 Task: Buy 3 Accelerator Cables from Cables section under best seller category for shipping address: Carlos Perez, 3632 Walton Street, Salt Lake City, Utah 84104, Cell Number 8014200980. Pay from credit card ending with 6010, CVV 682
Action: Mouse moved to (41, 106)
Screenshot: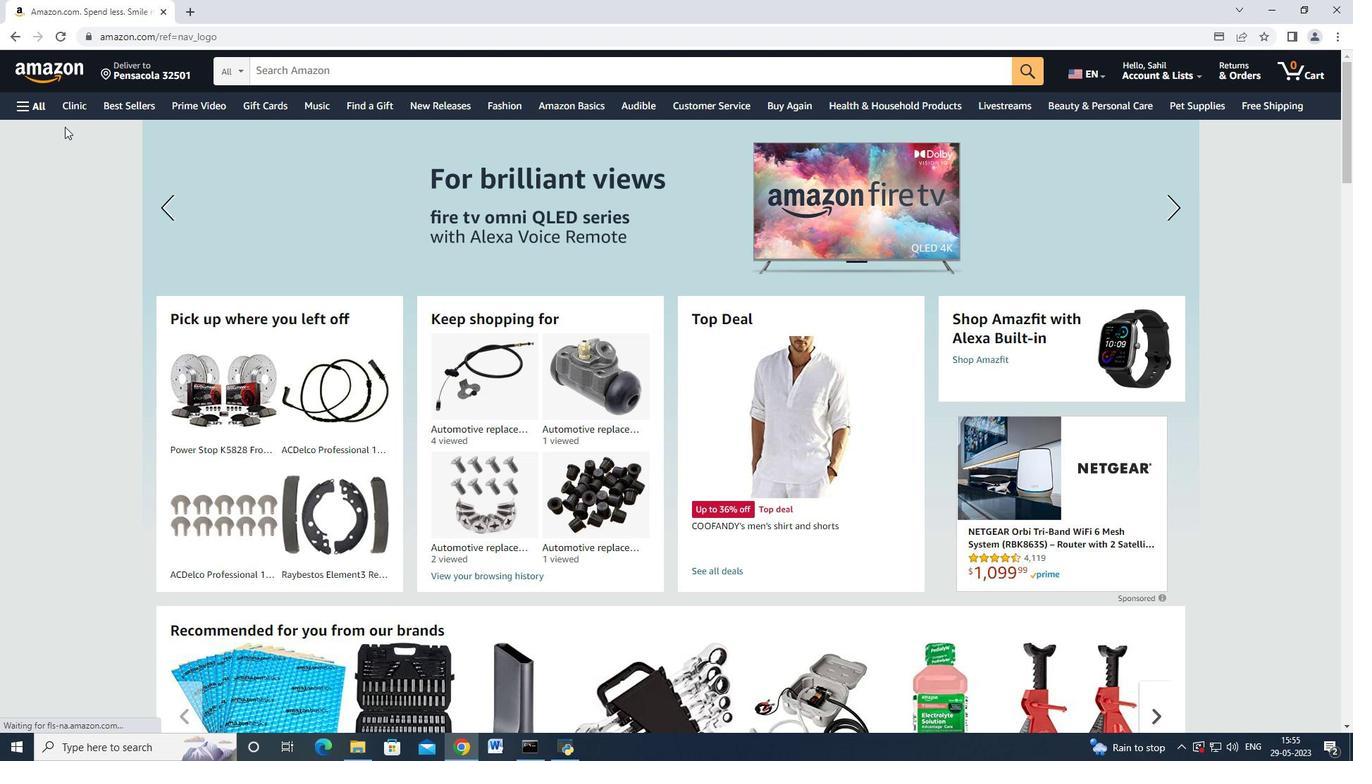 
Action: Mouse pressed left at (41, 106)
Screenshot: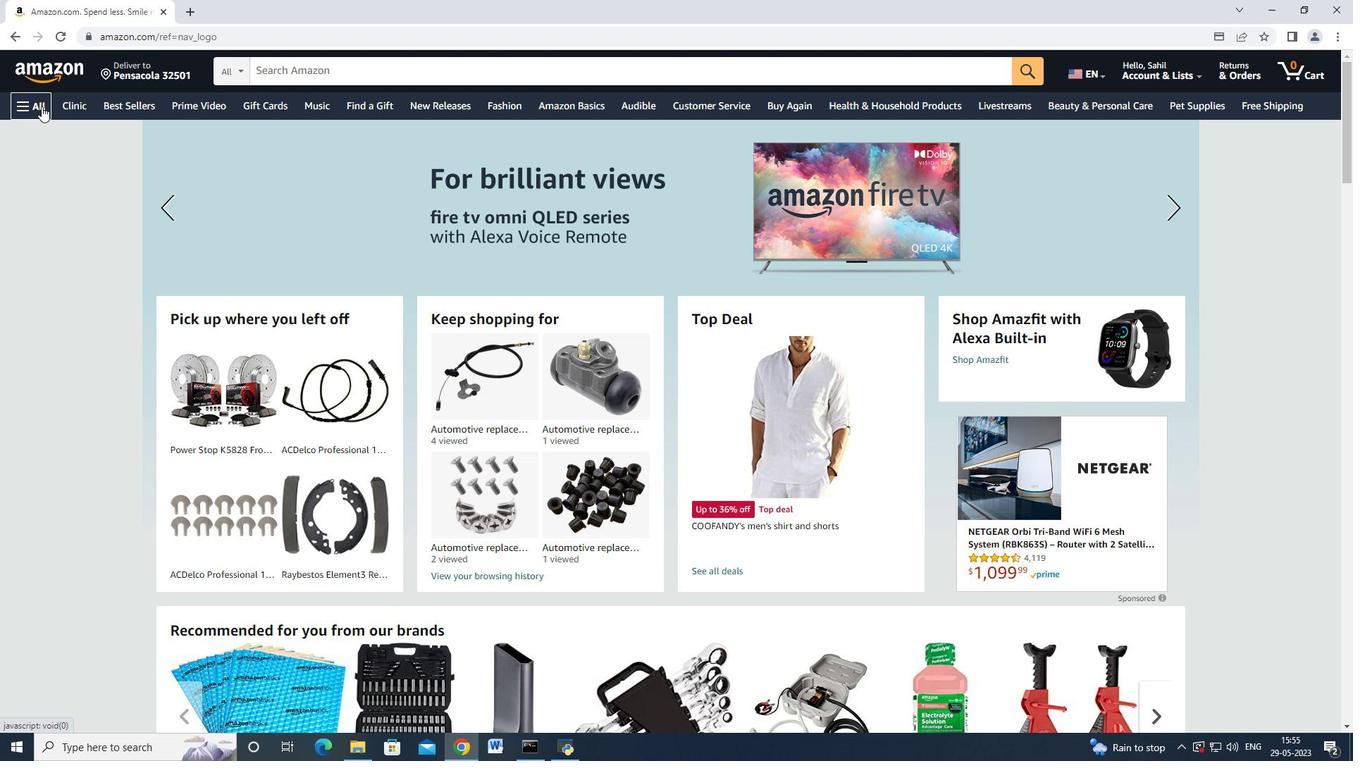 
Action: Mouse moved to (74, 272)
Screenshot: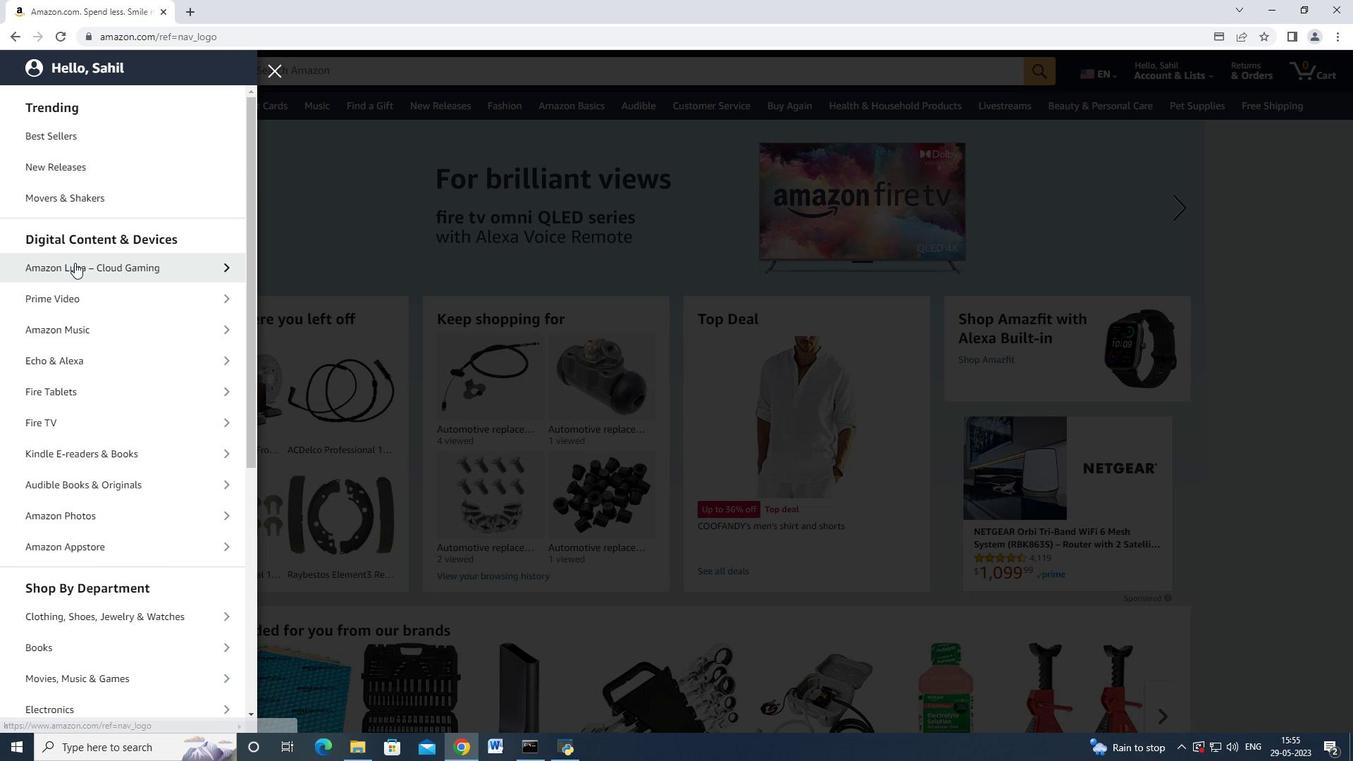 
Action: Mouse scrolled (74, 272) with delta (0, 0)
Screenshot: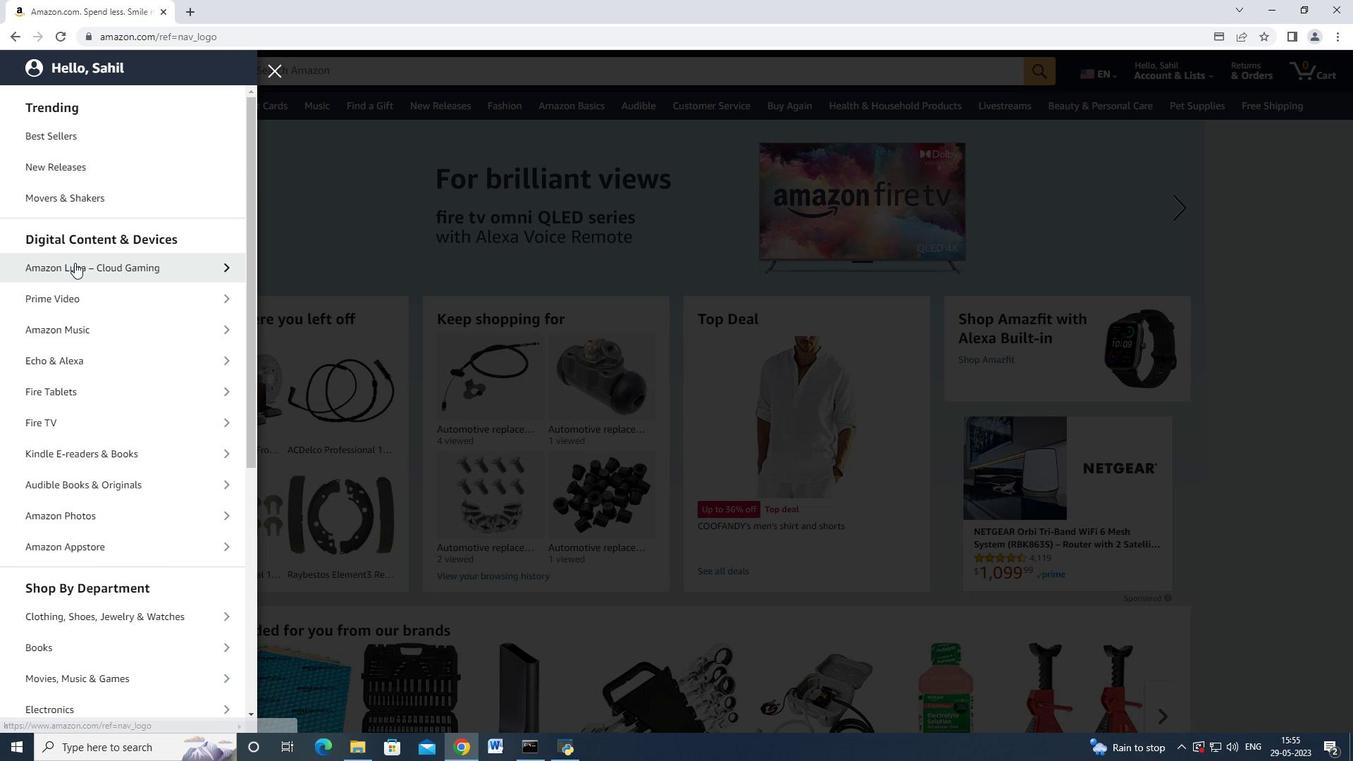 
Action: Mouse scrolled (74, 272) with delta (0, 0)
Screenshot: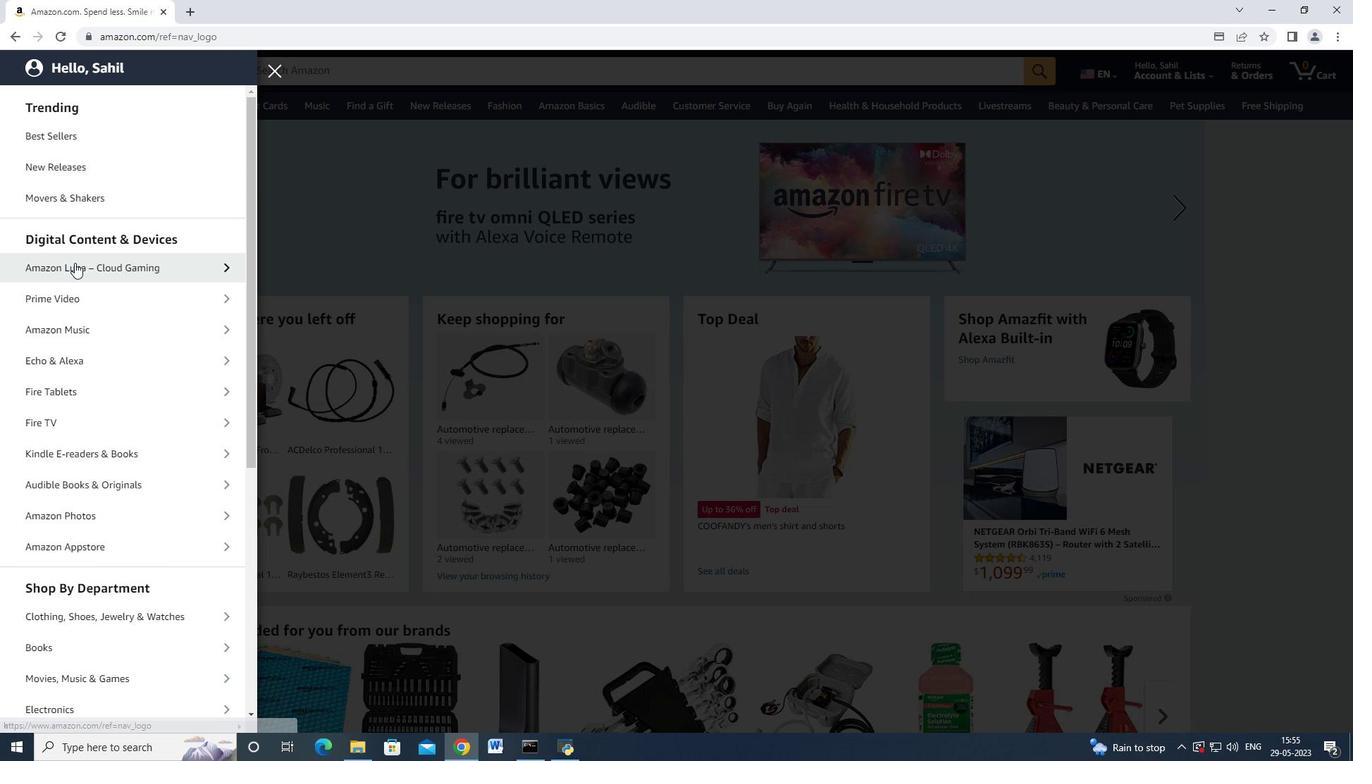 
Action: Mouse scrolled (74, 272) with delta (0, 0)
Screenshot: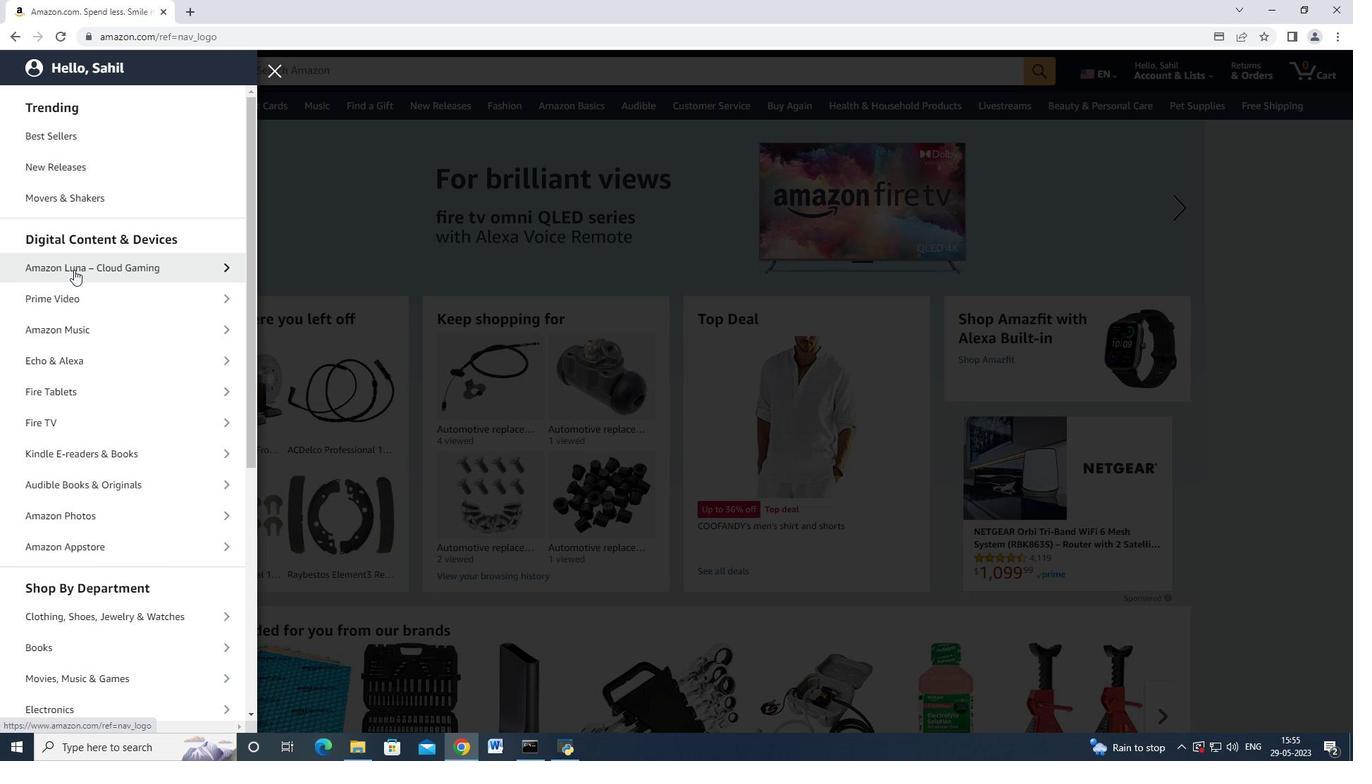 
Action: Mouse scrolled (74, 272) with delta (0, 0)
Screenshot: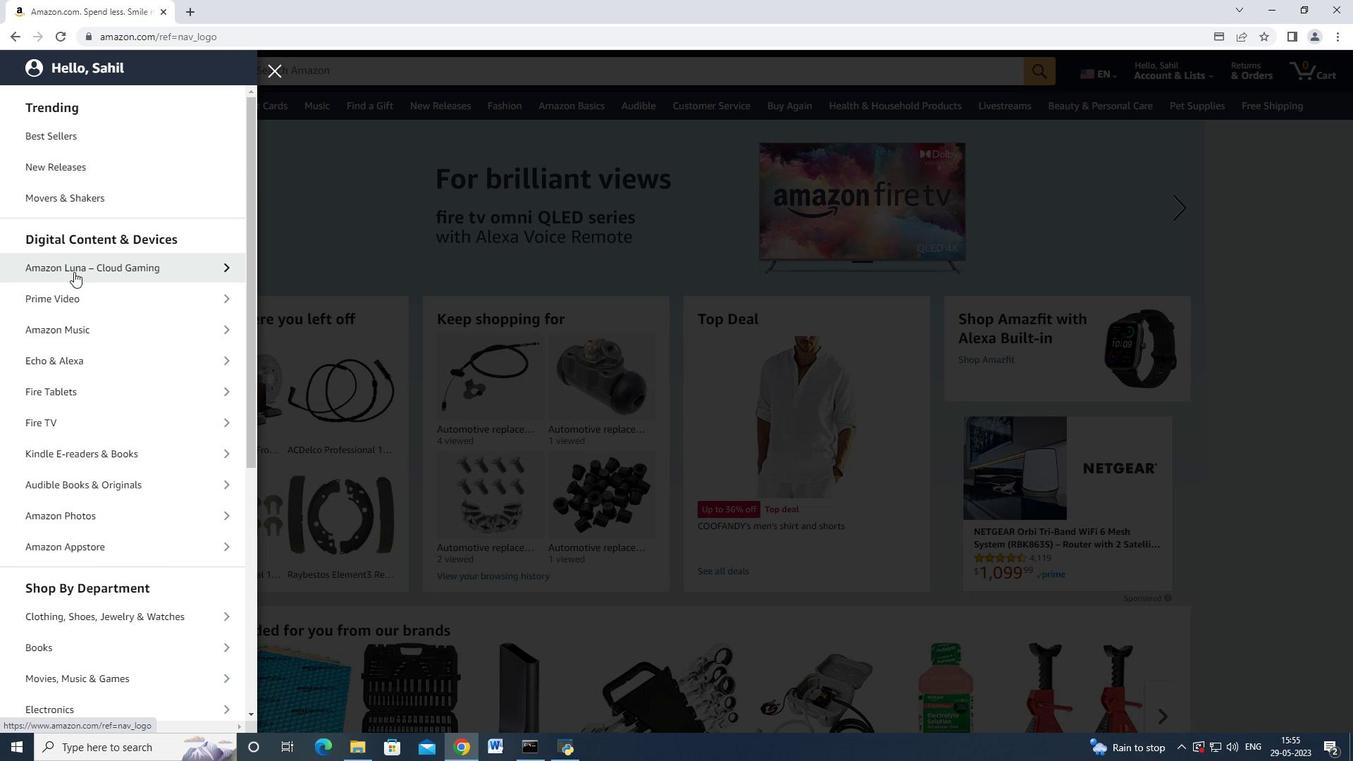 
Action: Mouse moved to (86, 291)
Screenshot: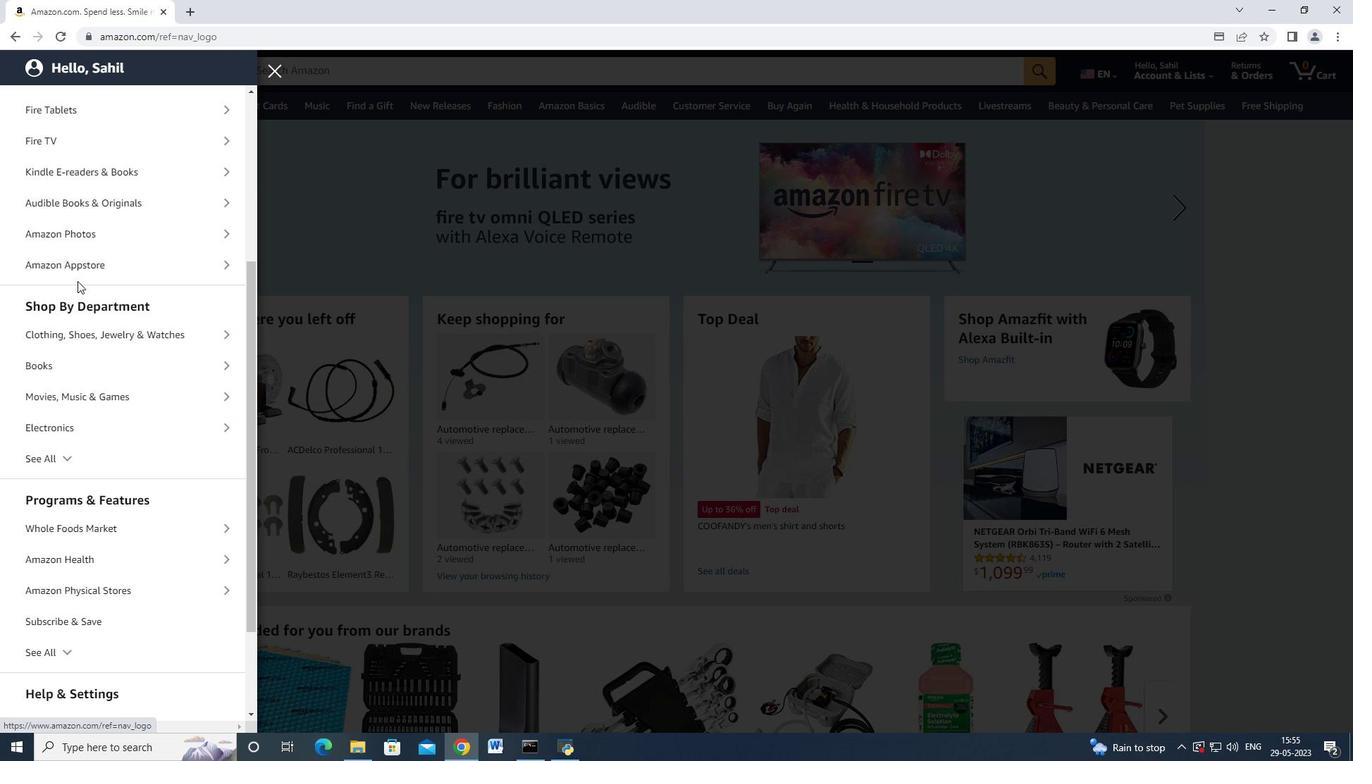 
Action: Mouse scrolled (86, 290) with delta (0, 0)
Screenshot: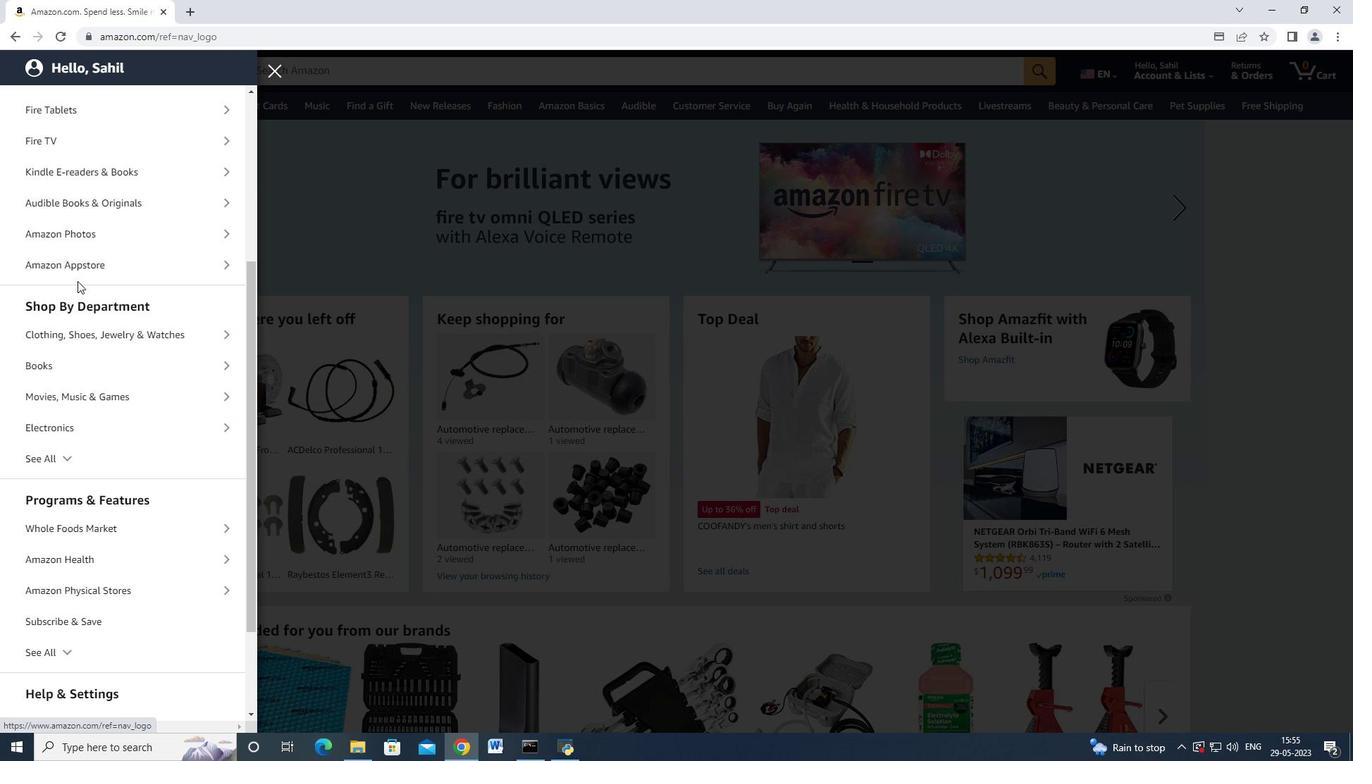 
Action: Mouse moved to (88, 293)
Screenshot: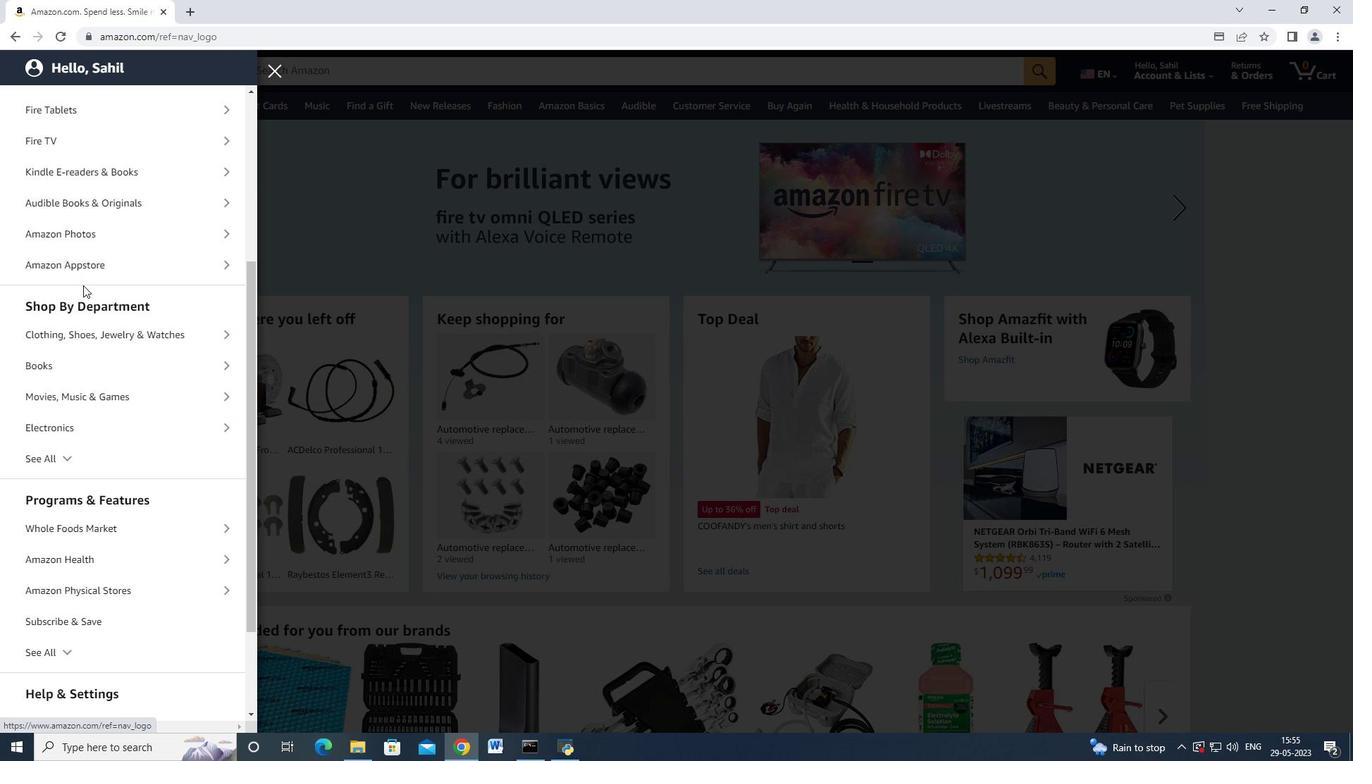
Action: Mouse scrolled (88, 292) with delta (0, 0)
Screenshot: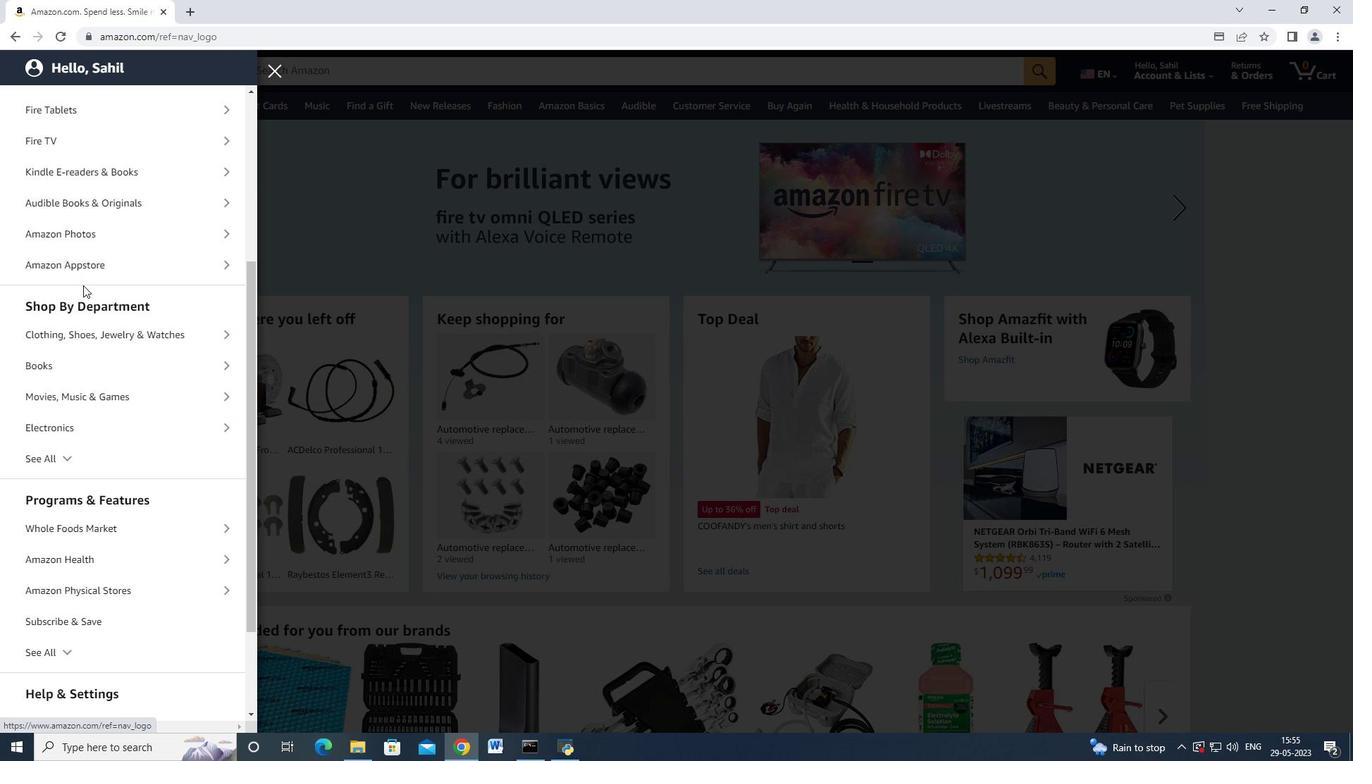 
Action: Mouse moved to (131, 316)
Screenshot: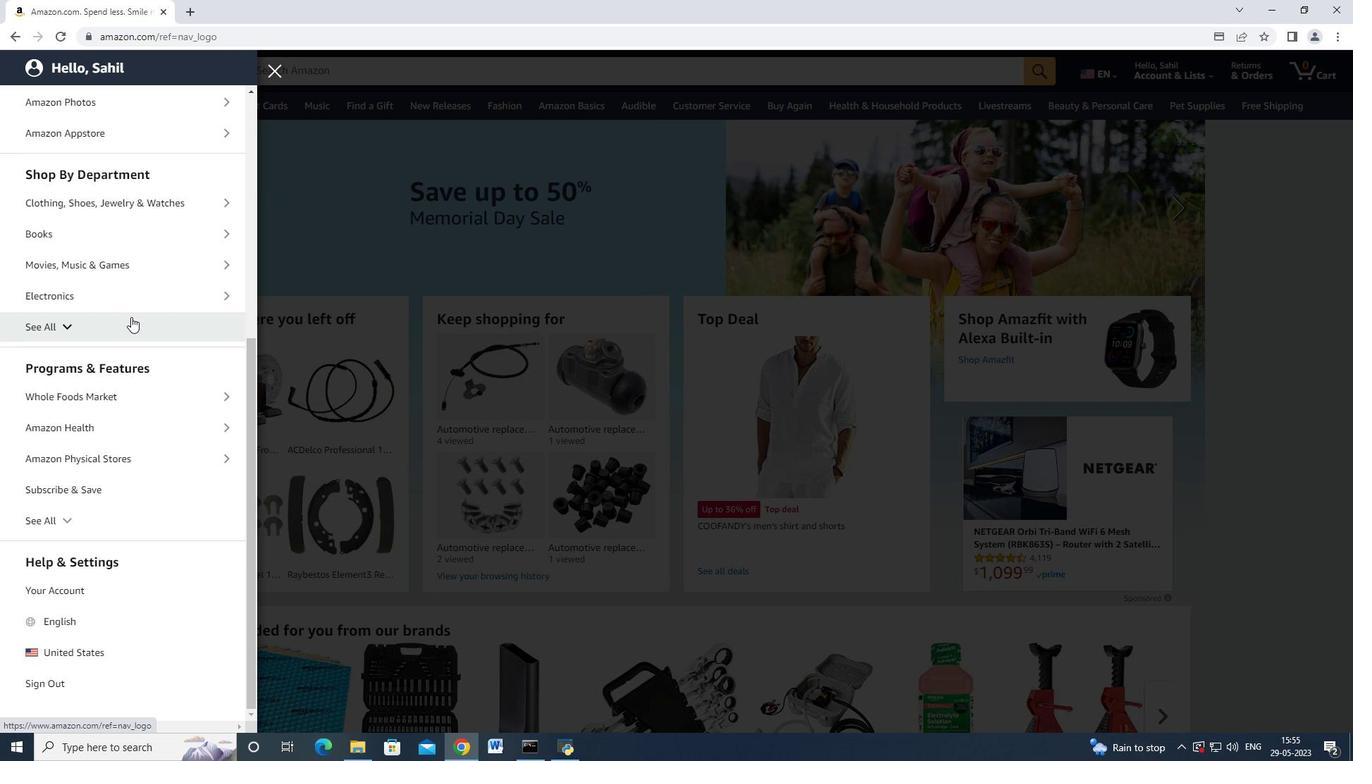 
Action: Mouse scrolled (131, 315) with delta (0, 0)
Screenshot: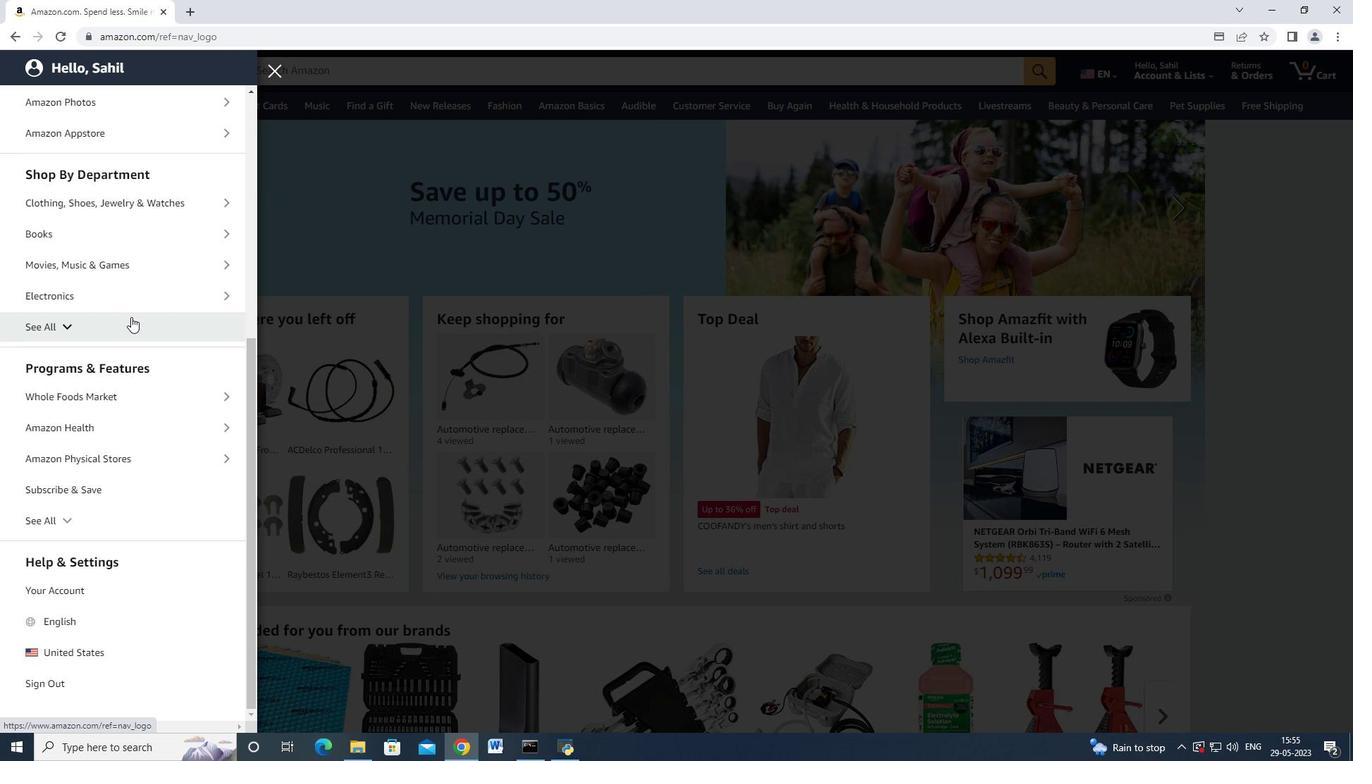 
Action: Mouse scrolled (131, 315) with delta (0, 0)
Screenshot: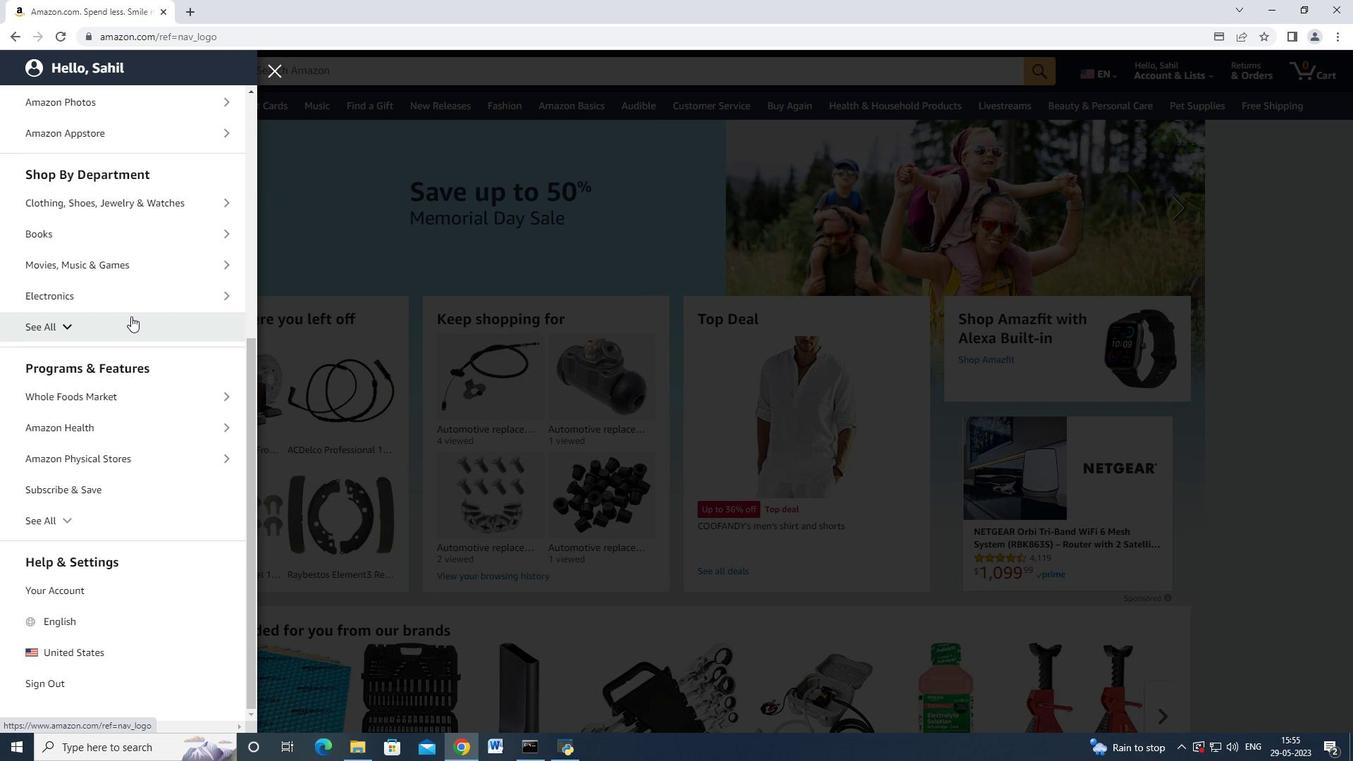 
Action: Mouse moved to (131, 316)
Screenshot: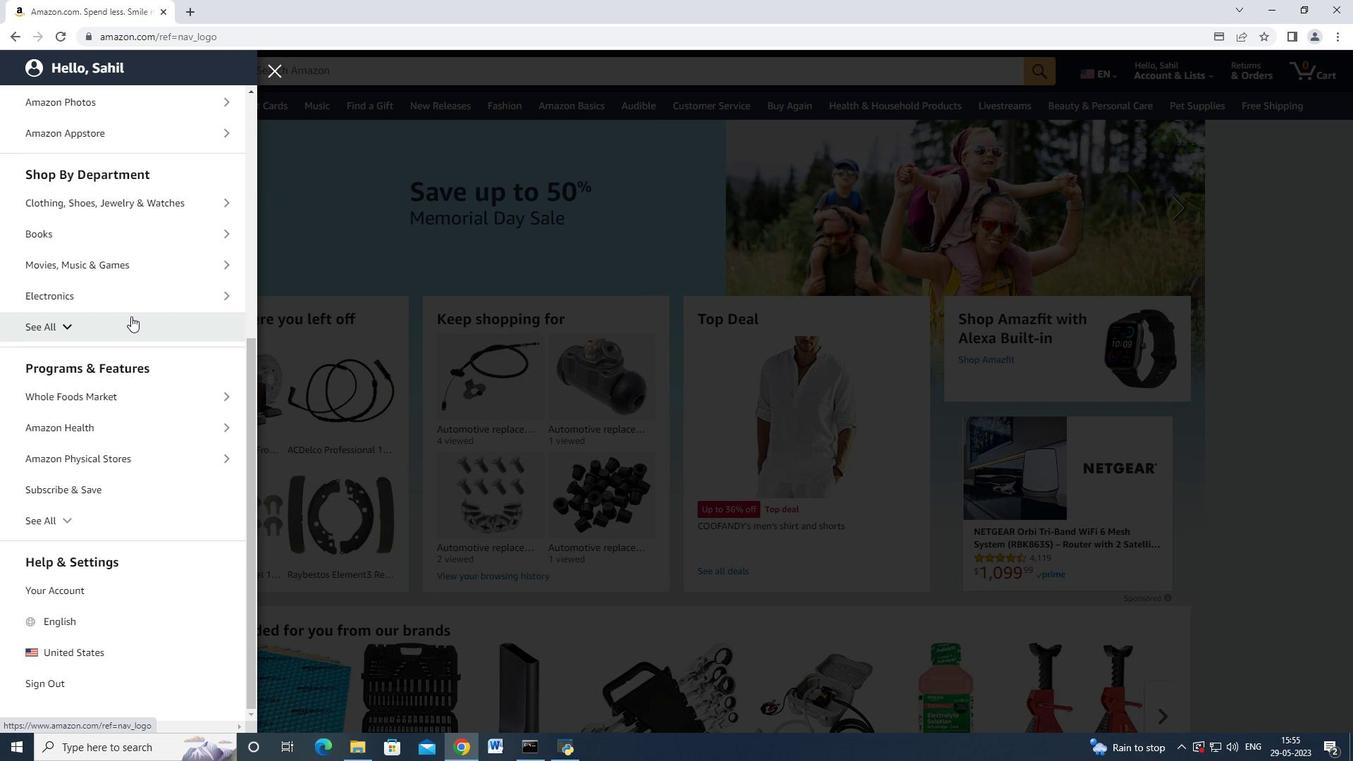 
Action: Mouse scrolled (131, 315) with delta (0, 0)
Screenshot: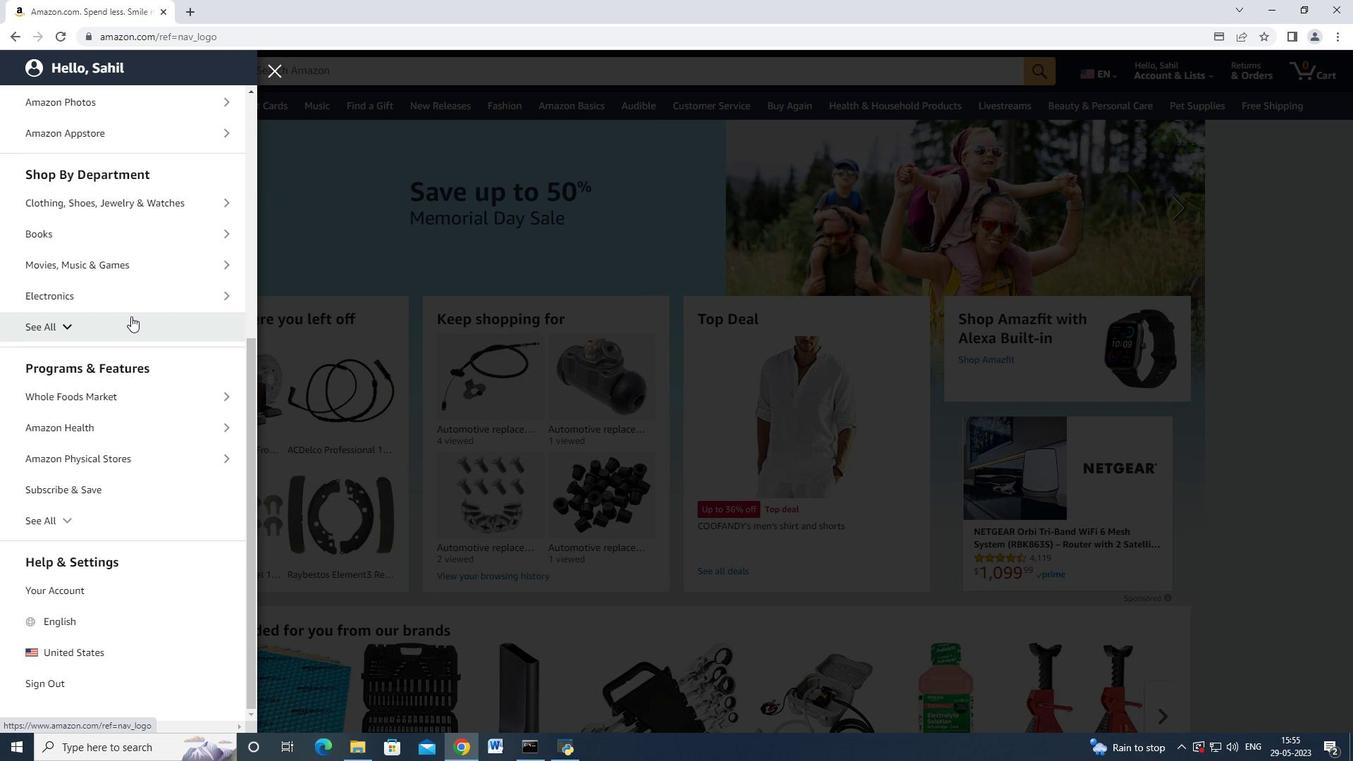 
Action: Mouse moved to (128, 307)
Screenshot: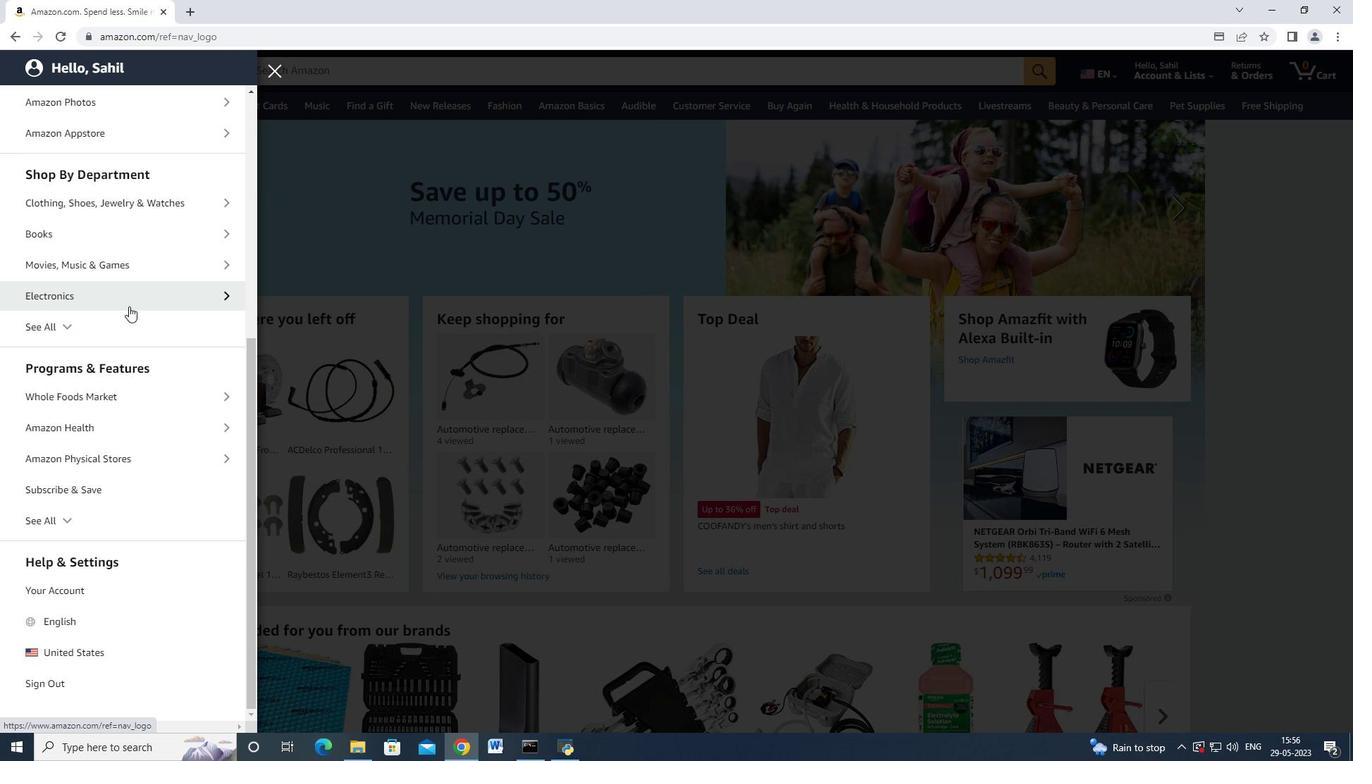 
Action: Mouse scrolled (128, 306) with delta (0, 0)
Screenshot: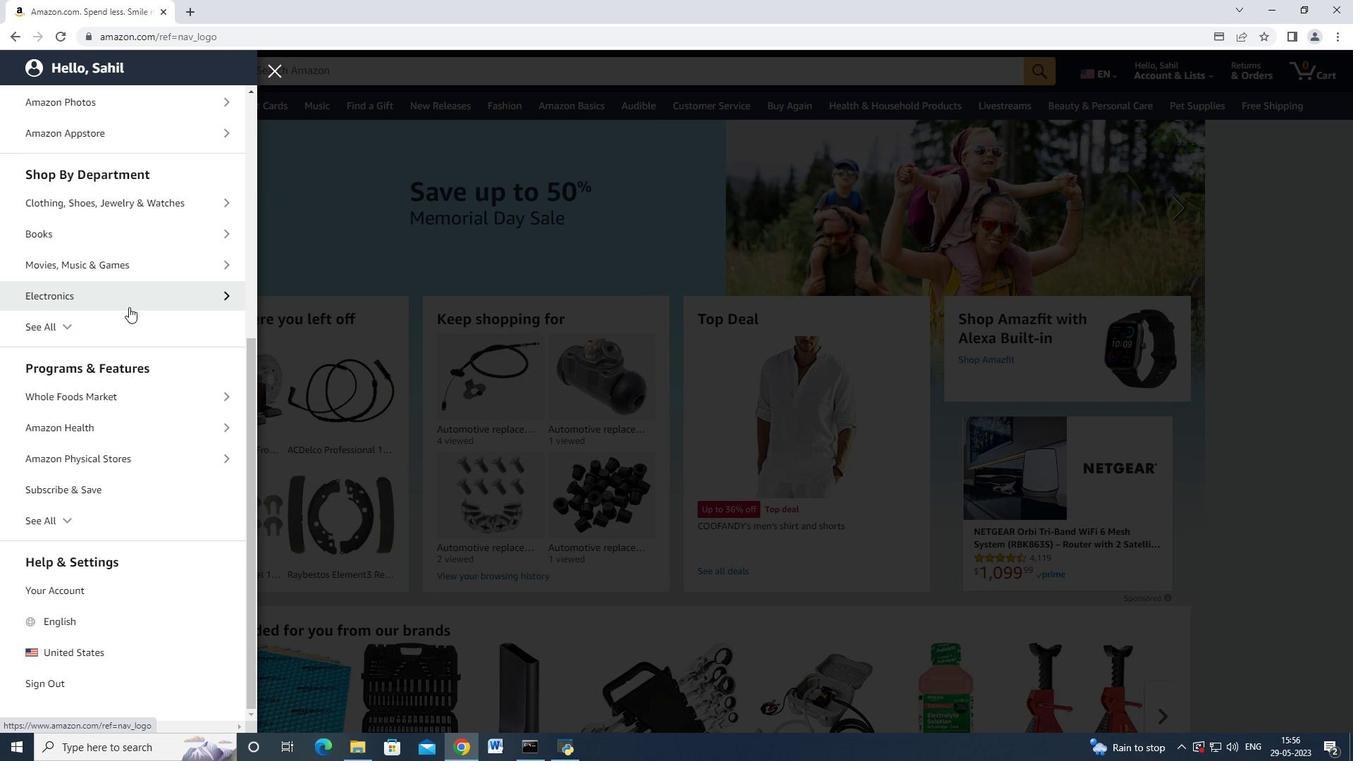 
Action: Mouse scrolled (128, 306) with delta (0, 0)
Screenshot: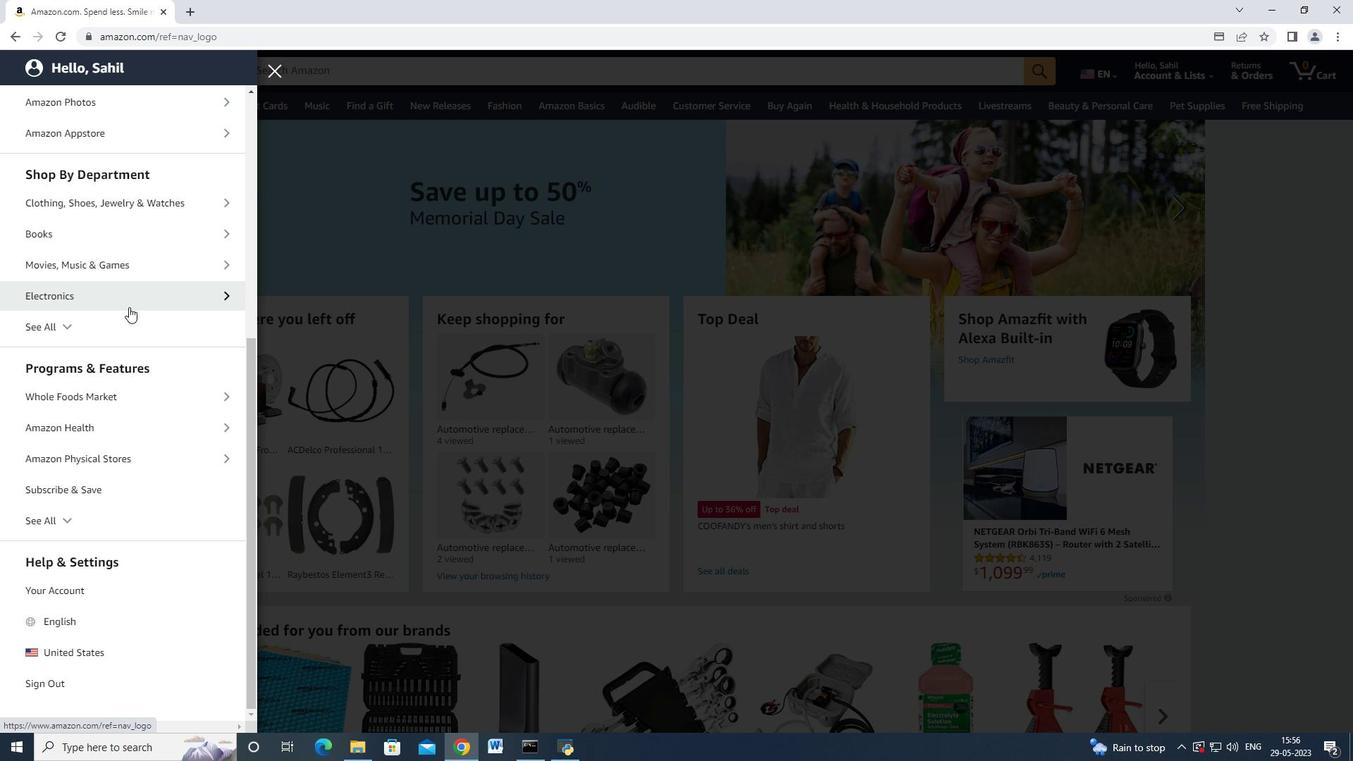 
Action: Mouse scrolled (128, 306) with delta (0, 0)
Screenshot: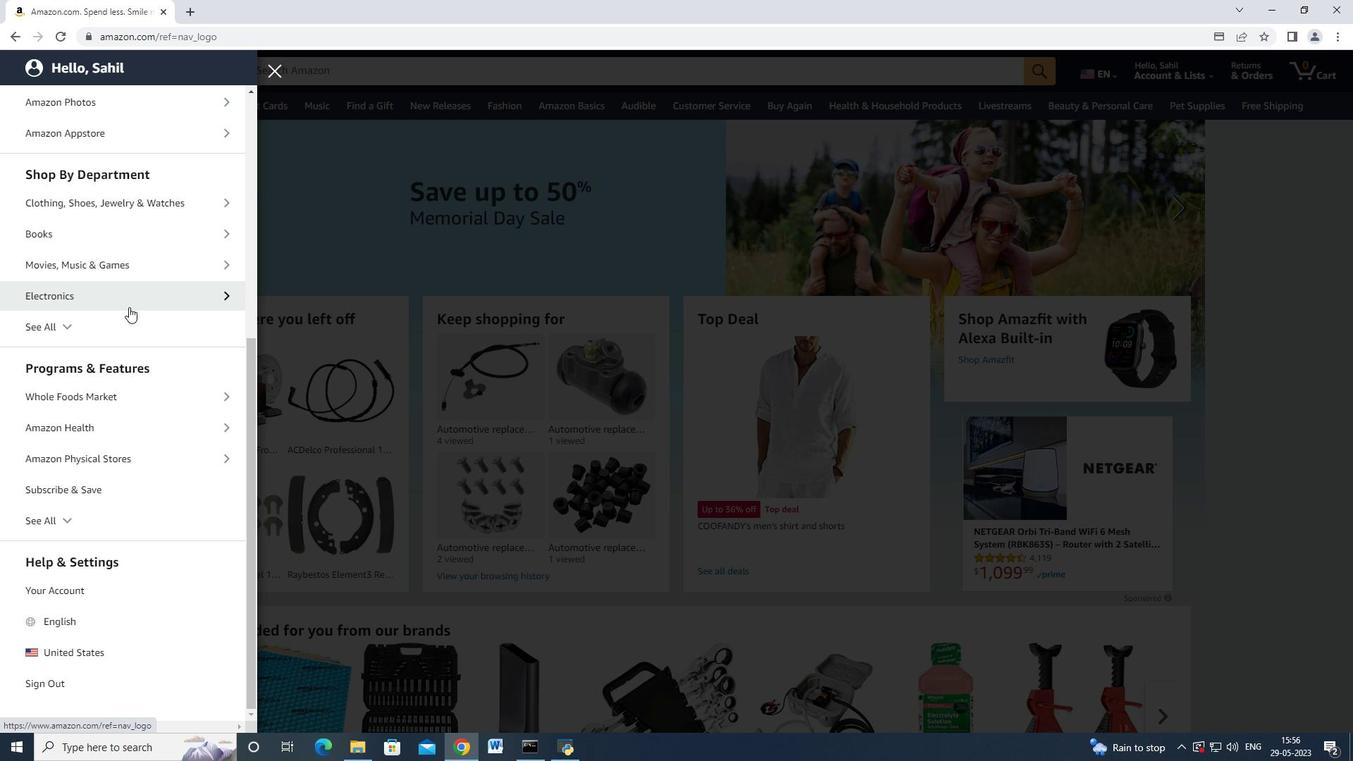 
Action: Mouse scrolled (128, 308) with delta (0, 0)
Screenshot: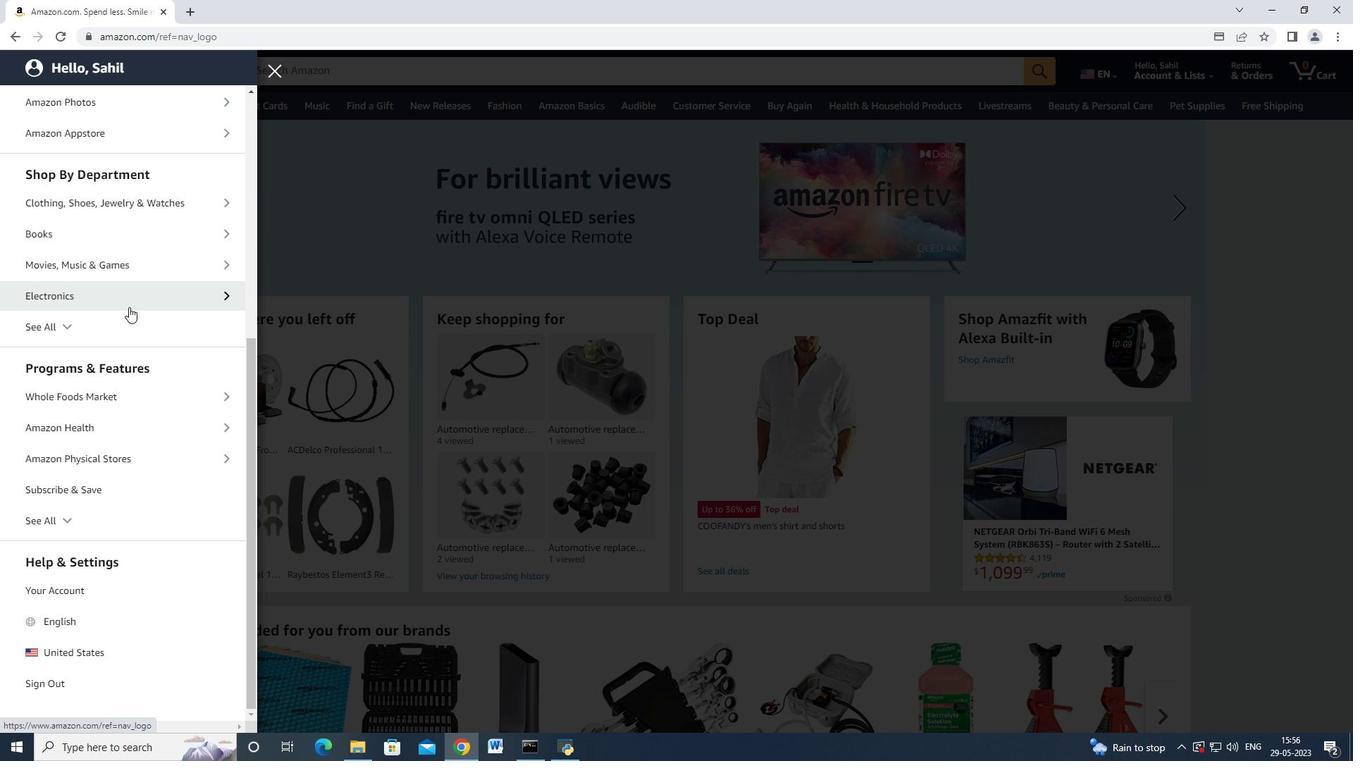 
Action: Mouse scrolled (128, 308) with delta (0, 0)
Screenshot: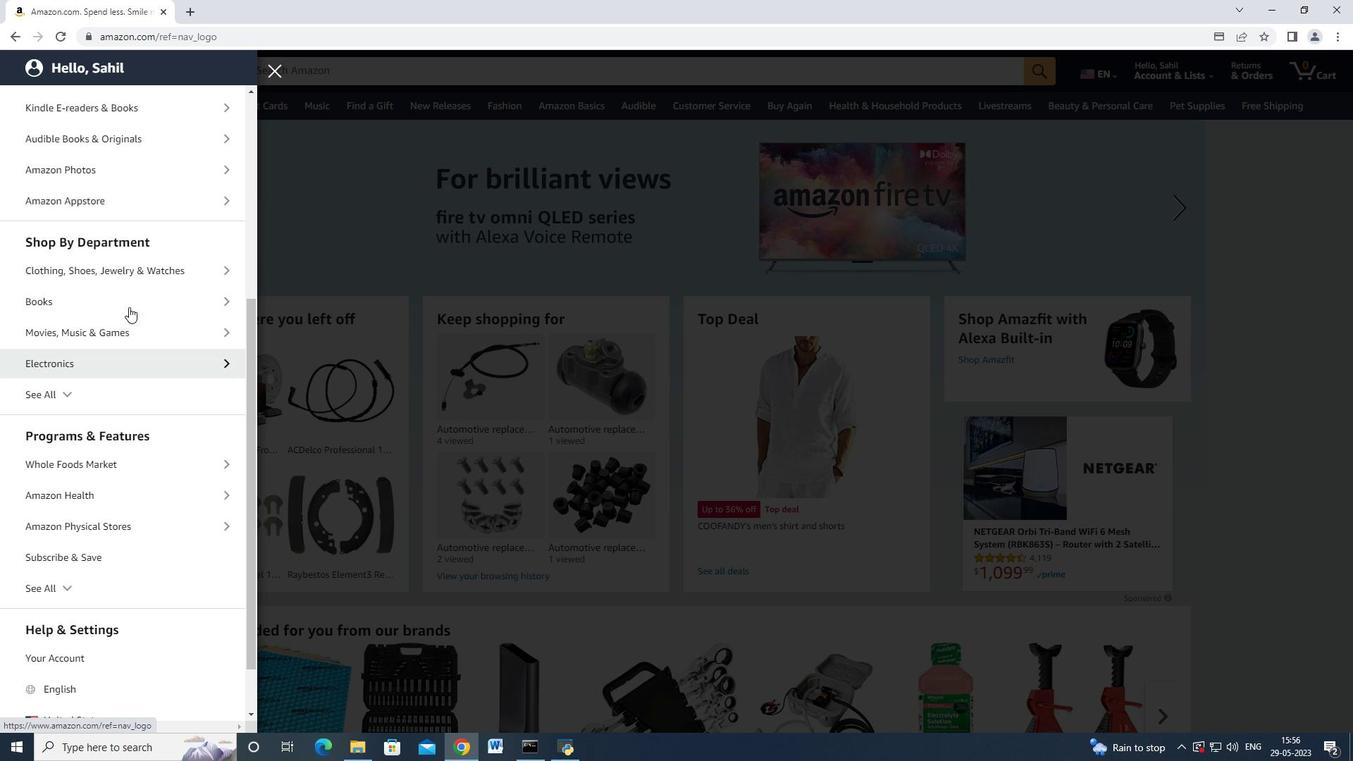 
Action: Mouse moved to (128, 307)
Screenshot: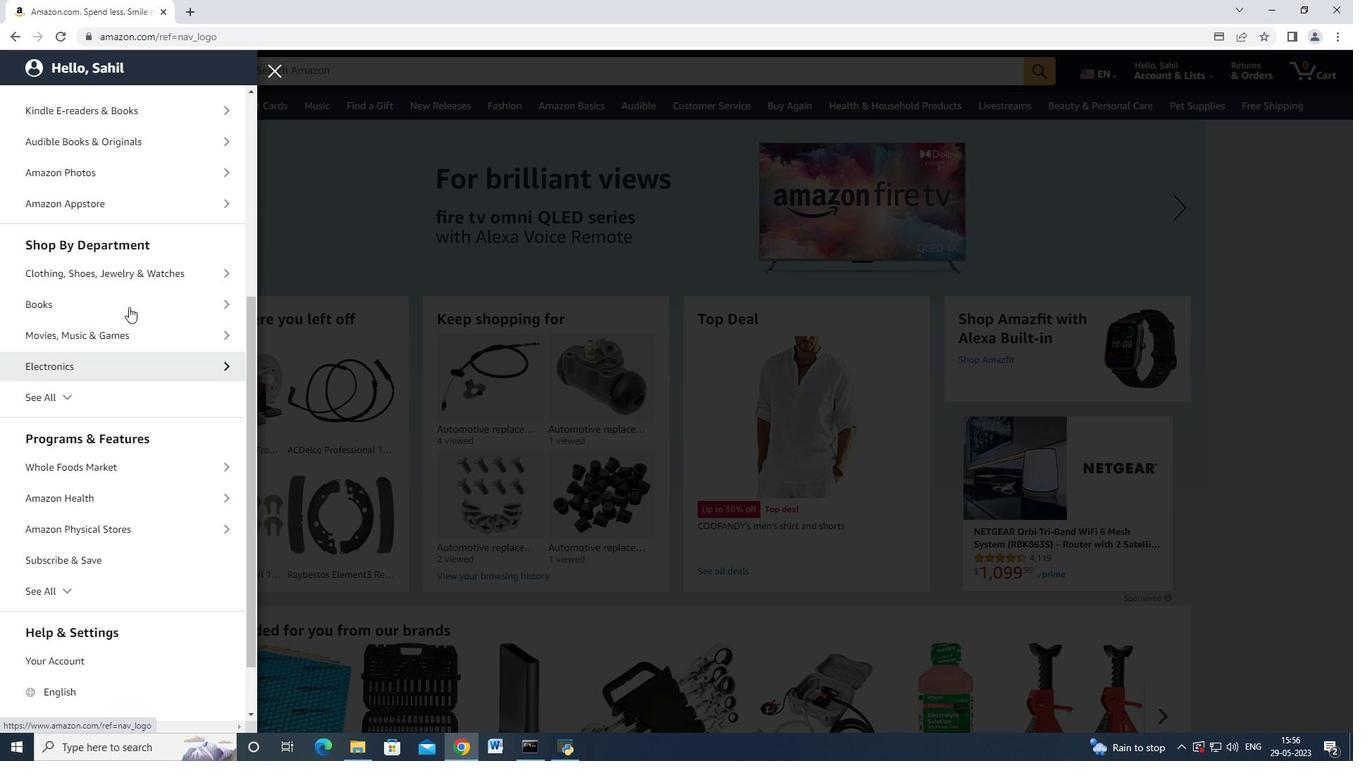 
Action: Mouse scrolled (128, 306) with delta (0, 0)
Screenshot: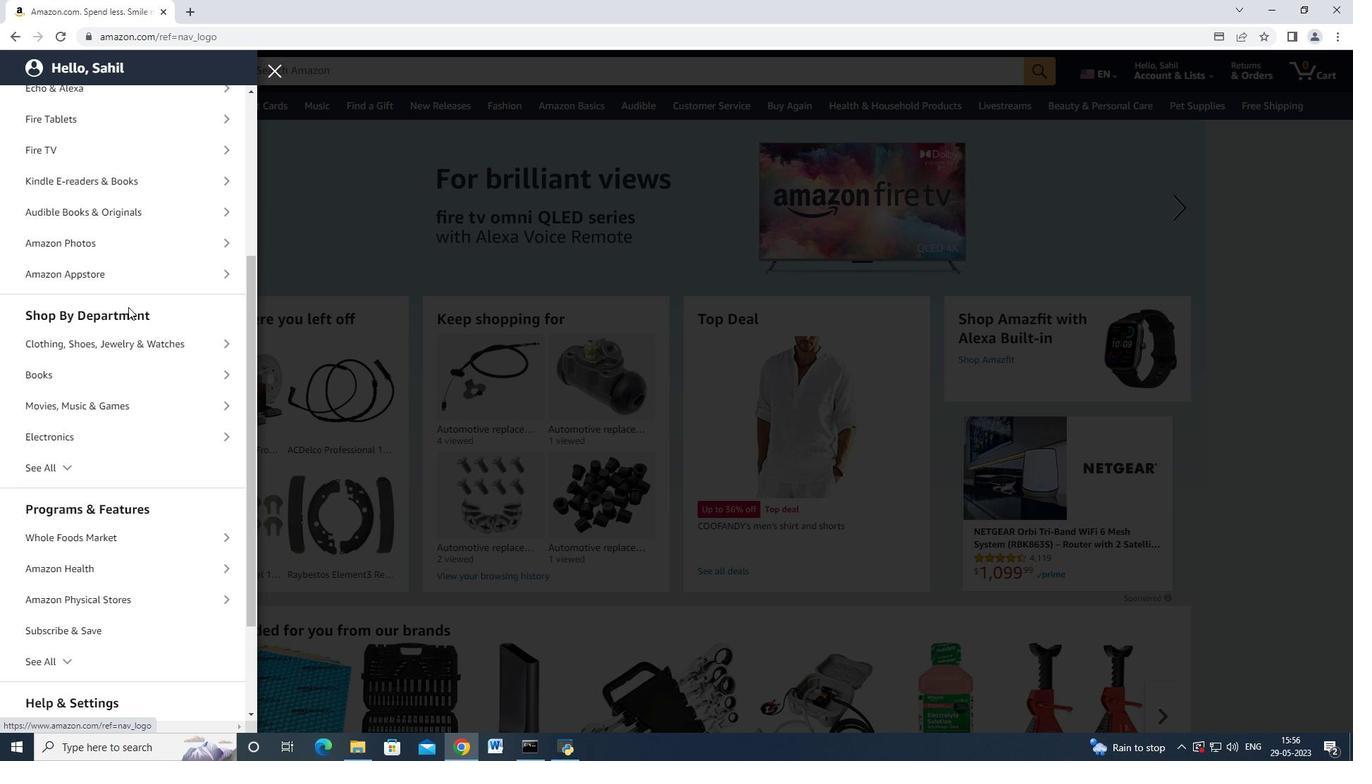 
Action: Mouse moved to (119, 310)
Screenshot: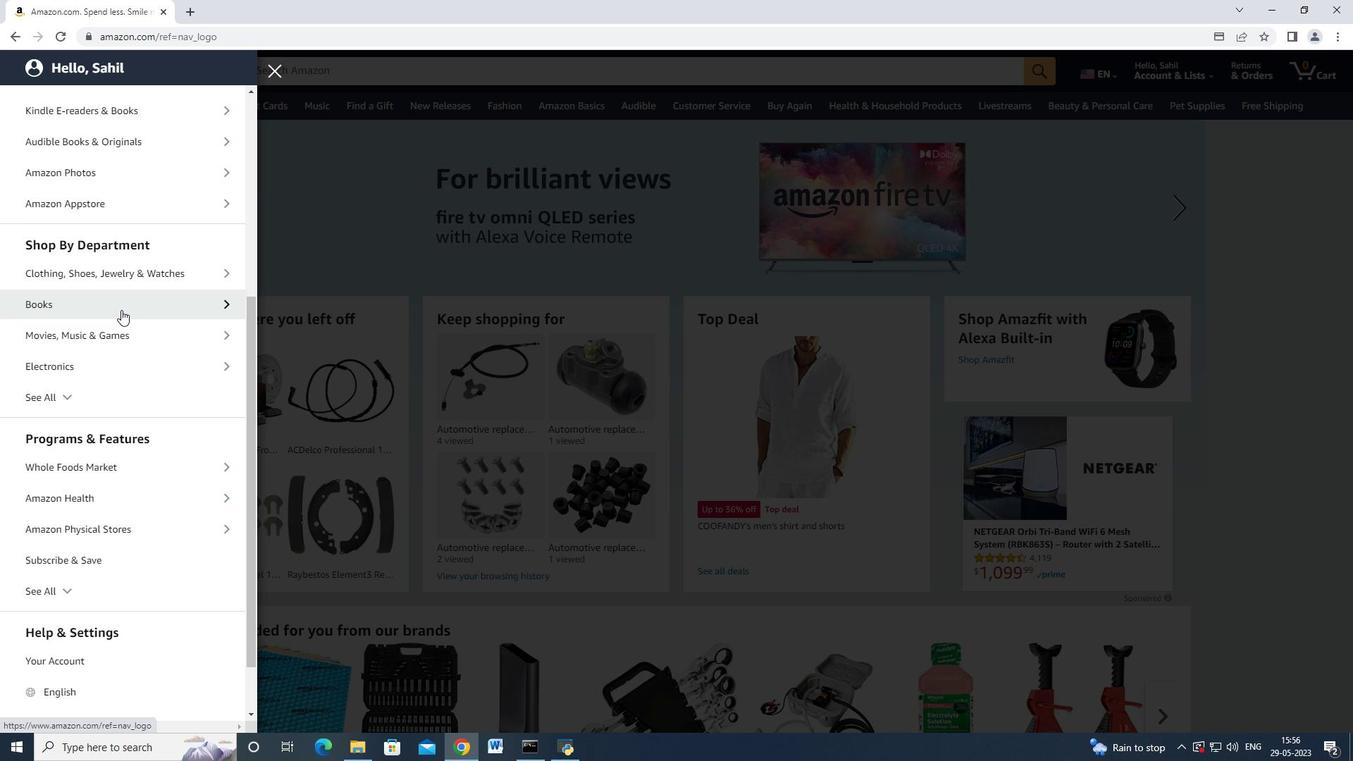 
Action: Mouse scrolled (119, 309) with delta (0, 0)
Screenshot: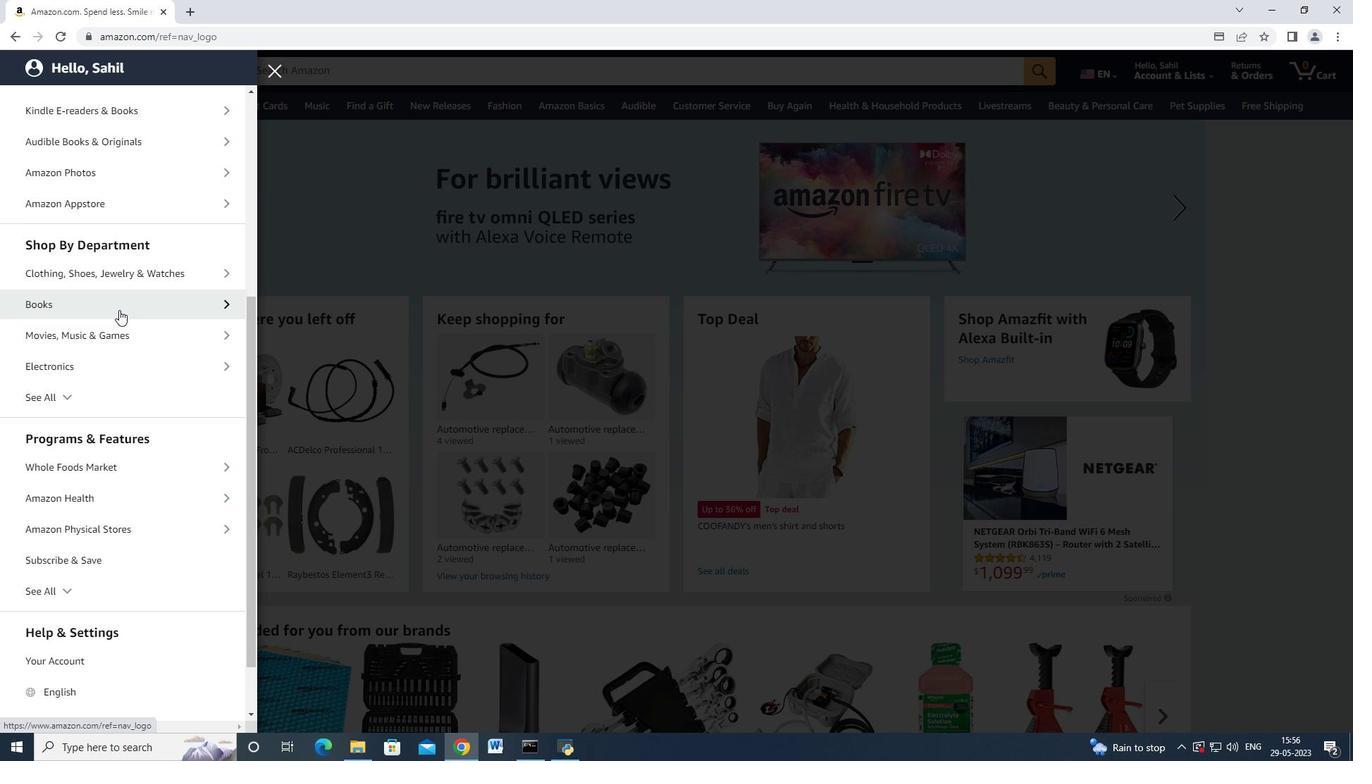 
Action: Mouse scrolled (119, 309) with delta (0, 0)
Screenshot: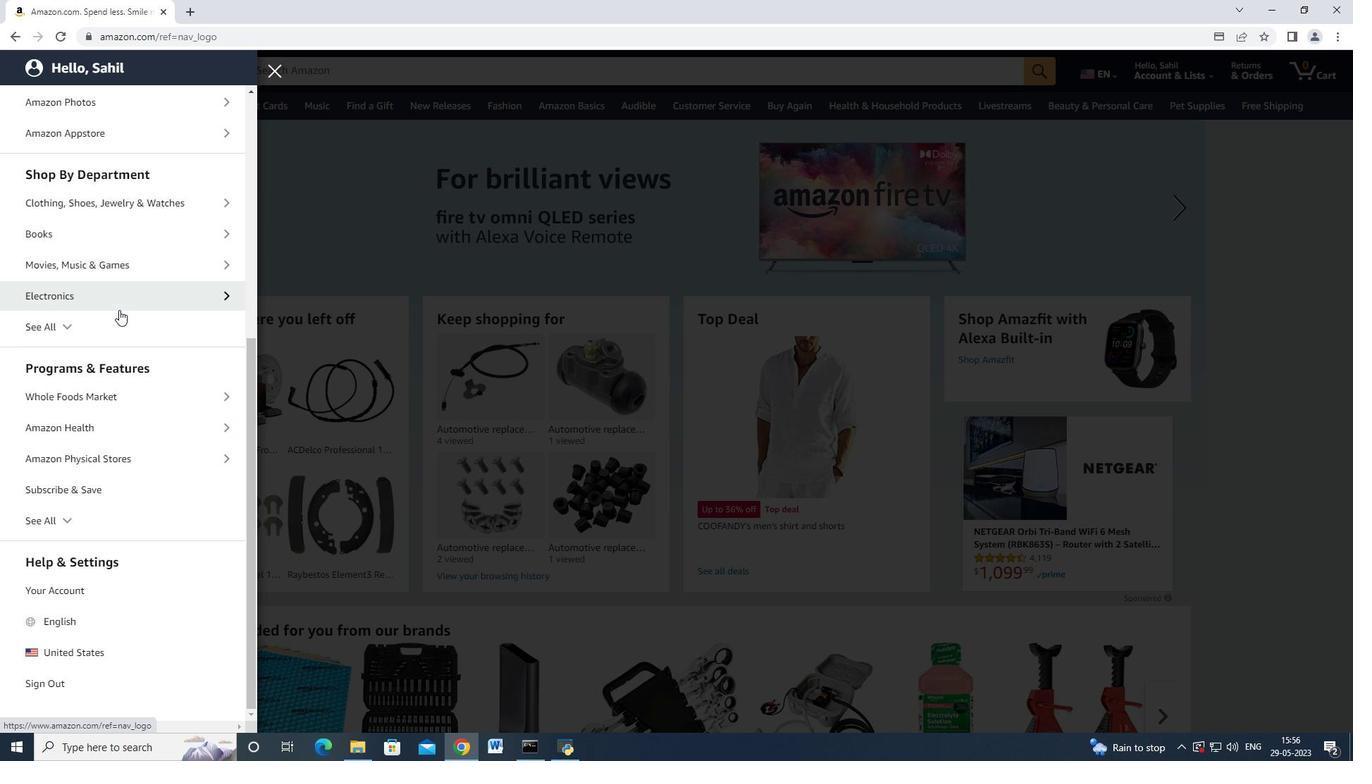
Action: Mouse moved to (117, 310)
Screenshot: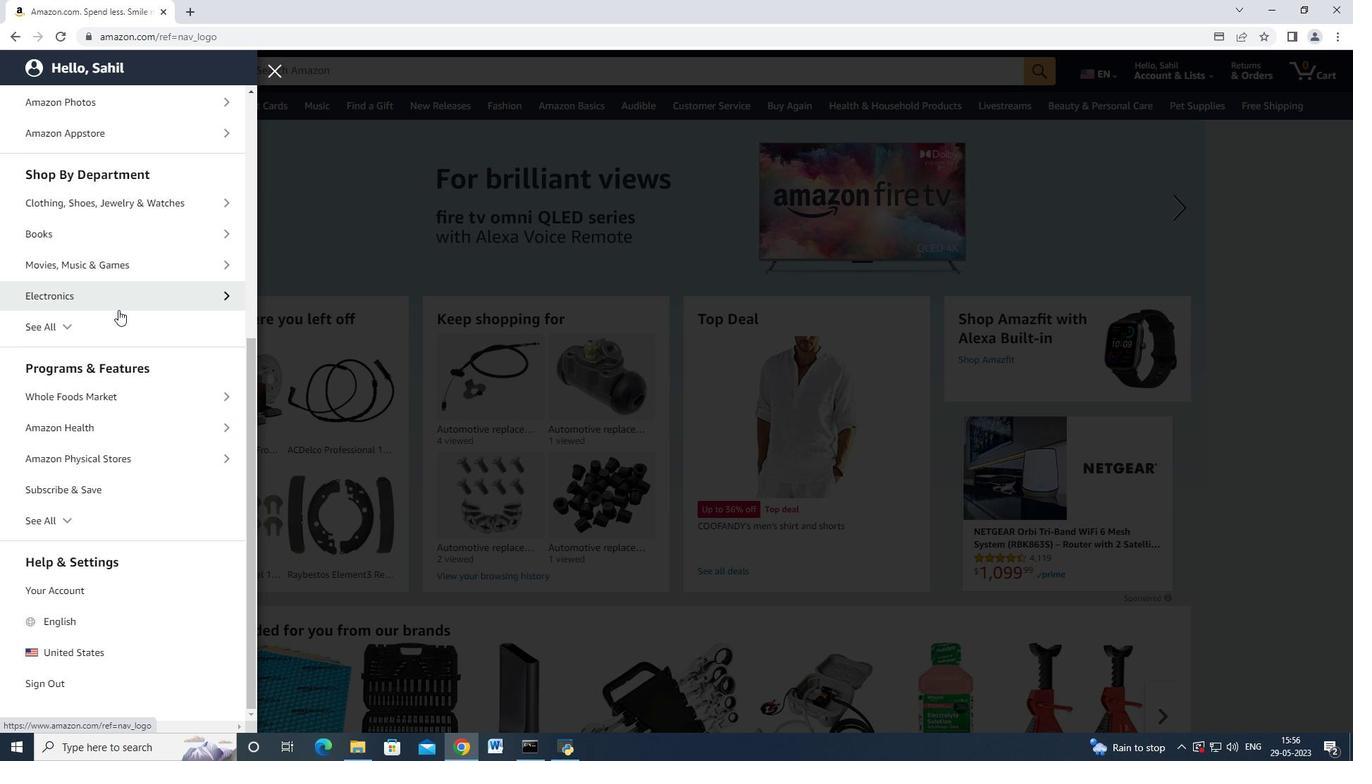 
Action: Mouse scrolled (117, 310) with delta (0, 0)
Screenshot: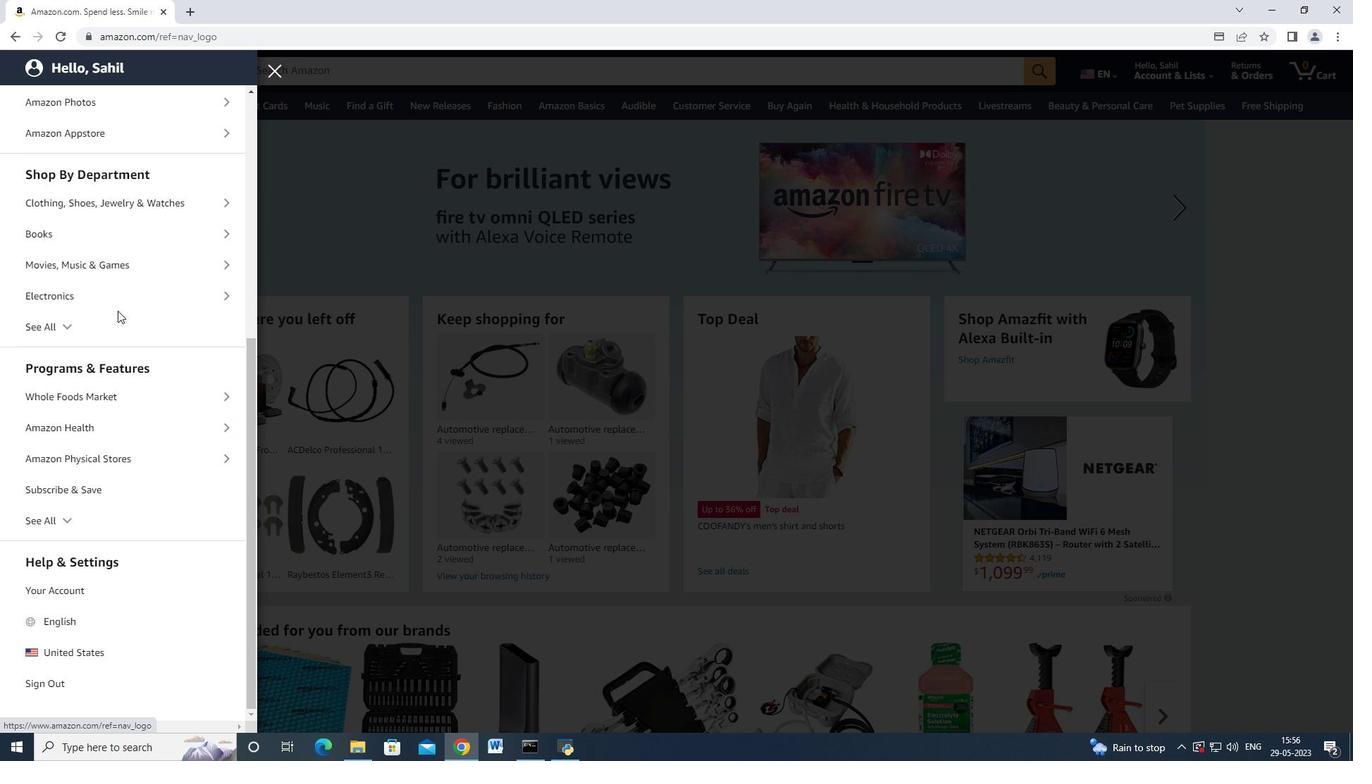 
Action: Mouse moved to (116, 310)
Screenshot: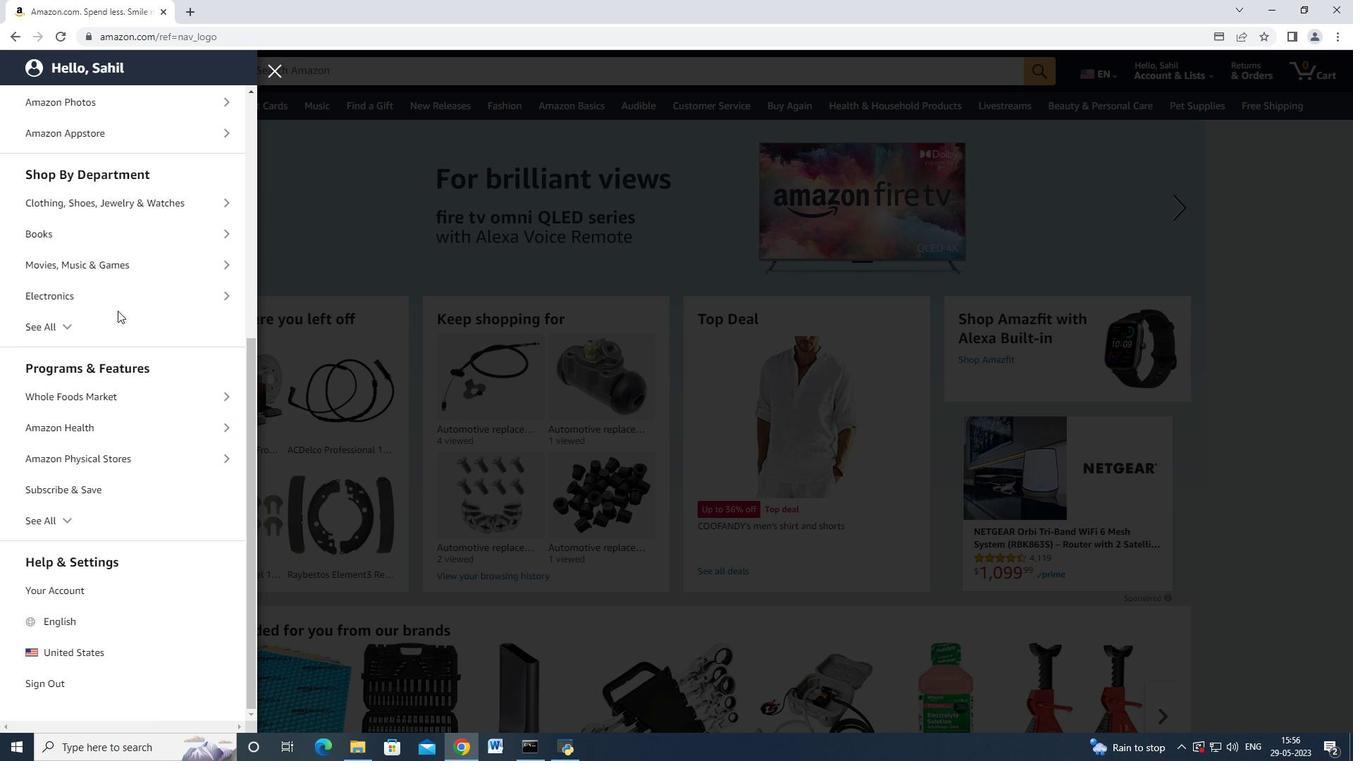 
Action: Mouse scrolled (116, 310) with delta (0, 0)
Screenshot: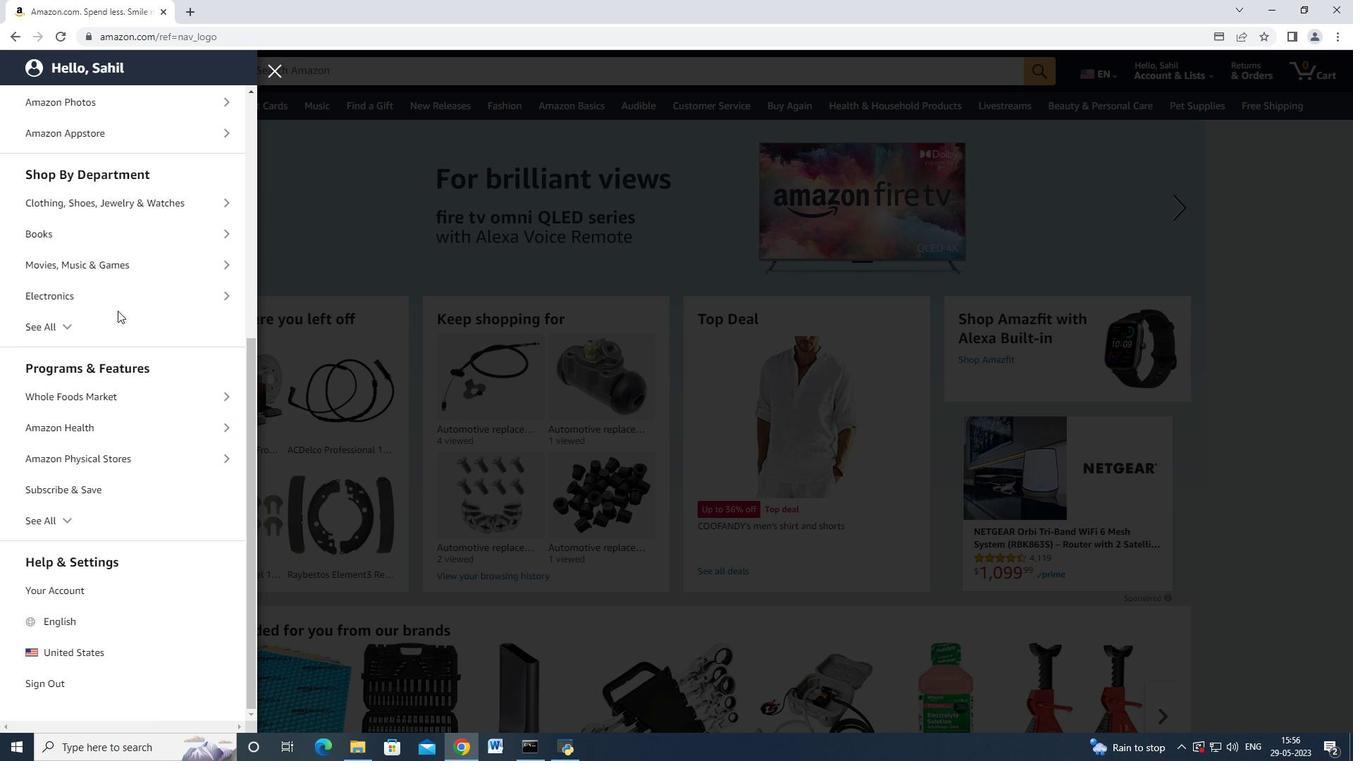 
Action: Mouse scrolled (116, 310) with delta (0, 0)
Screenshot: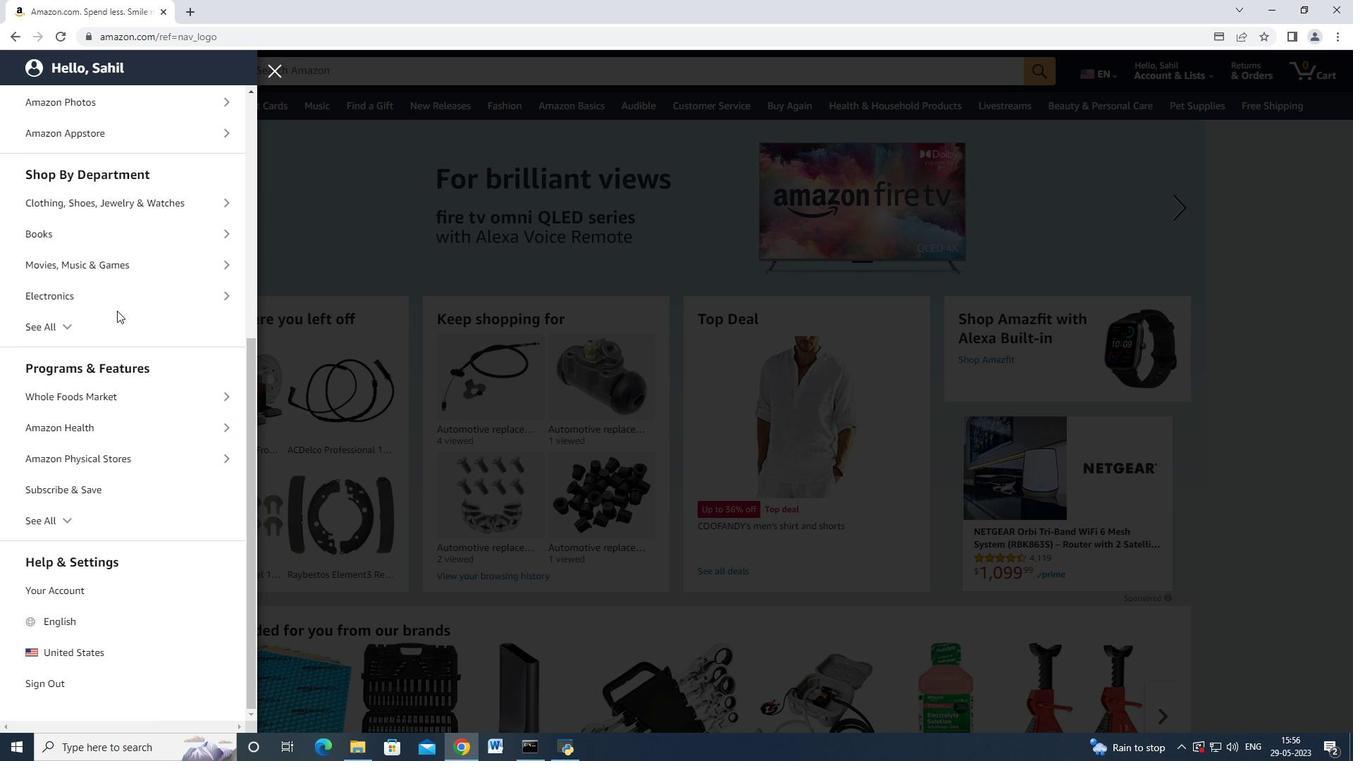 
Action: Mouse scrolled (116, 310) with delta (0, 0)
Screenshot: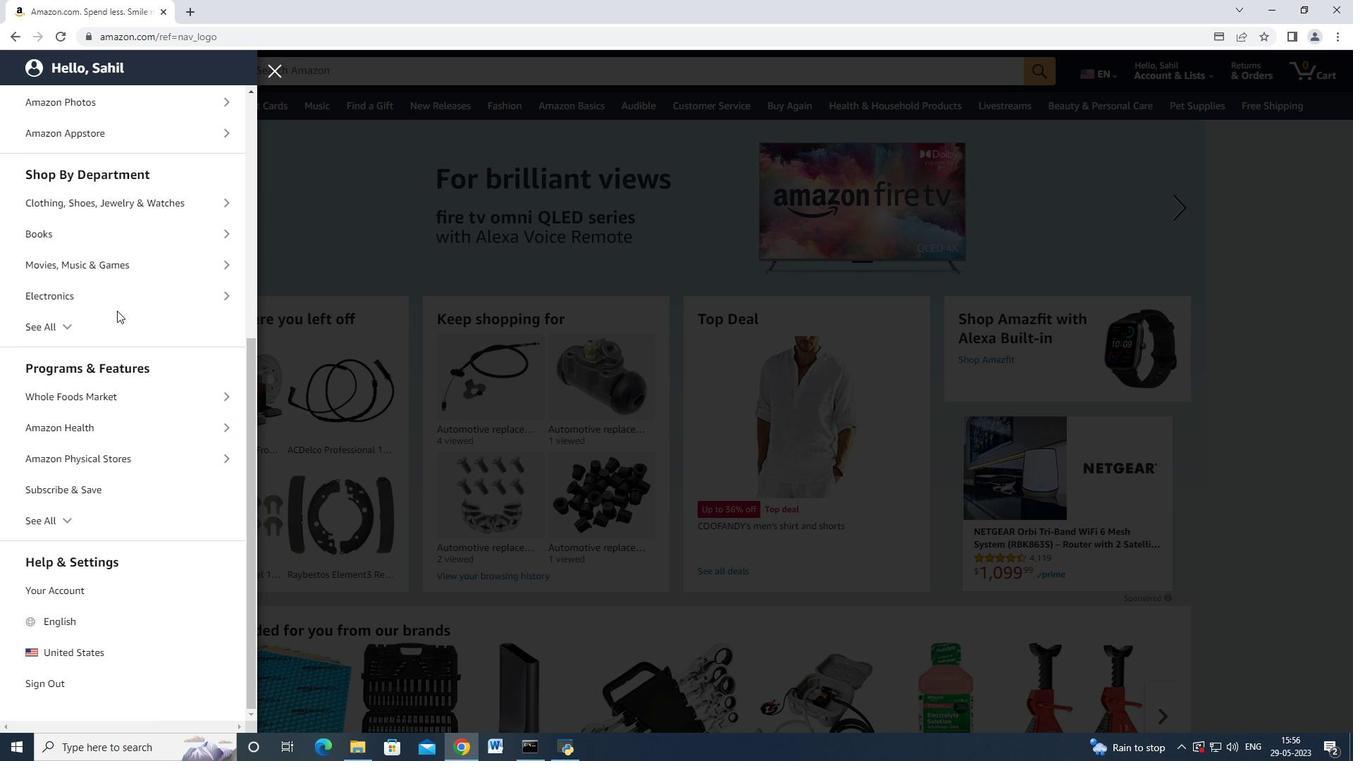 
Action: Mouse moved to (136, 485)
Screenshot: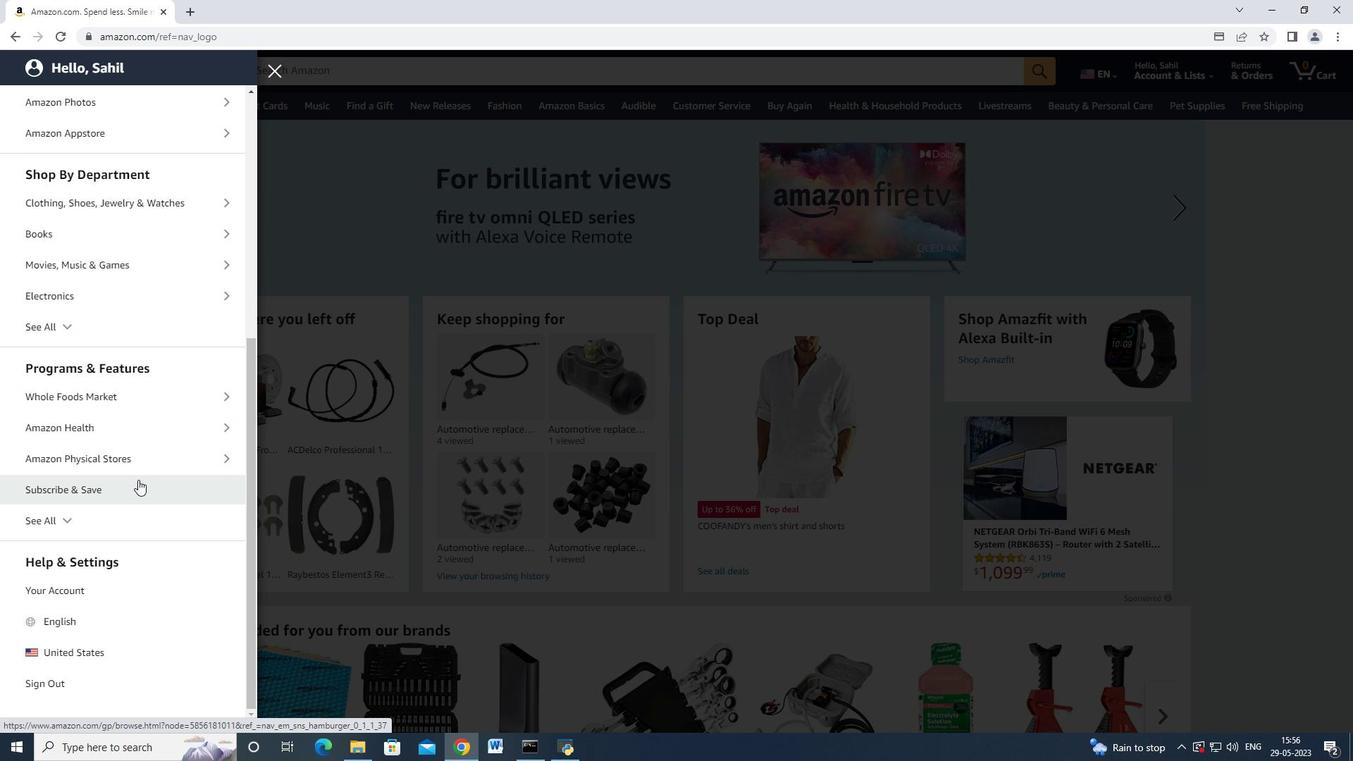 
Action: Mouse scrolled (136, 486) with delta (0, 0)
Screenshot: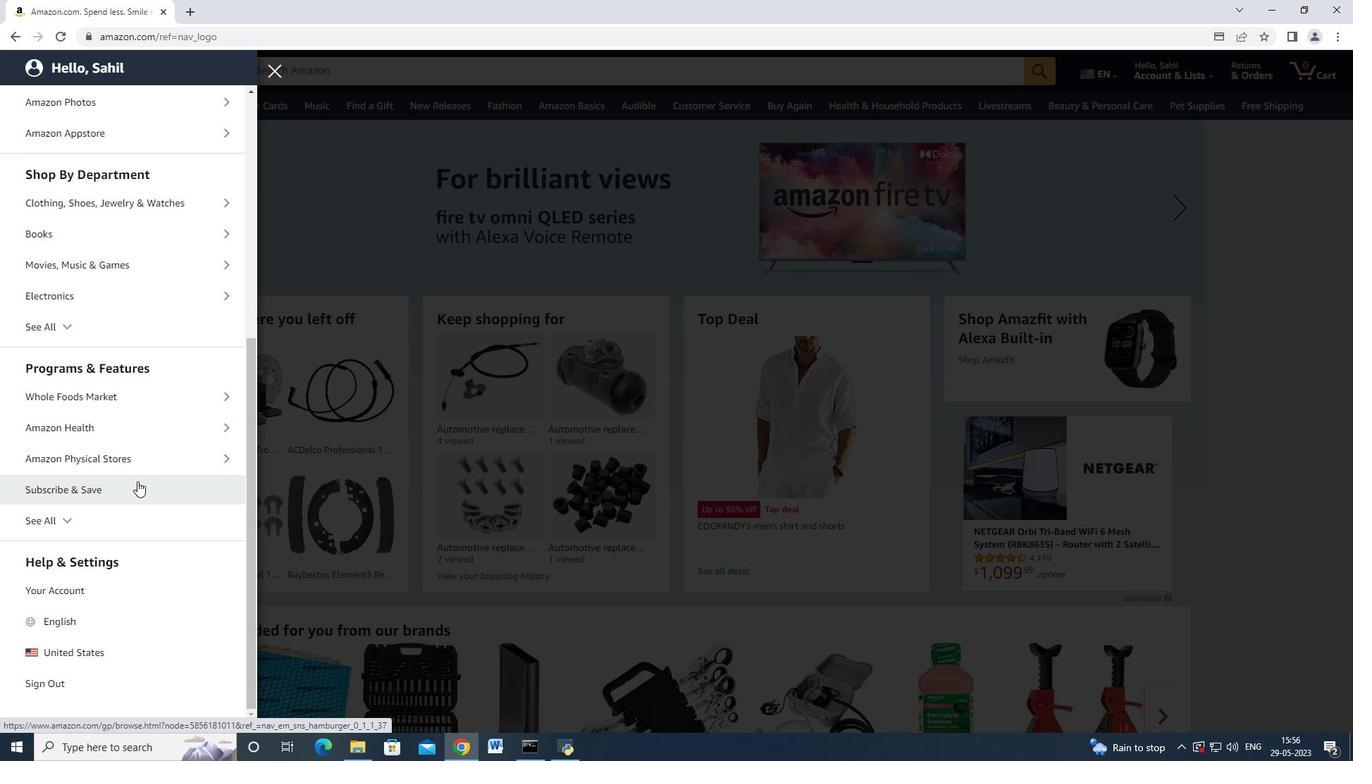 
Action: Mouse moved to (136, 486)
Screenshot: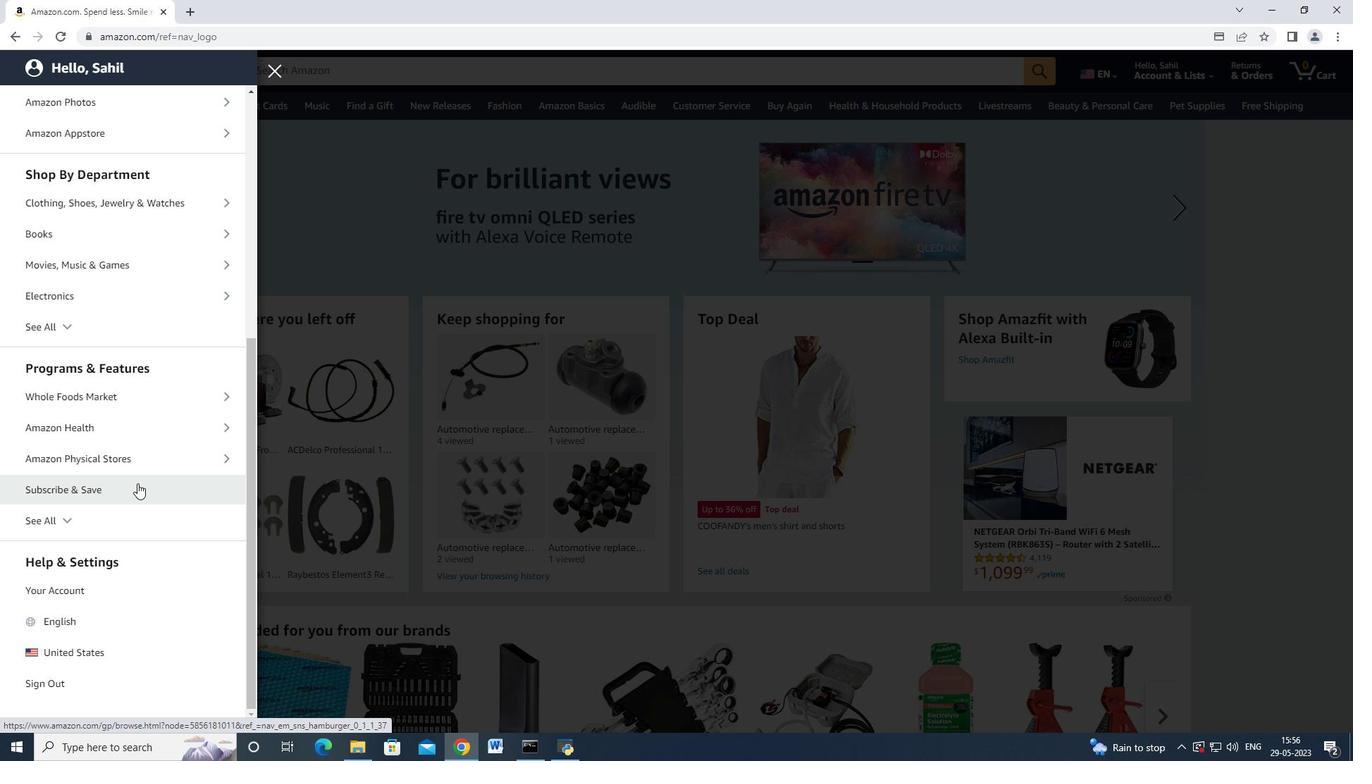 
Action: Mouse scrolled (136, 487) with delta (0, 0)
Screenshot: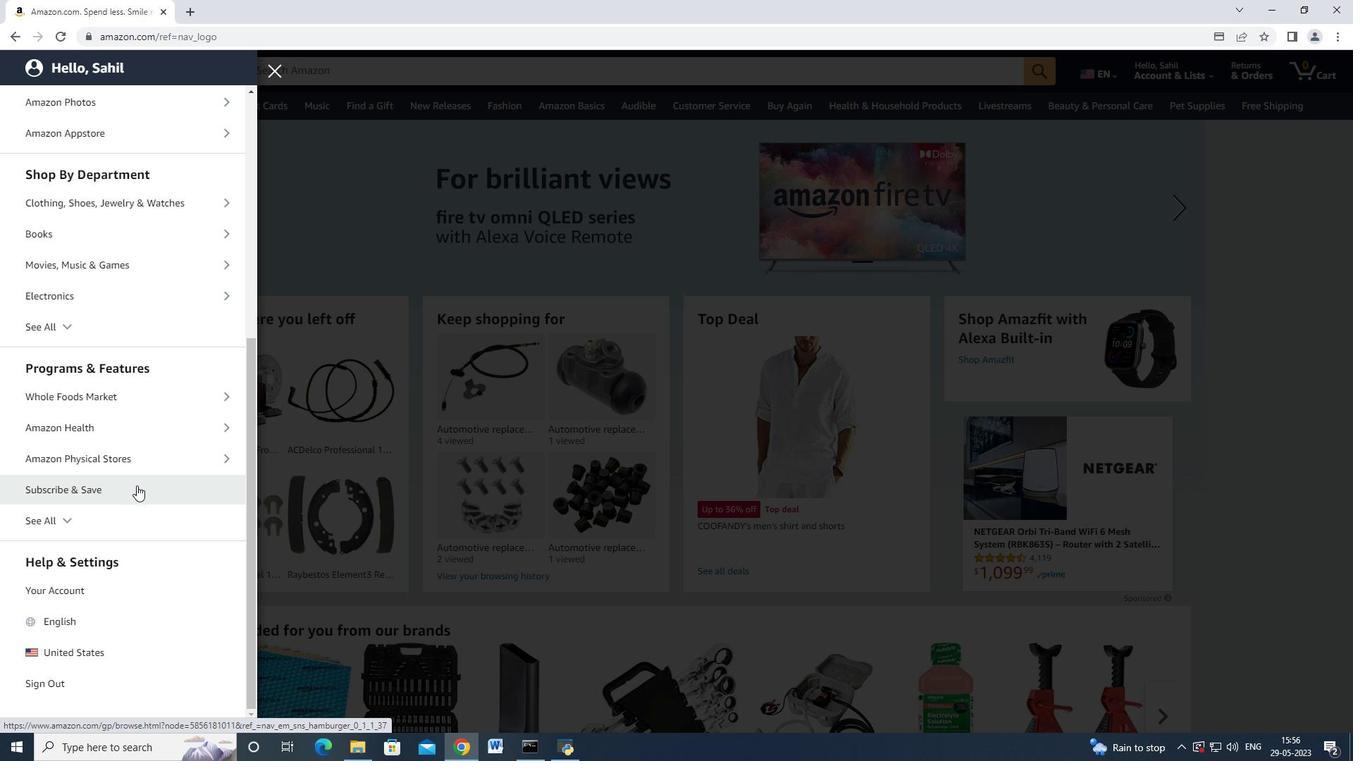 
Action: Mouse moved to (63, 463)
Screenshot: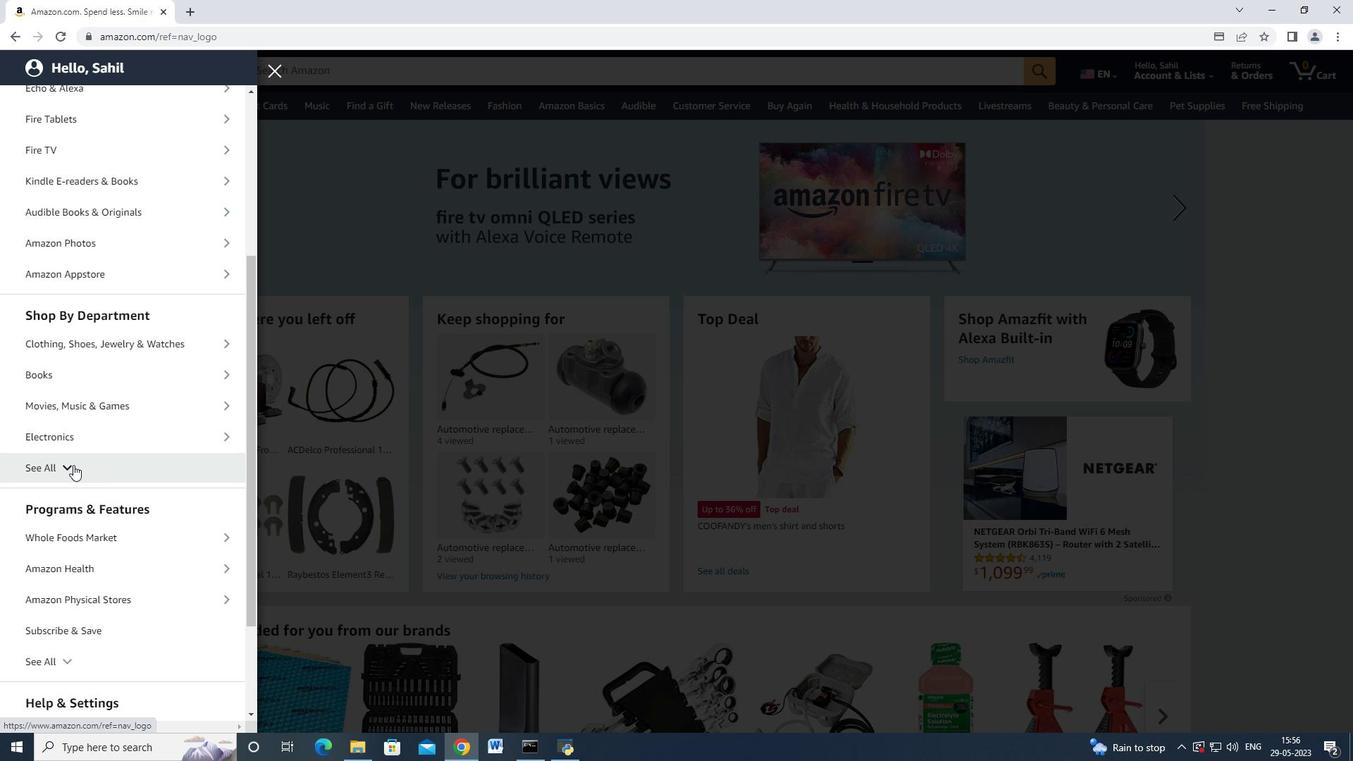 
Action: Mouse pressed left at (63, 463)
Screenshot: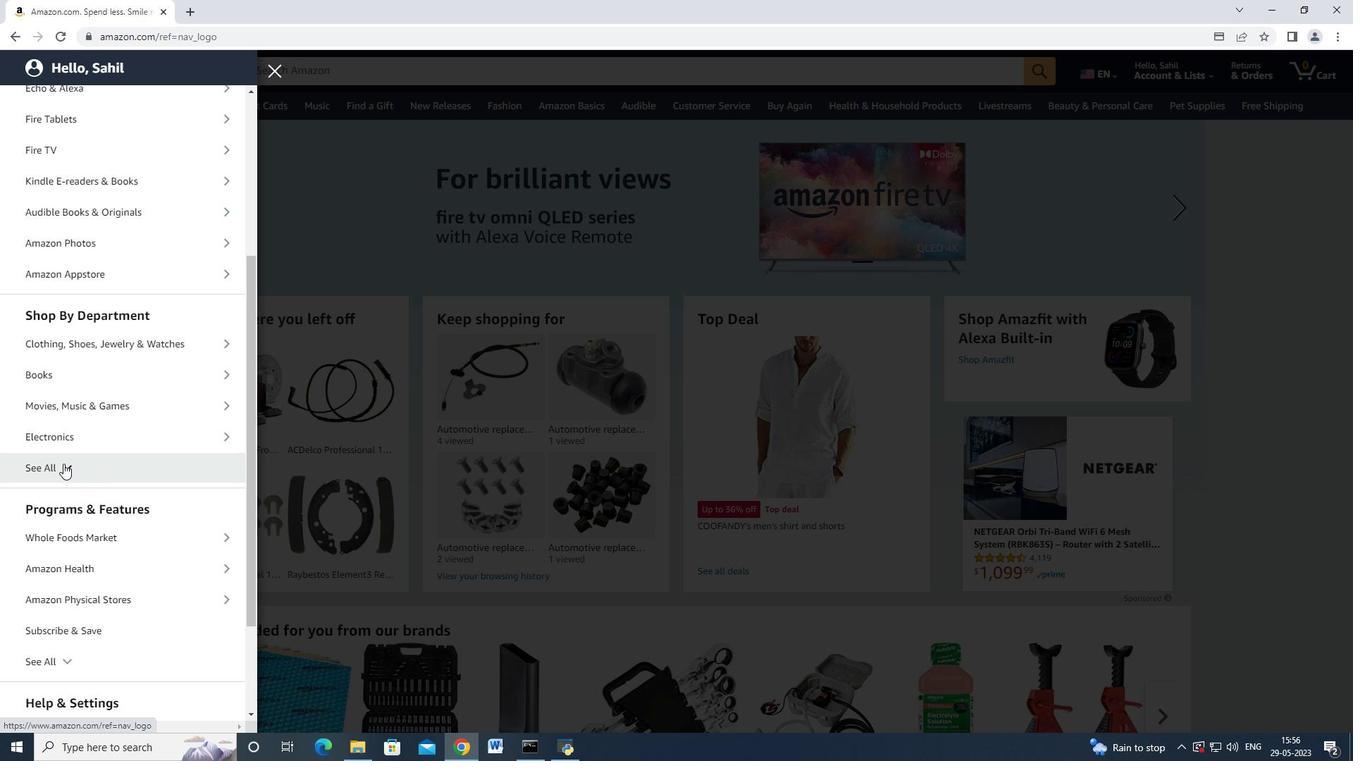 
Action: Mouse moved to (72, 451)
Screenshot: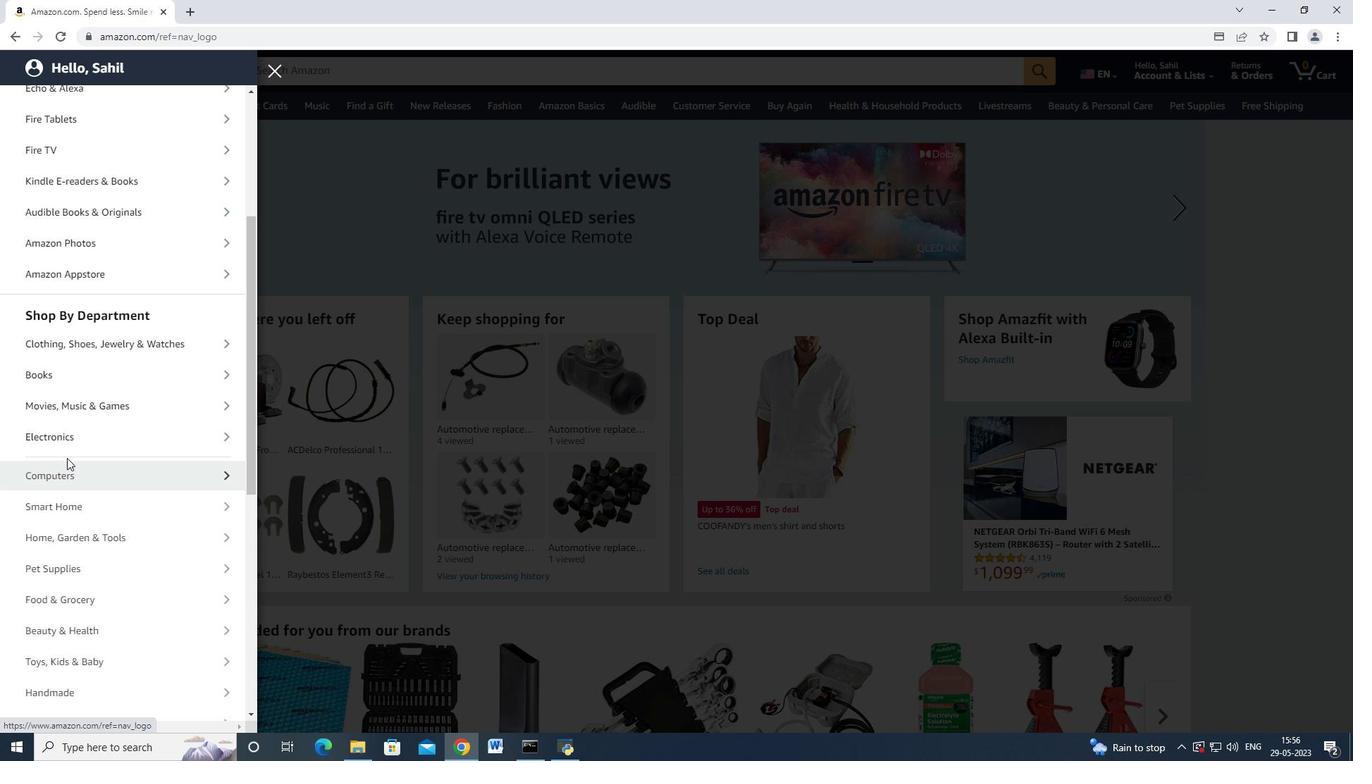 
Action: Mouse scrolled (72, 451) with delta (0, 0)
Screenshot: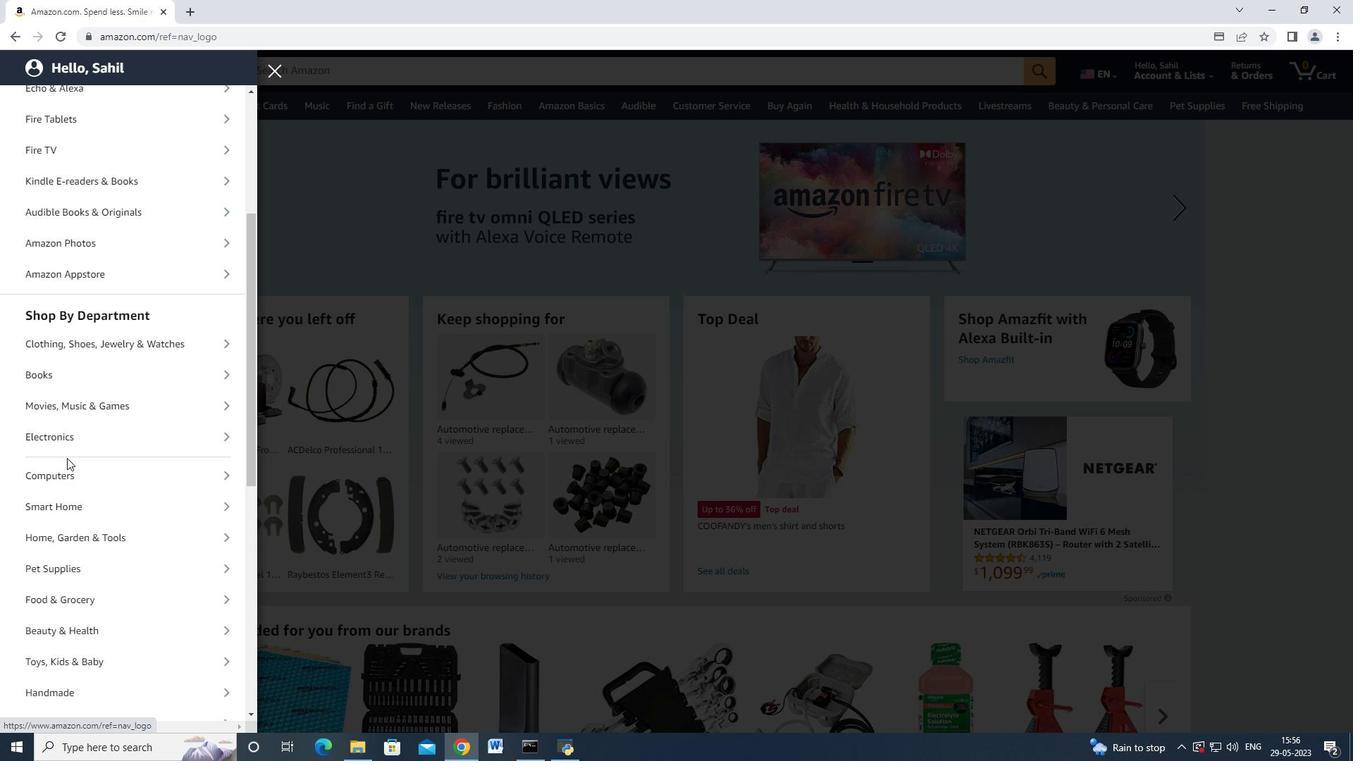 
Action: Mouse scrolled (72, 451) with delta (0, 0)
Screenshot: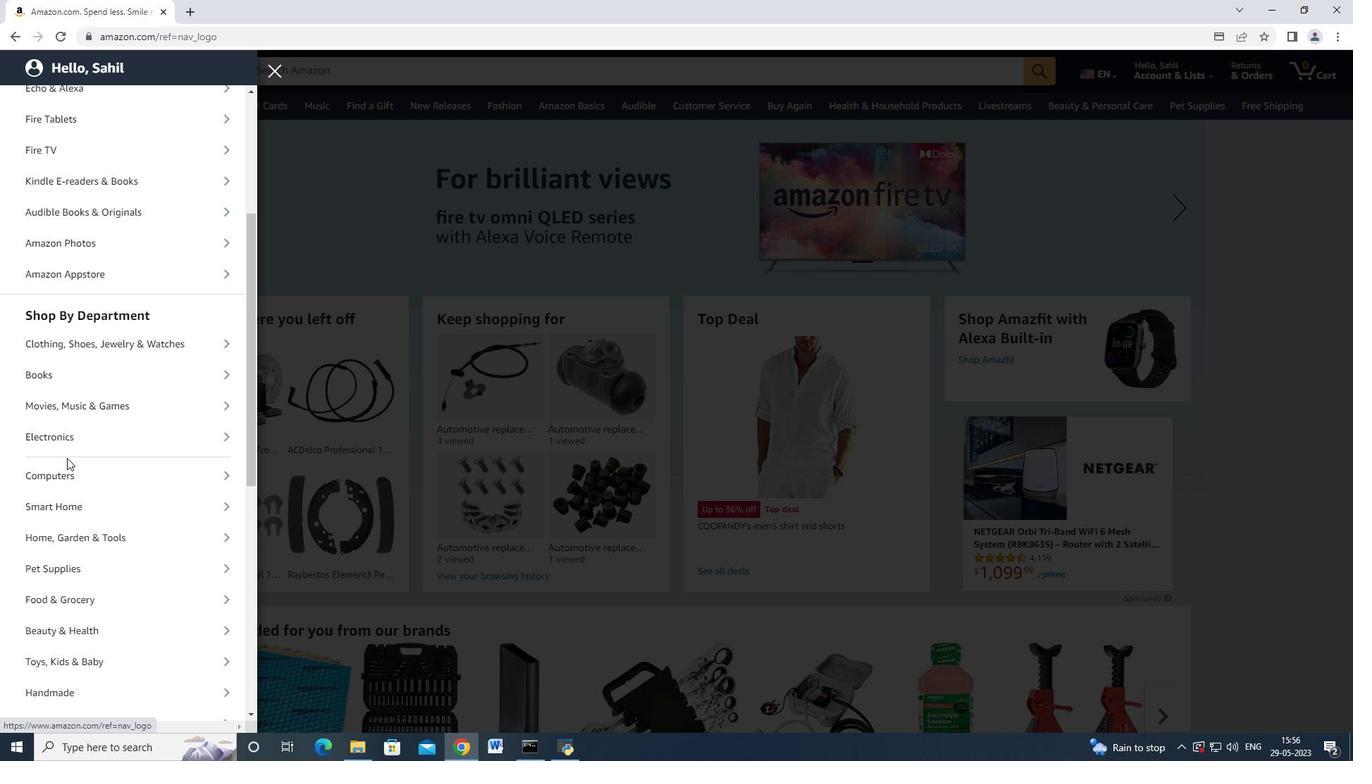 
Action: Mouse moved to (88, 416)
Screenshot: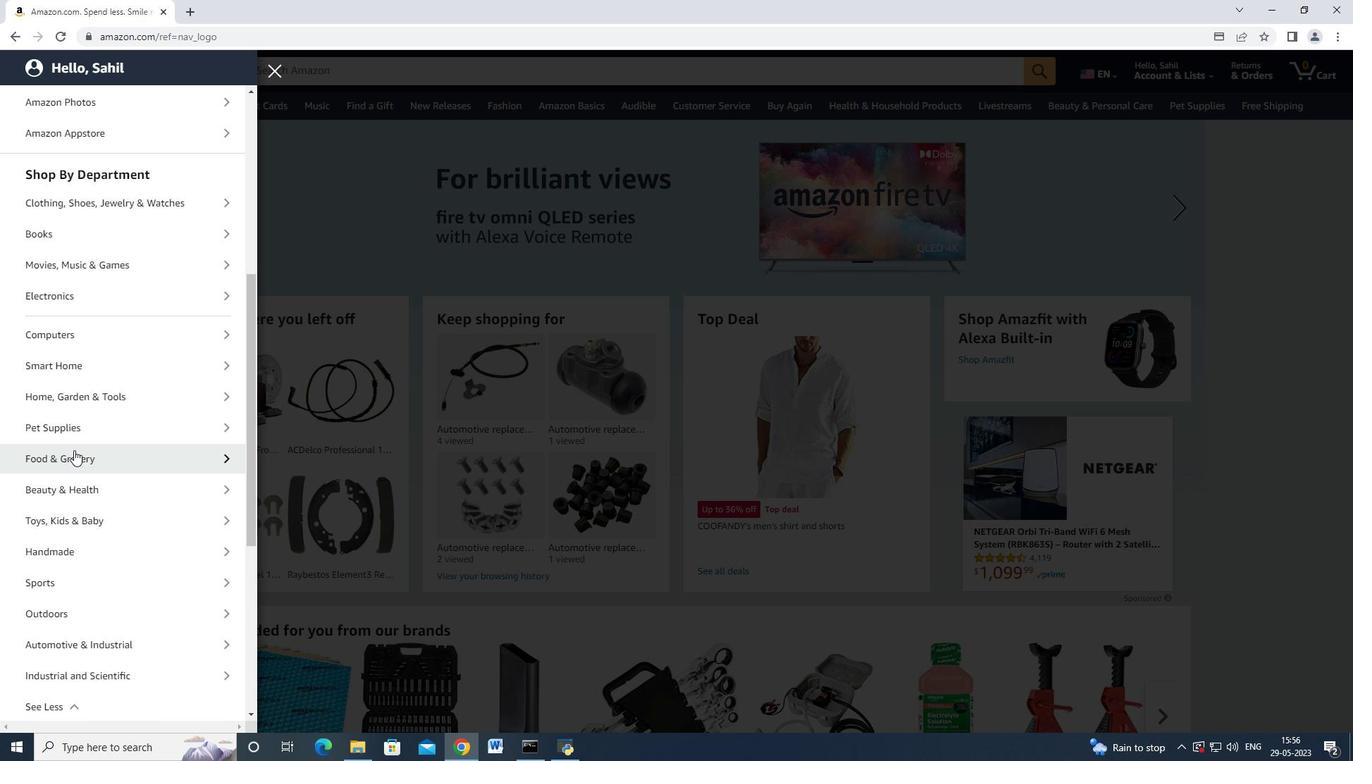 
Action: Mouse scrolled (88, 415) with delta (0, 0)
Screenshot: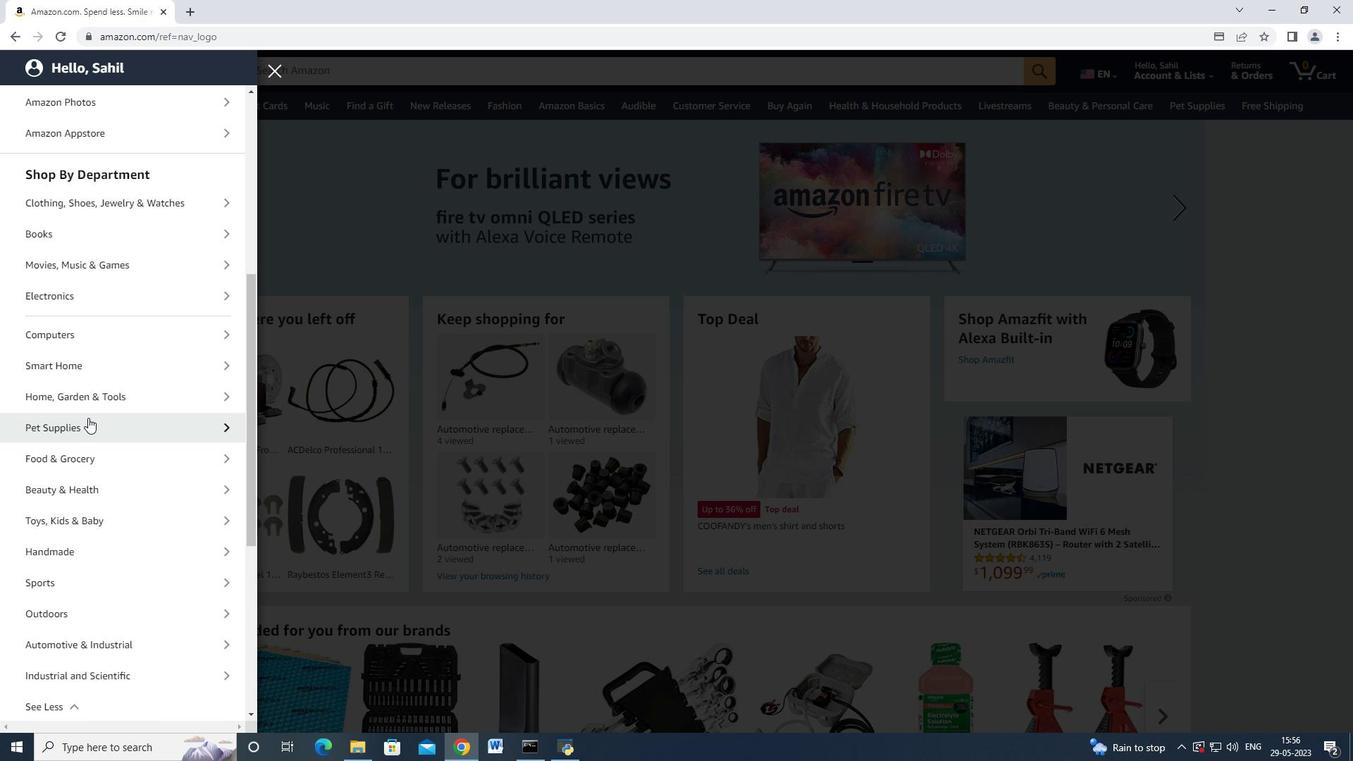 
Action: Mouse moved to (88, 416)
Screenshot: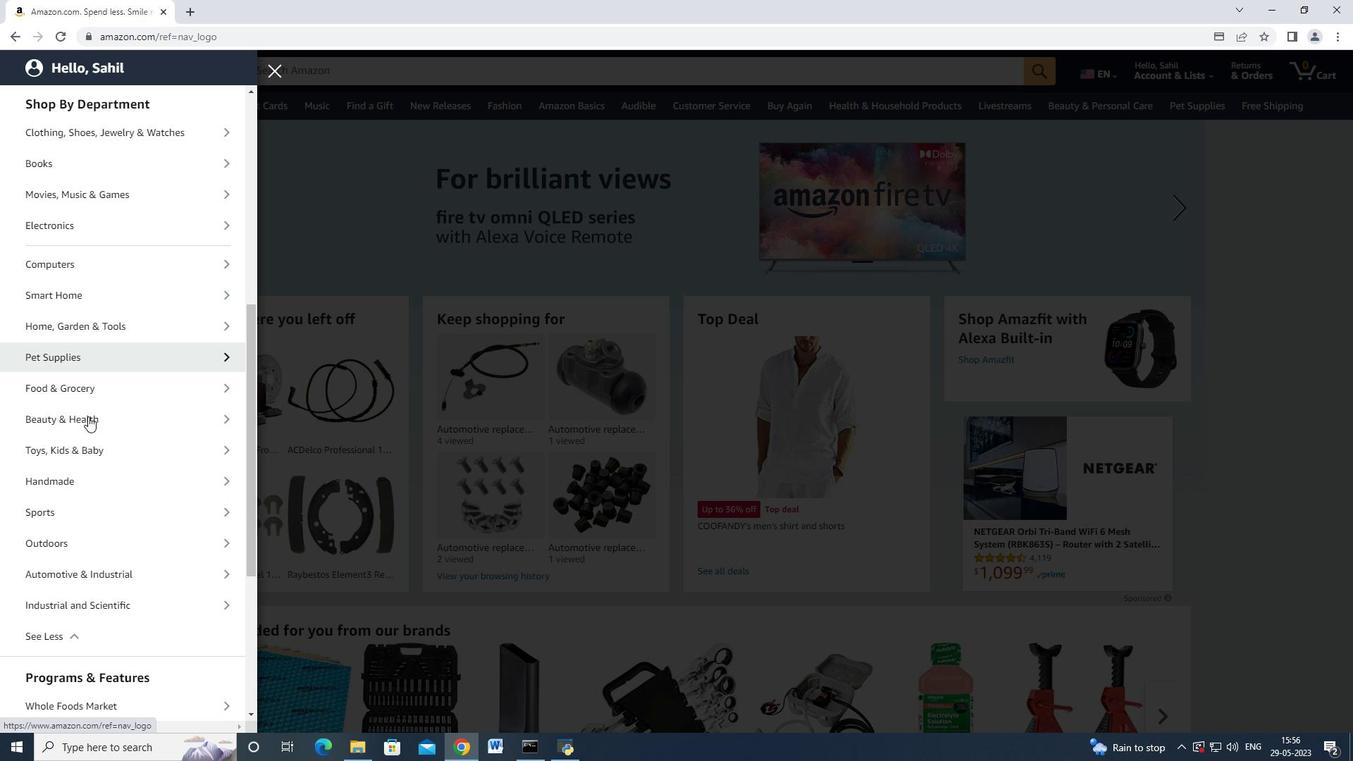 
Action: Mouse scrolled (88, 417) with delta (0, 0)
Screenshot: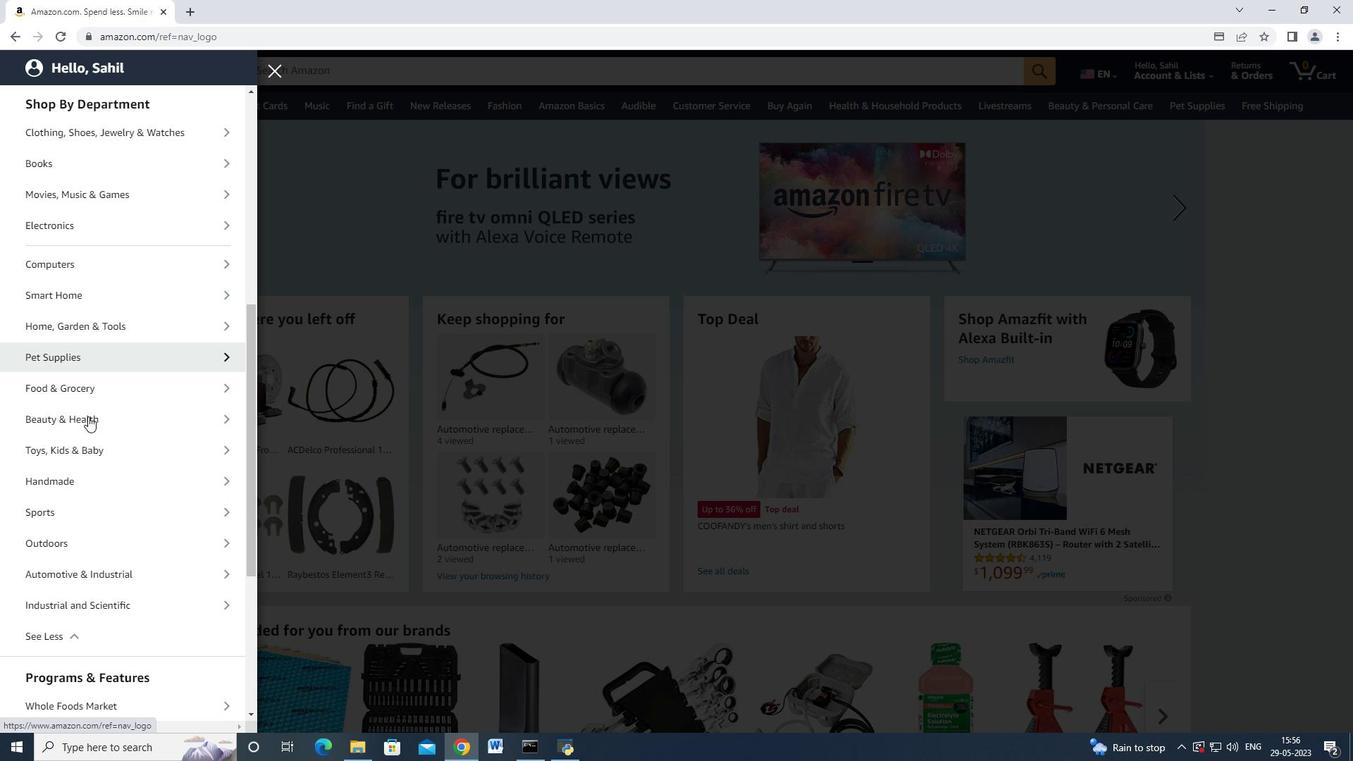 
Action: Mouse moved to (88, 415)
Screenshot: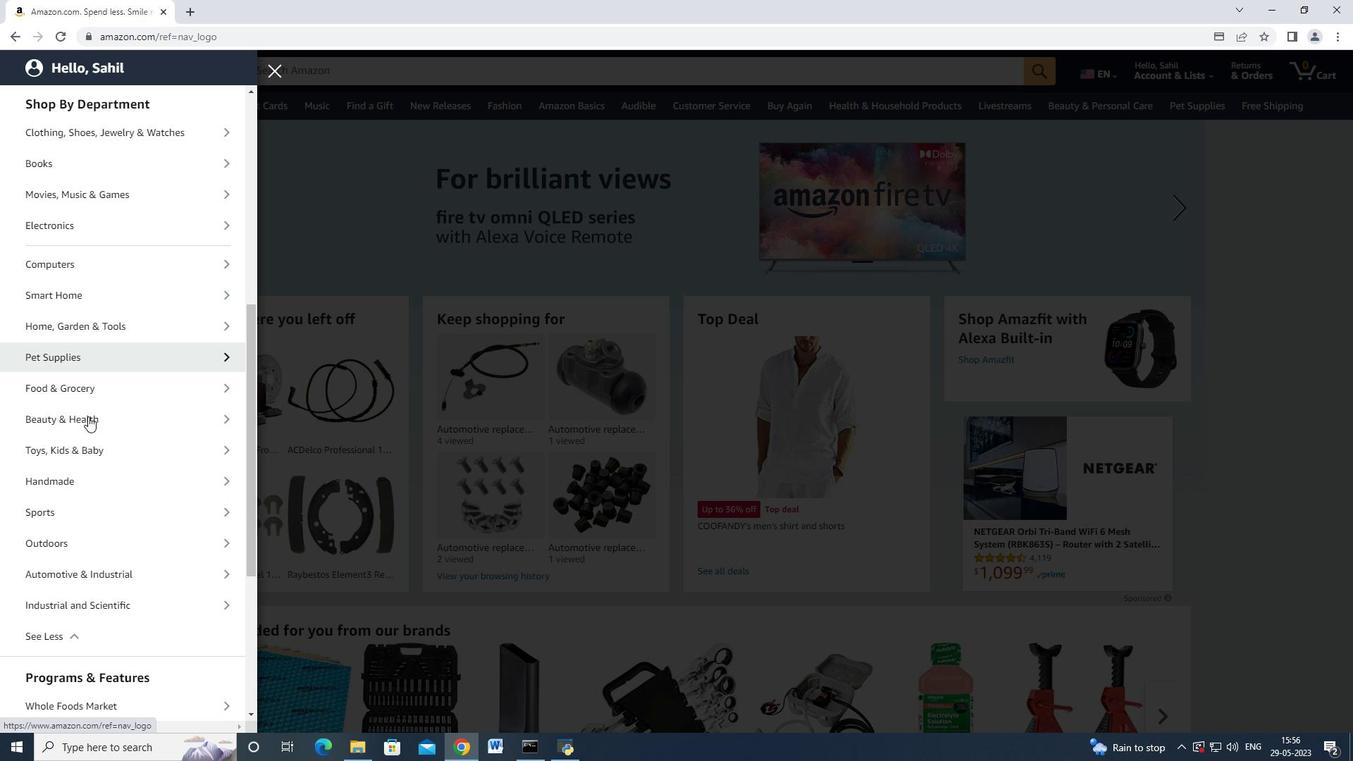 
Action: Mouse scrolled (88, 416) with delta (0, 0)
Screenshot: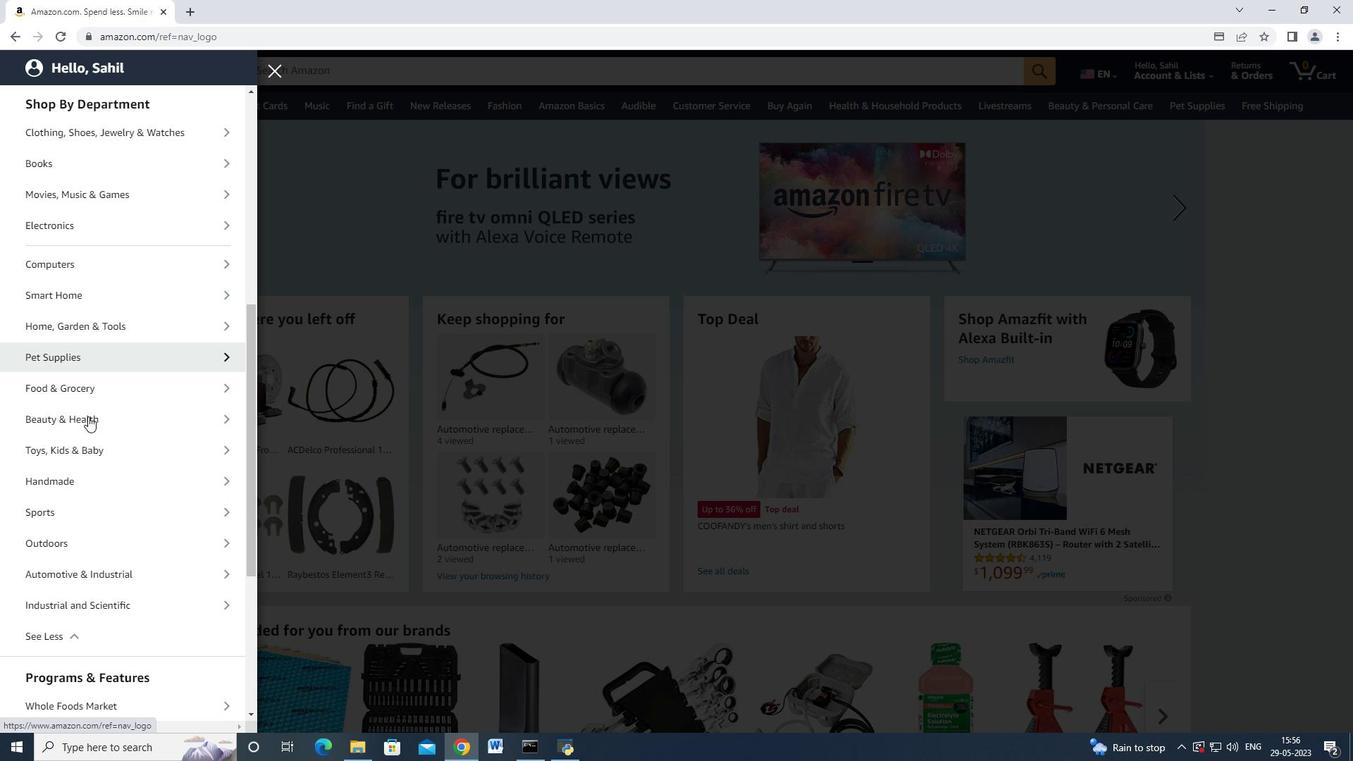
Action: Mouse moved to (88, 413)
Screenshot: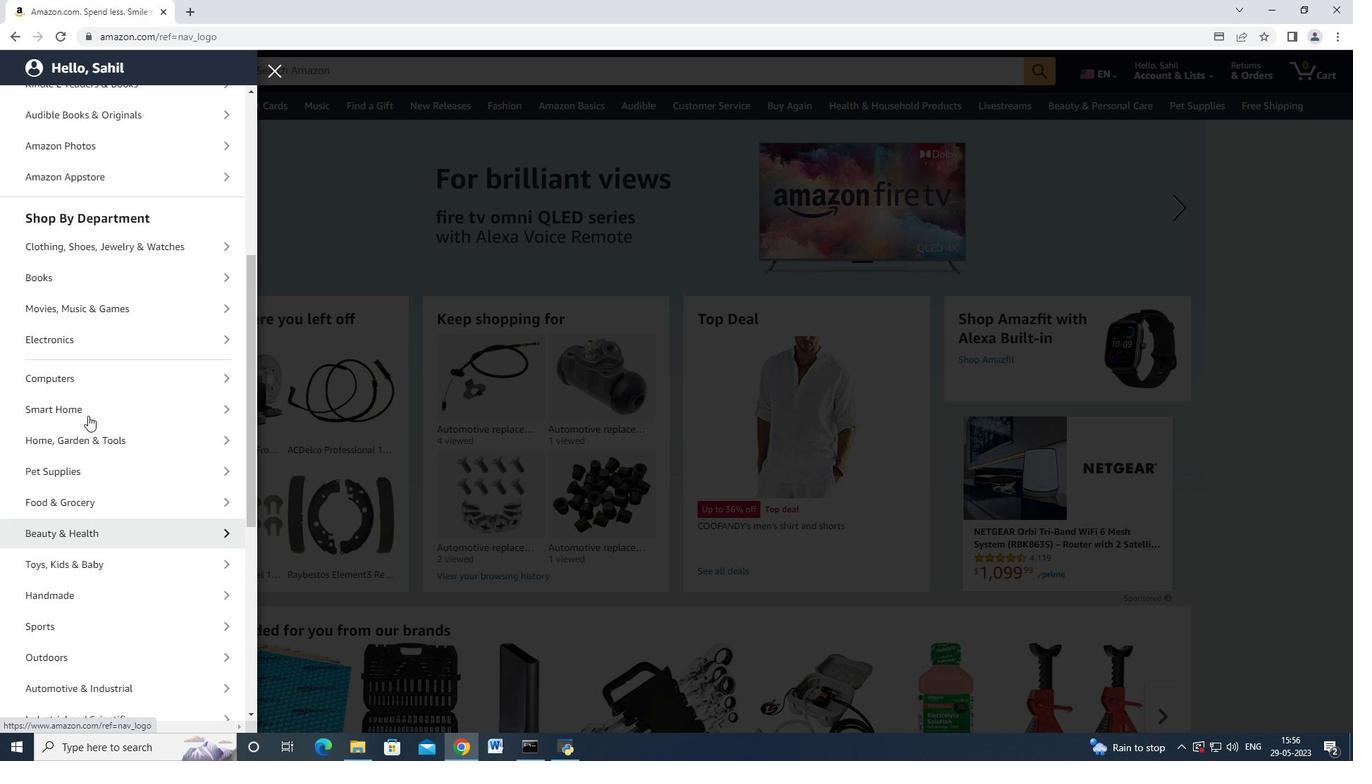 
Action: Mouse scrolled (88, 414) with delta (0, 0)
Screenshot: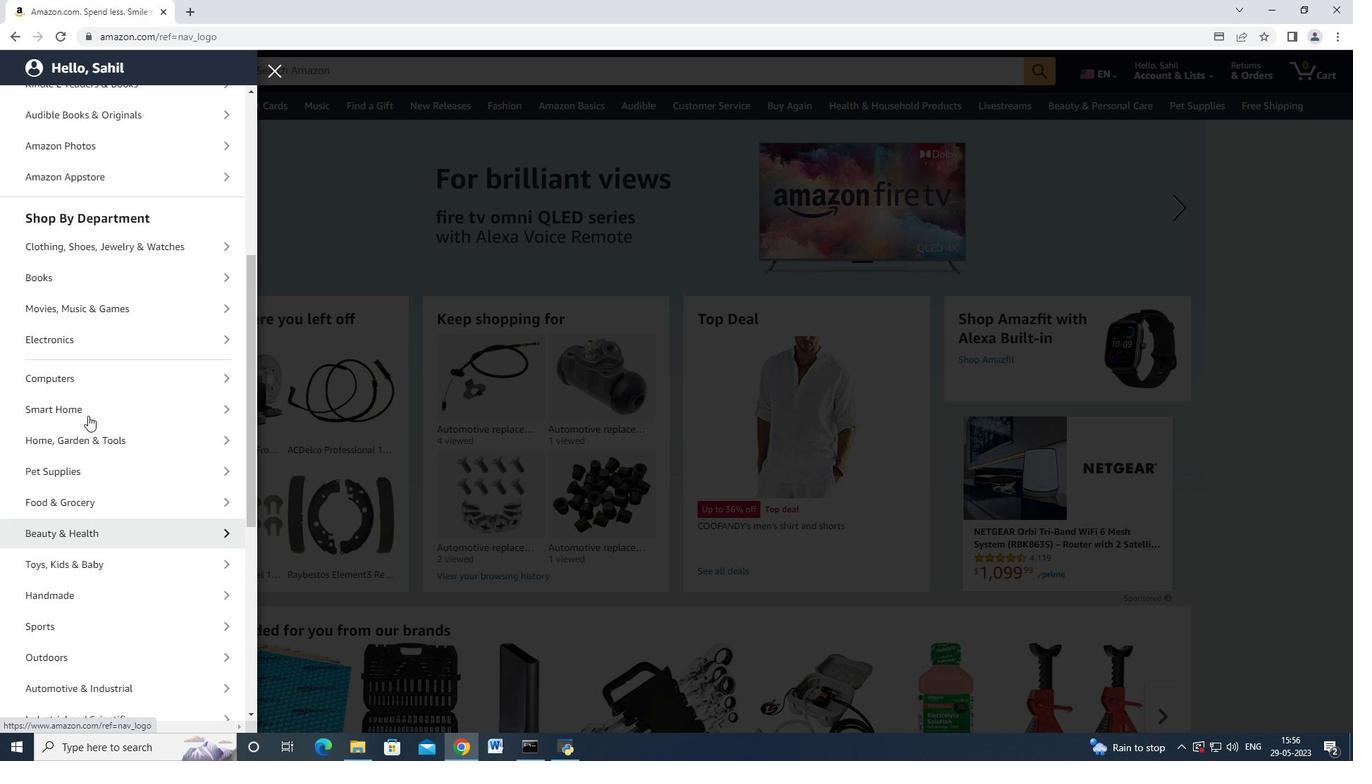 
Action: Mouse moved to (88, 413)
Screenshot: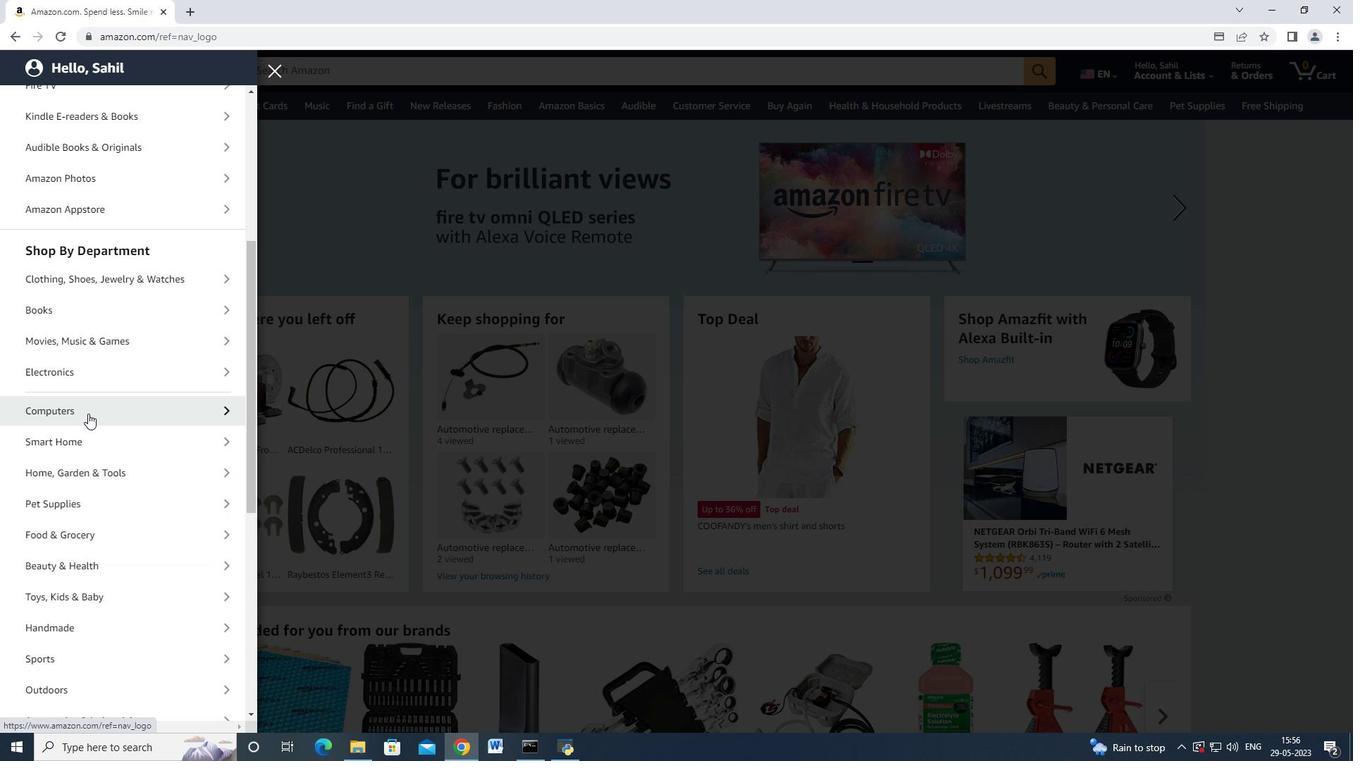 
Action: Mouse scrolled (88, 412) with delta (0, 0)
Screenshot: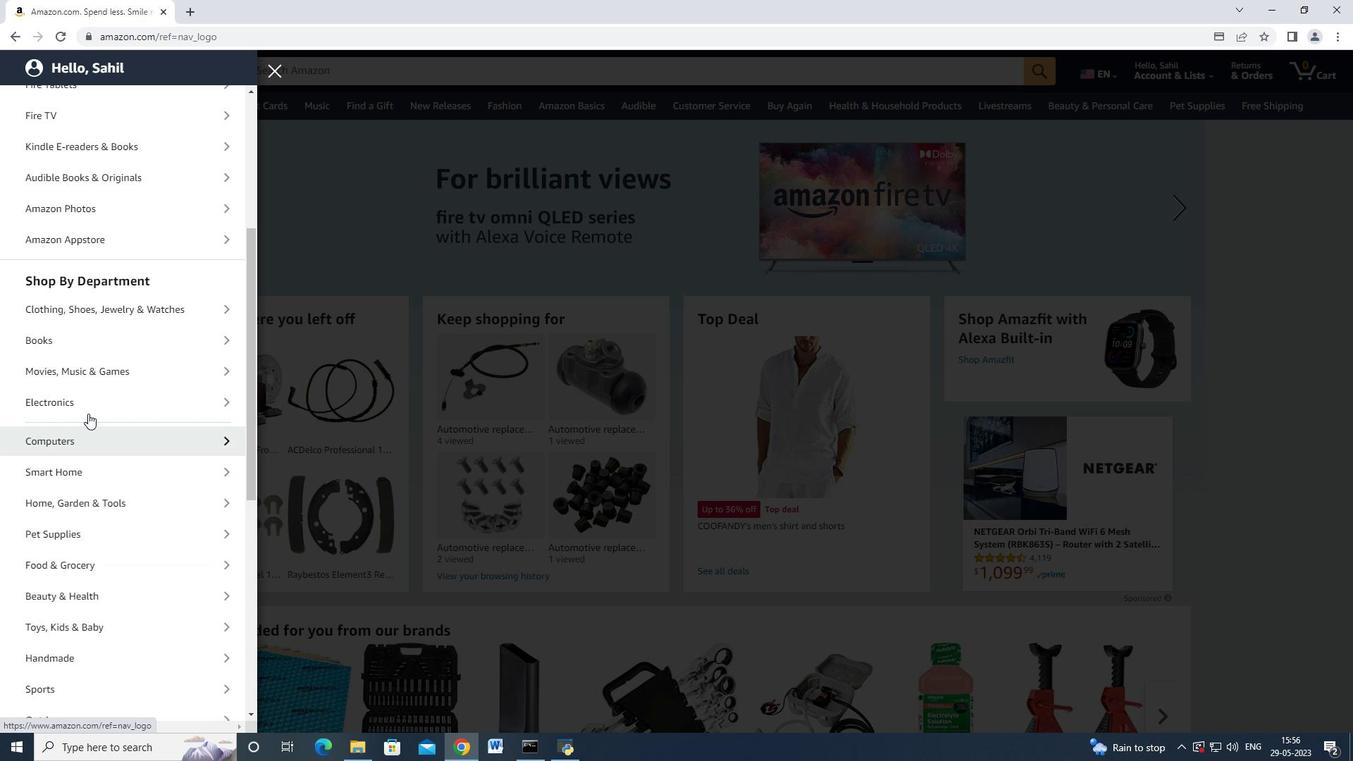 
Action: Mouse scrolled (88, 412) with delta (0, 0)
Screenshot: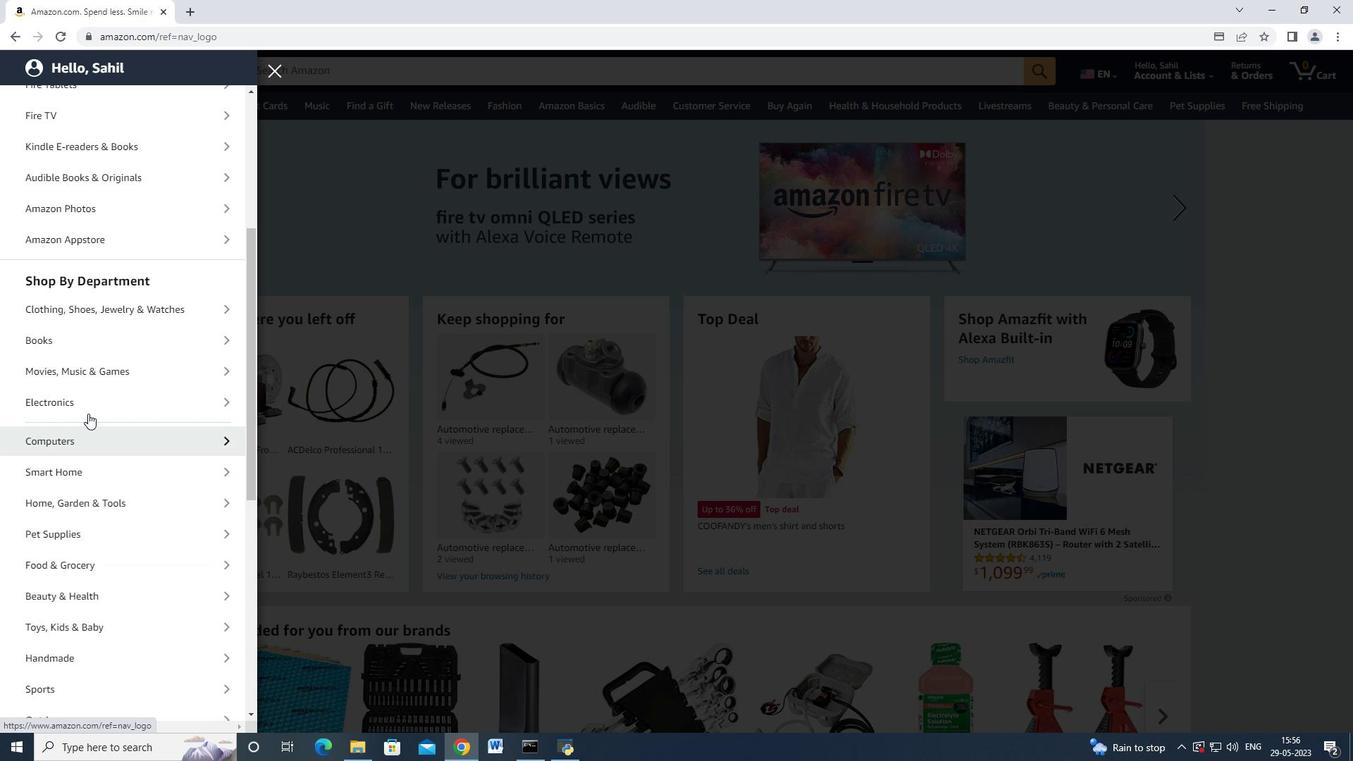 
Action: Mouse scrolled (88, 412) with delta (0, 0)
Screenshot: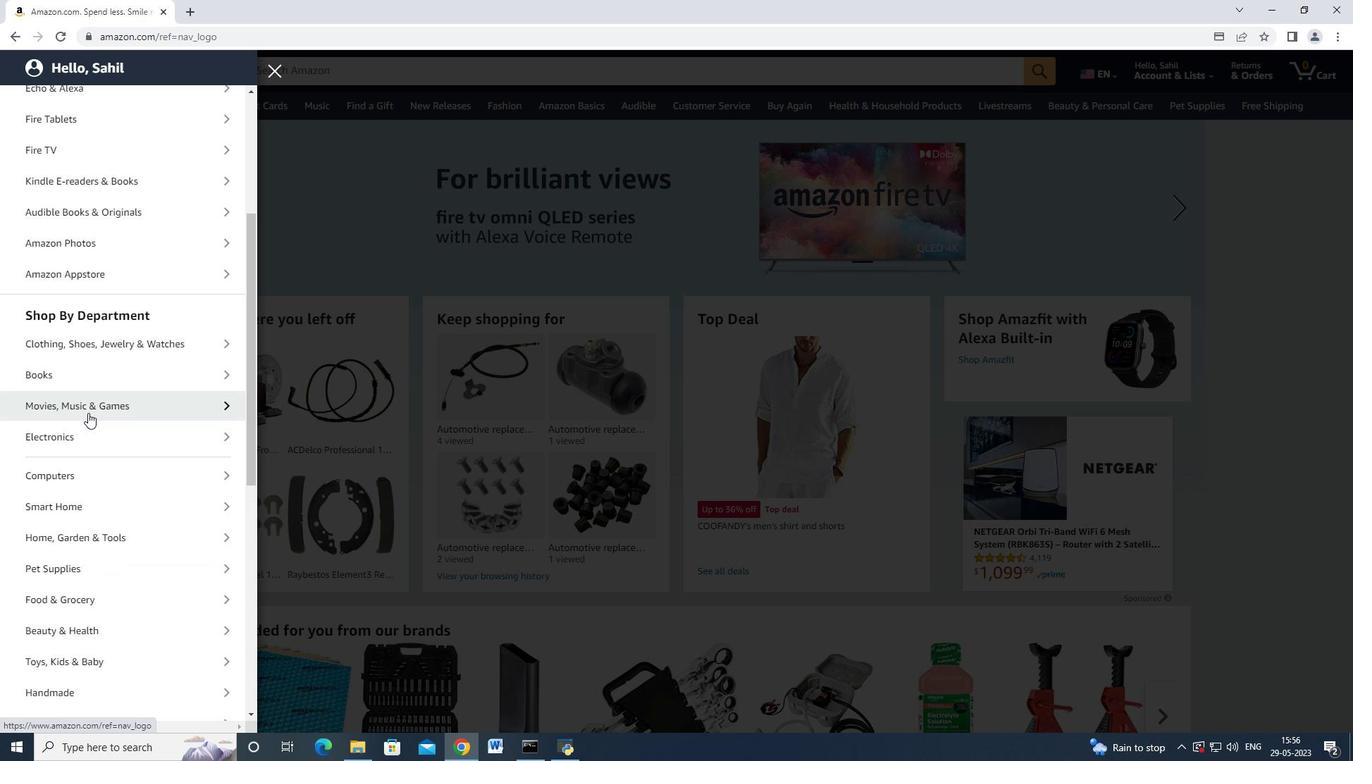 
Action: Mouse scrolled (88, 412) with delta (0, 0)
Screenshot: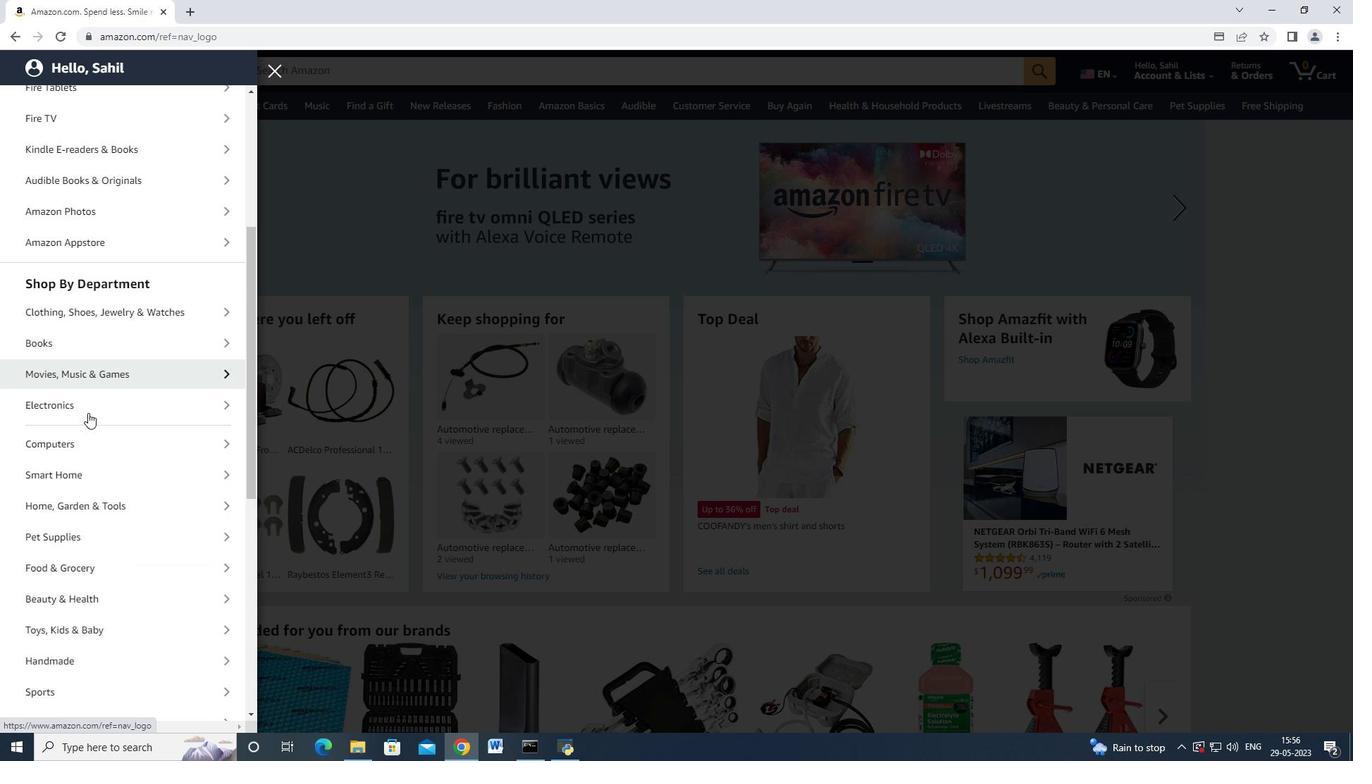 
Action: Mouse moved to (105, 499)
Screenshot: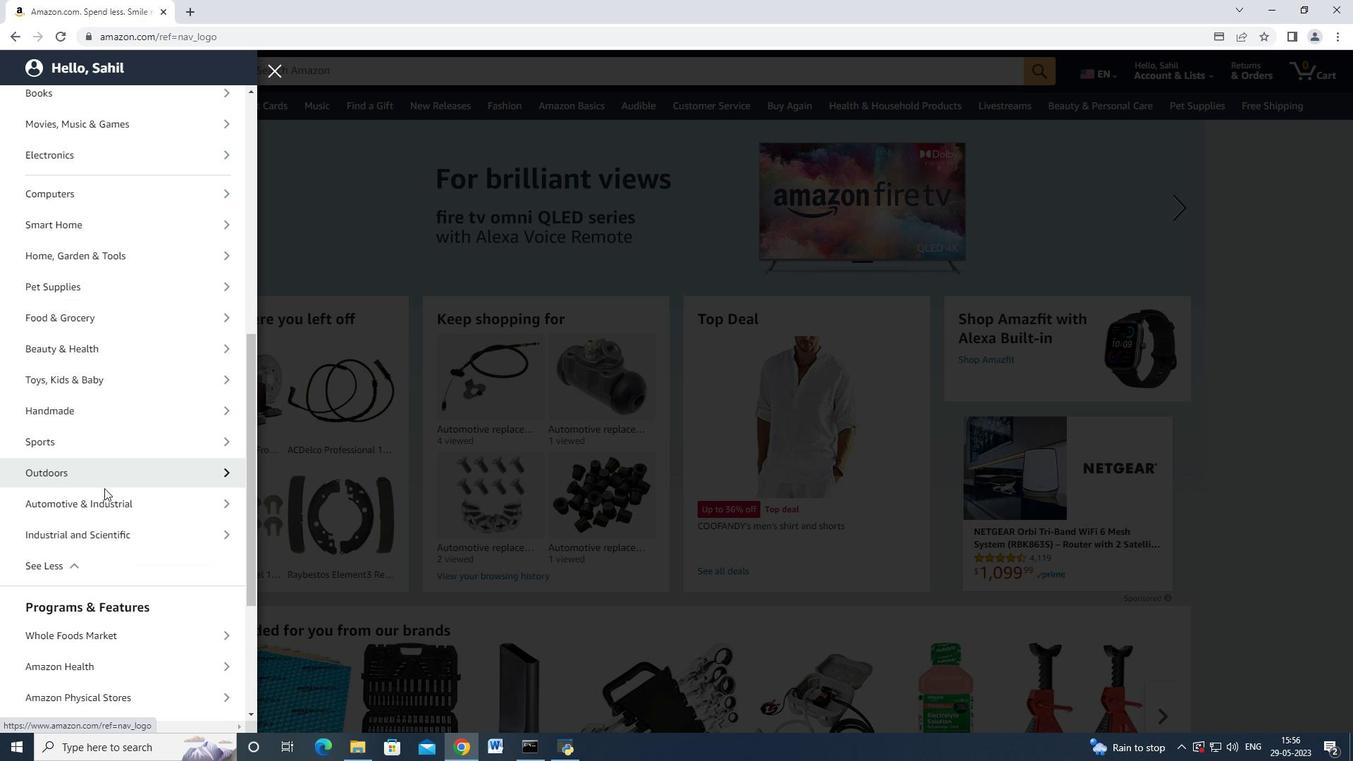 
Action: Mouse pressed left at (105, 499)
Screenshot: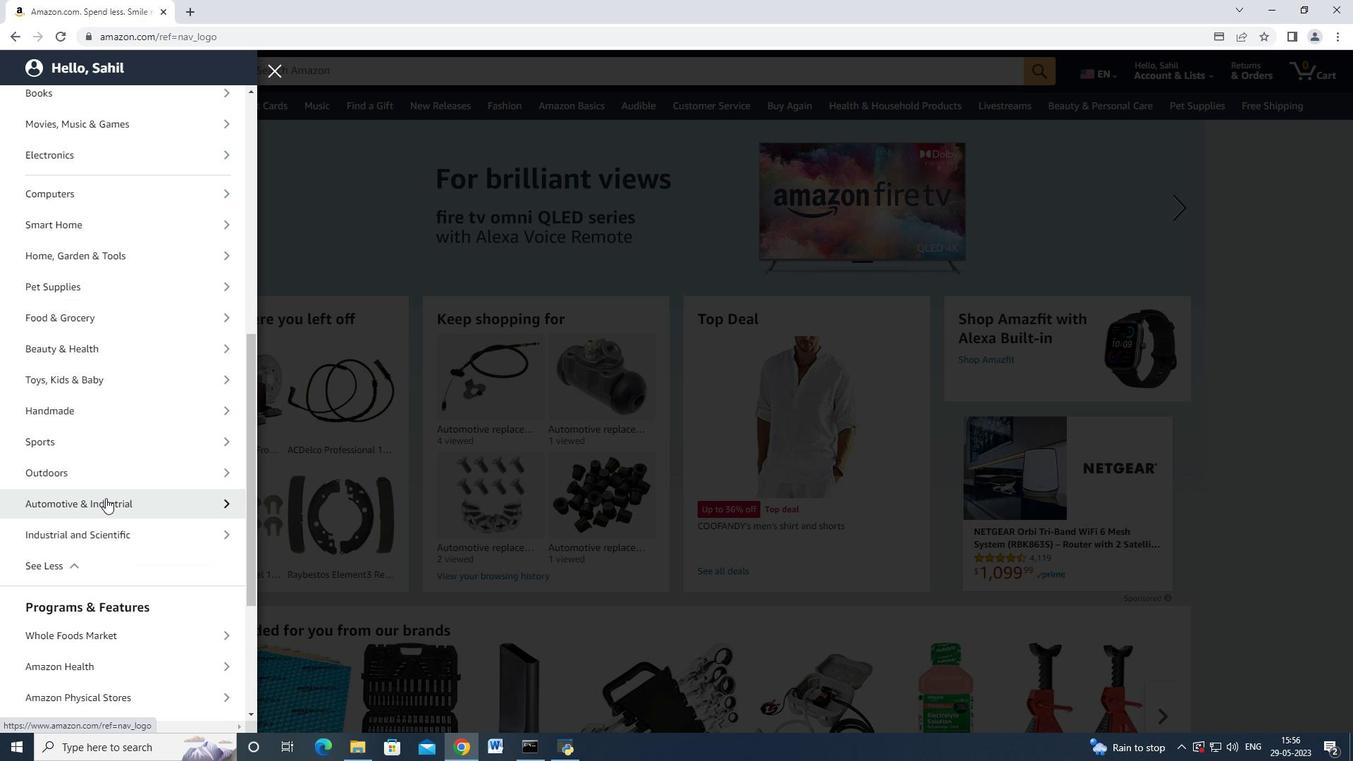 
Action: Mouse moved to (115, 174)
Screenshot: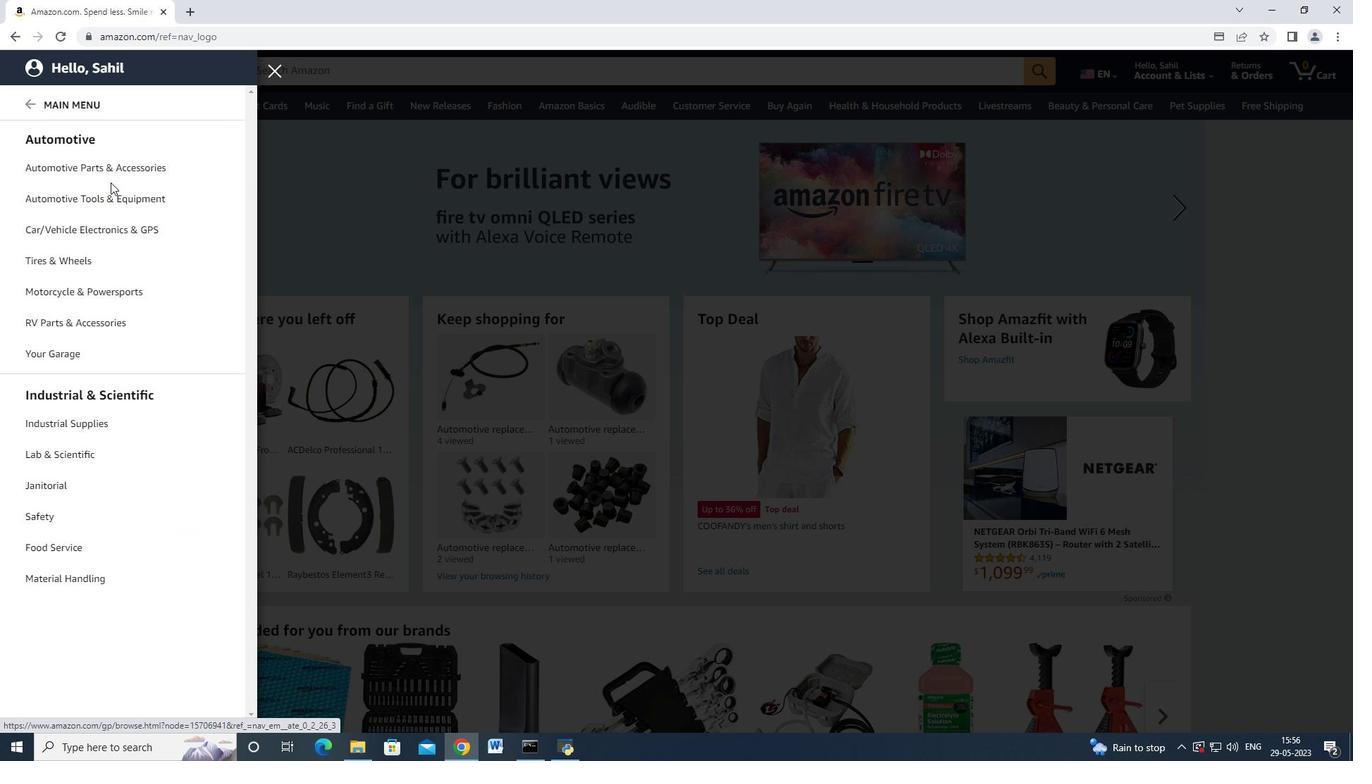 
Action: Mouse pressed left at (115, 174)
Screenshot: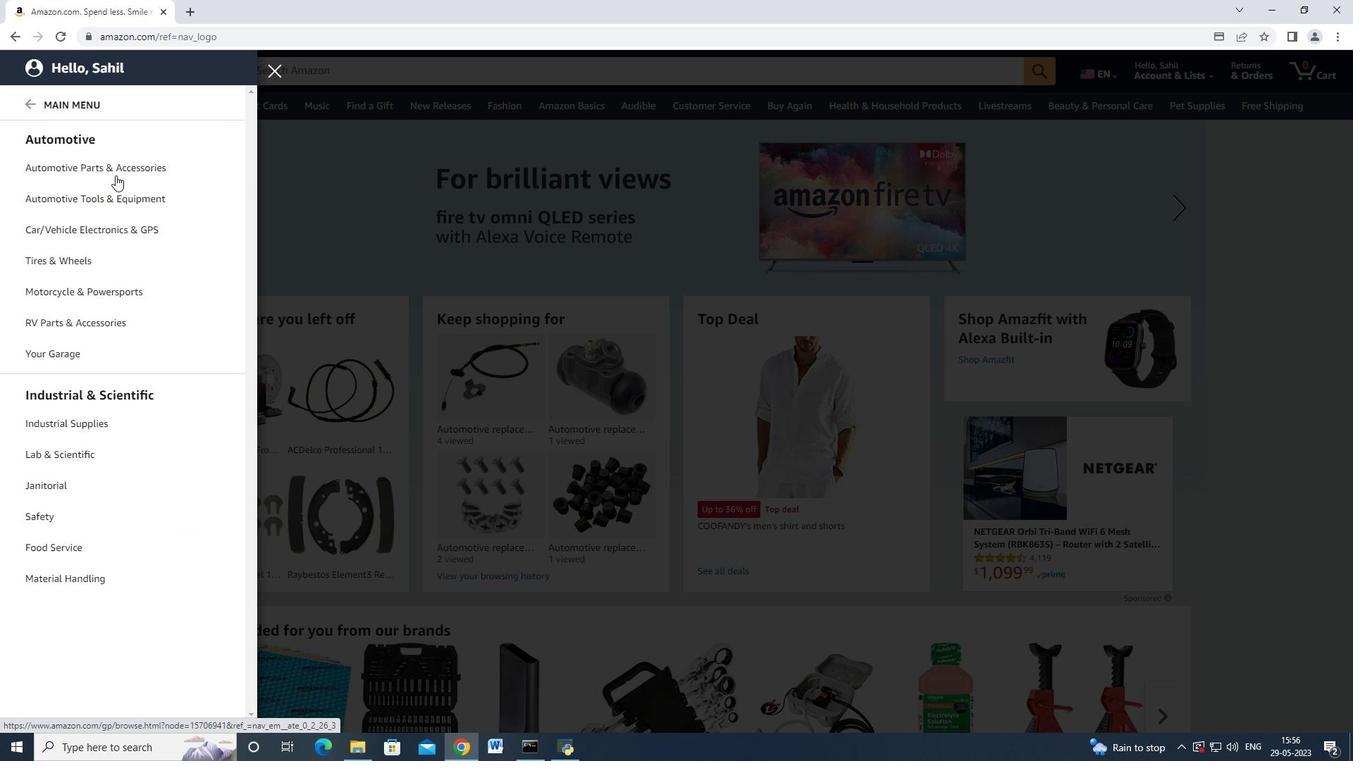 
Action: Mouse moved to (224, 134)
Screenshot: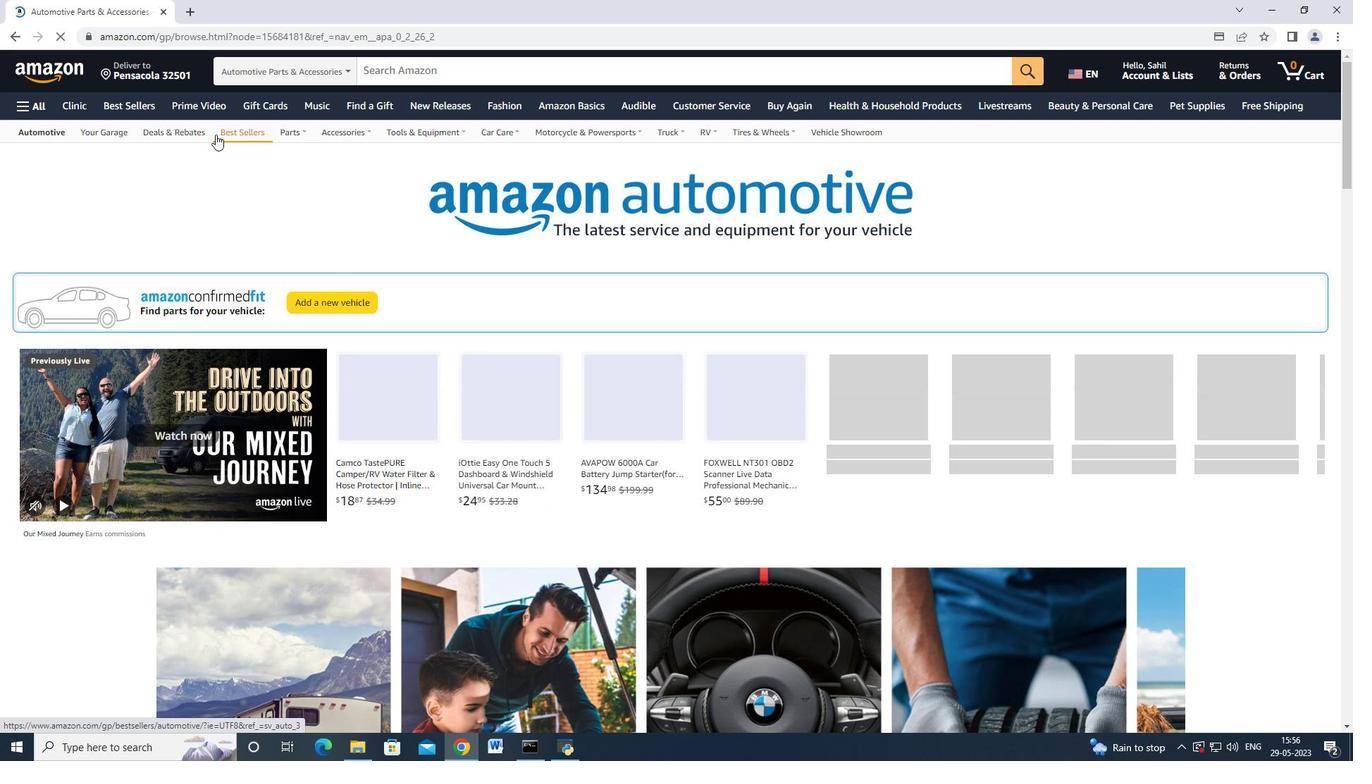
Action: Mouse pressed left at (224, 134)
Screenshot: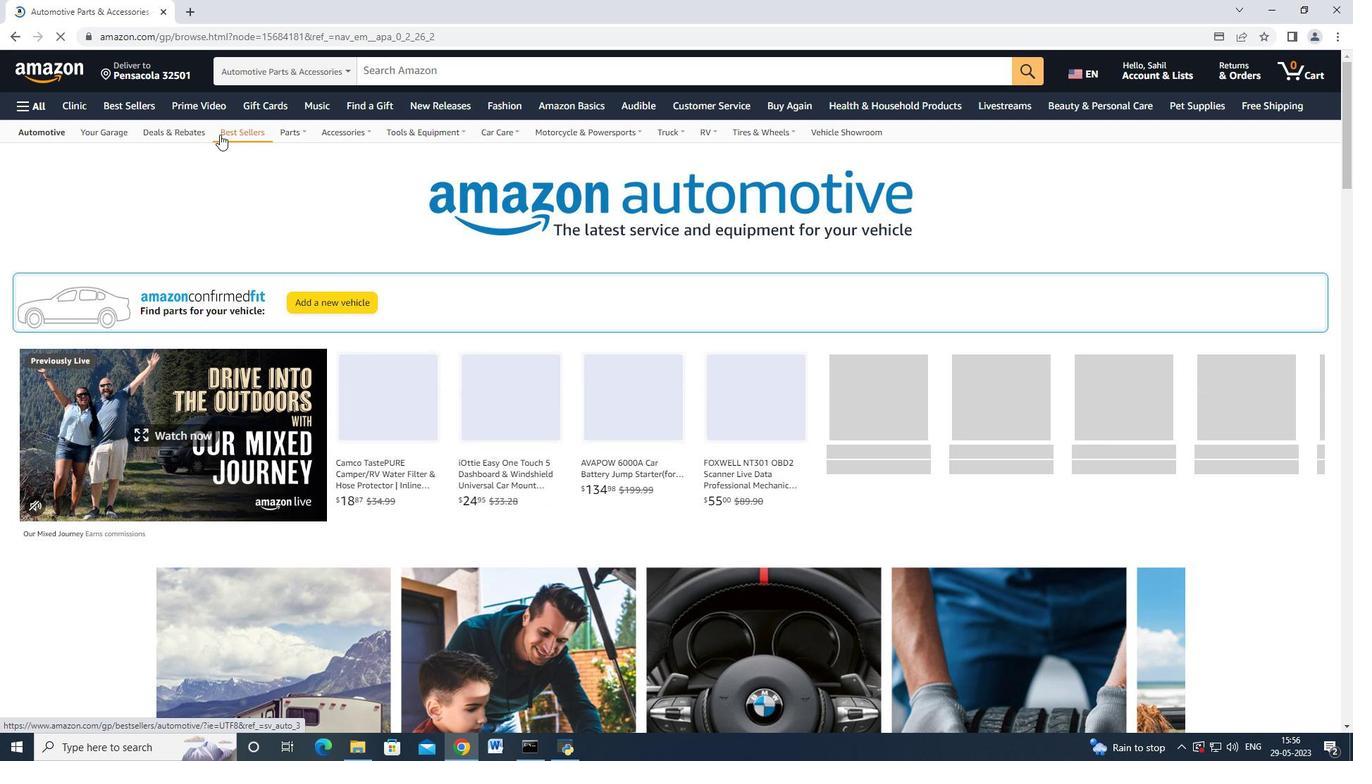 
Action: Mouse moved to (76, 449)
Screenshot: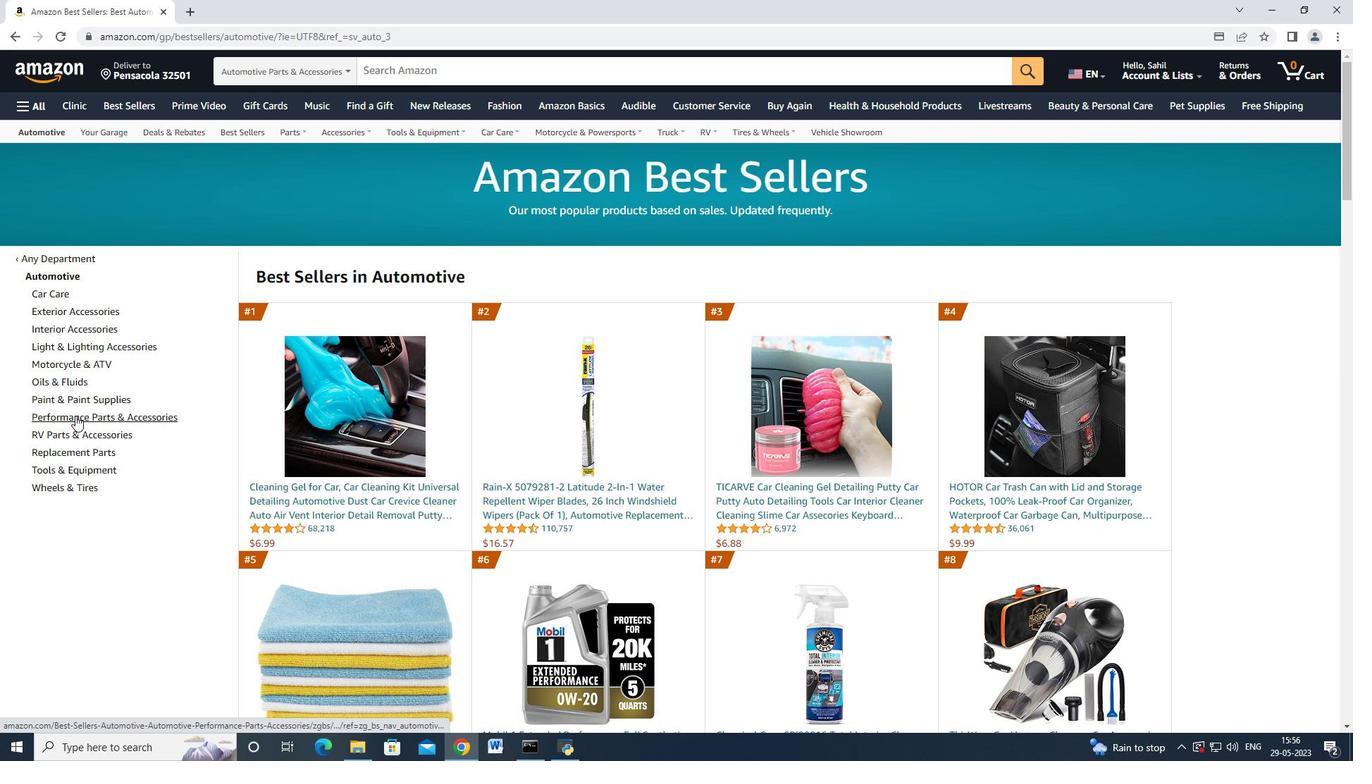 
Action: Mouse pressed left at (76, 449)
Screenshot: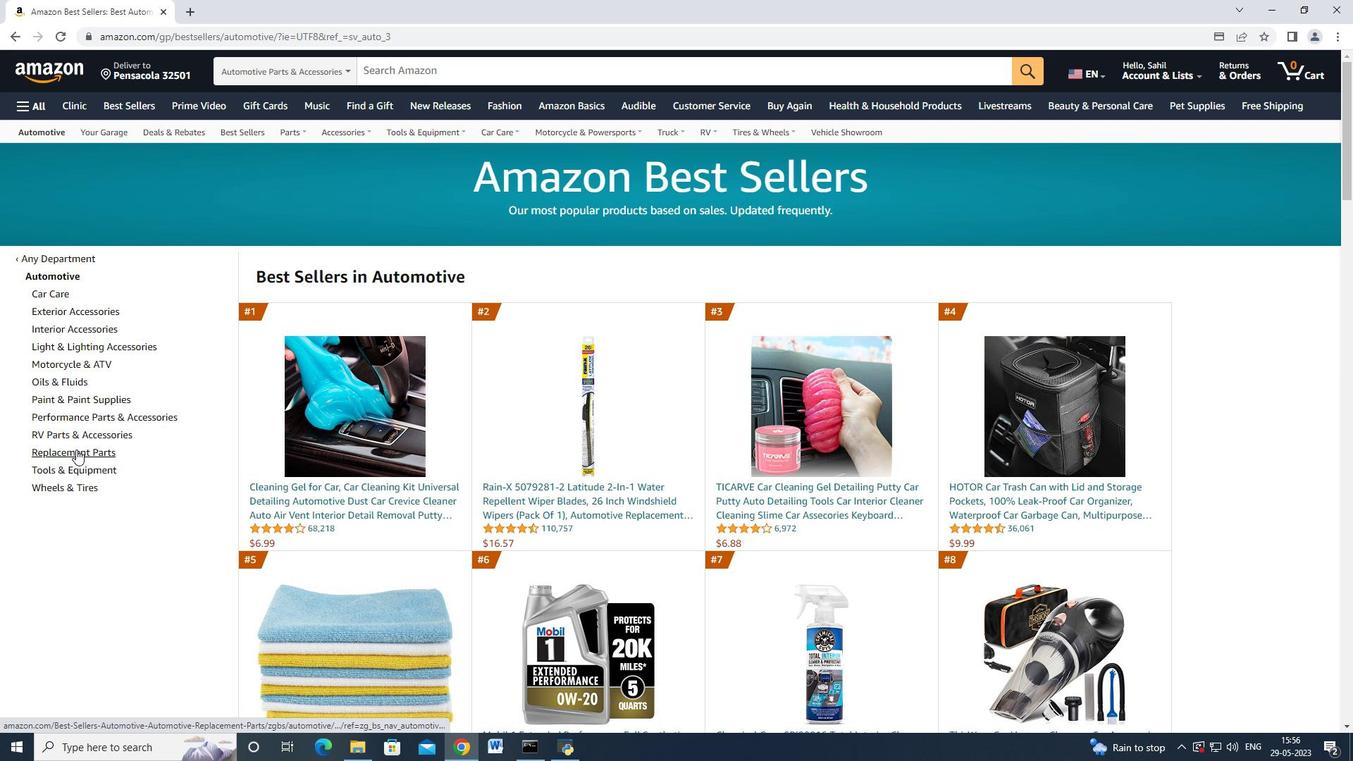 
Action: Mouse moved to (61, 397)
Screenshot: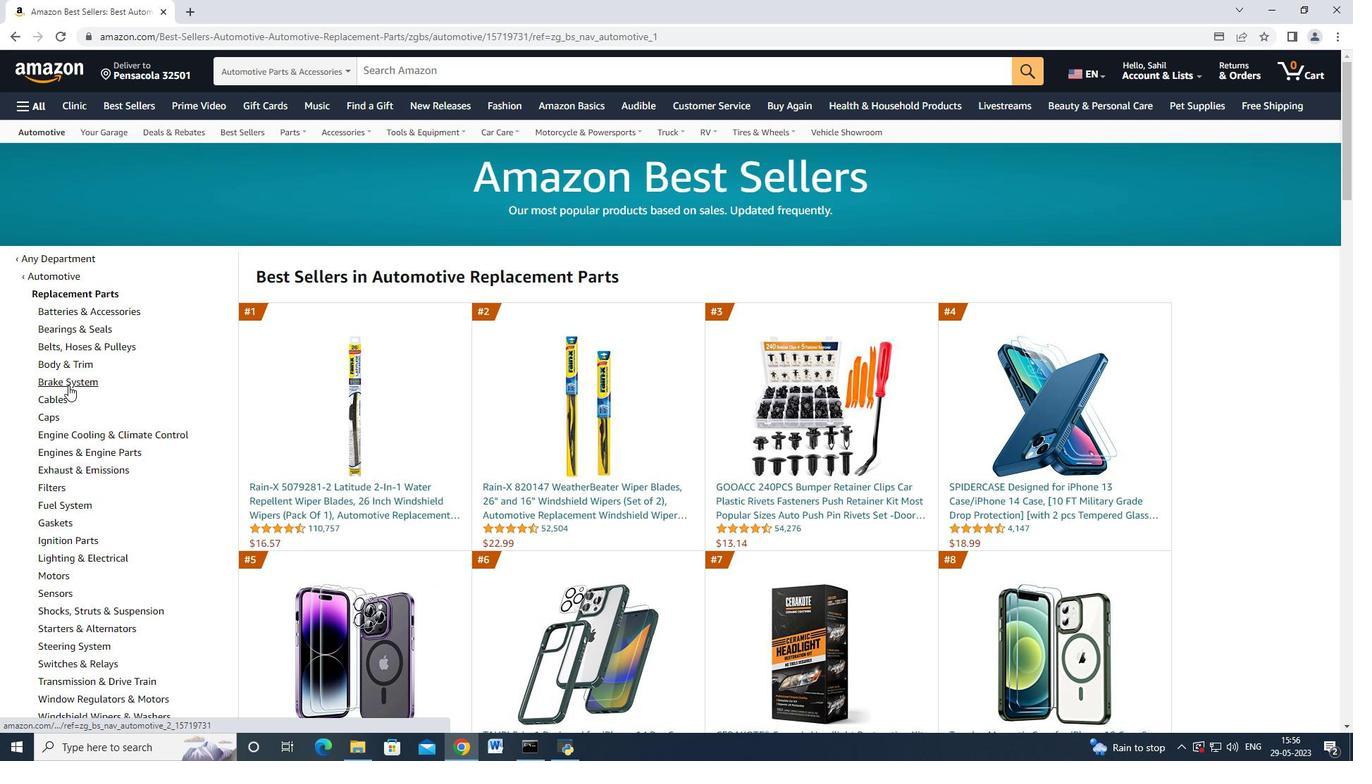 
Action: Mouse pressed left at (61, 397)
Screenshot: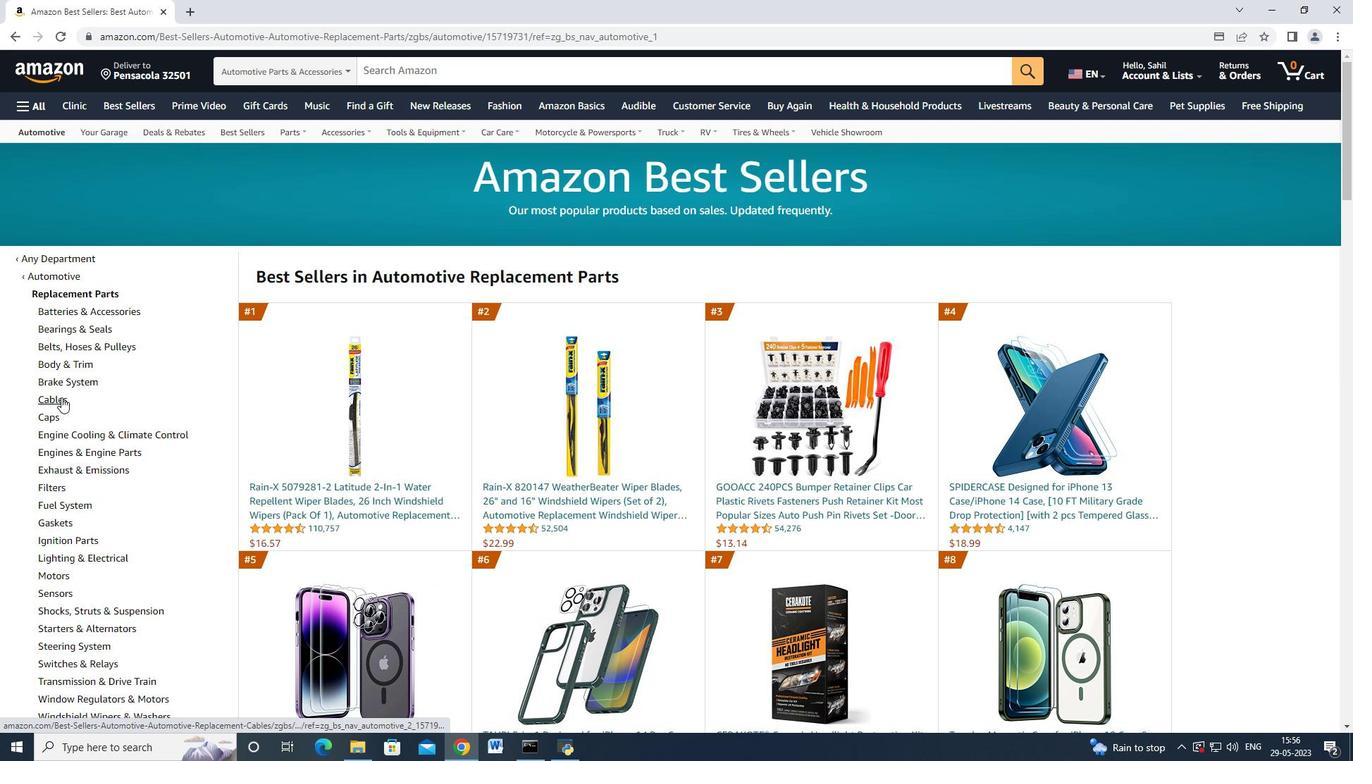 
Action: Mouse moved to (87, 330)
Screenshot: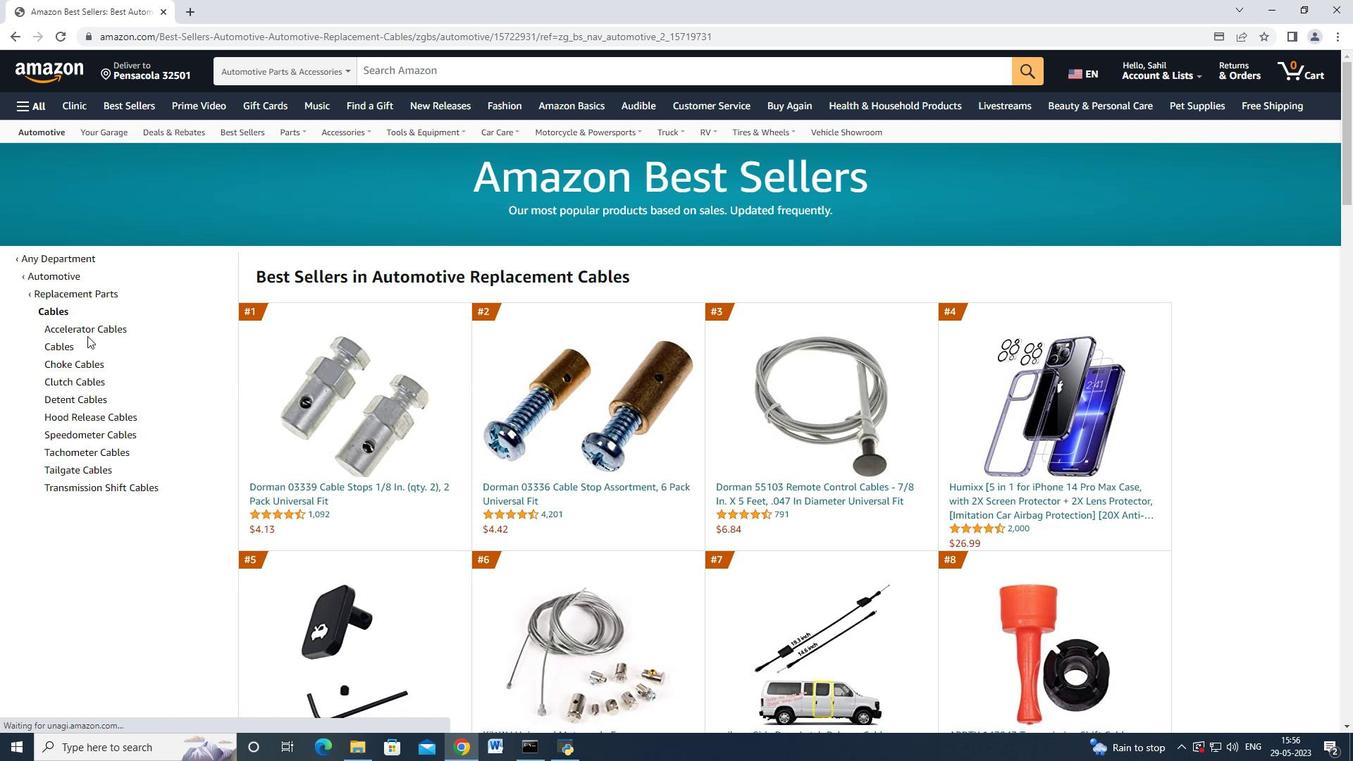 
Action: Mouse pressed left at (87, 330)
Screenshot: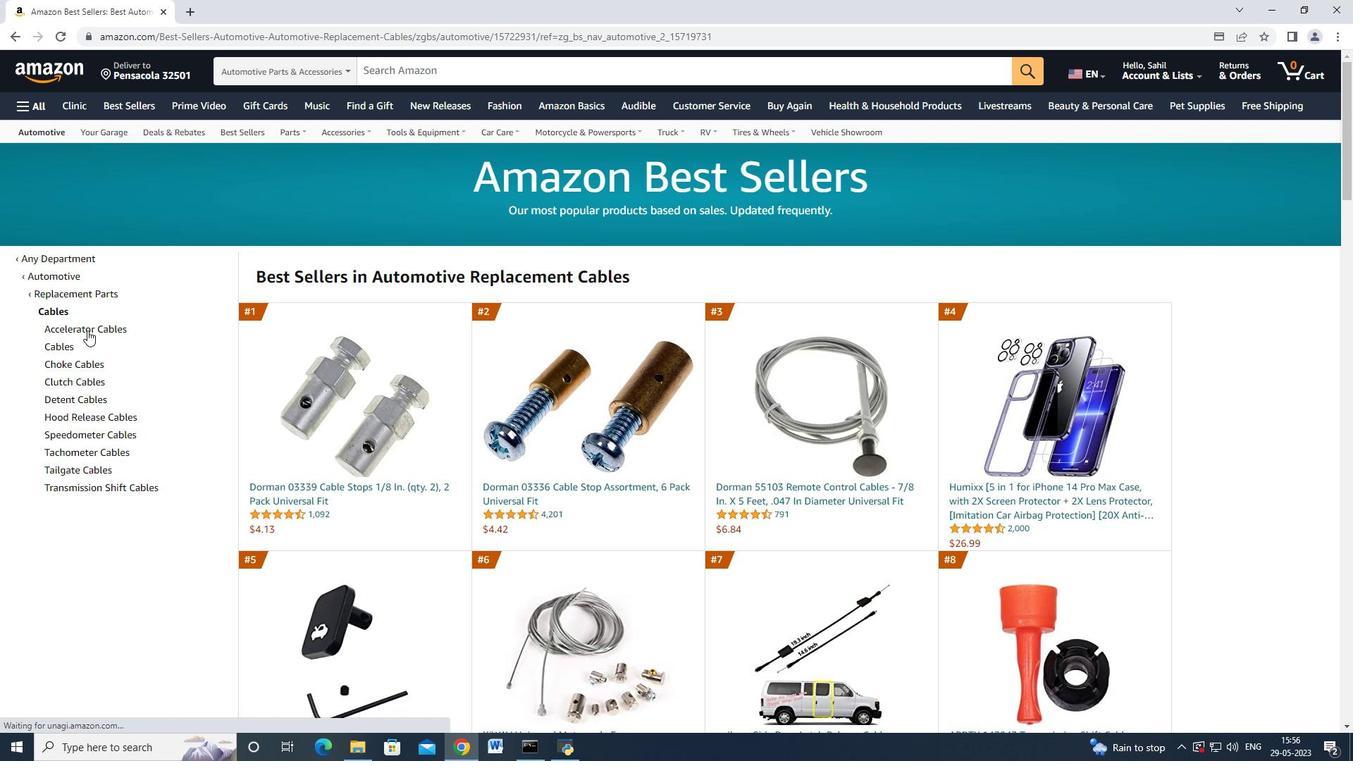 
Action: Mouse moved to (517, 436)
Screenshot: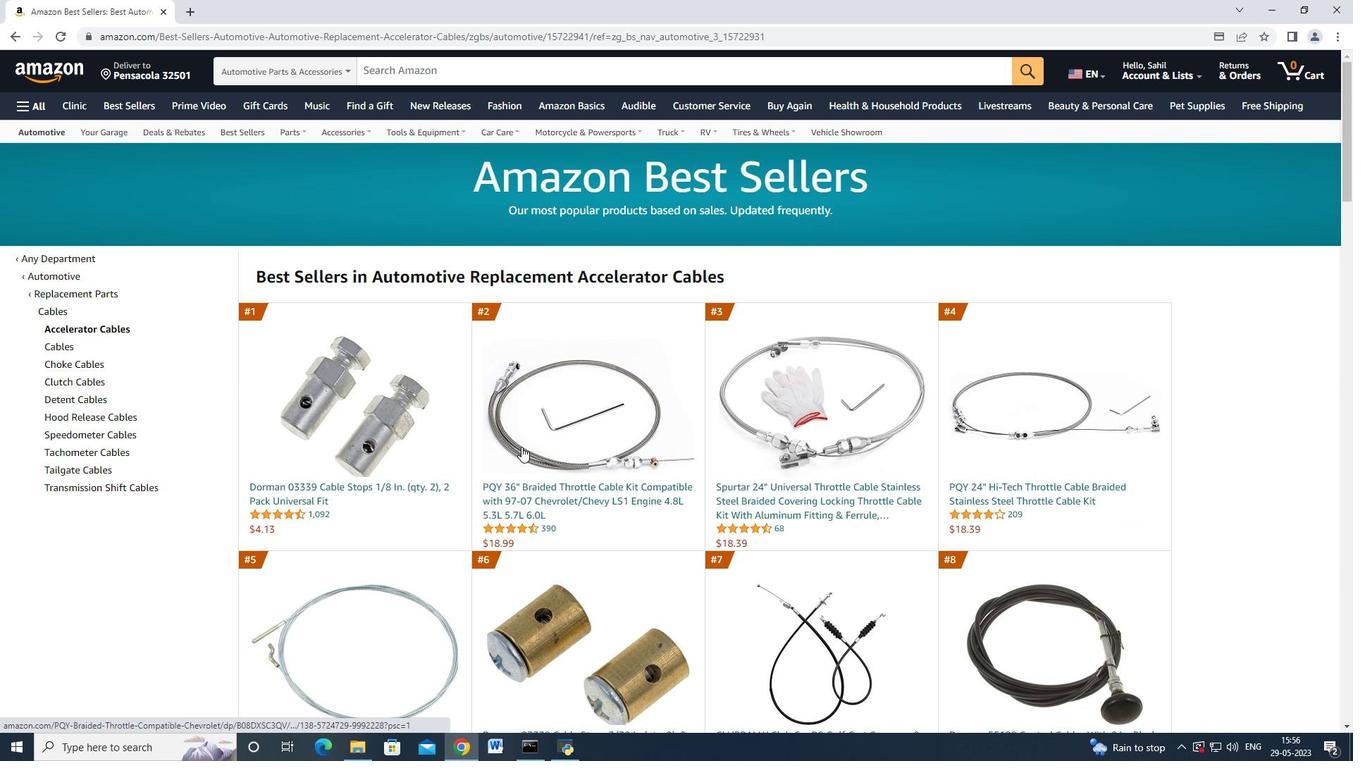 
Action: Mouse scrolled (517, 436) with delta (0, 0)
Screenshot: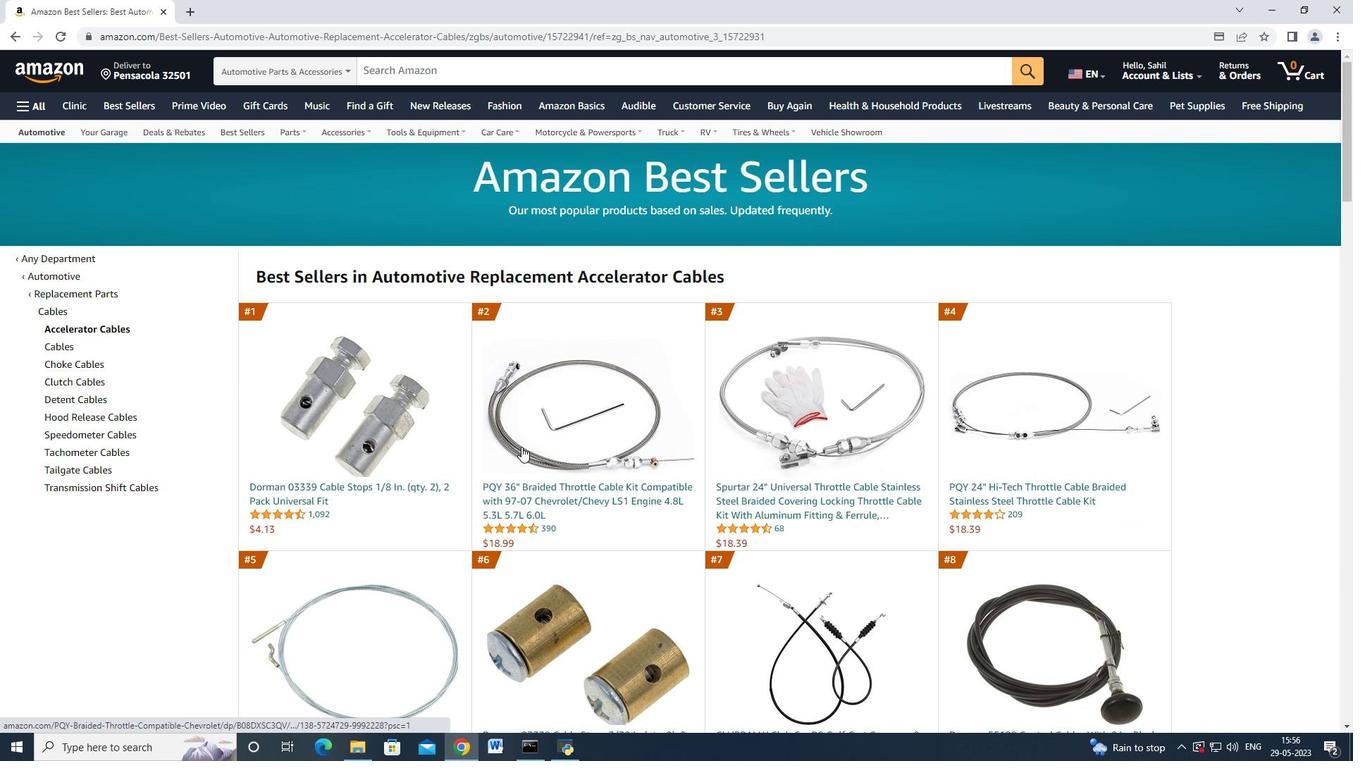 
Action: Mouse moved to (517, 436)
Screenshot: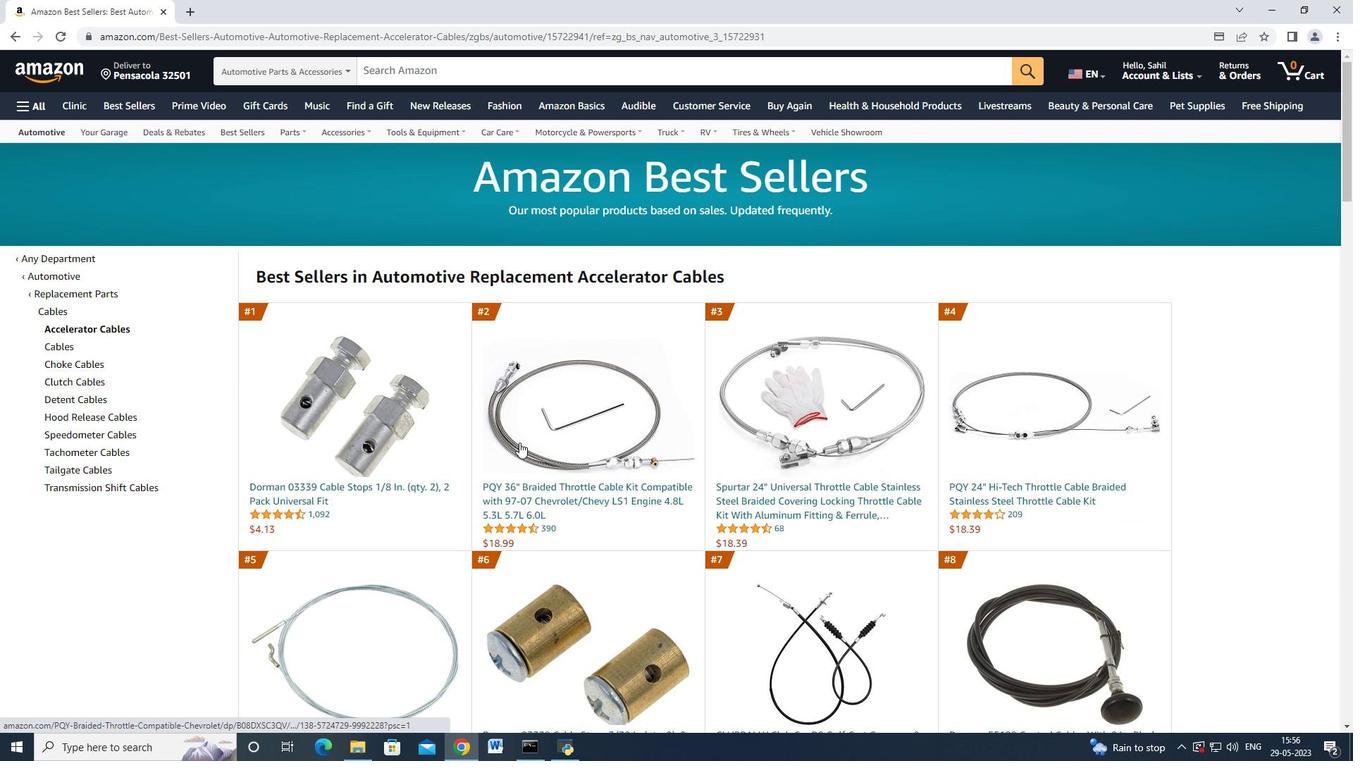 
Action: Mouse scrolled (517, 435) with delta (0, 0)
Screenshot: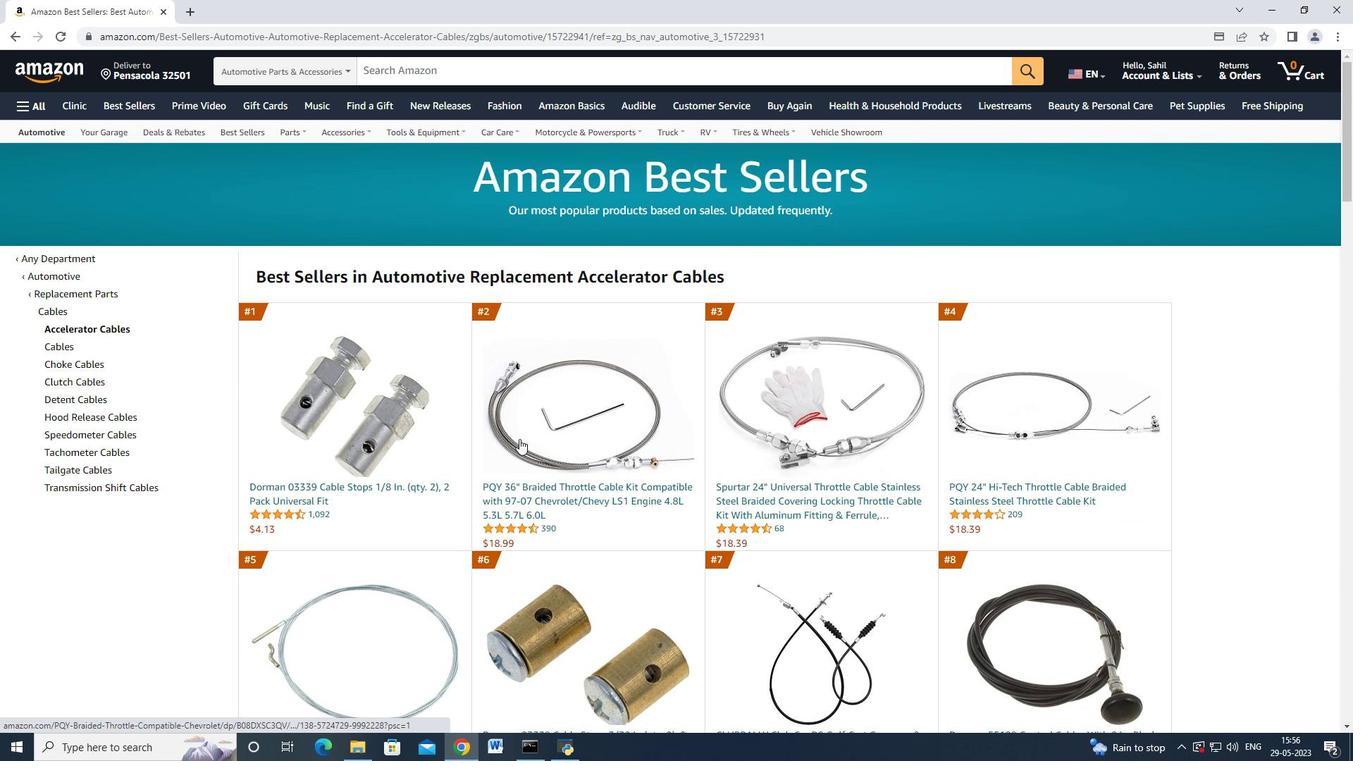 
Action: Mouse moved to (516, 434)
Screenshot: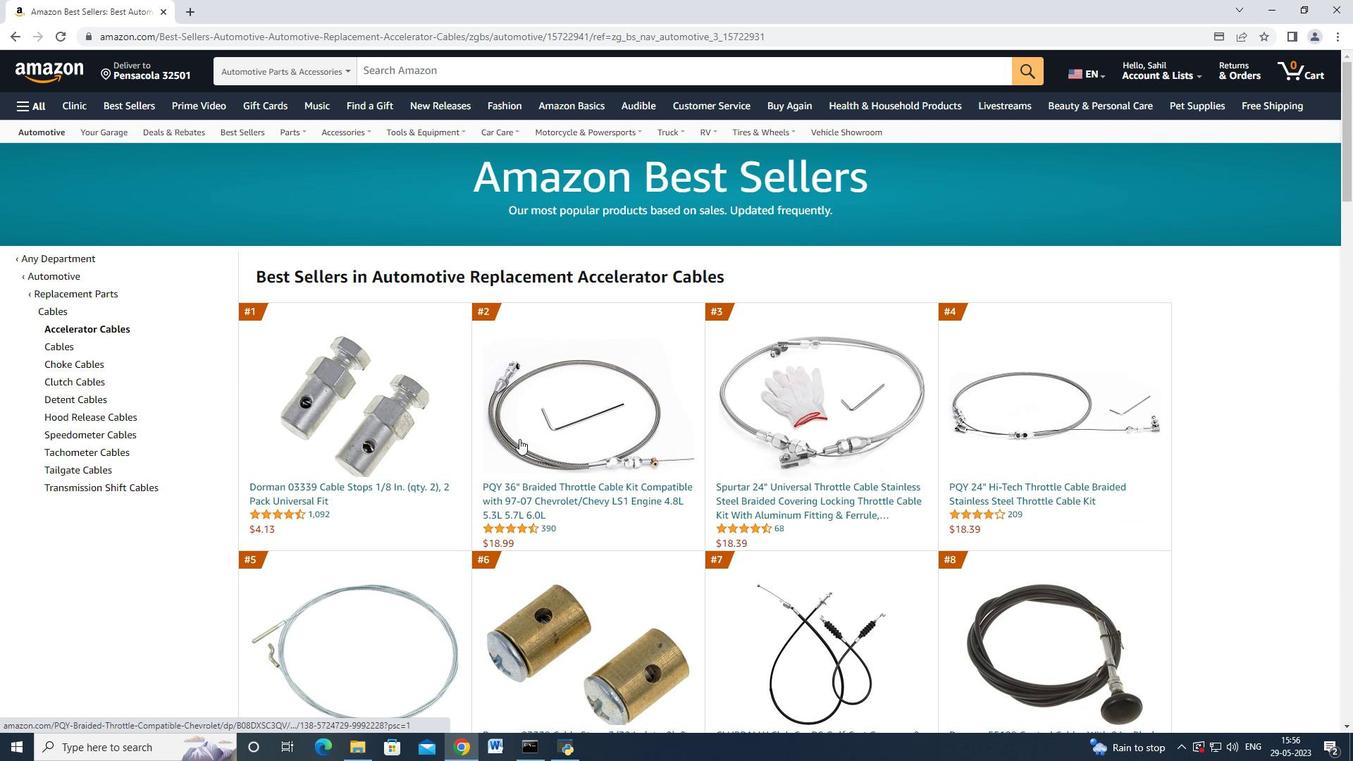 
Action: Mouse scrolled (516, 434) with delta (0, 0)
Screenshot: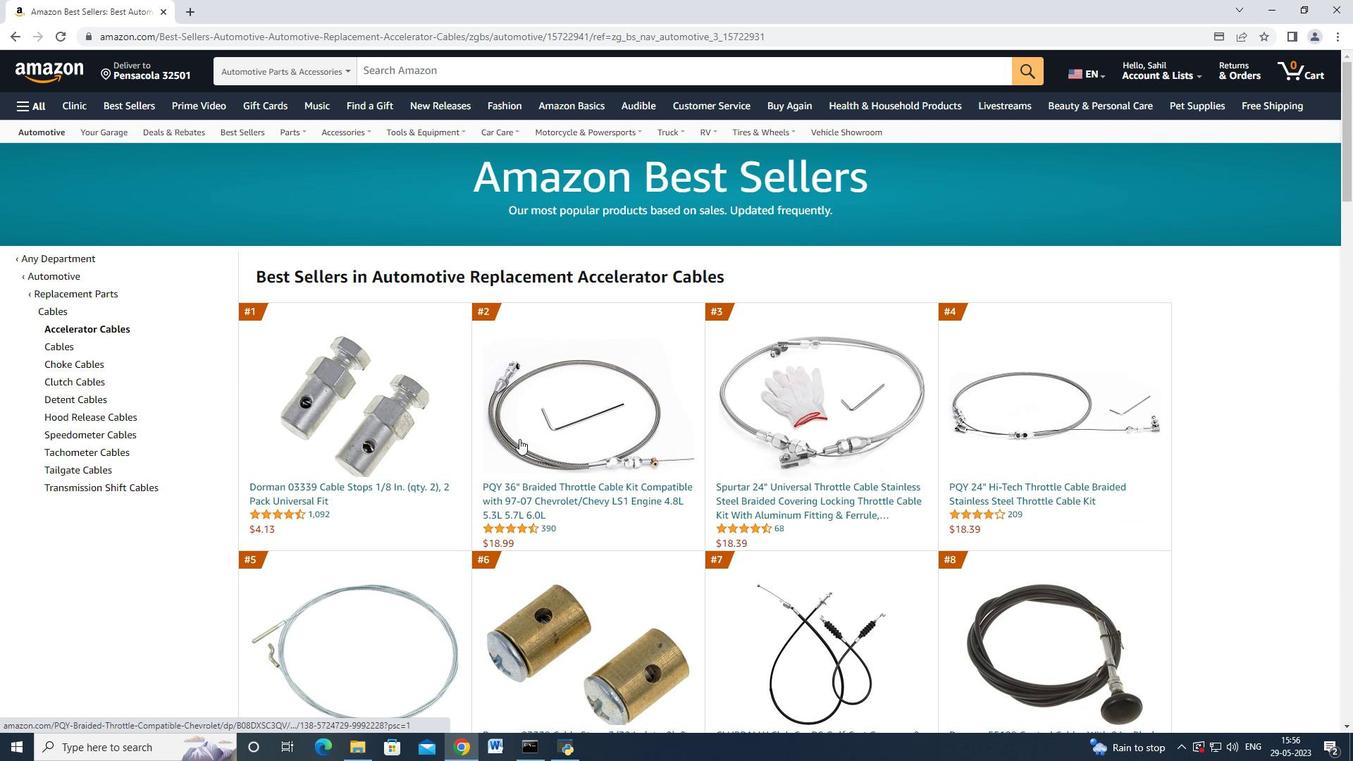 
Action: Mouse moved to (375, 348)
Screenshot: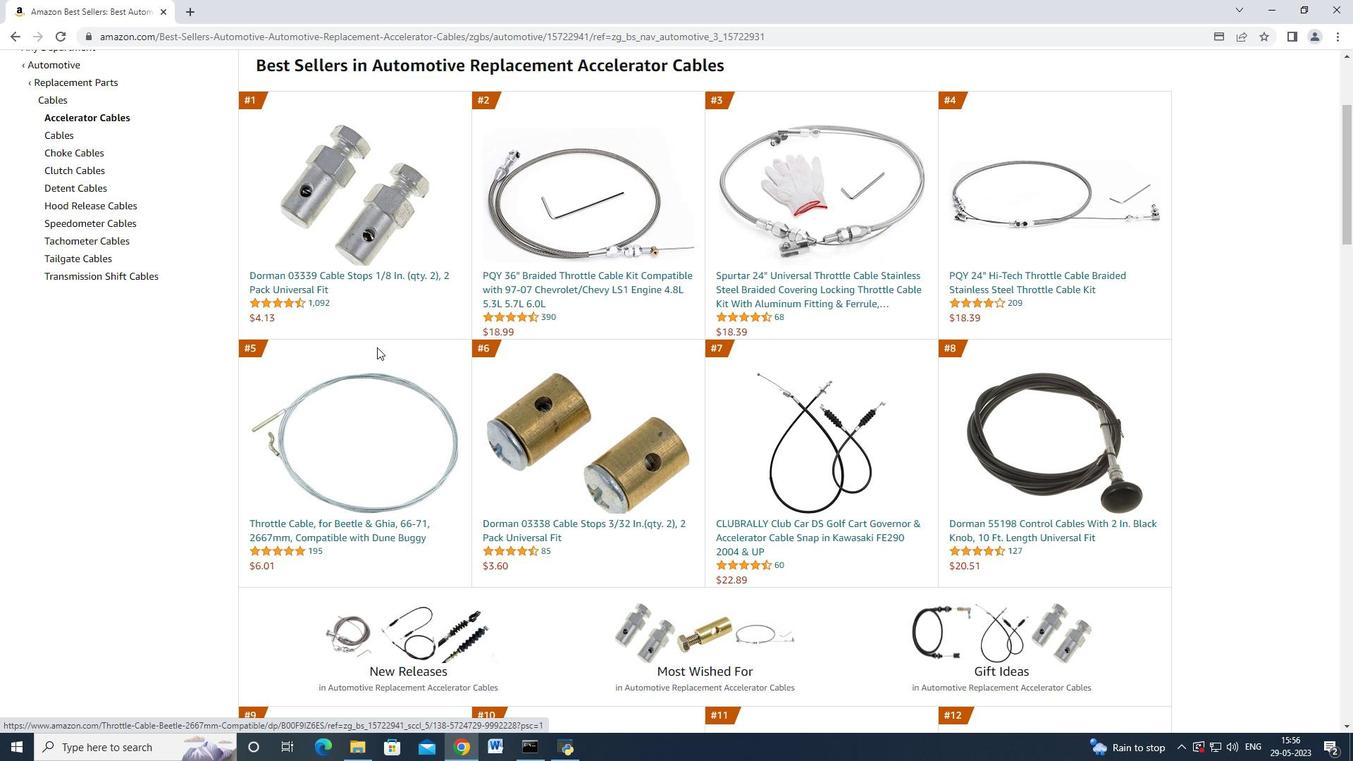 
Action: Mouse scrolled (375, 348) with delta (0, 0)
Screenshot: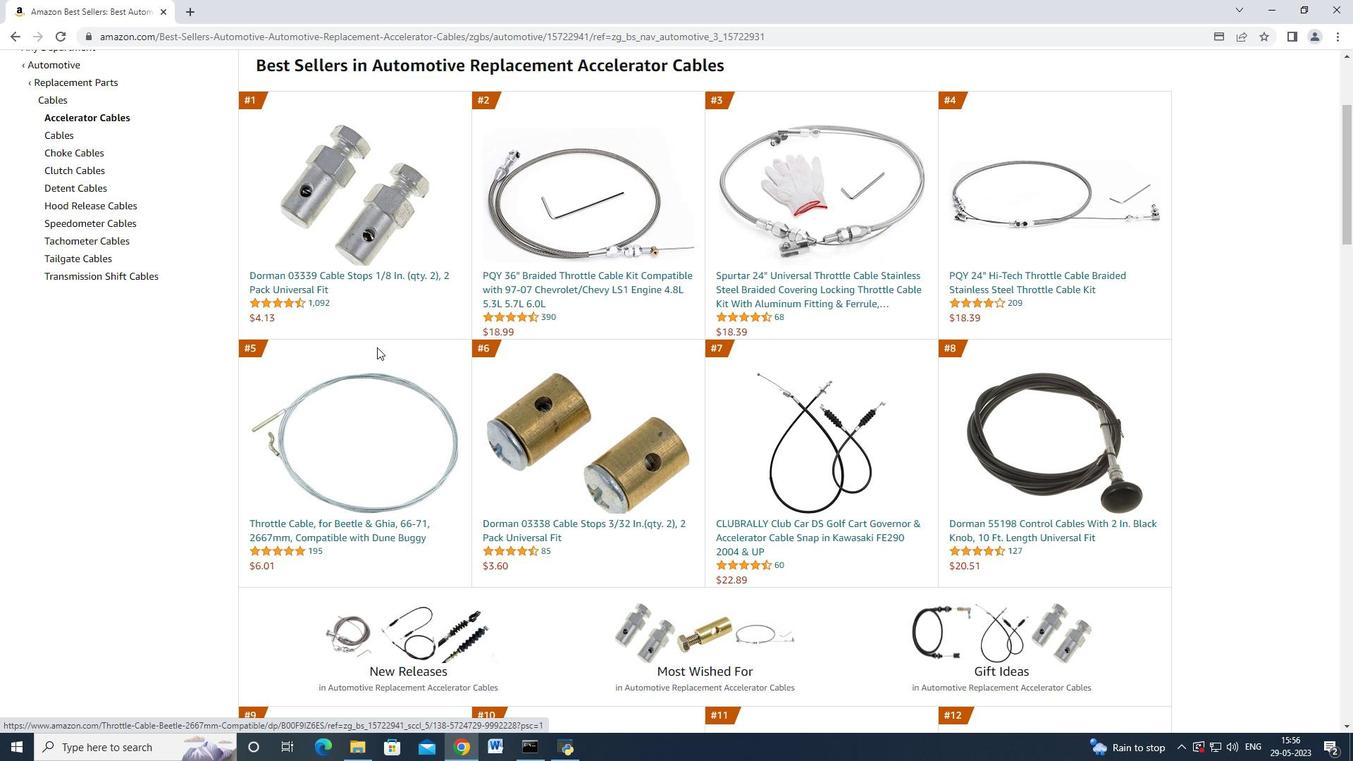 
Action: Mouse moved to (375, 350)
Screenshot: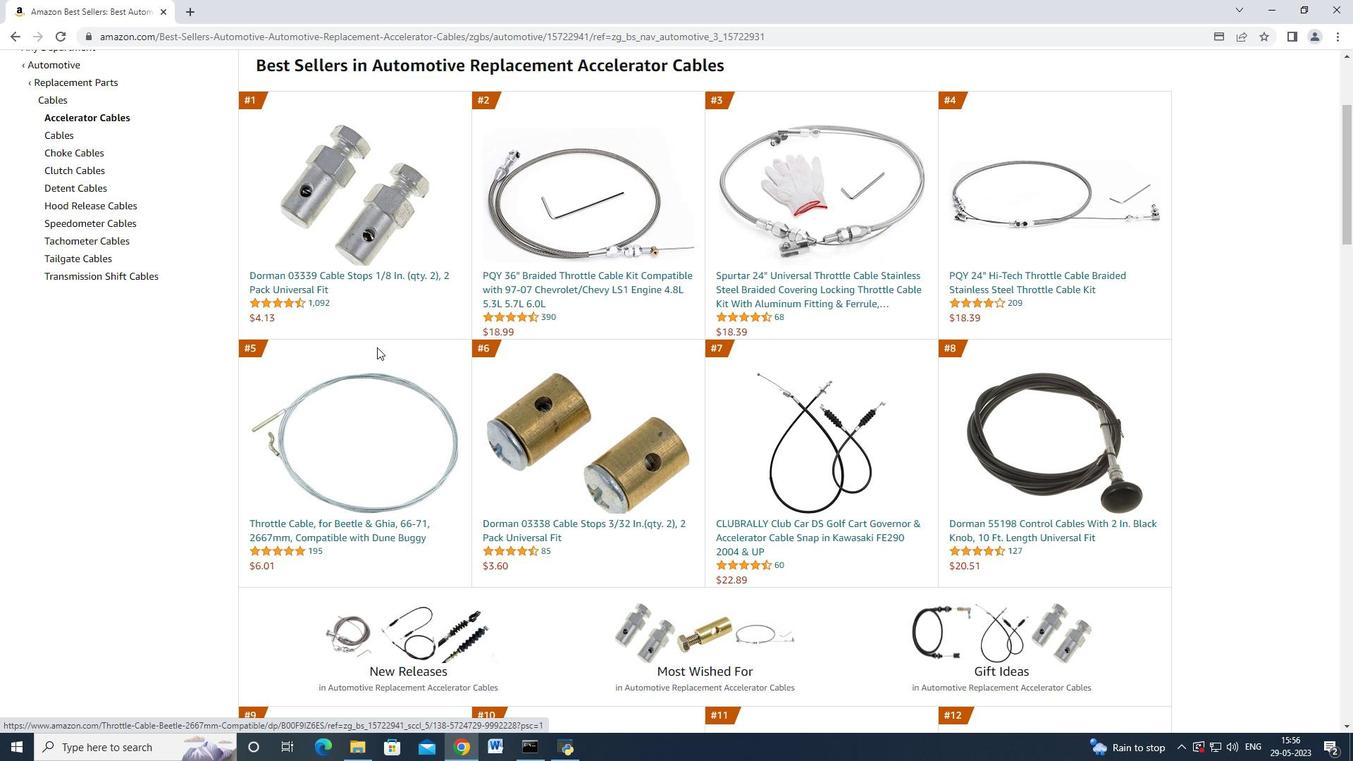 
Action: Mouse scrolled (375, 349) with delta (0, 0)
Screenshot: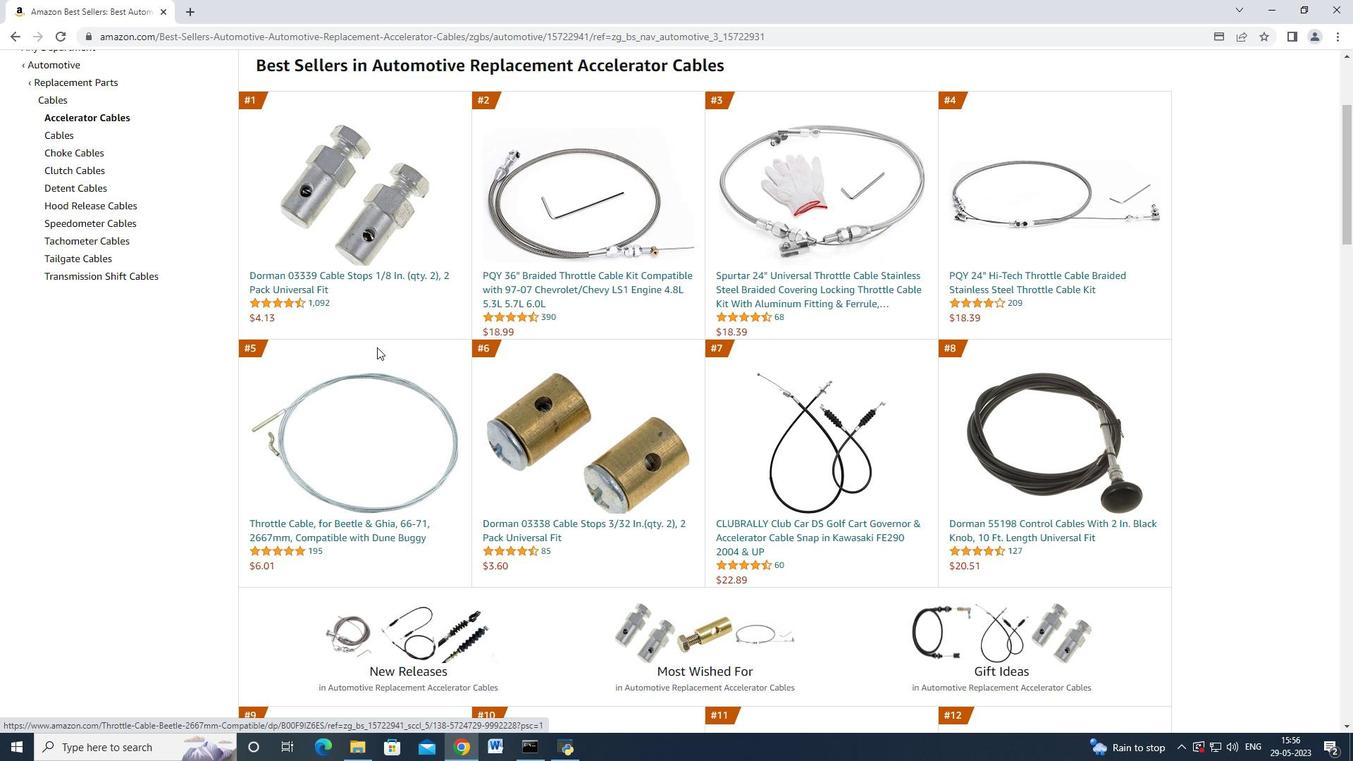 
Action: Mouse scrolled (375, 349) with delta (0, 0)
Screenshot: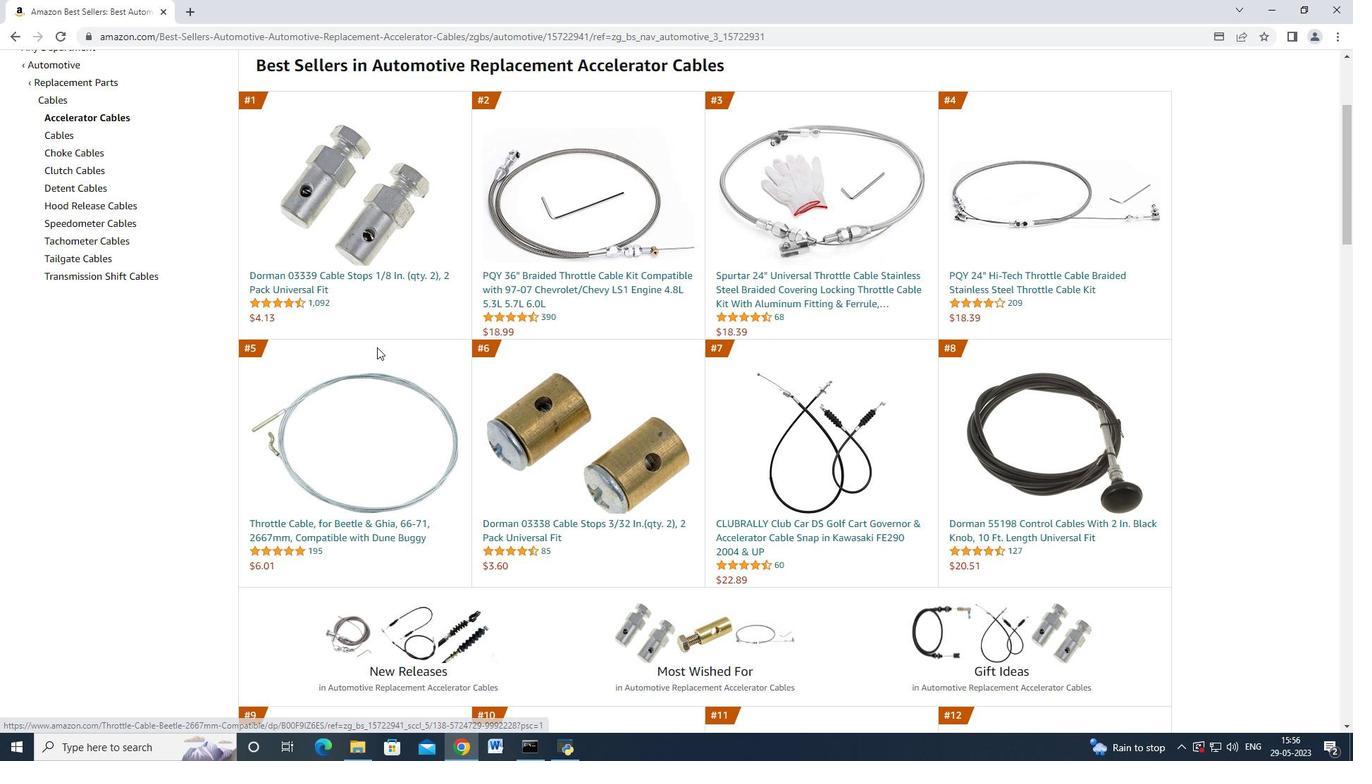 
Action: Mouse moved to (376, 350)
Screenshot: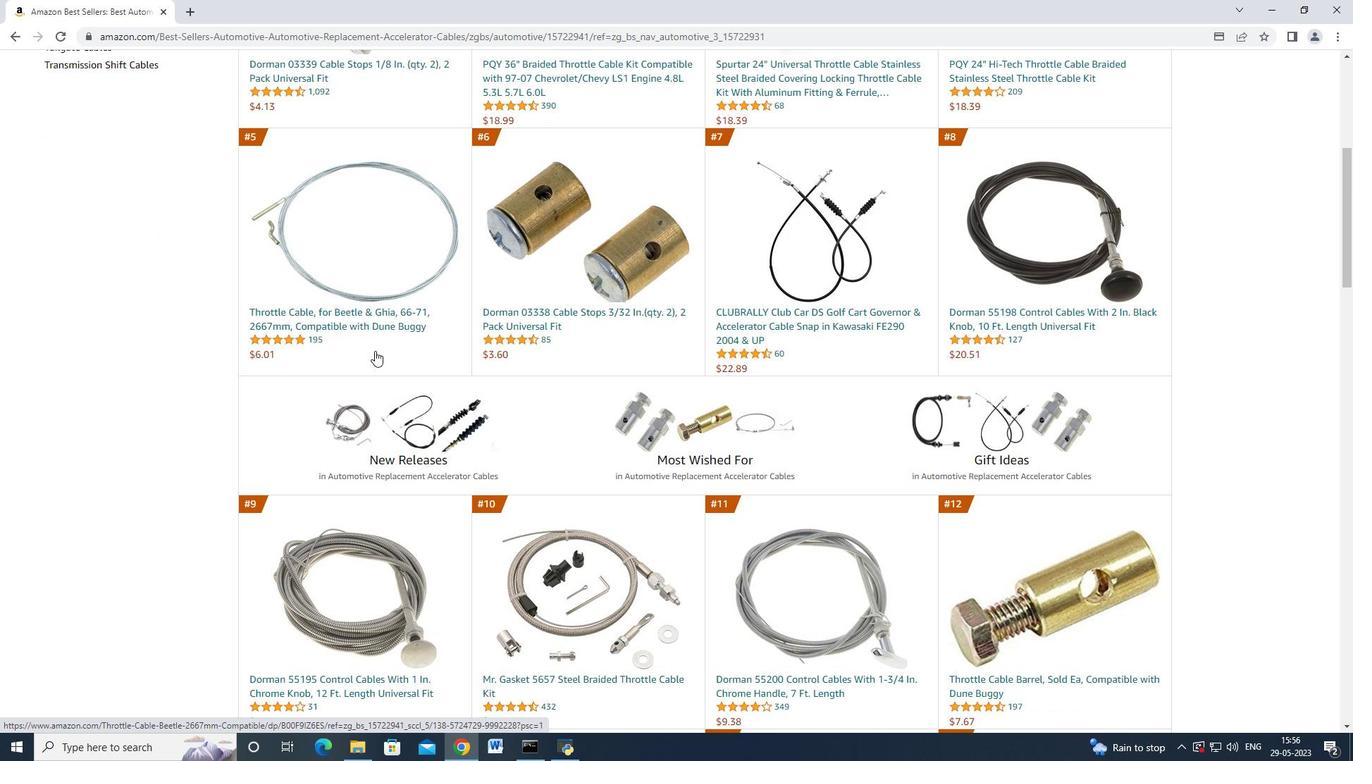 
Action: Mouse scrolled (376, 349) with delta (0, 0)
Screenshot: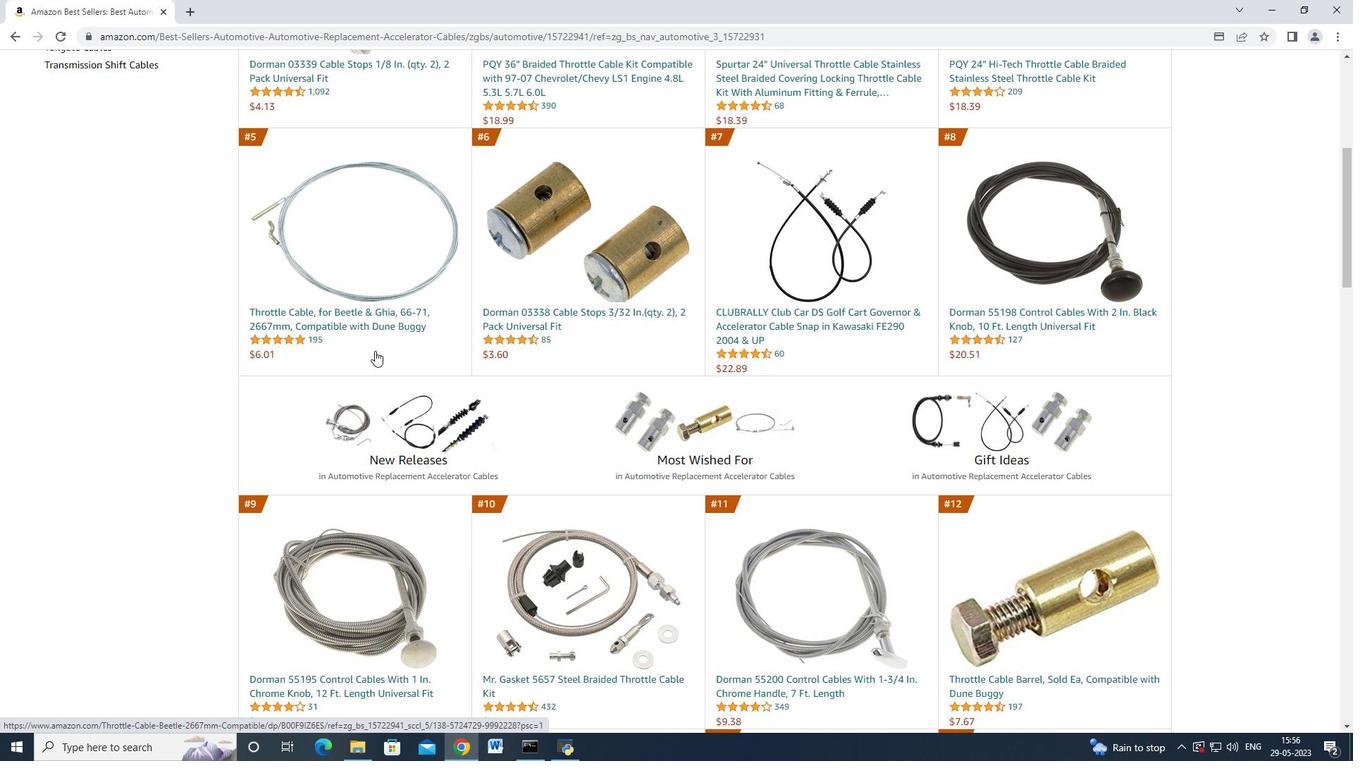 
Action: Mouse scrolled (376, 349) with delta (0, 0)
Screenshot: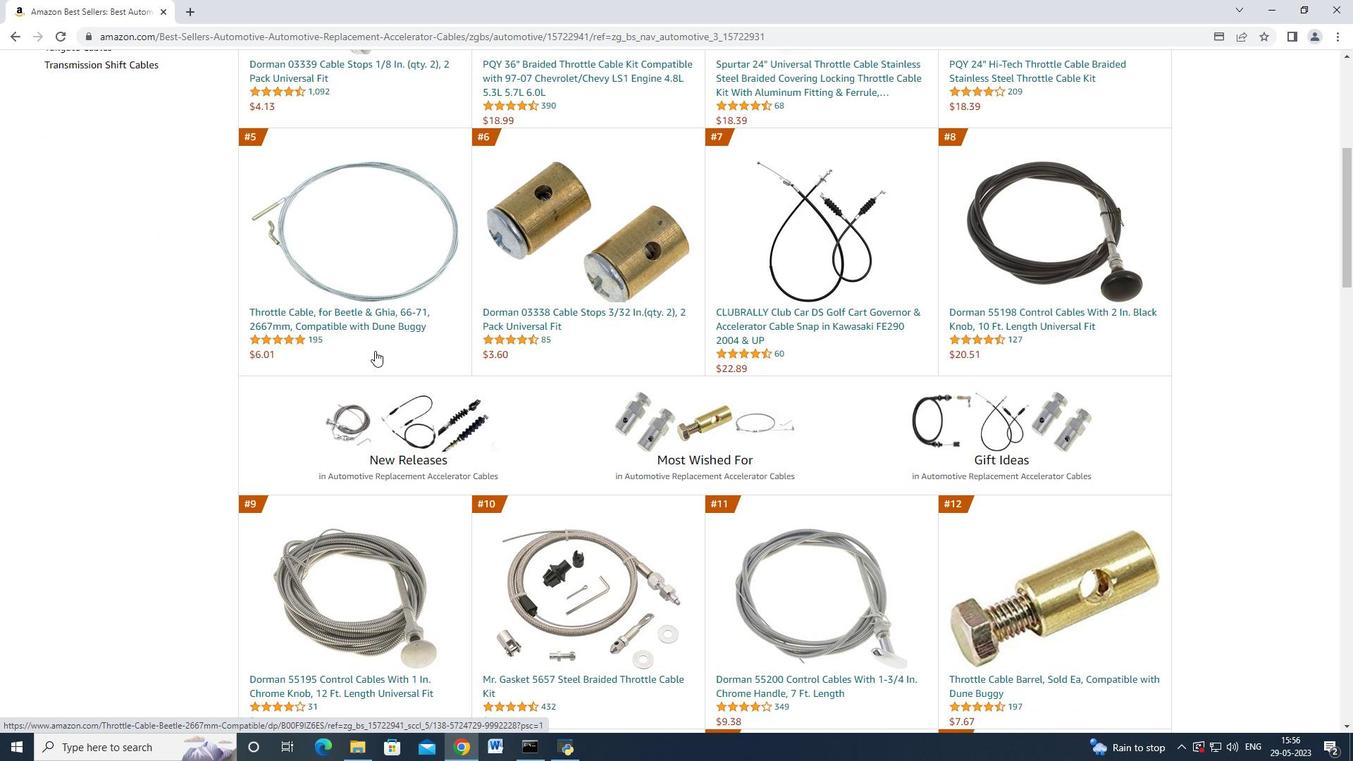 
Action: Mouse scrolled (376, 349) with delta (0, 0)
Screenshot: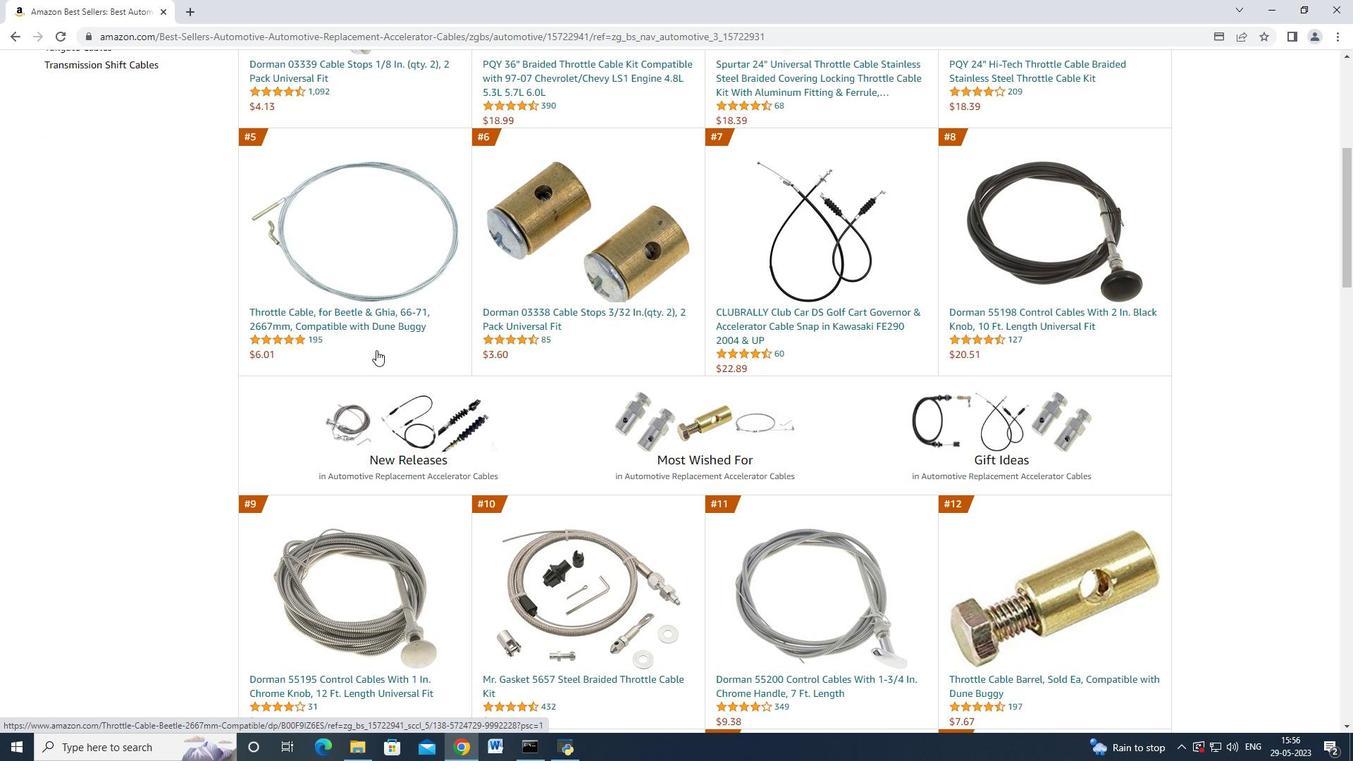 
Action: Mouse moved to (395, 348)
Screenshot: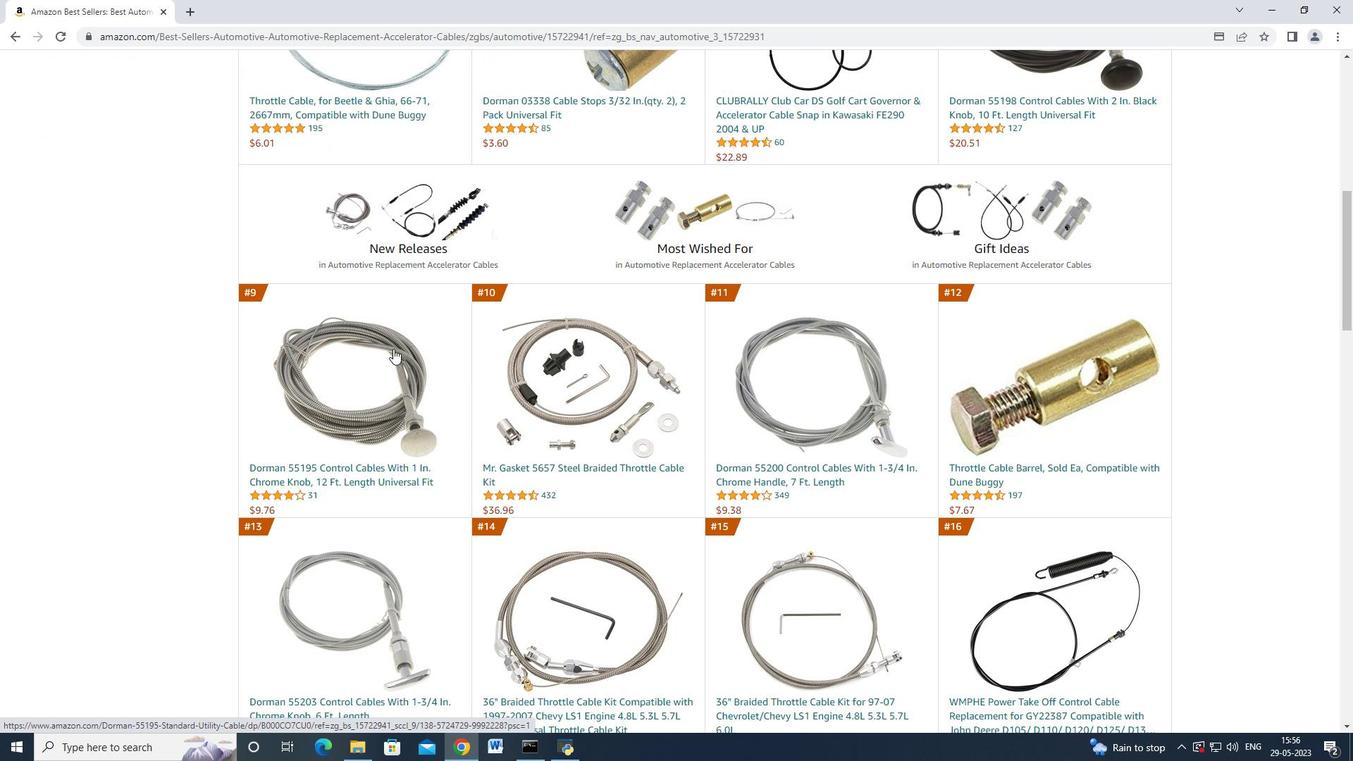 
Action: Mouse scrolled (395, 347) with delta (0, 0)
Screenshot: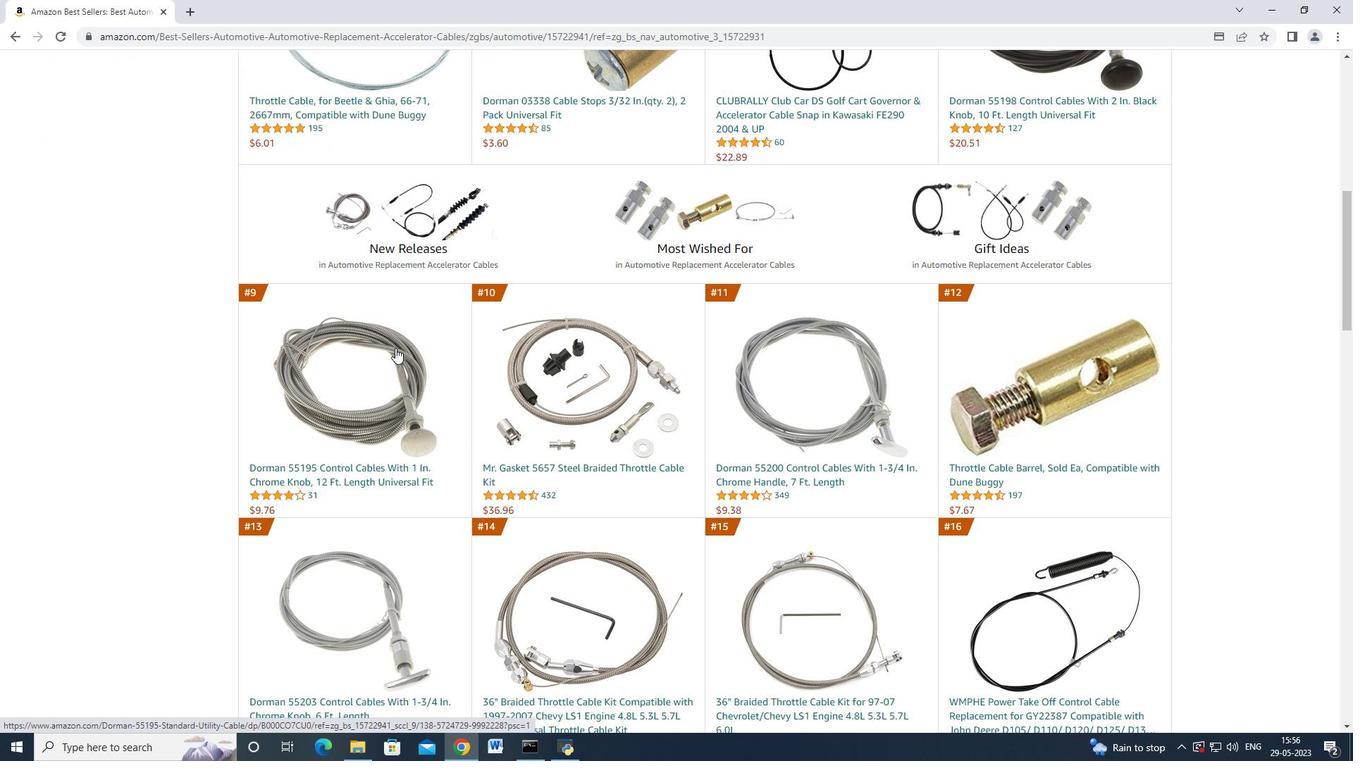 
Action: Mouse moved to (395, 347)
Screenshot: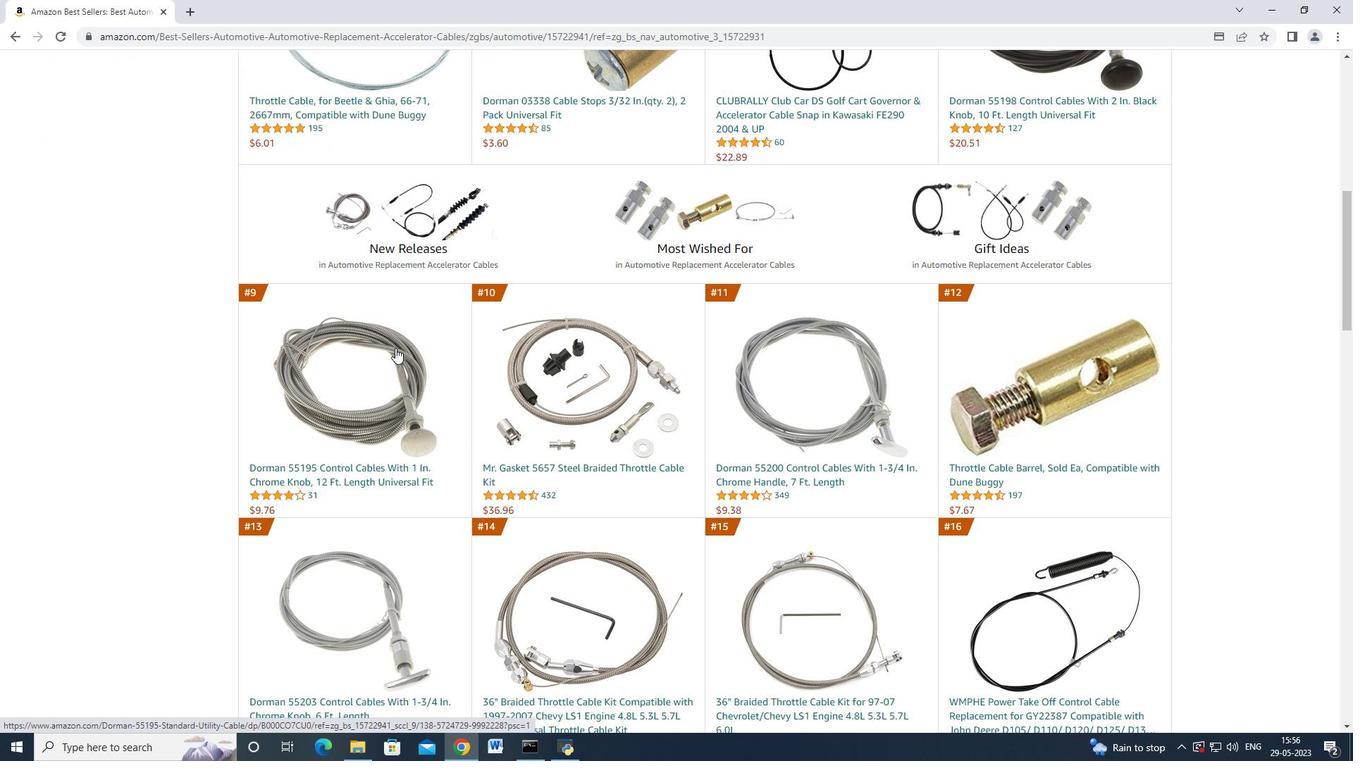 
Action: Mouse scrolled (395, 346) with delta (0, 0)
Screenshot: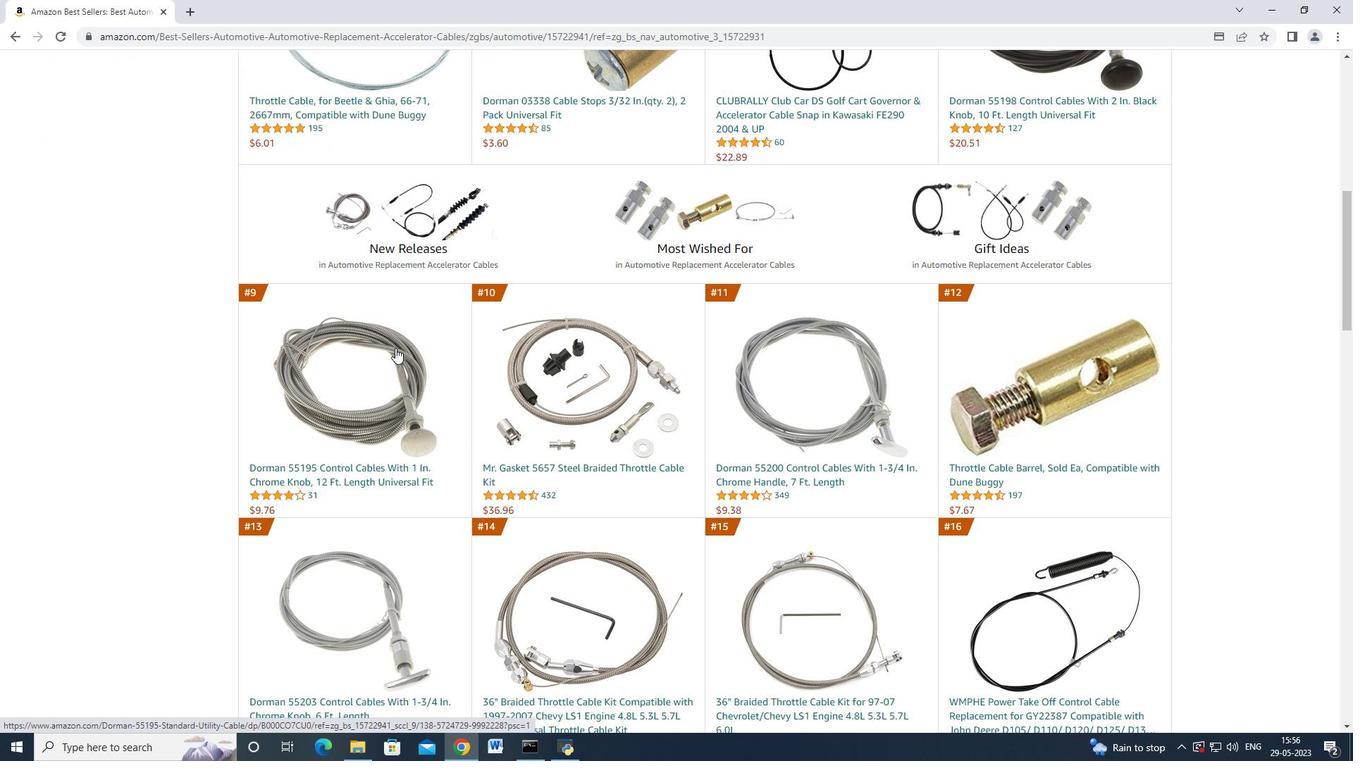 
Action: Mouse moved to (395, 347)
Screenshot: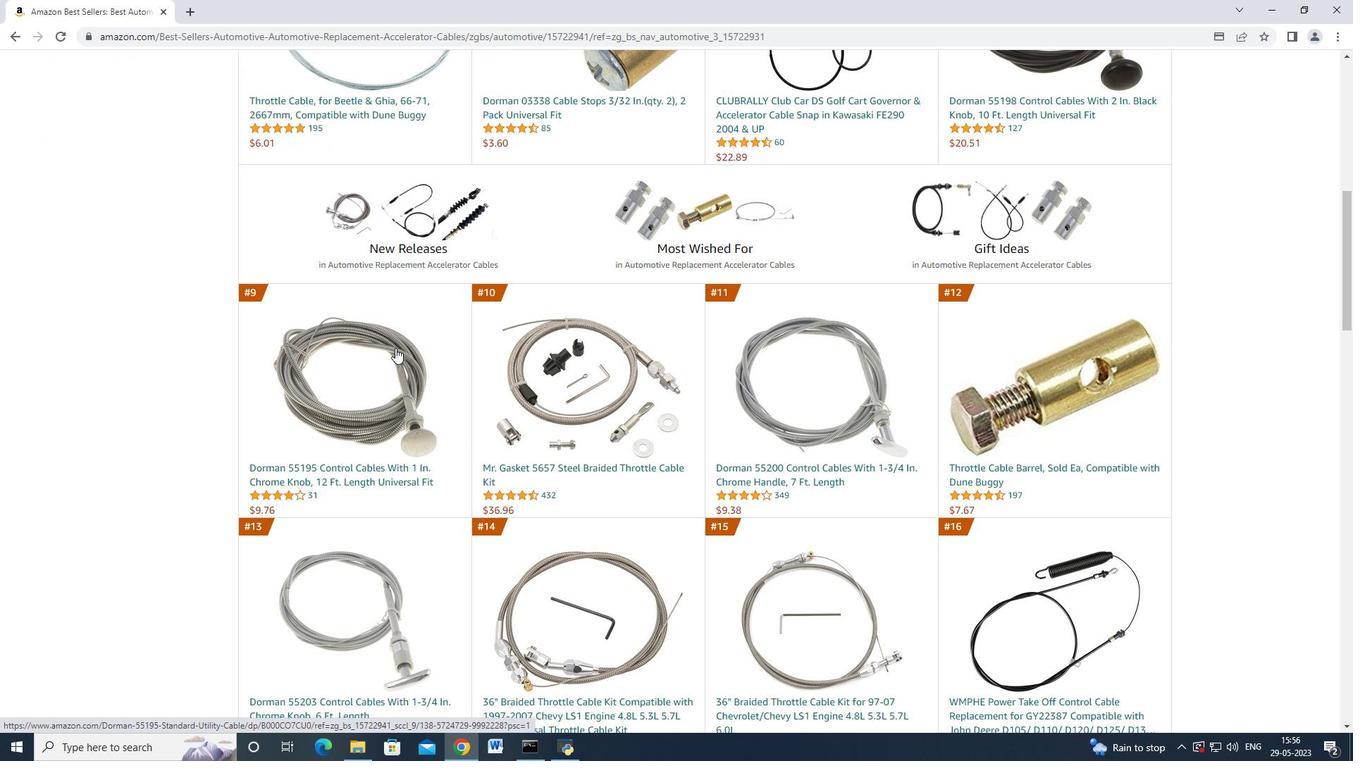 
Action: Mouse scrolled (395, 346) with delta (0, 0)
Screenshot: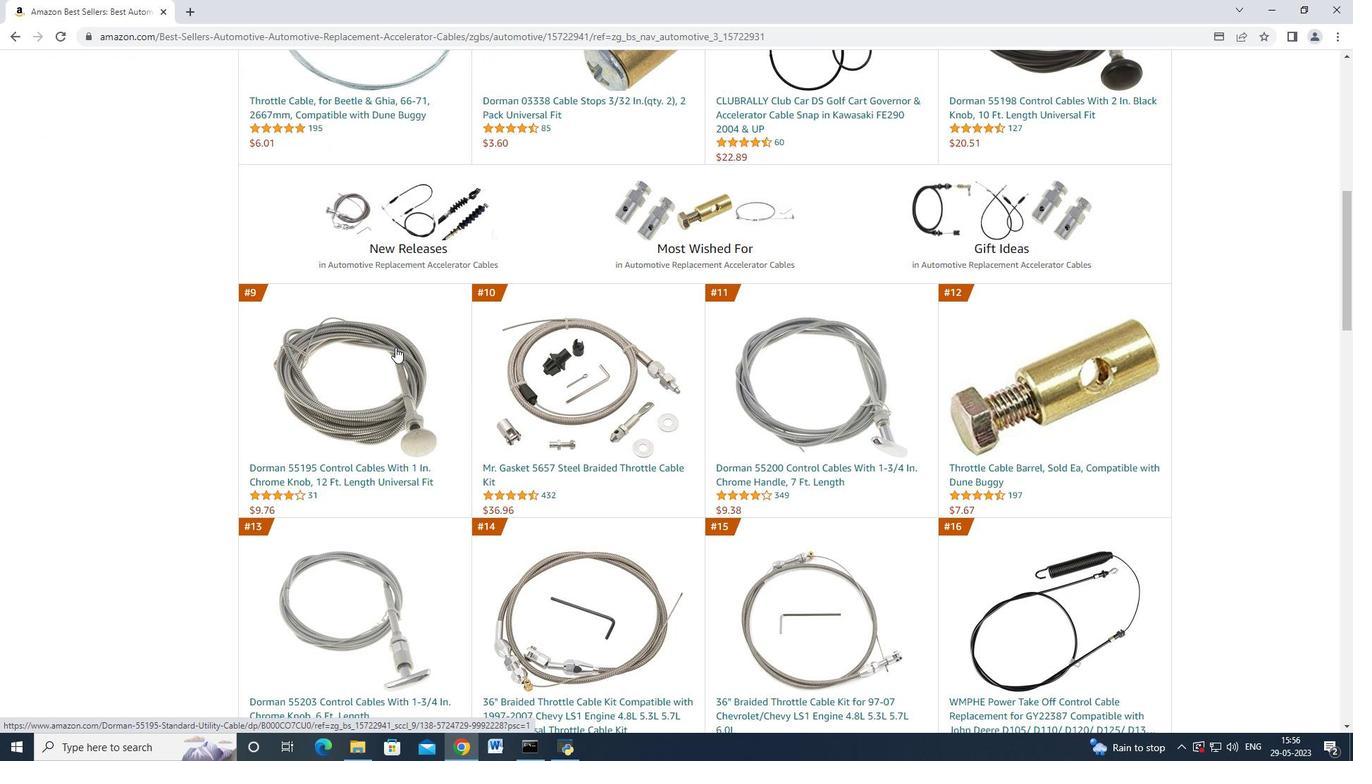 
Action: Mouse moved to (391, 352)
Screenshot: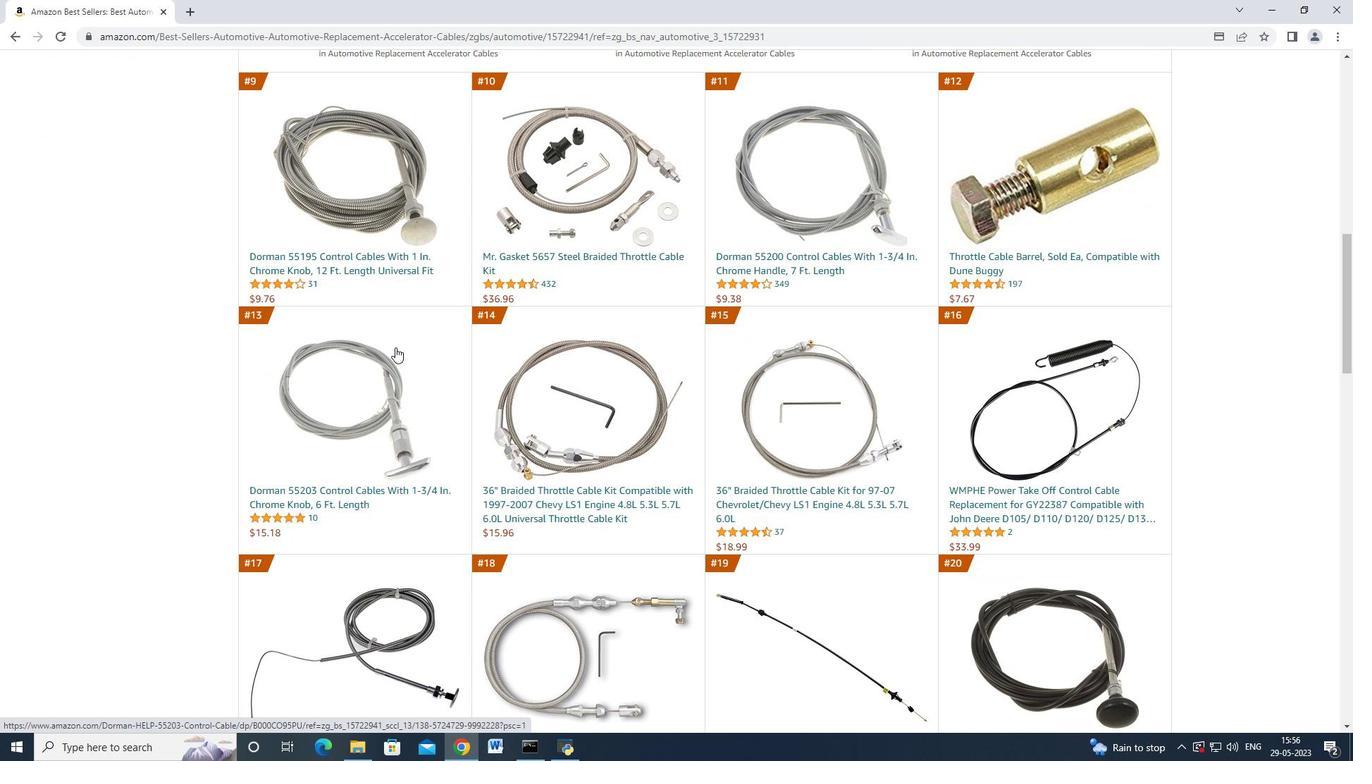 
Action: Mouse scrolled (393, 348) with delta (0, 0)
Screenshot: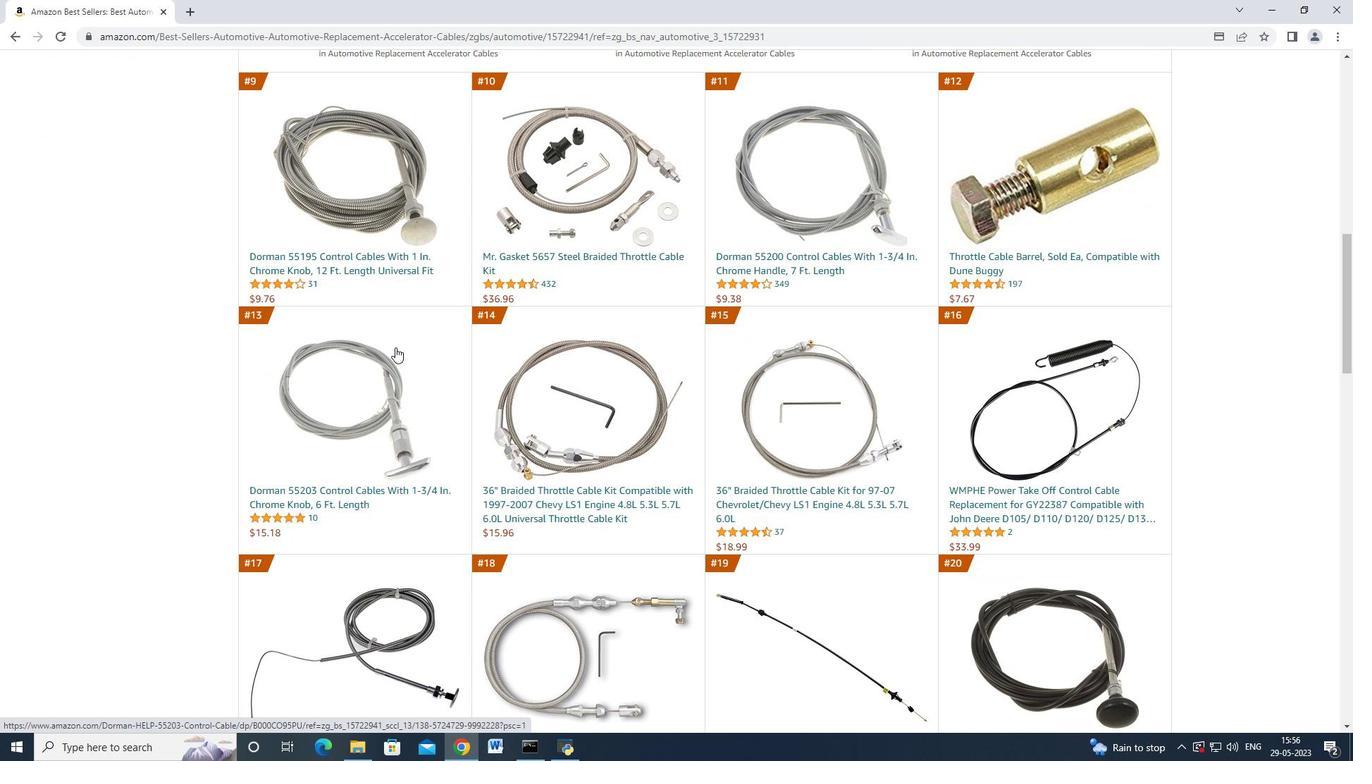 
Action: Mouse scrolled (391, 350) with delta (0, 0)
Screenshot: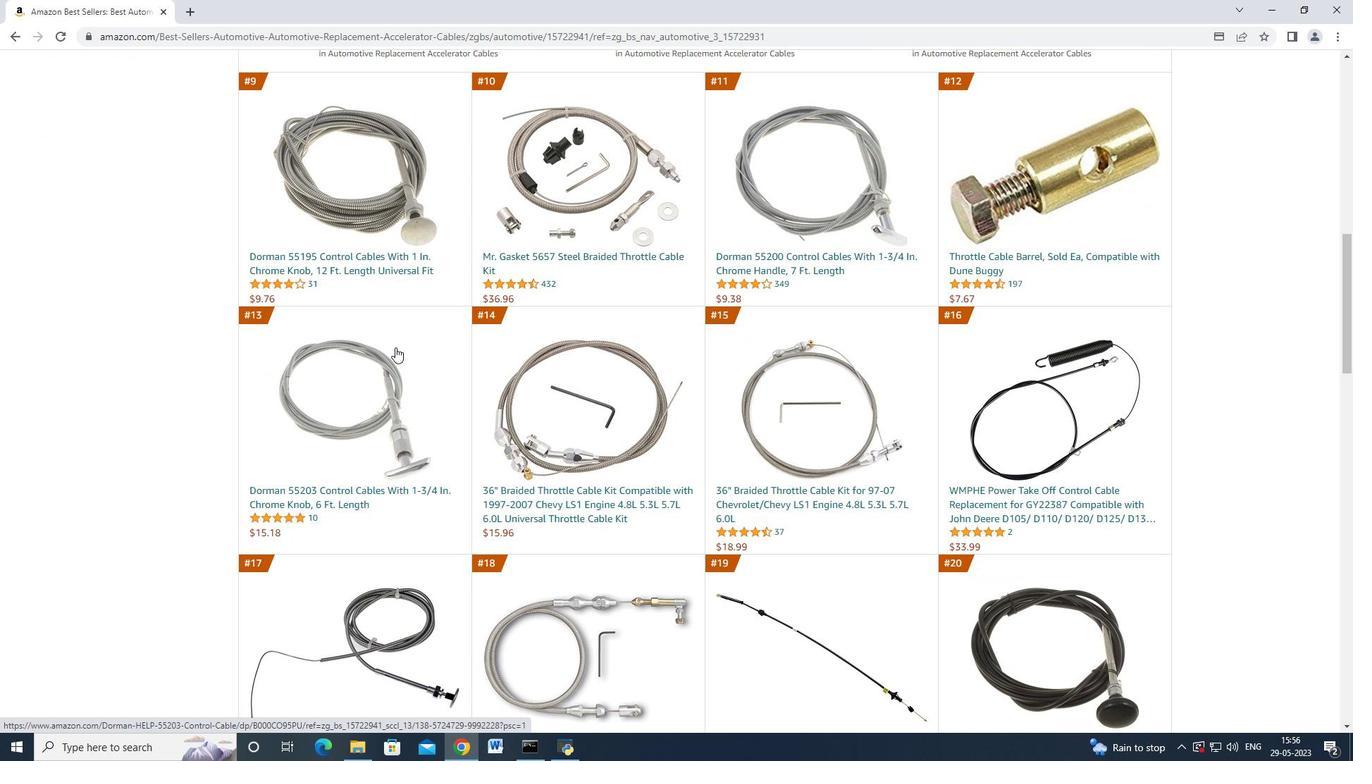 
Action: Mouse scrolled (391, 350) with delta (0, 0)
Screenshot: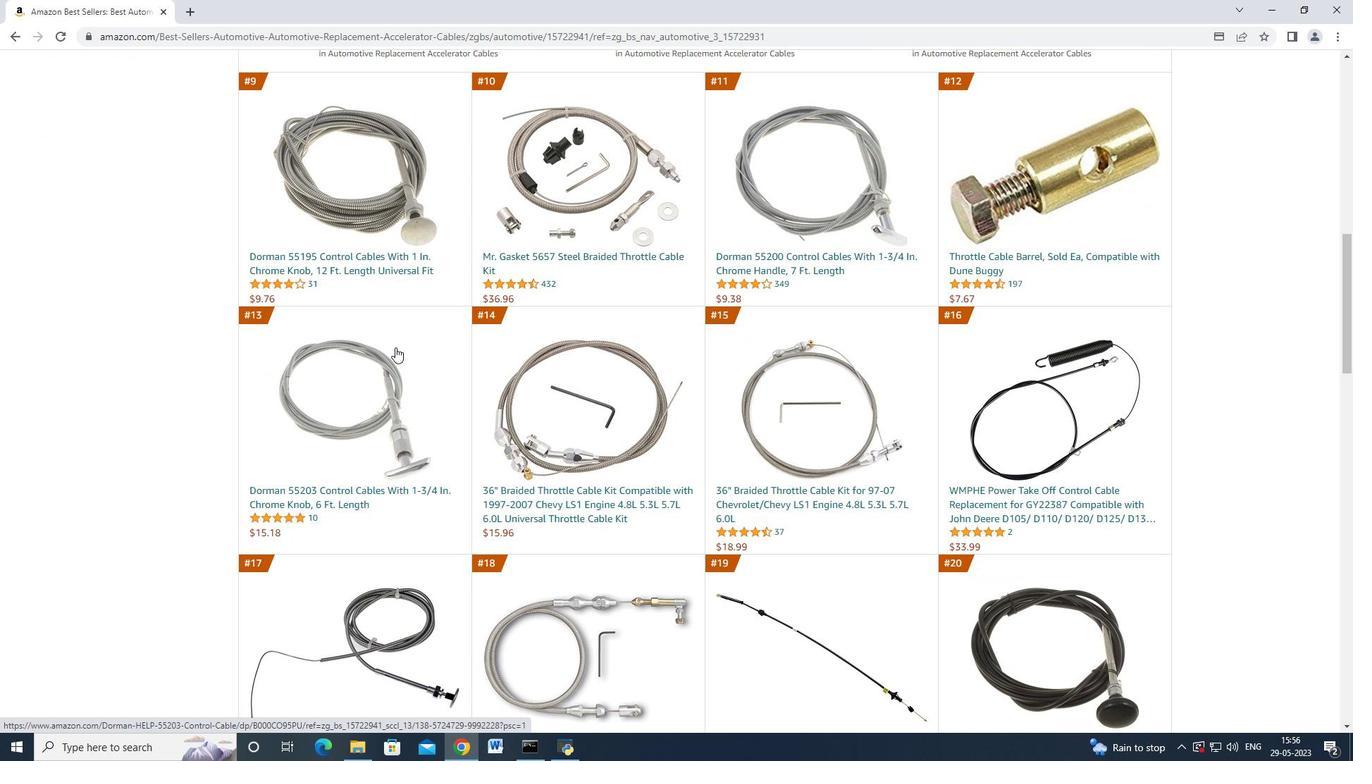 
Action: Mouse moved to (394, 351)
Screenshot: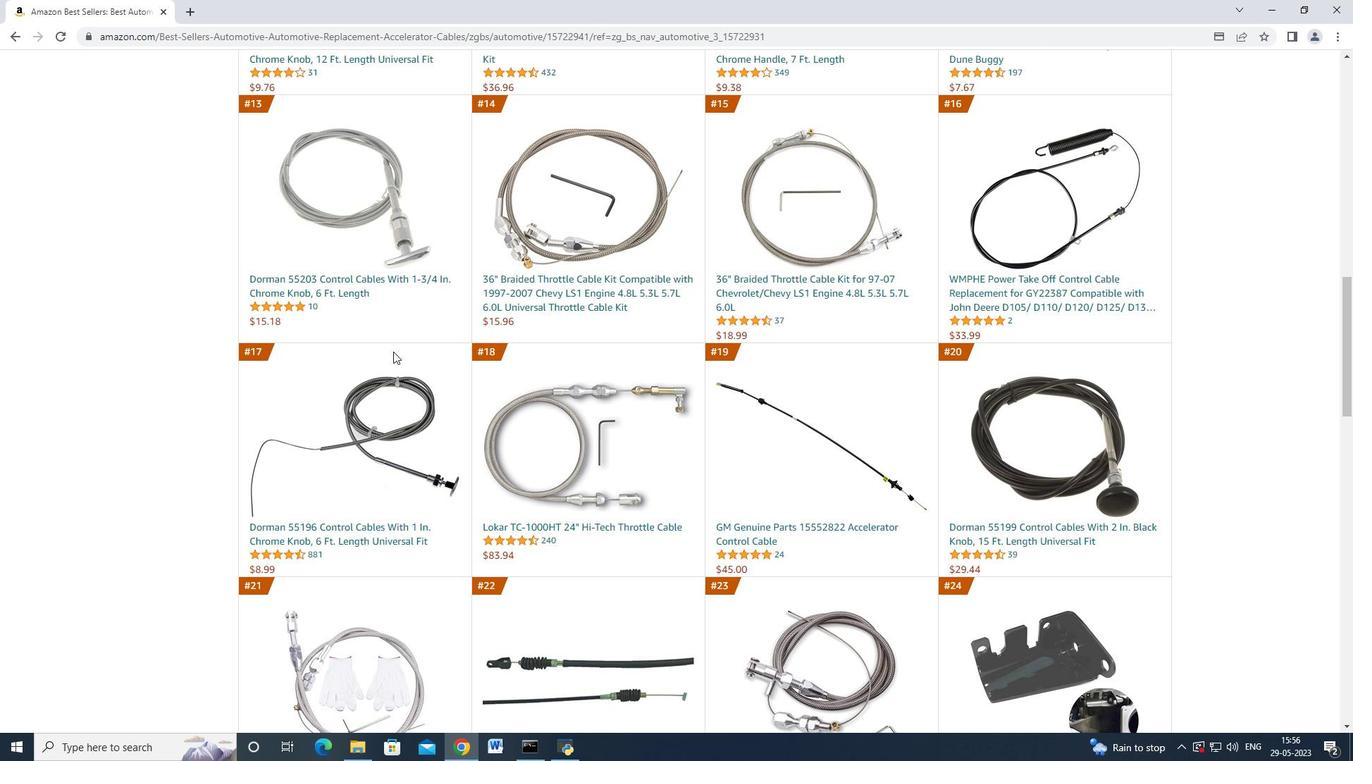 
Action: Mouse scrolled (394, 352) with delta (0, 0)
Screenshot: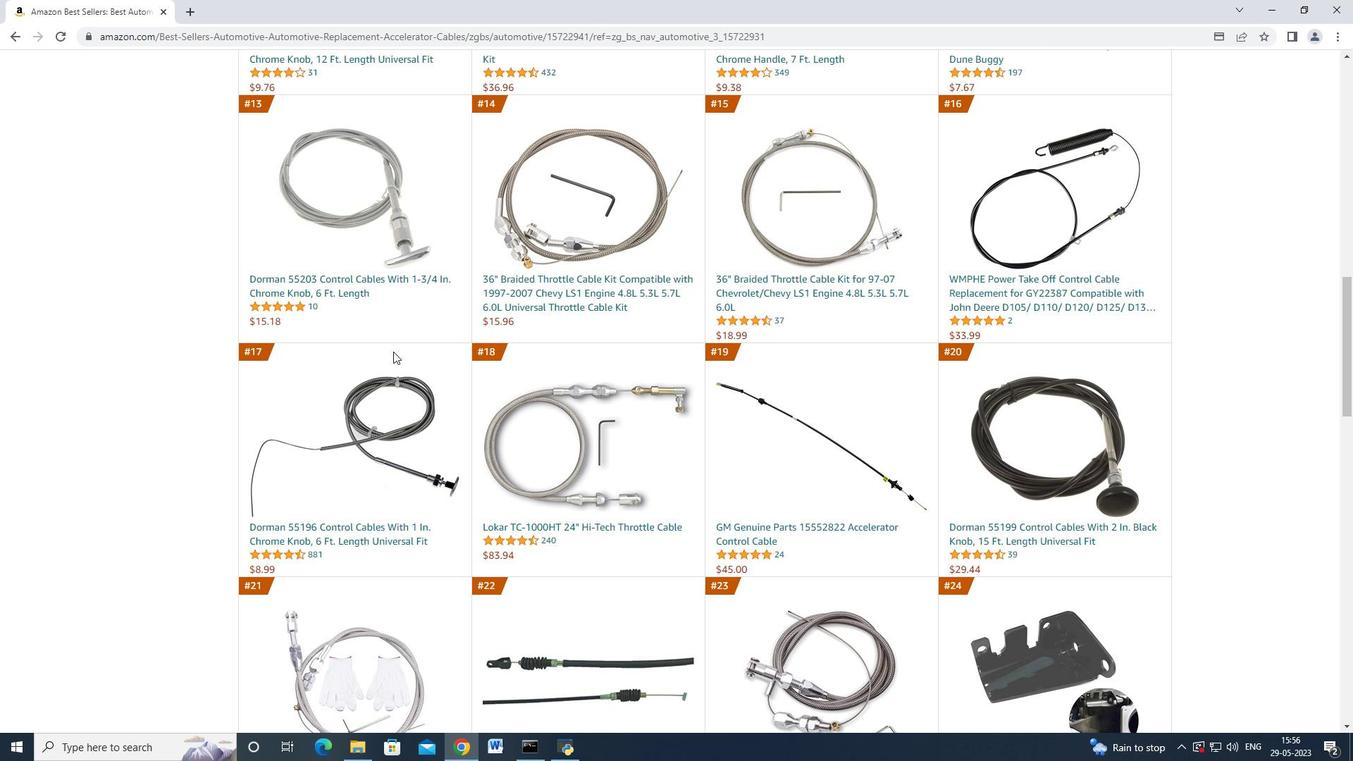 
Action: Mouse scrolled (394, 352) with delta (0, 0)
Screenshot: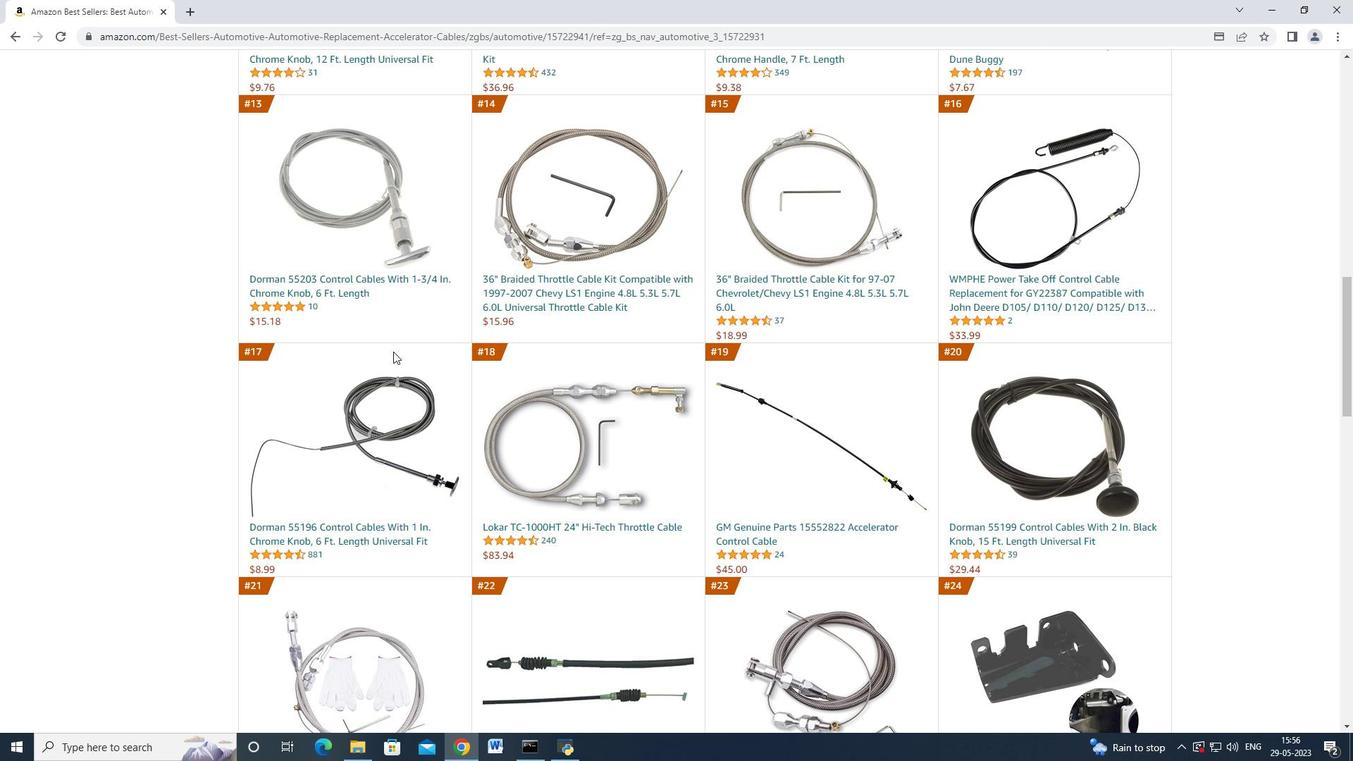 
Action: Mouse scrolled (394, 352) with delta (0, 0)
Screenshot: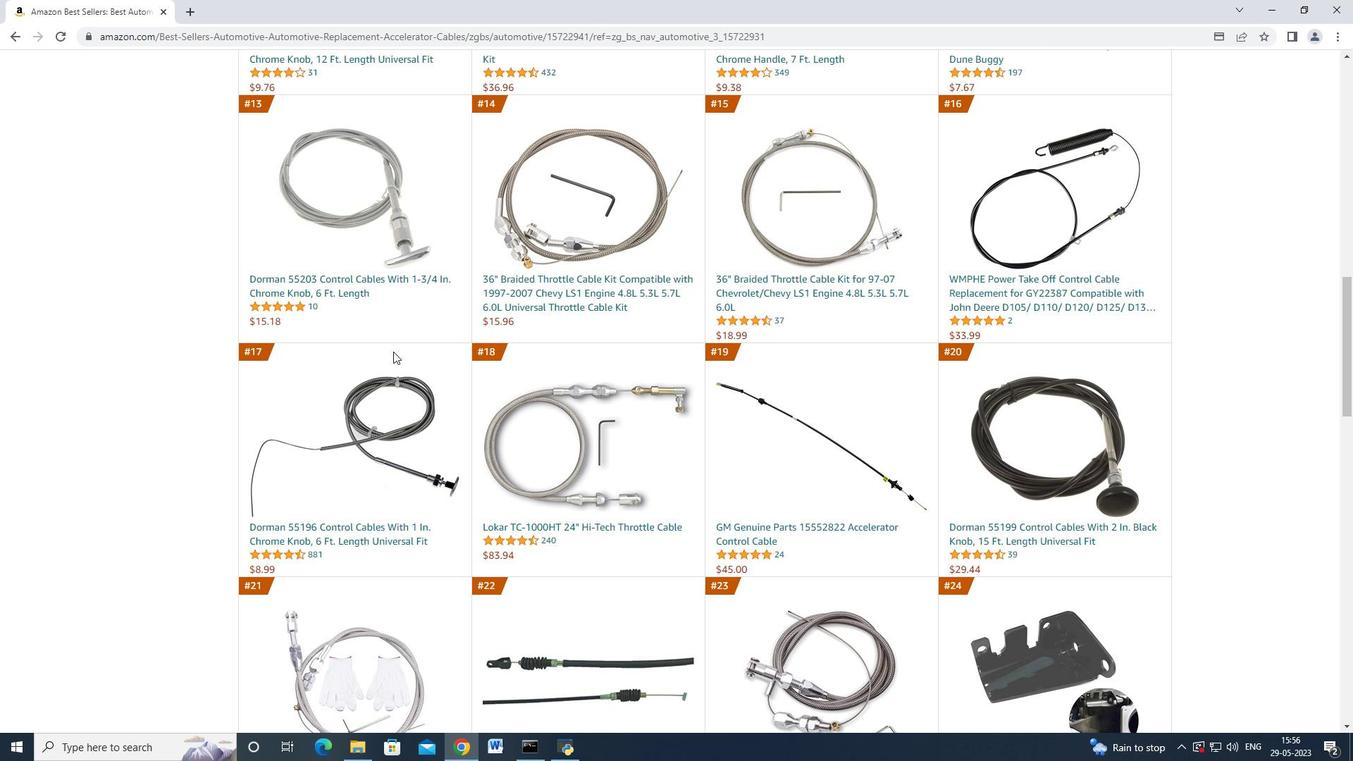 
Action: Mouse scrolled (394, 352) with delta (0, 0)
Screenshot: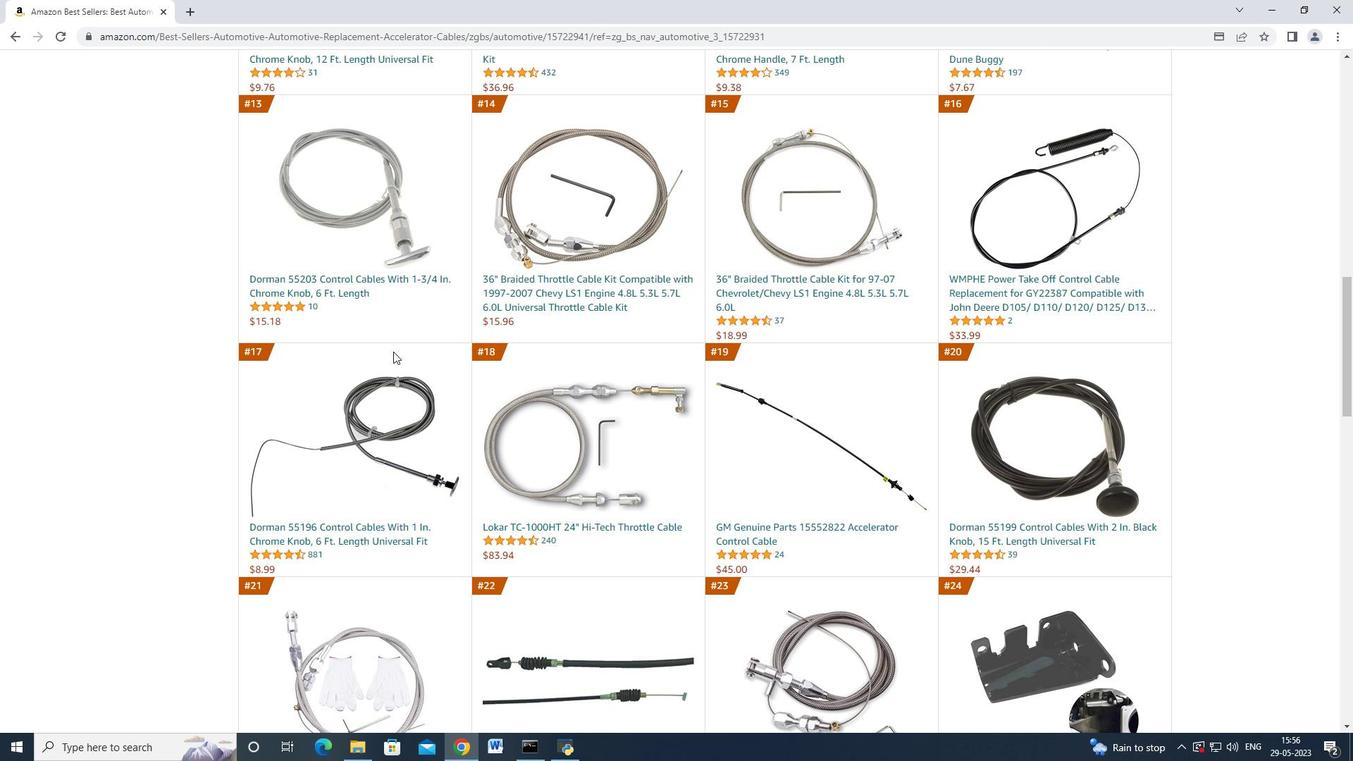 
Action: Mouse scrolled (394, 352) with delta (0, 0)
Screenshot: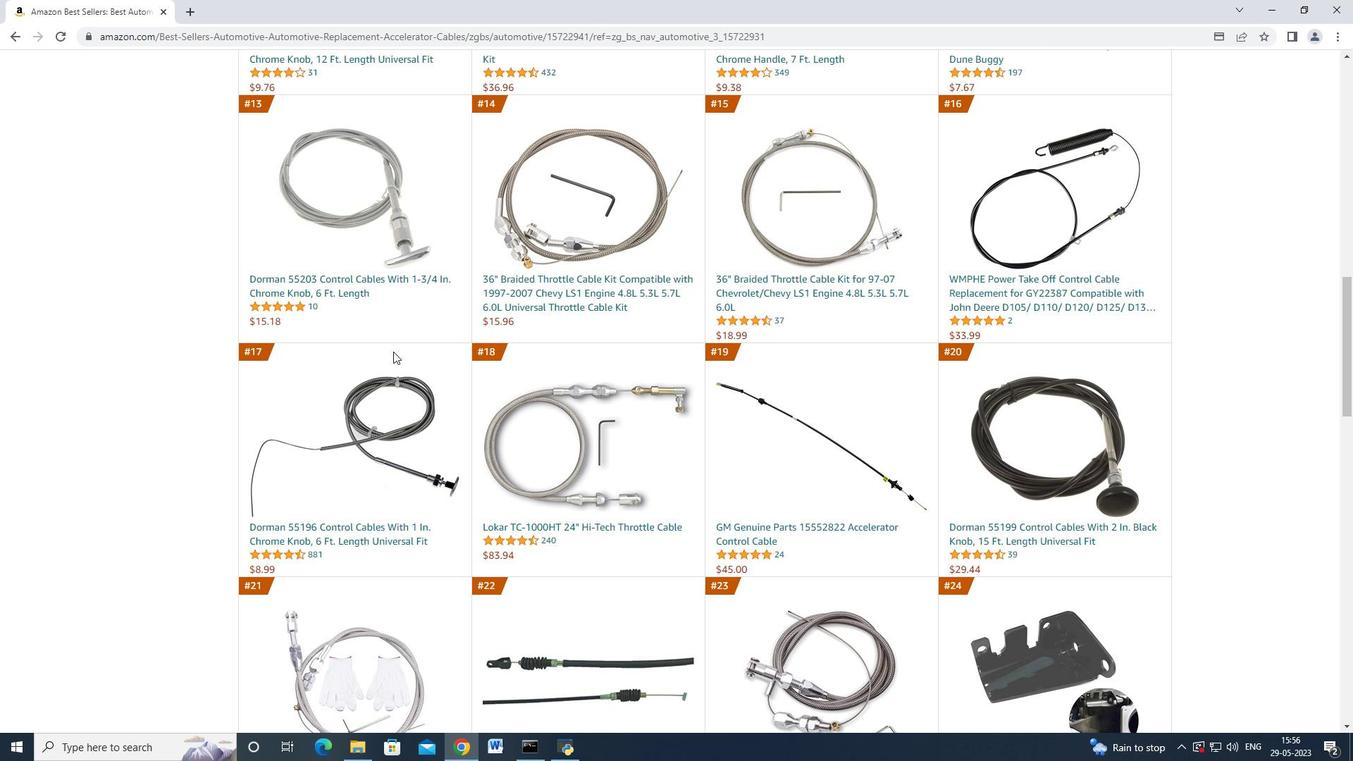 
Action: Mouse scrolled (394, 352) with delta (0, 0)
Screenshot: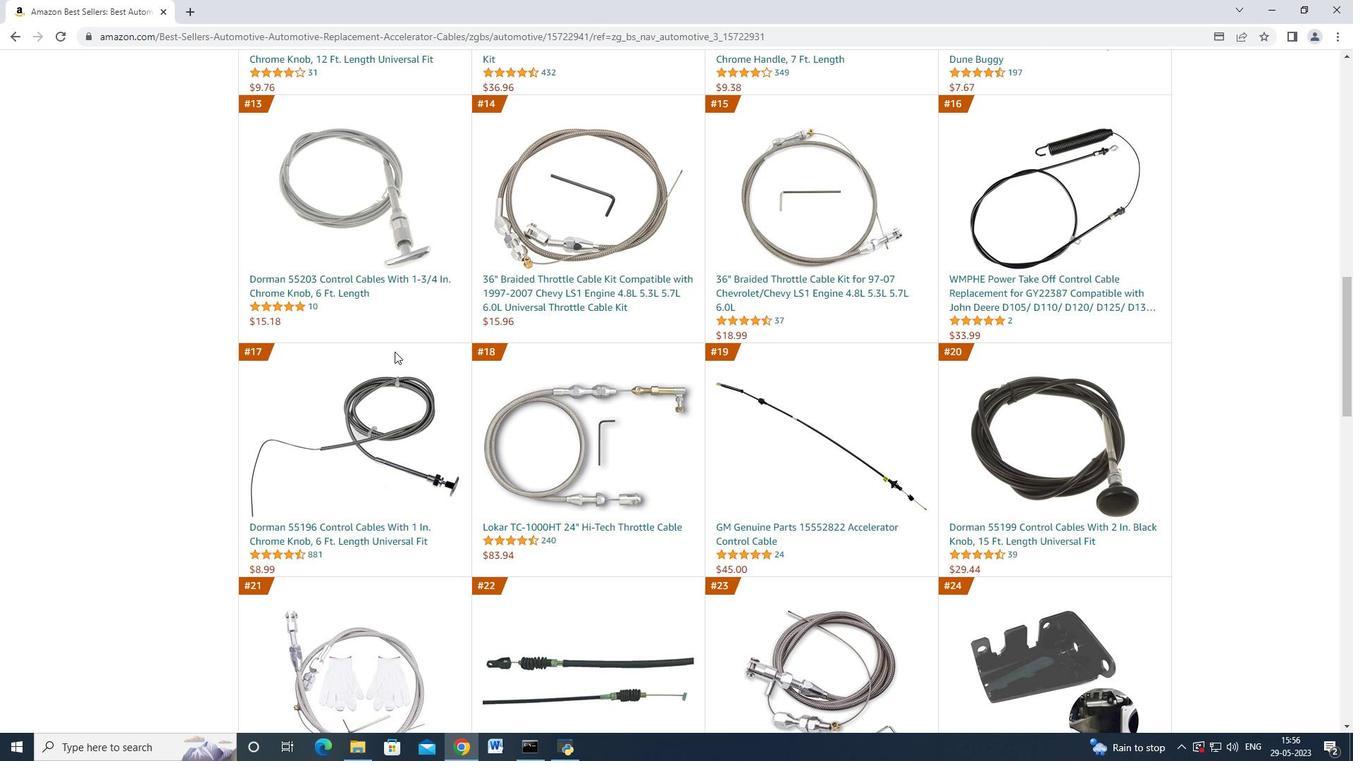 
Action: Mouse moved to (394, 346)
Screenshot: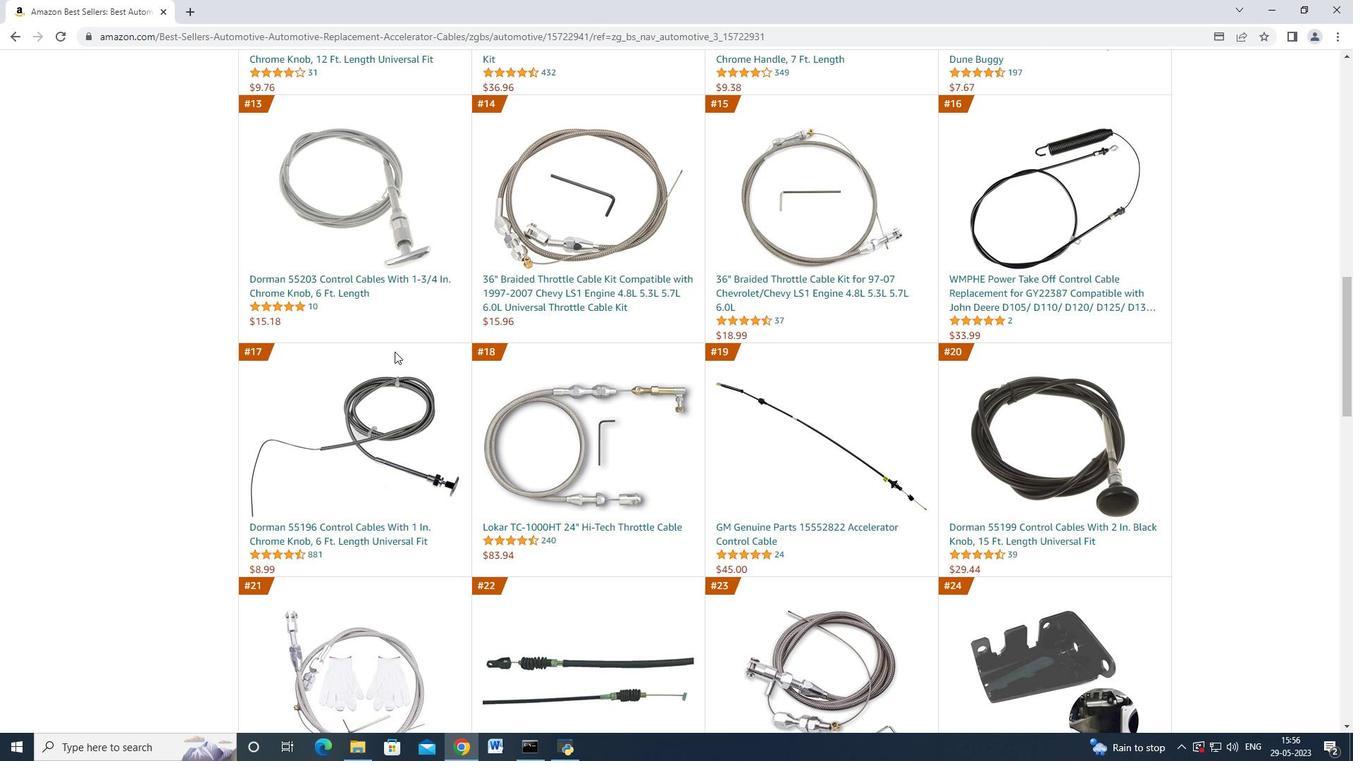 
Action: Mouse scrolled (394, 347) with delta (0, 0)
Screenshot: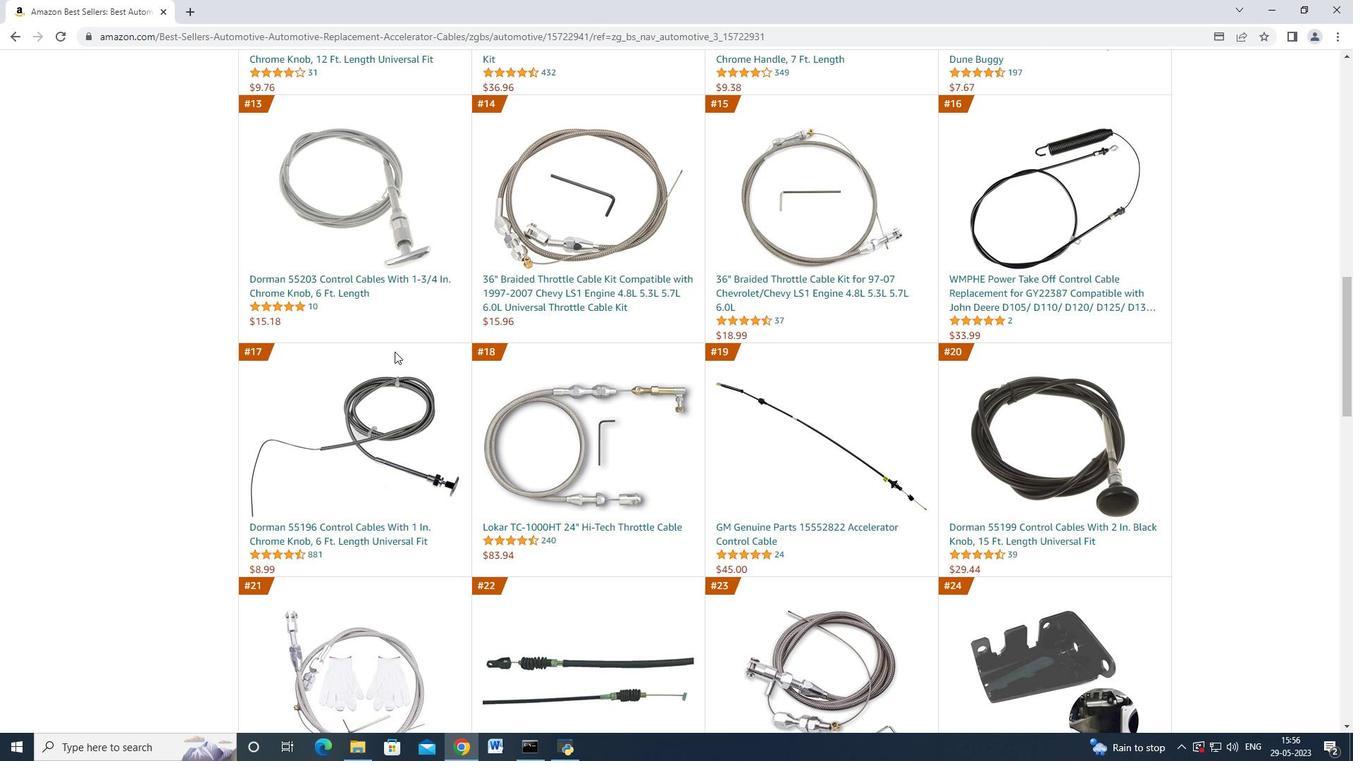 
Action: Mouse moved to (397, 345)
Screenshot: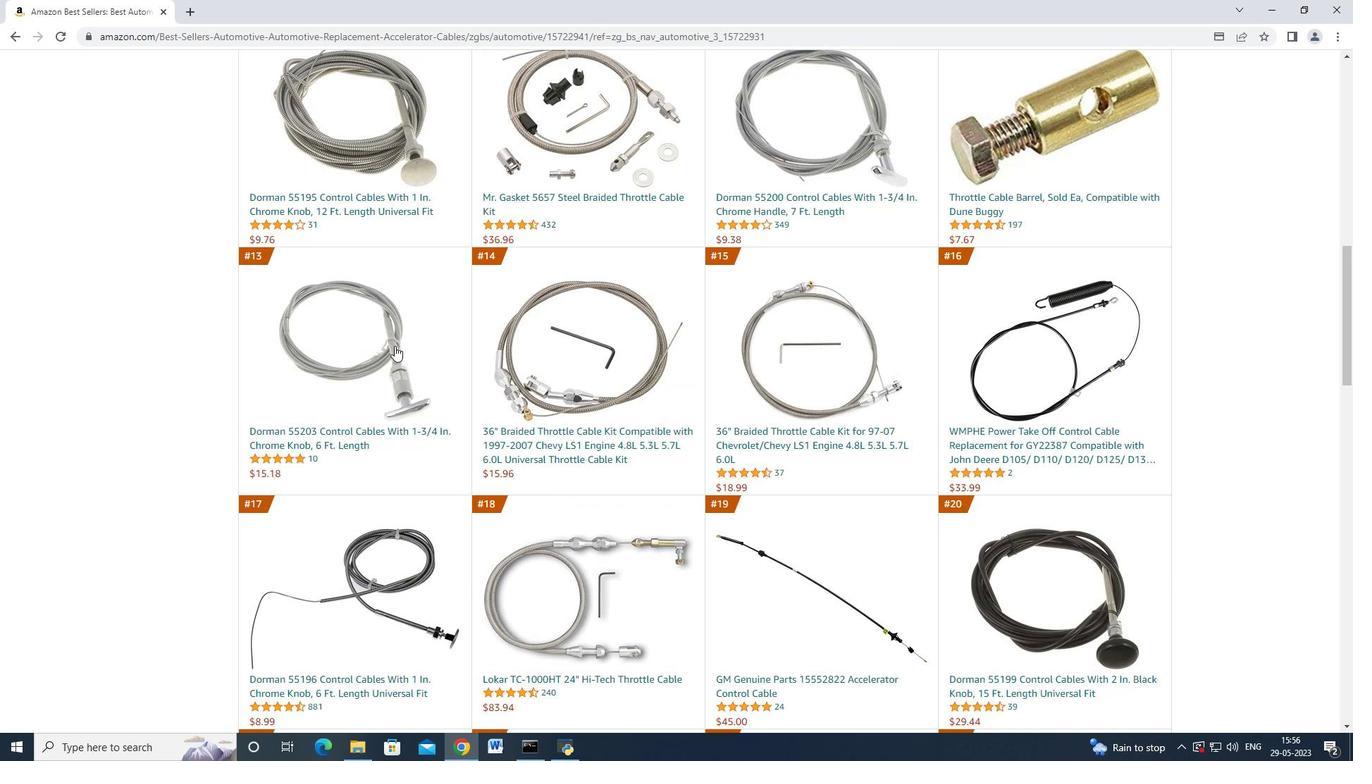 
Action: Mouse scrolled (397, 346) with delta (0, 0)
Screenshot: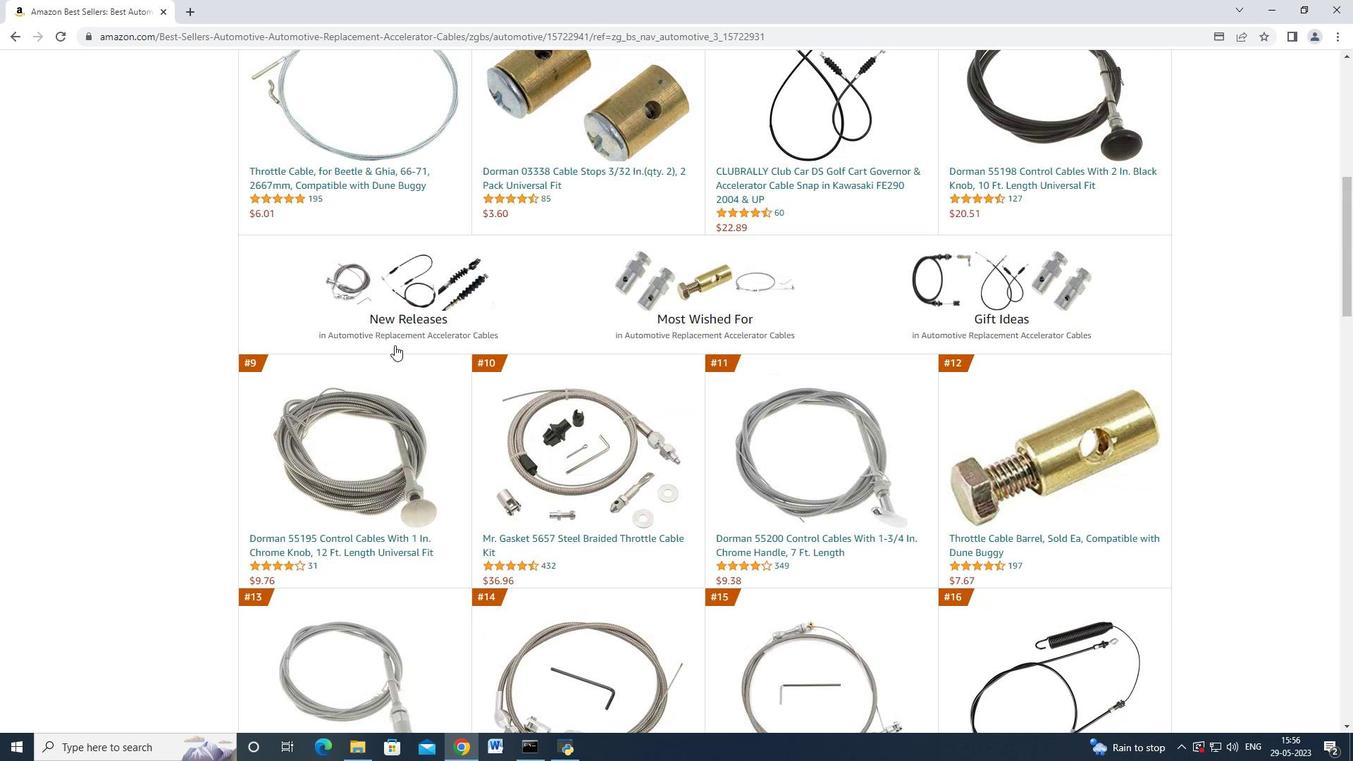 
Action: Mouse scrolled (397, 346) with delta (0, 0)
Screenshot: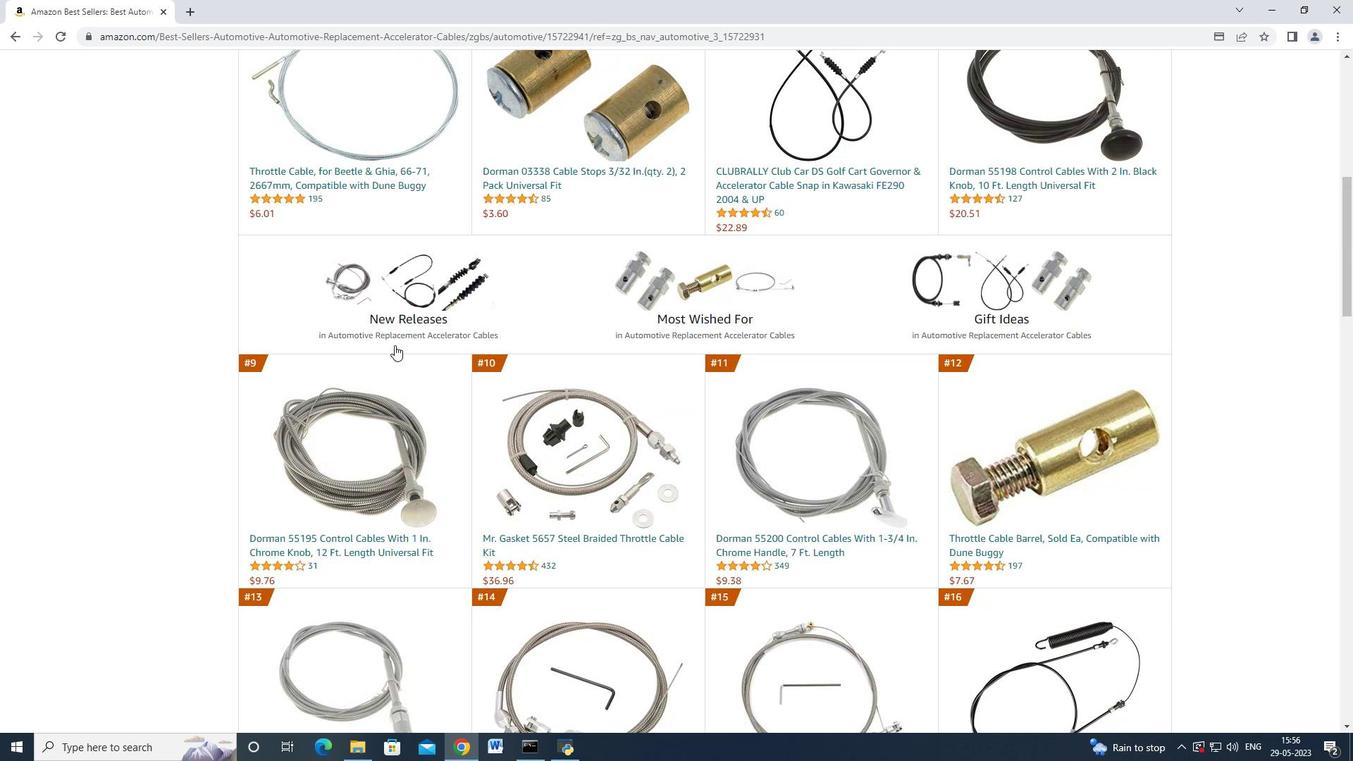 
Action: Mouse scrolled (397, 346) with delta (0, 0)
Screenshot: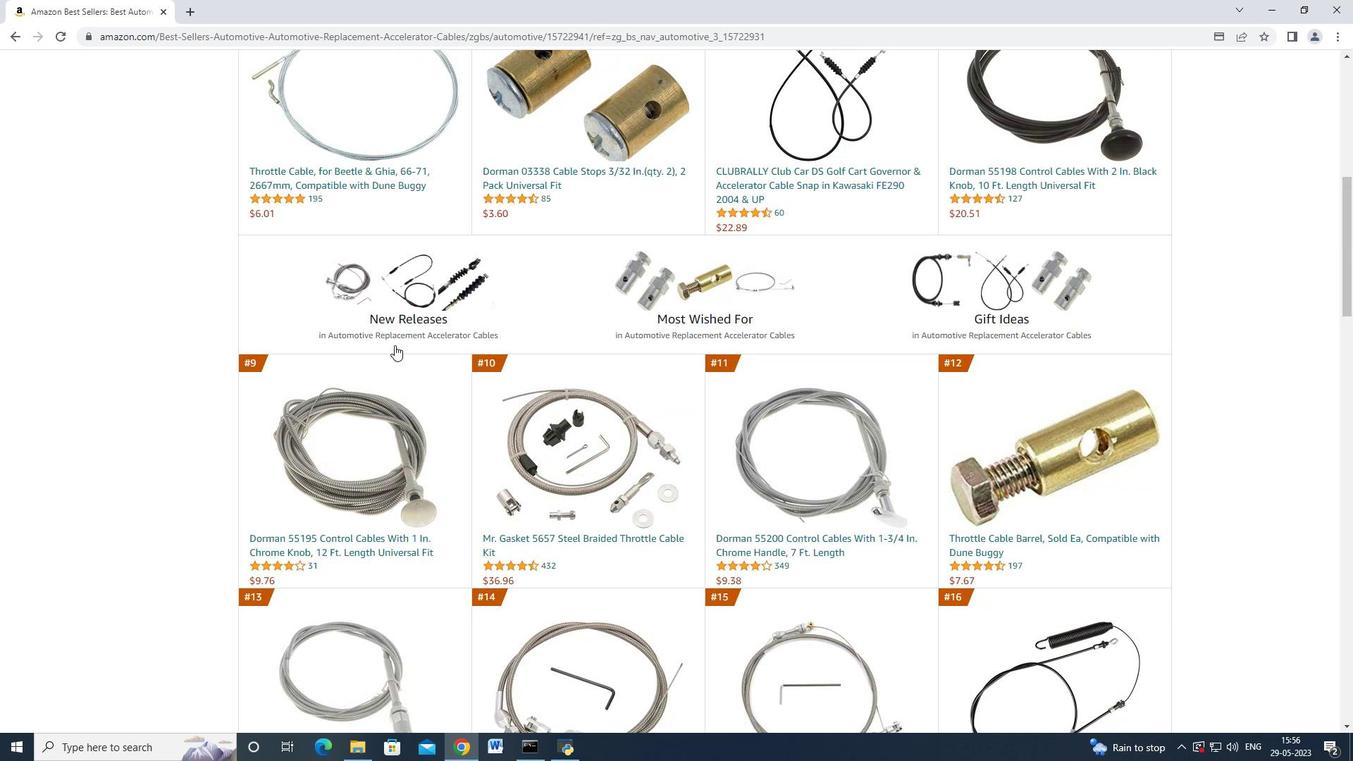 
Action: Mouse scrolled (397, 346) with delta (0, 0)
Screenshot: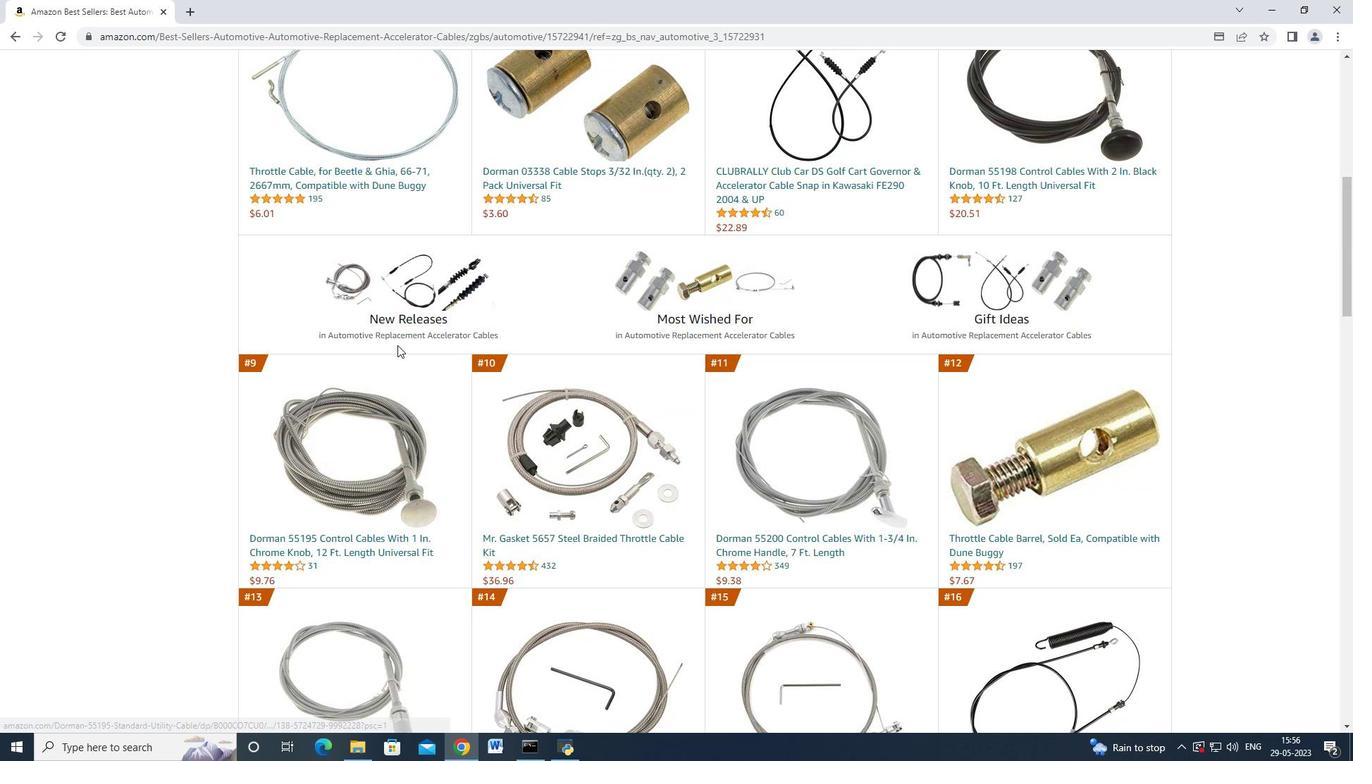 
Action: Mouse scrolled (397, 346) with delta (0, 0)
Screenshot: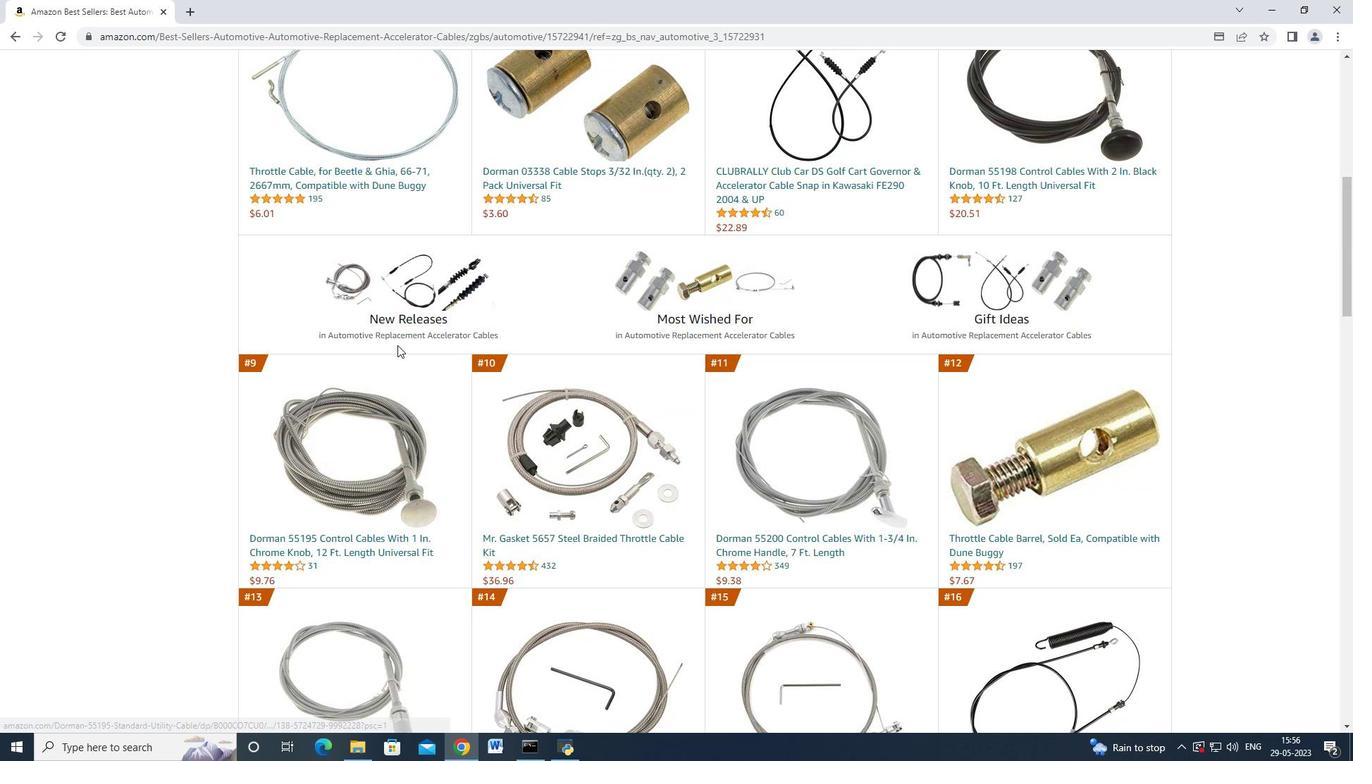 
Action: Mouse scrolled (397, 346) with delta (0, 0)
Screenshot: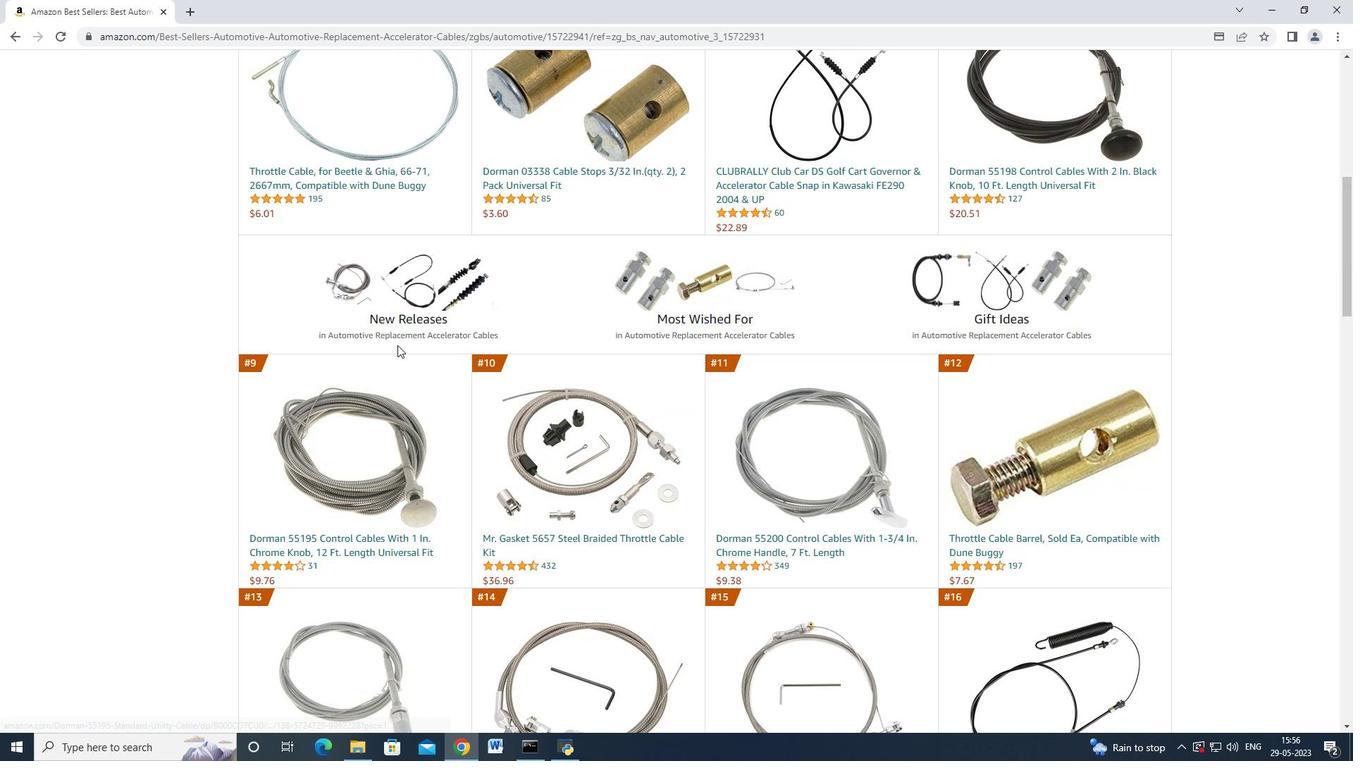 
Action: Mouse scrolled (397, 346) with delta (0, 0)
Screenshot: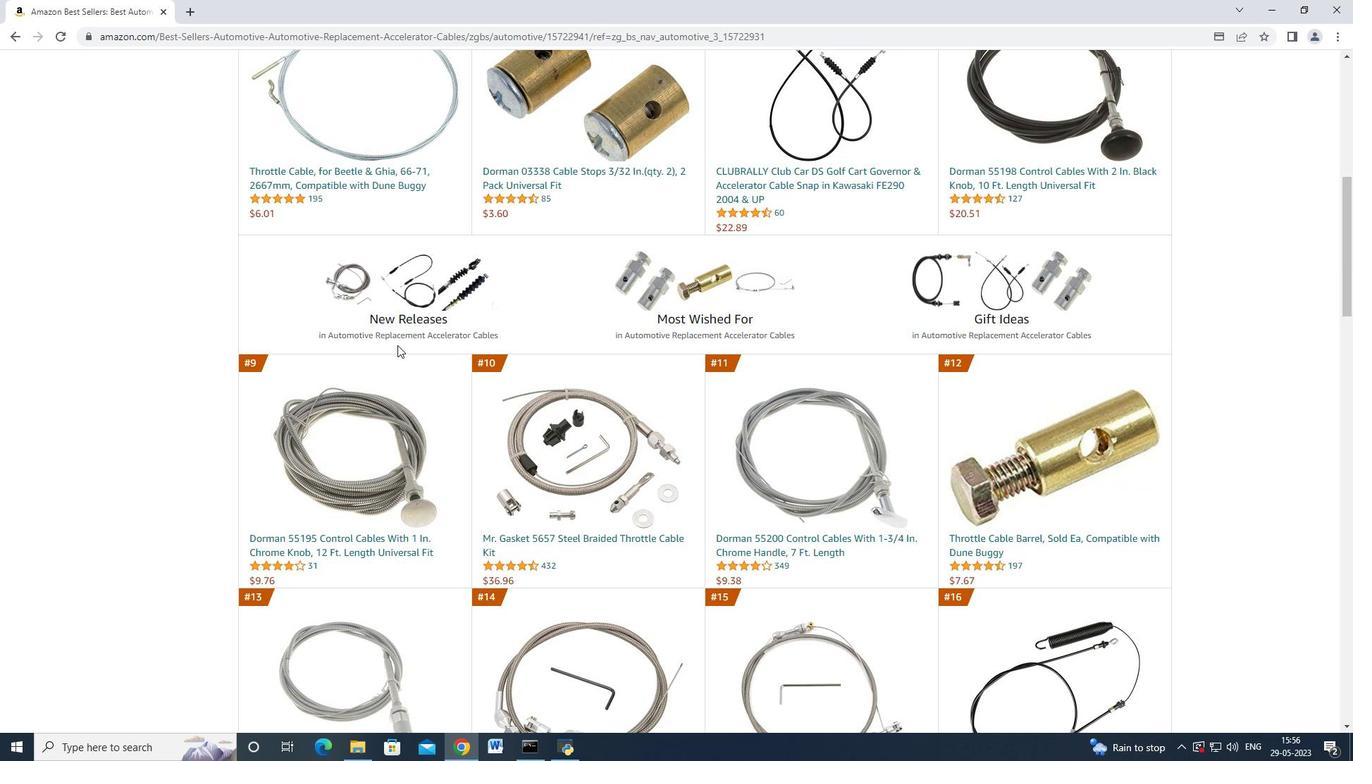 
Action: Mouse moved to (403, 342)
Screenshot: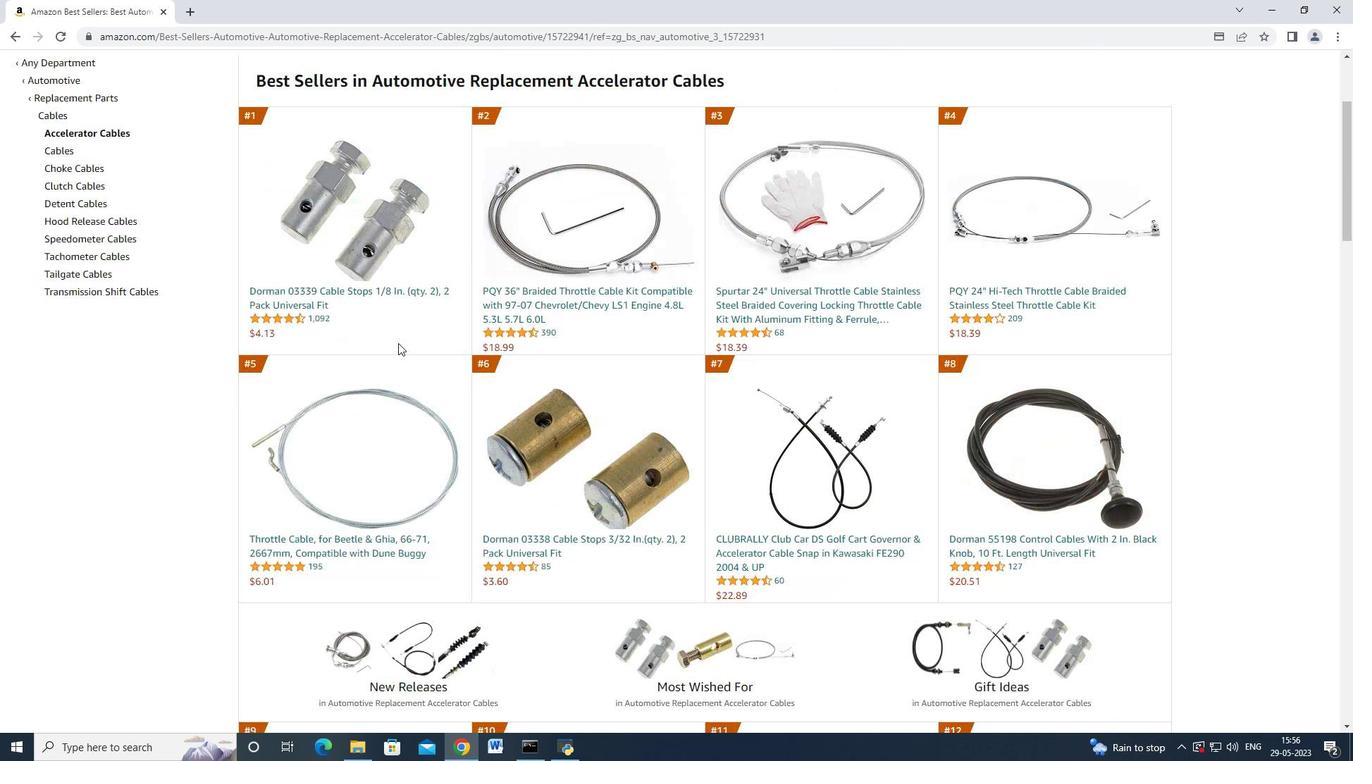 
Action: Mouse scrolled (403, 343) with delta (0, 0)
Screenshot: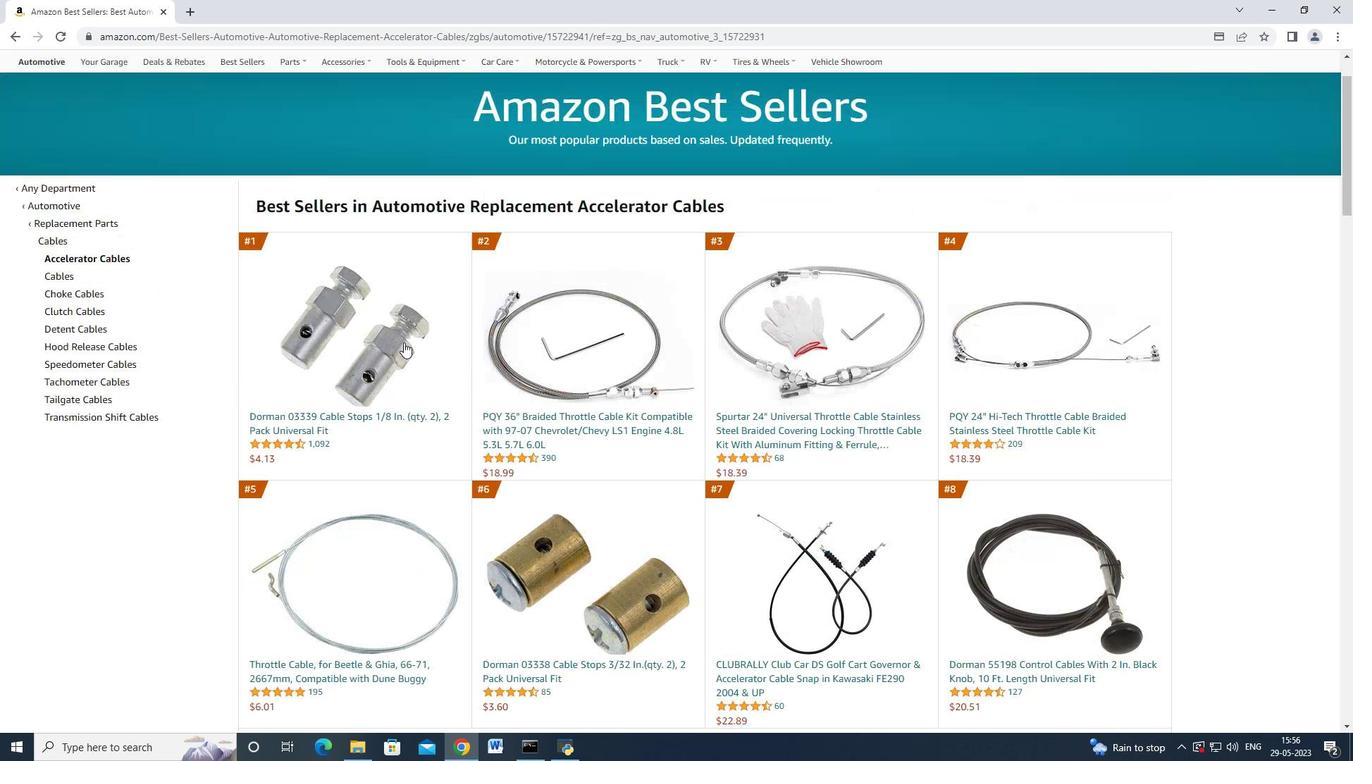 
Action: Mouse moved to (403, 342)
Screenshot: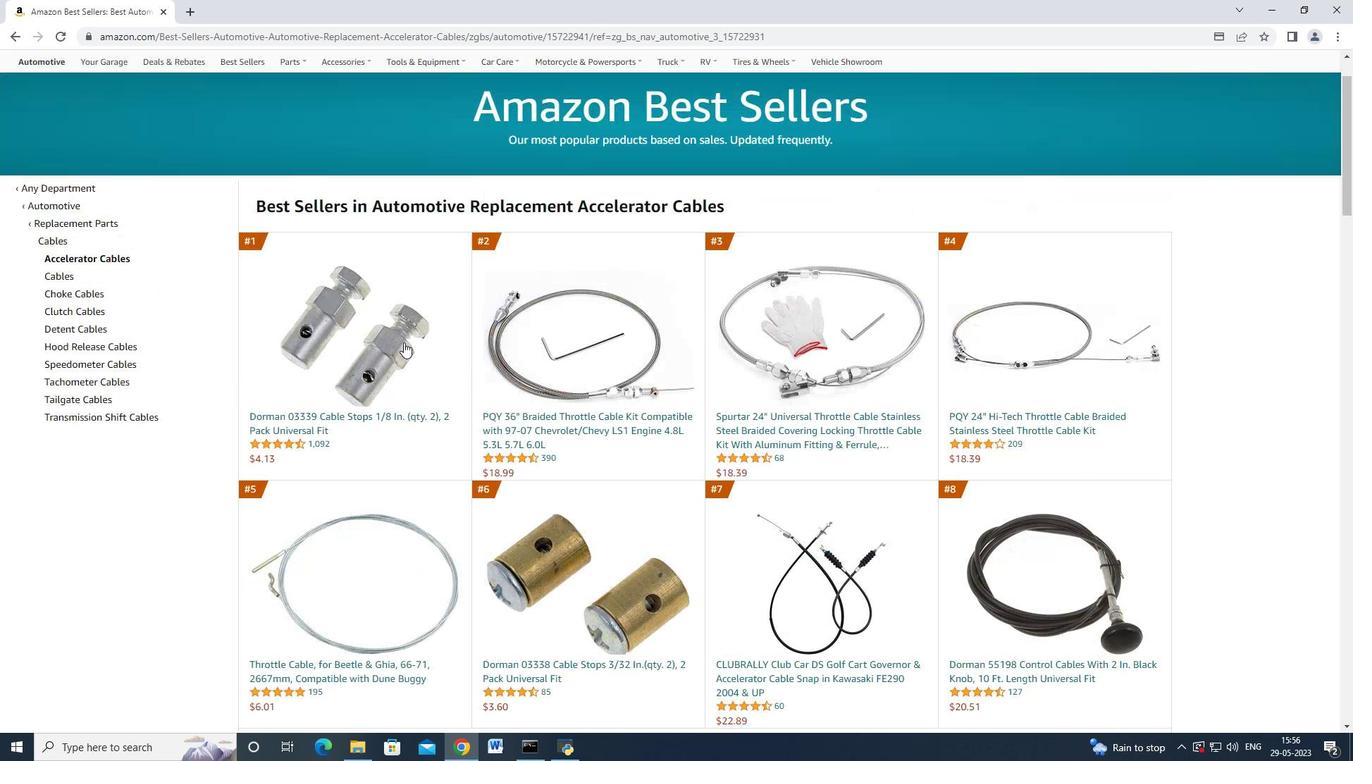 
Action: Mouse scrolled (403, 343) with delta (0, 0)
Screenshot: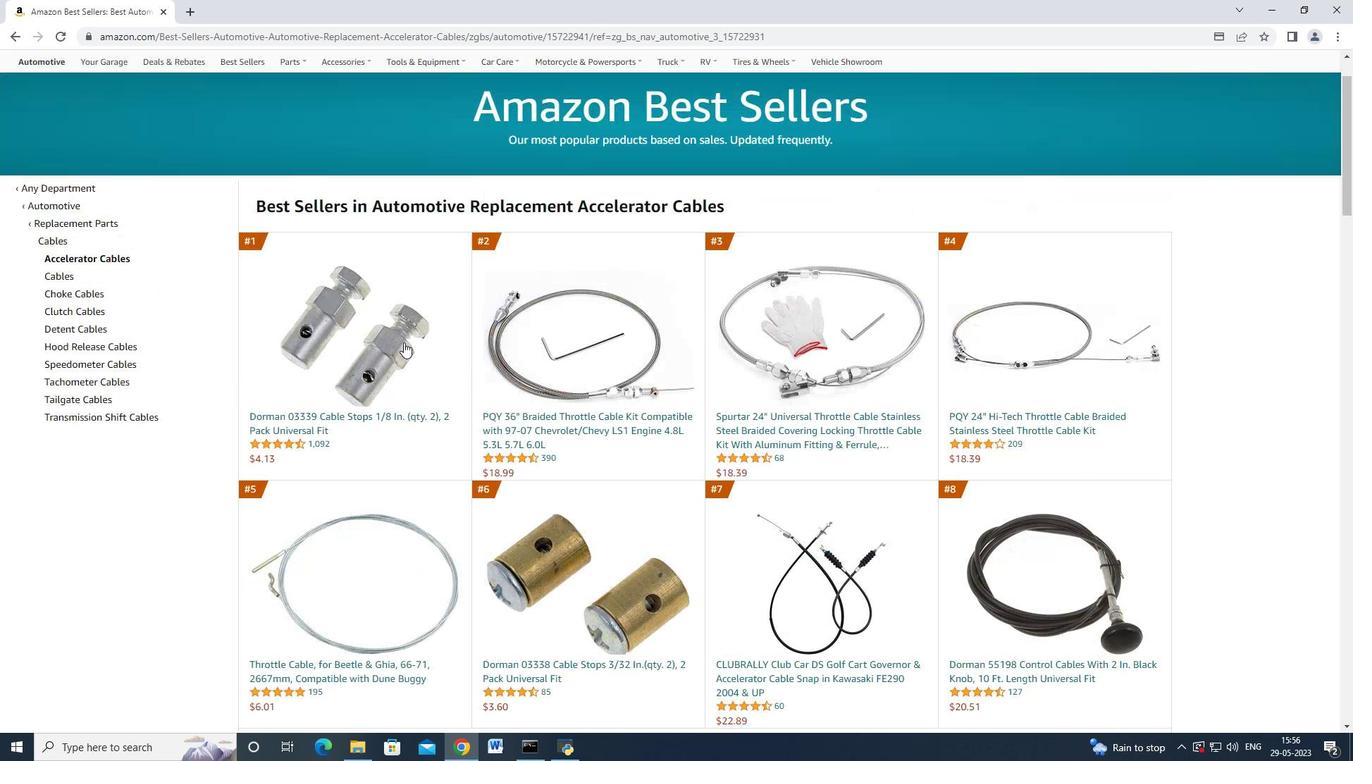 
Action: Mouse scrolled (403, 343) with delta (0, 0)
Screenshot: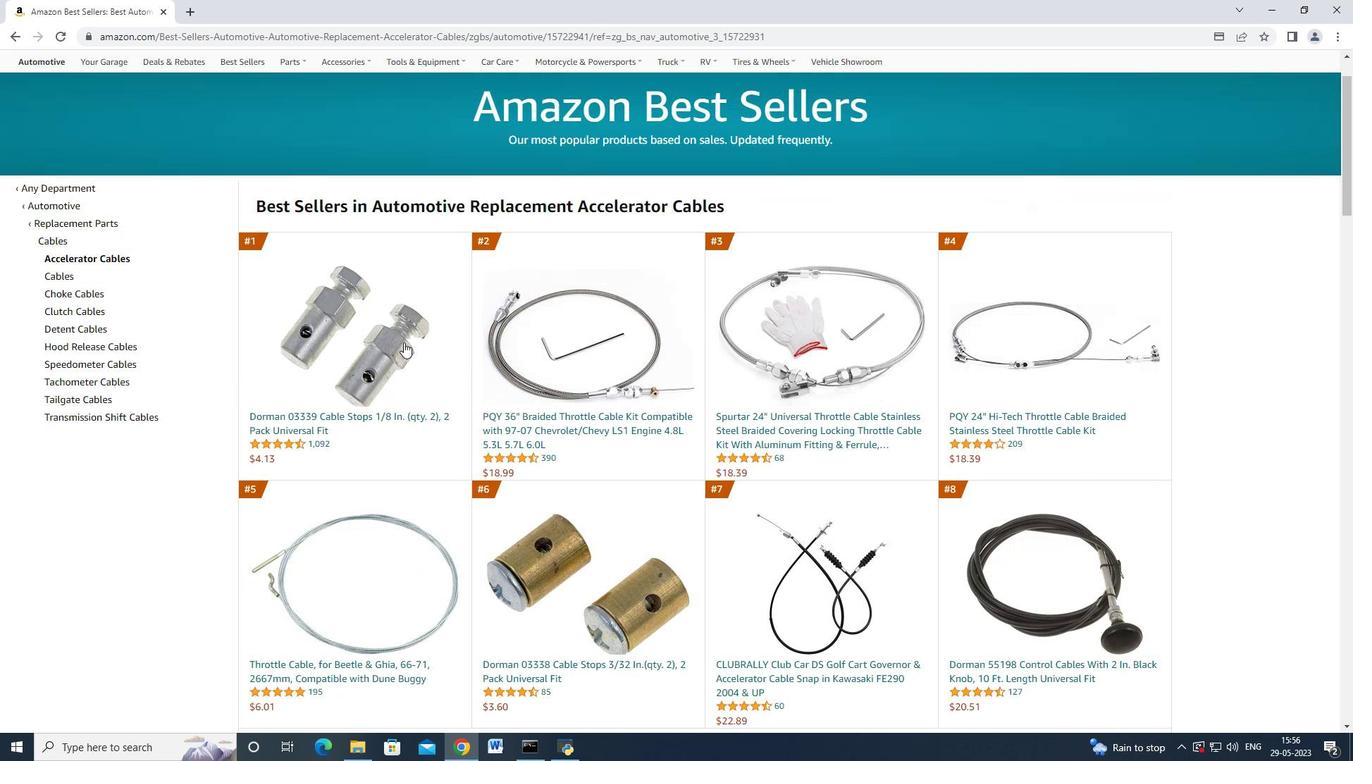 
Action: Mouse moved to (515, 485)
Screenshot: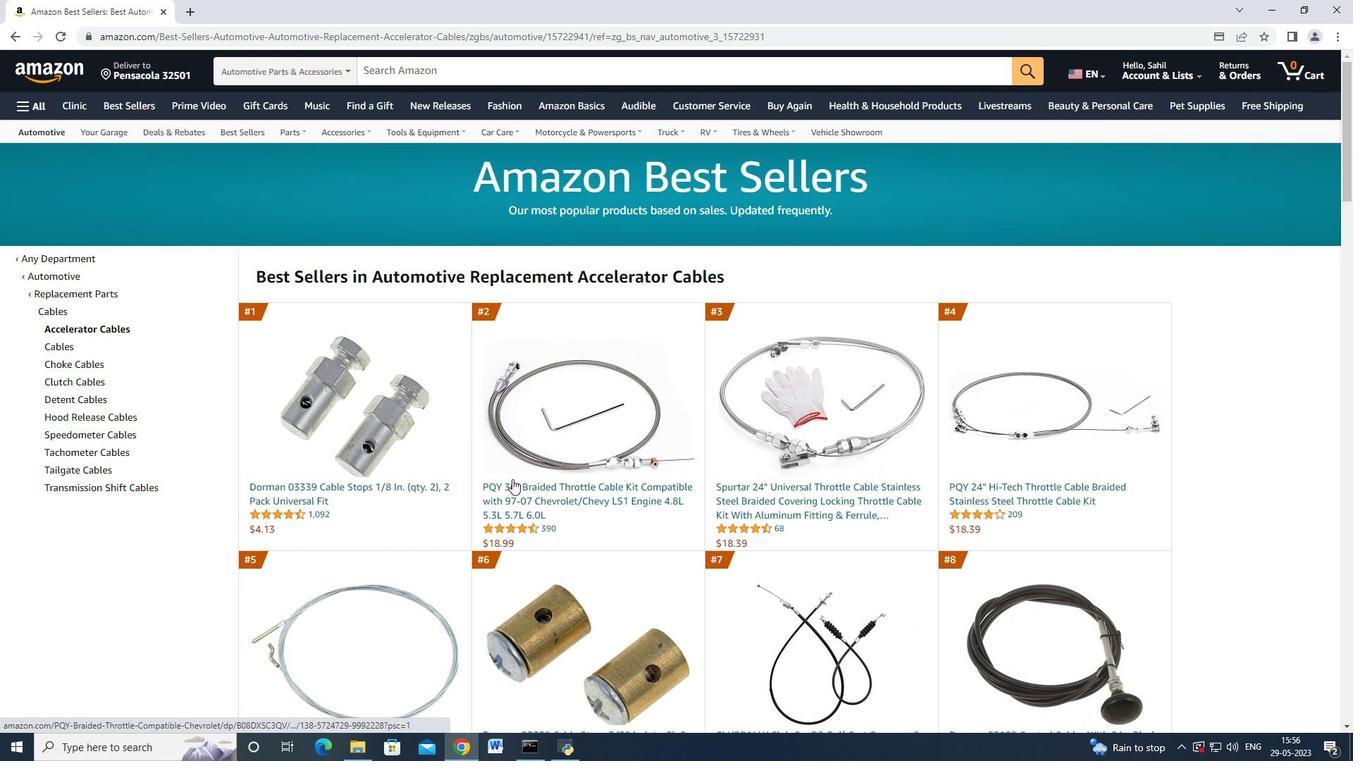 
Action: Mouse pressed left at (515, 485)
Screenshot: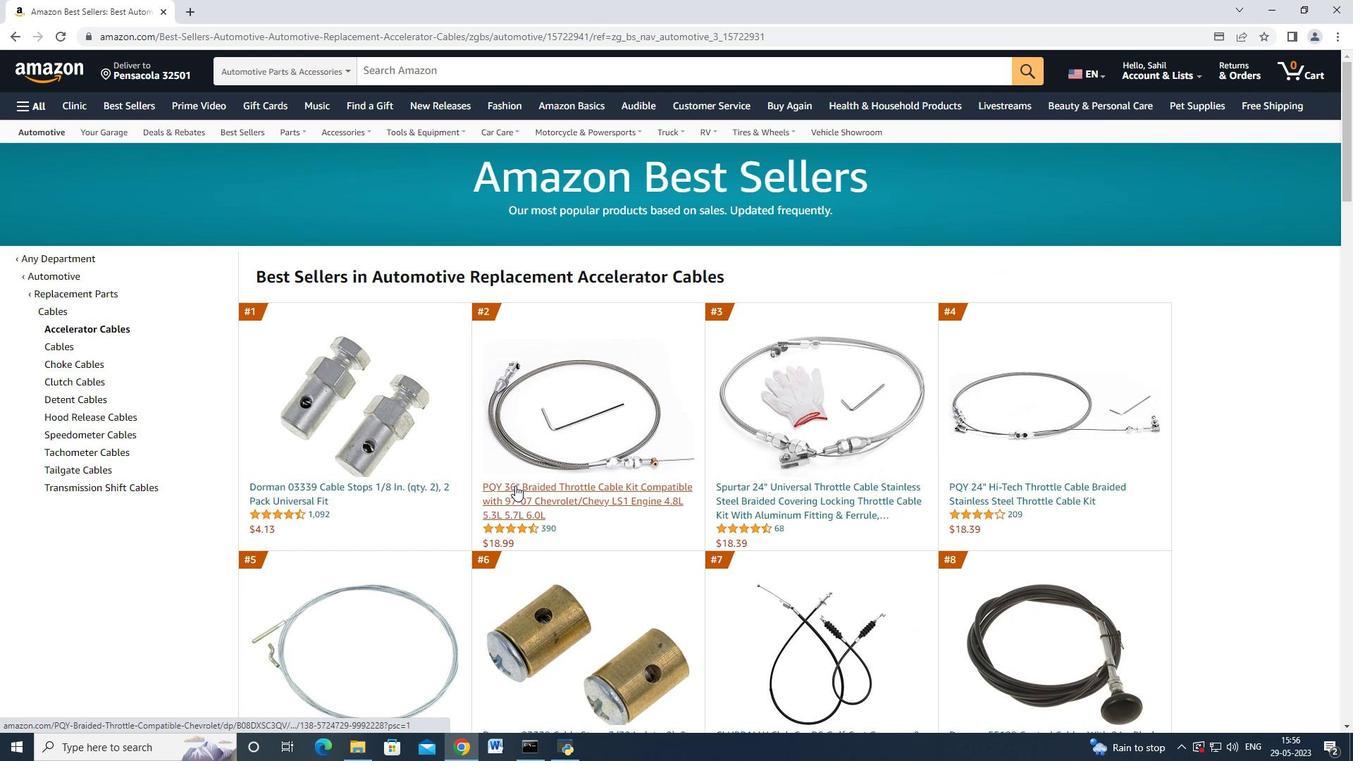 
Action: Mouse moved to (1083, 519)
Screenshot: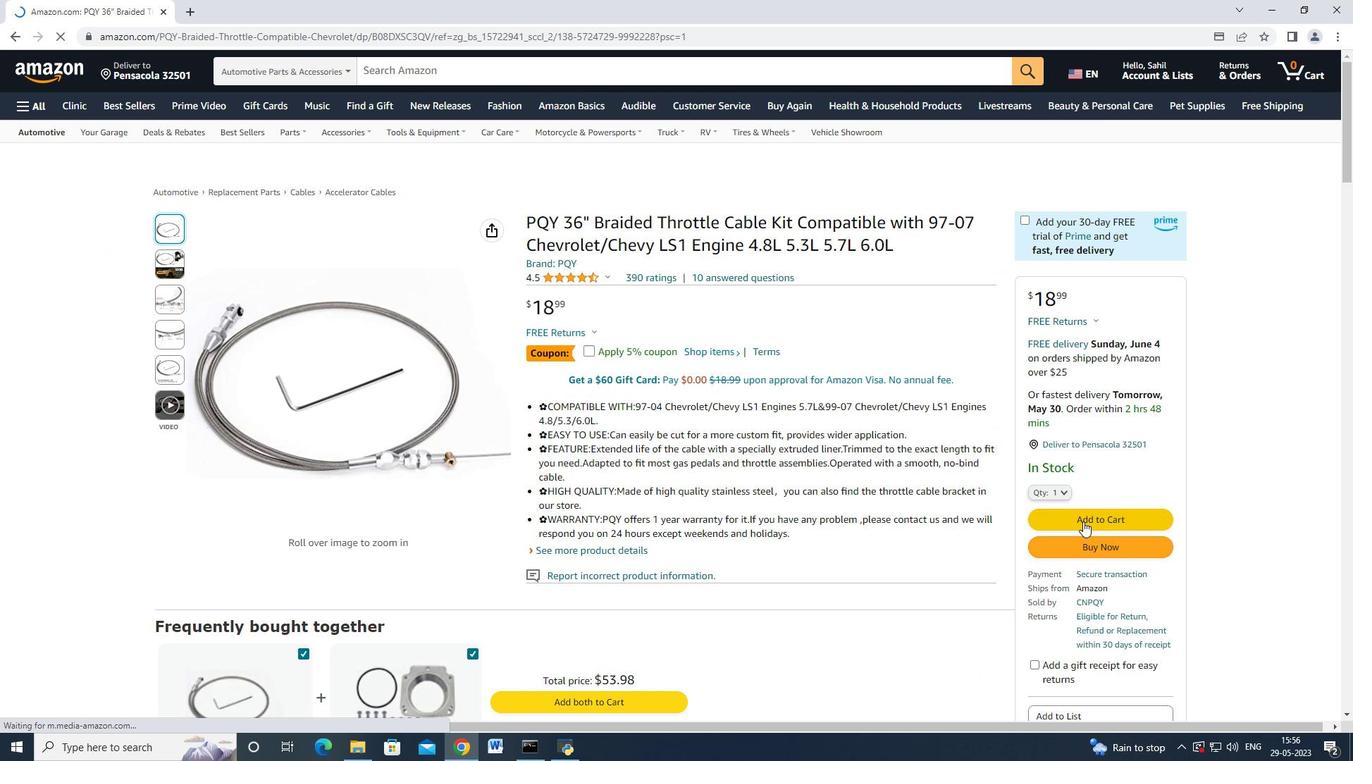 
Action: Mouse pressed left at (1083, 519)
Screenshot: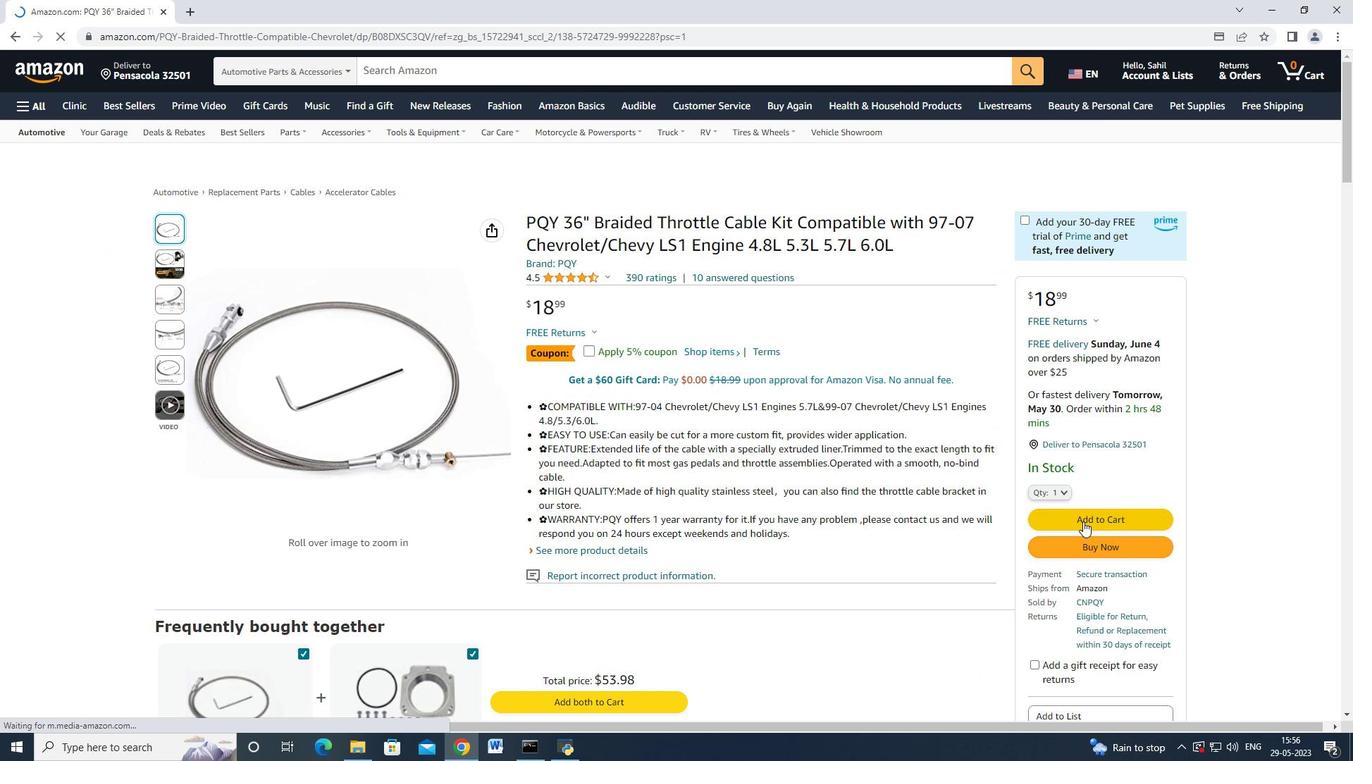 
Action: Mouse moved to (8, 34)
Screenshot: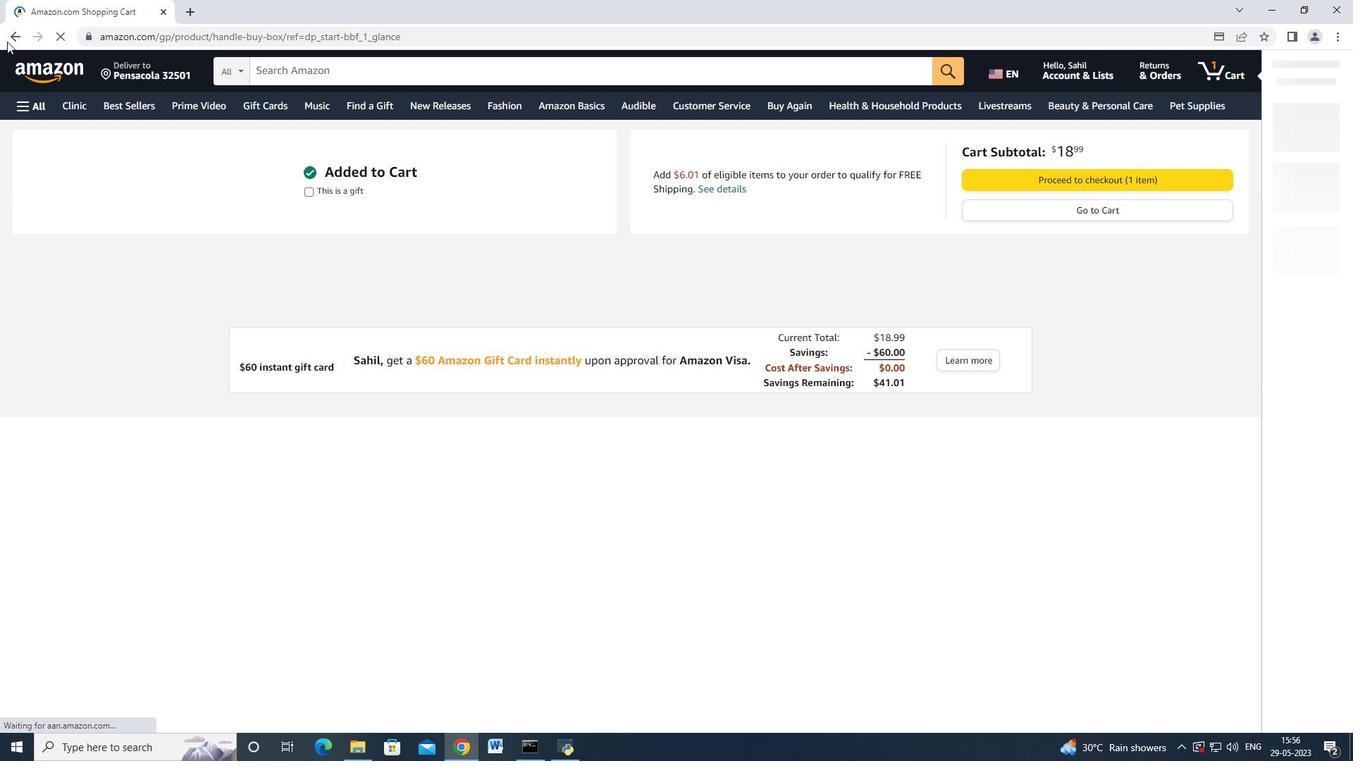 
Action: Mouse pressed left at (8, 34)
Screenshot: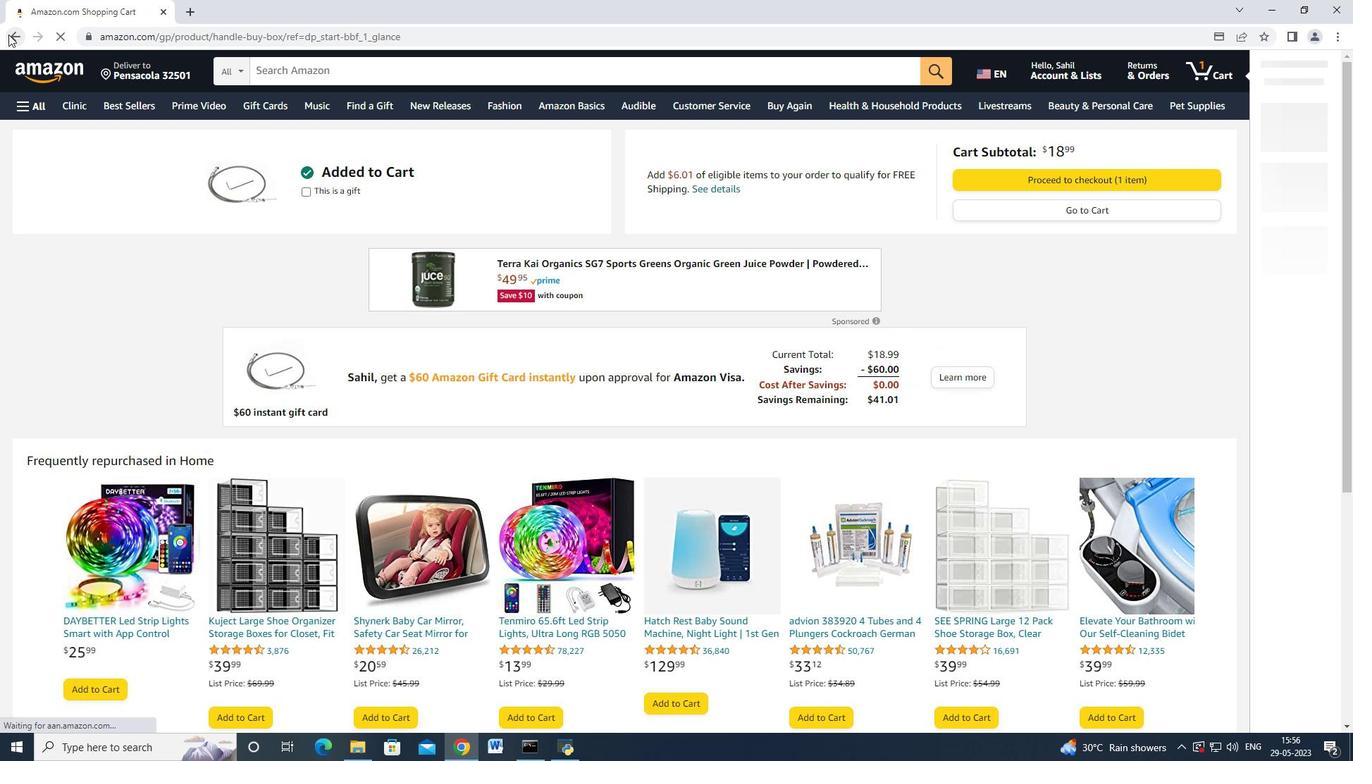 
Action: Mouse moved to (7, 31)
Screenshot: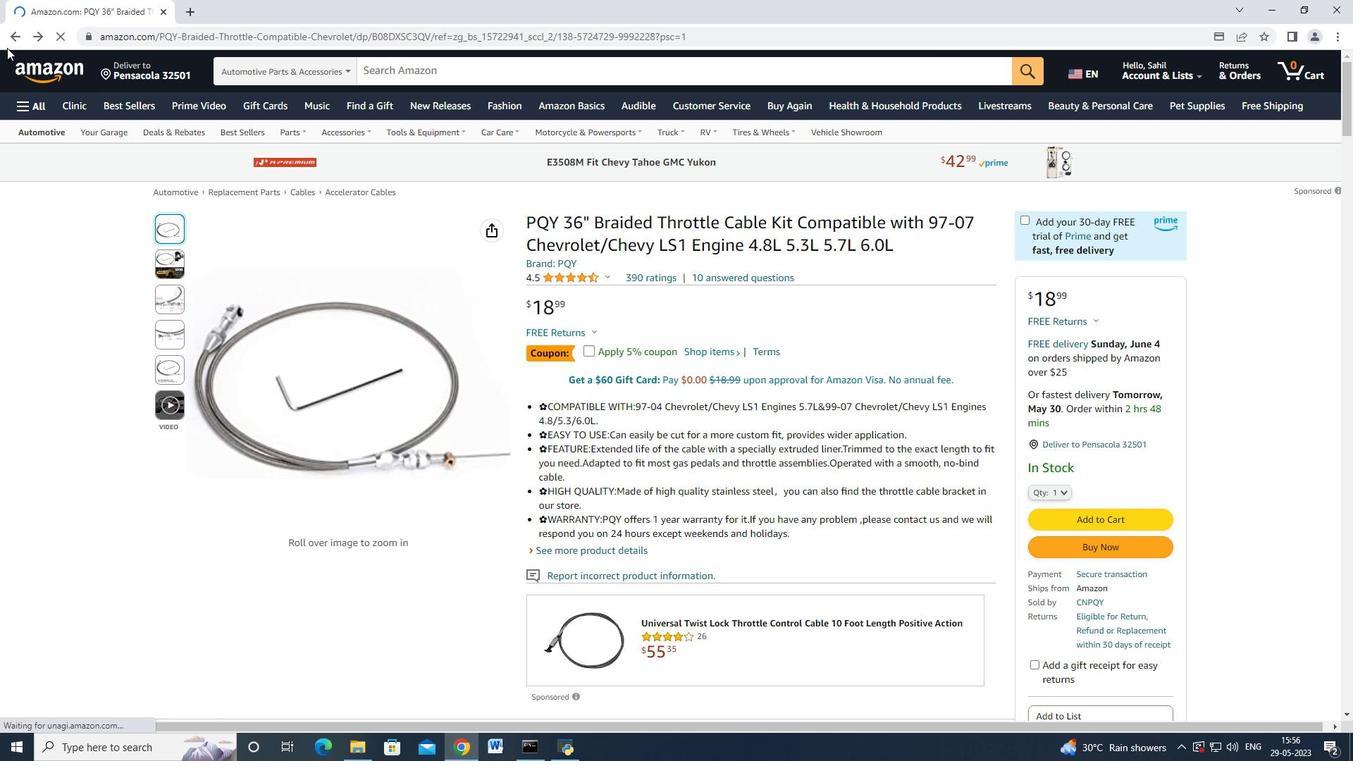 
Action: Mouse pressed left at (7, 31)
Screenshot: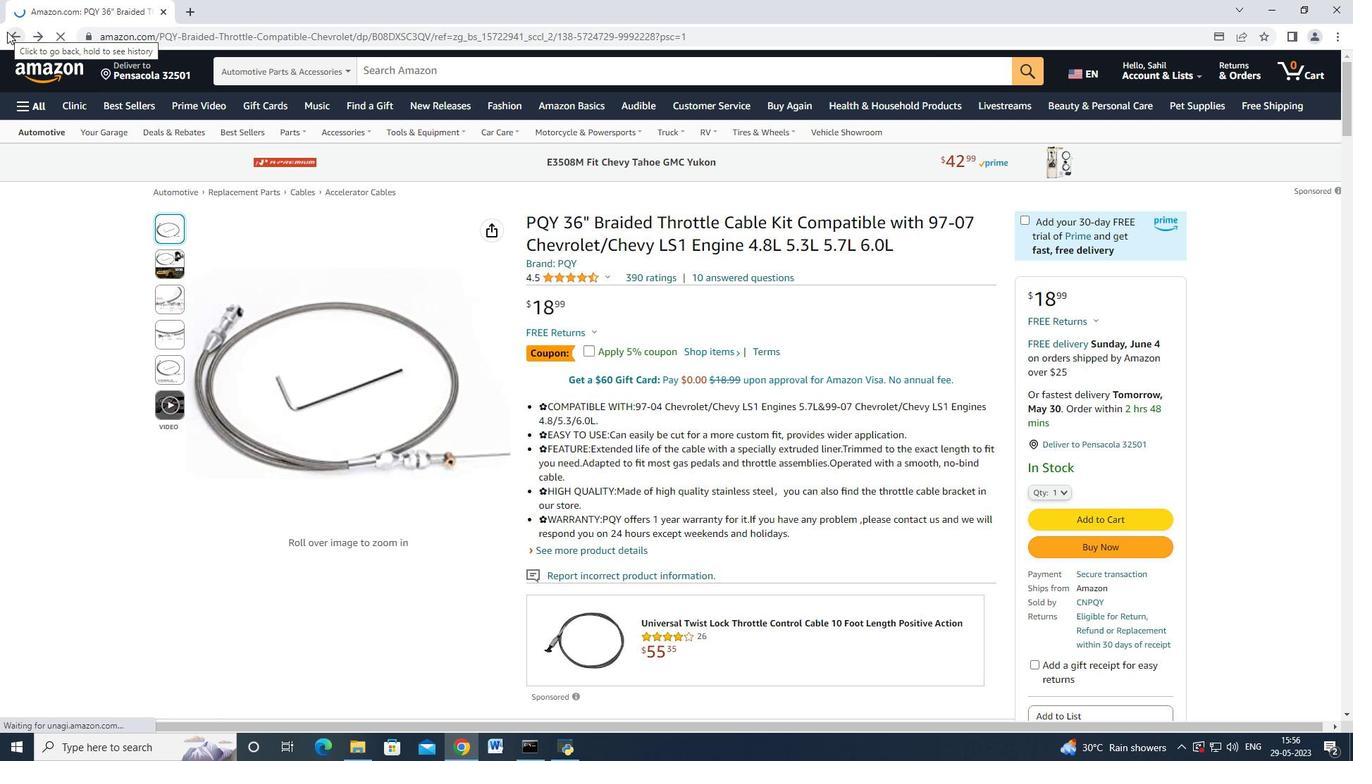 
Action: Mouse moved to (506, 335)
Screenshot: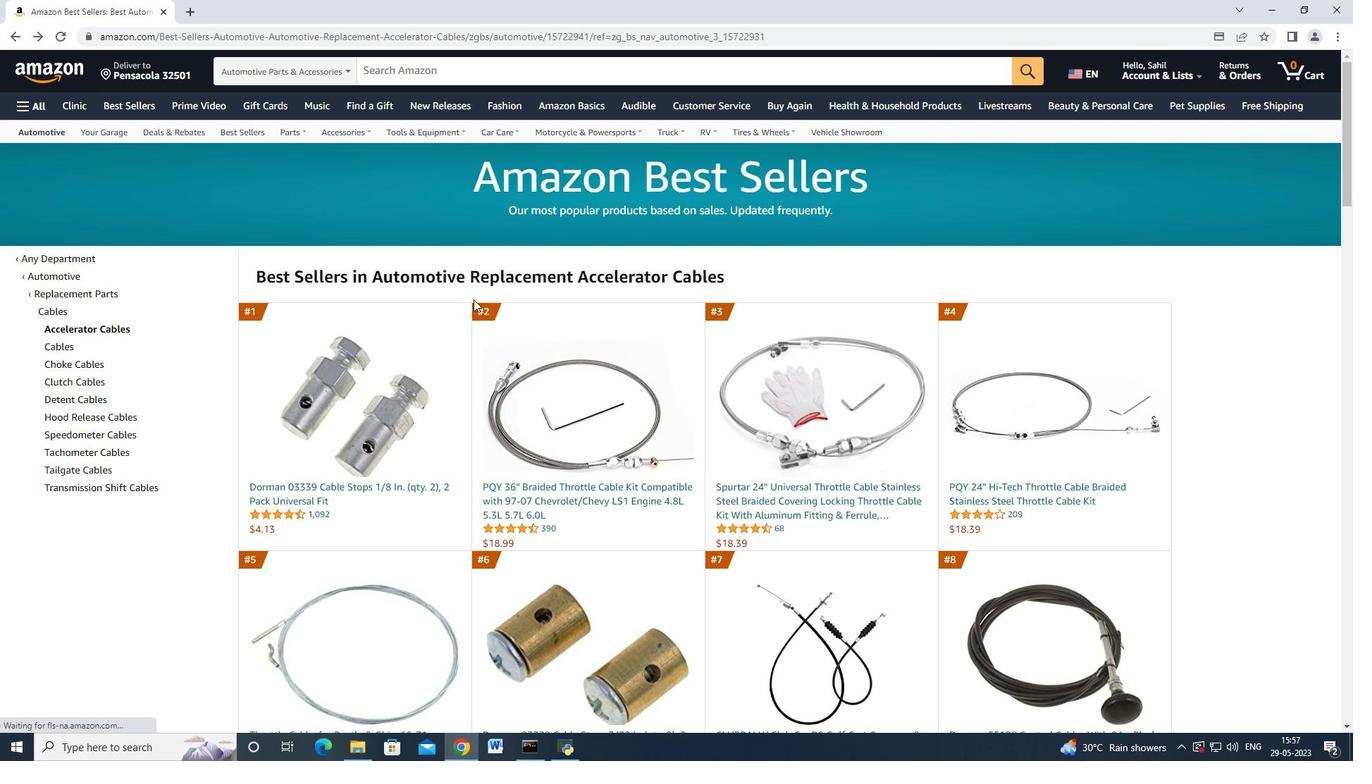 
Action: Mouse scrolled (506, 334) with delta (0, 0)
Screenshot: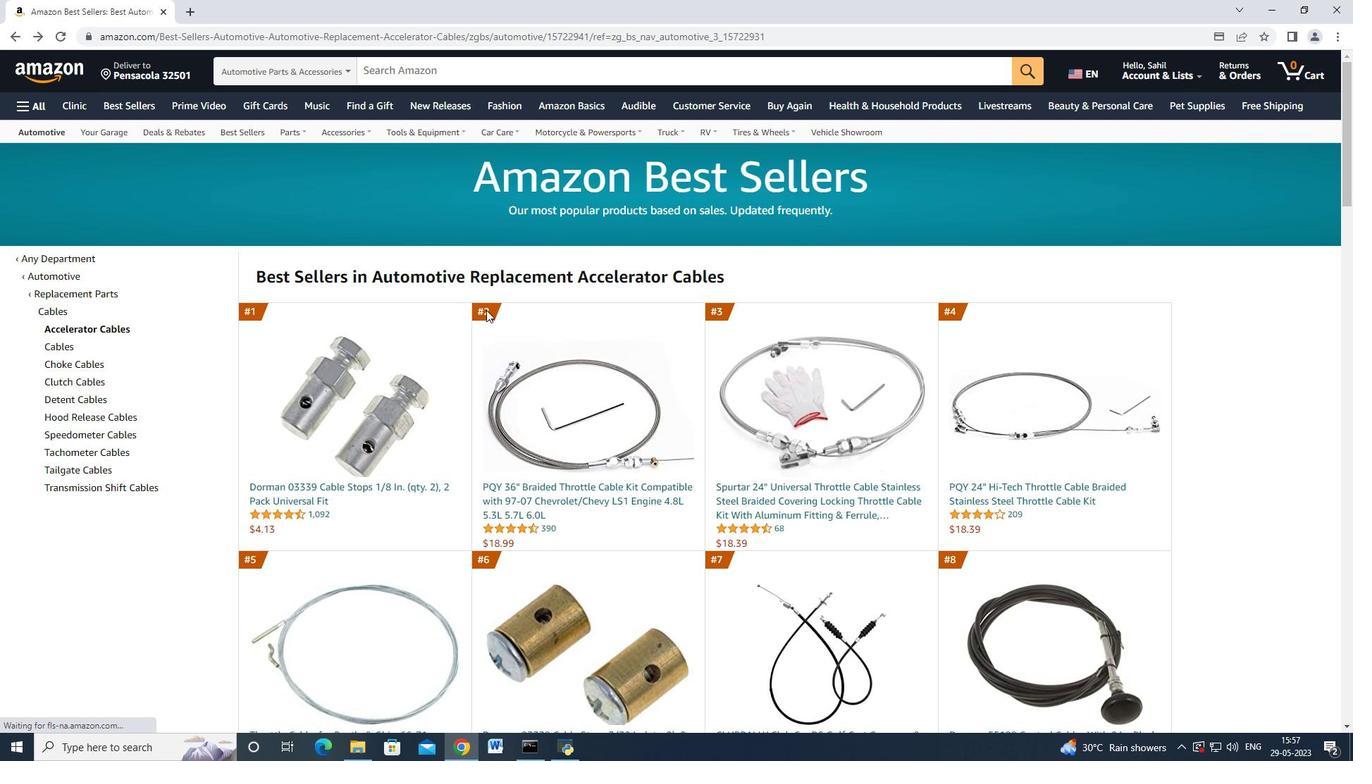 
Action: Mouse moved to (506, 336)
Screenshot: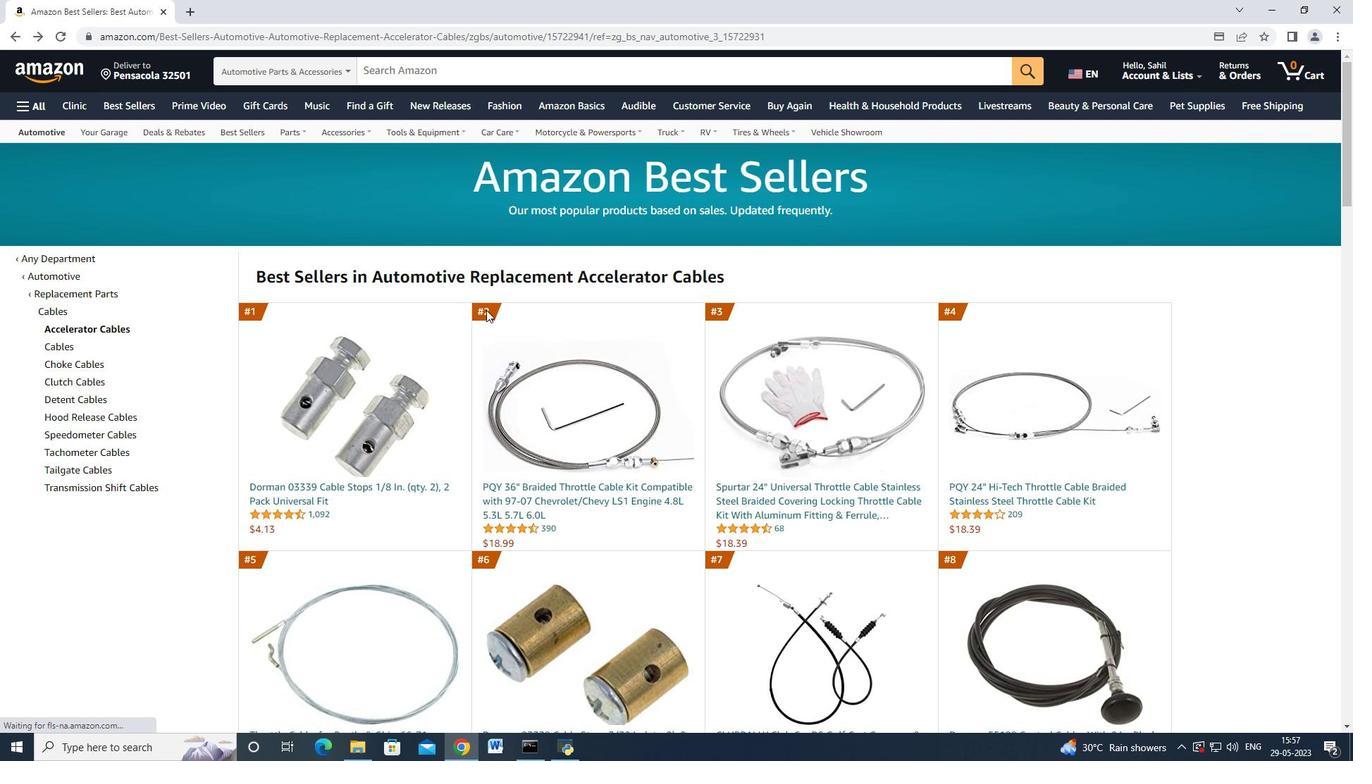 
Action: Mouse scrolled (506, 334) with delta (0, 0)
Screenshot: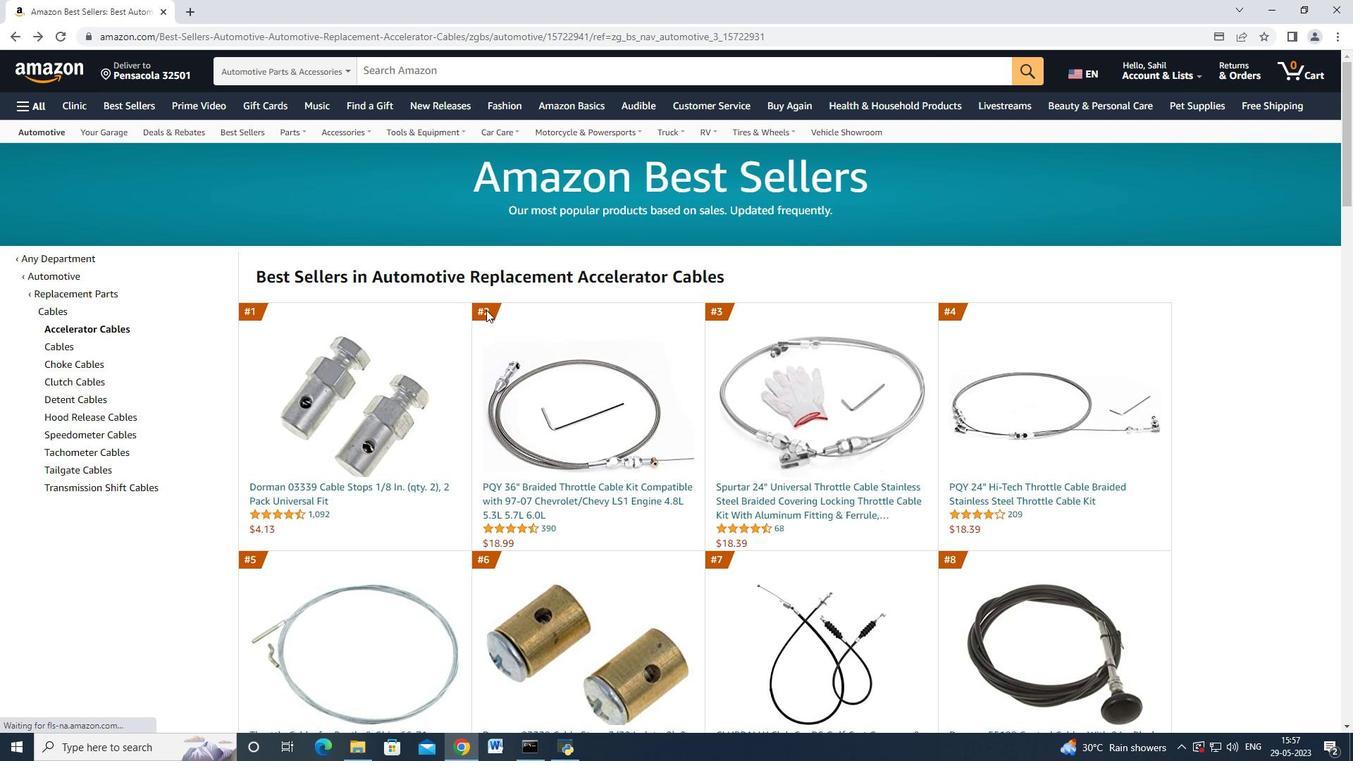 
Action: Mouse moved to (507, 336)
Screenshot: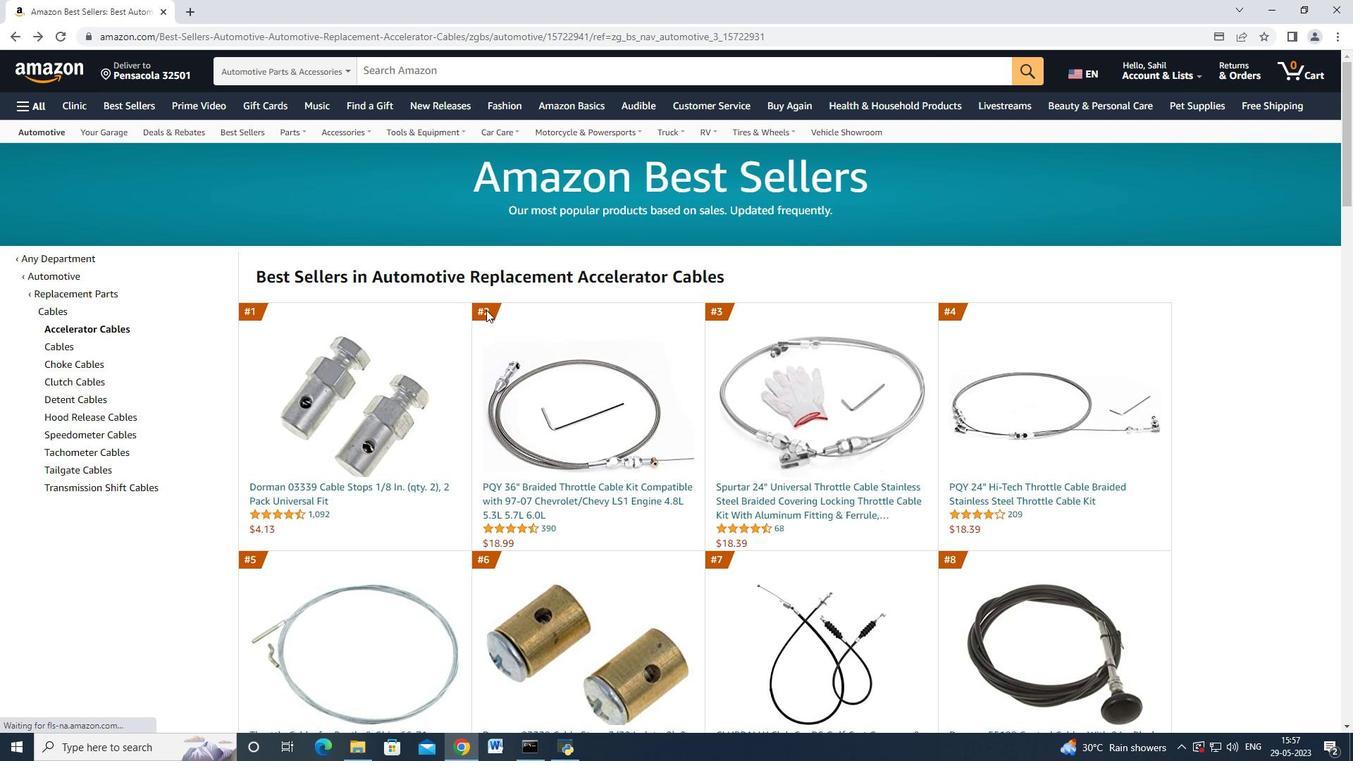 
Action: Mouse scrolled (507, 335) with delta (0, 0)
Screenshot: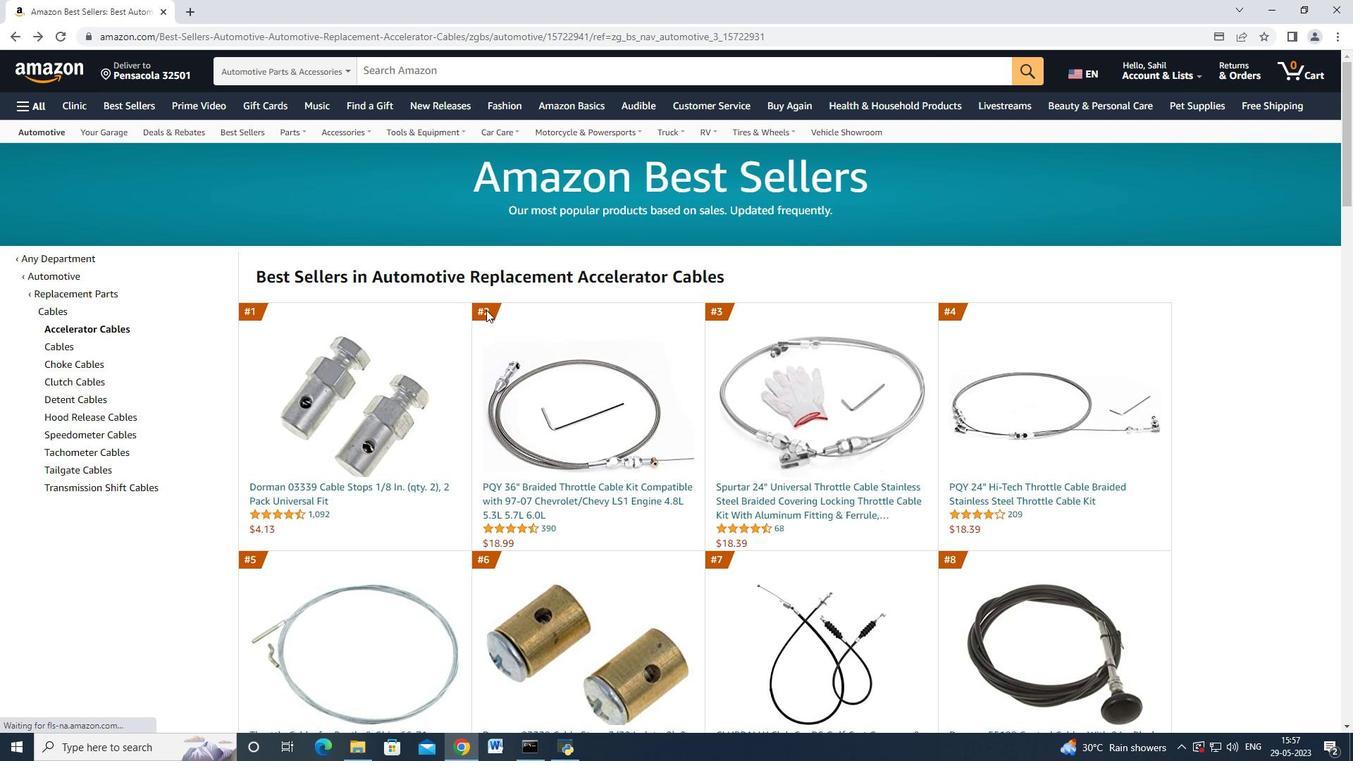 
Action: Mouse scrolled (507, 335) with delta (0, 0)
Screenshot: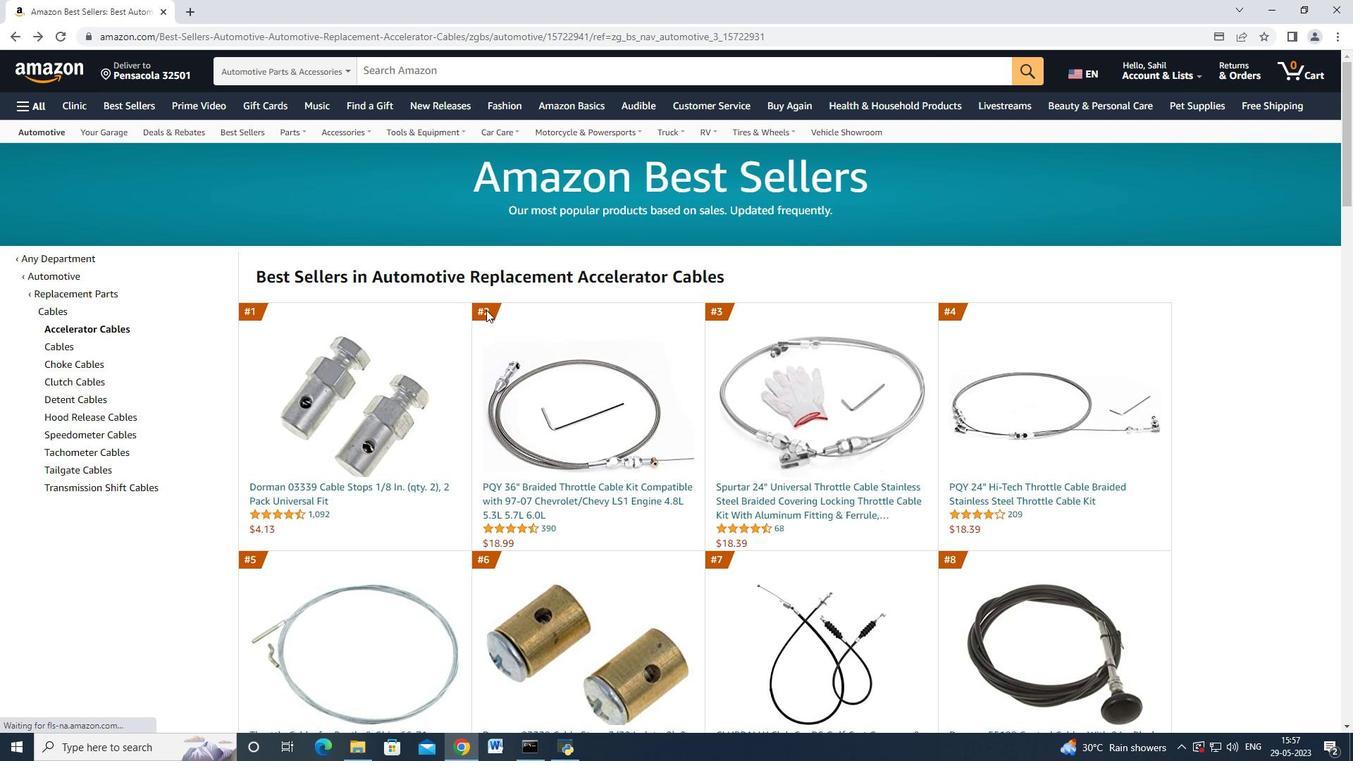 
Action: Mouse moved to (444, 416)
Screenshot: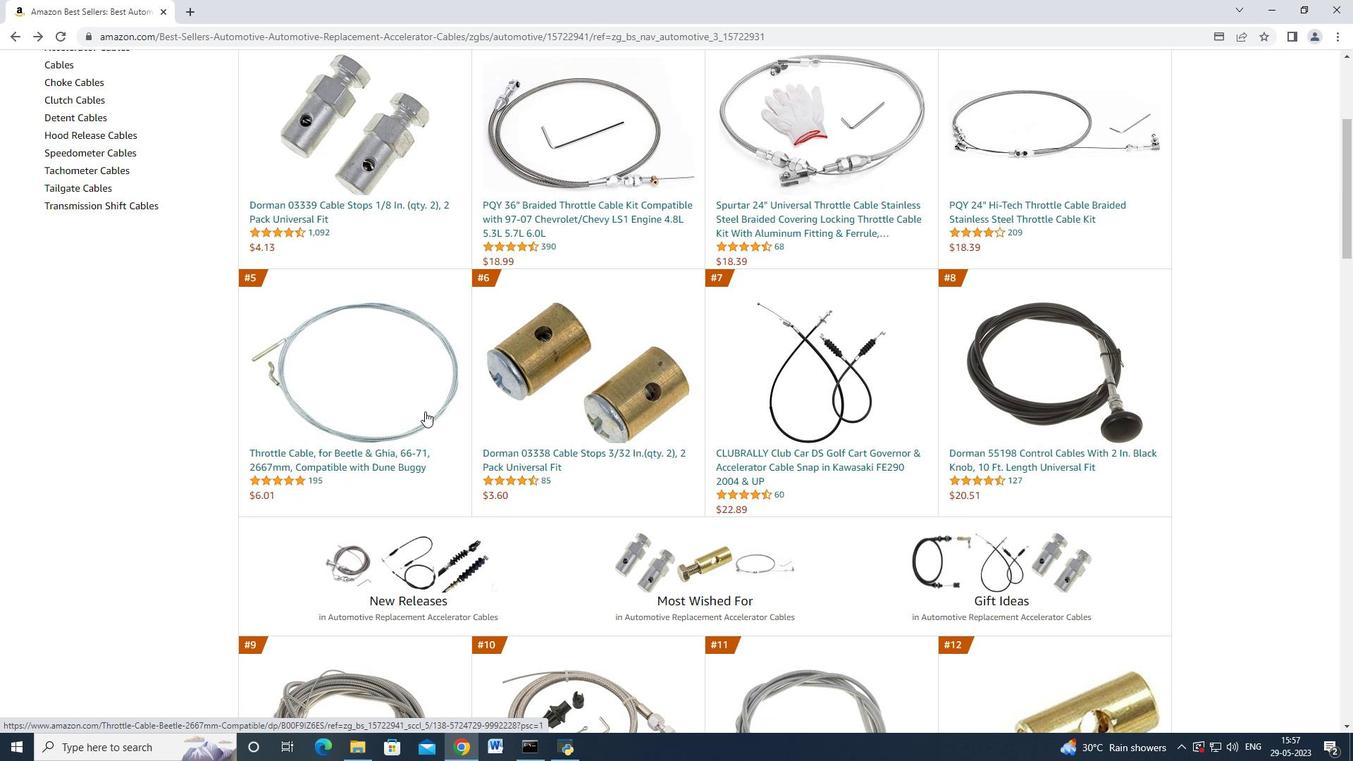 
Action: Mouse scrolled (444, 415) with delta (0, 0)
Screenshot: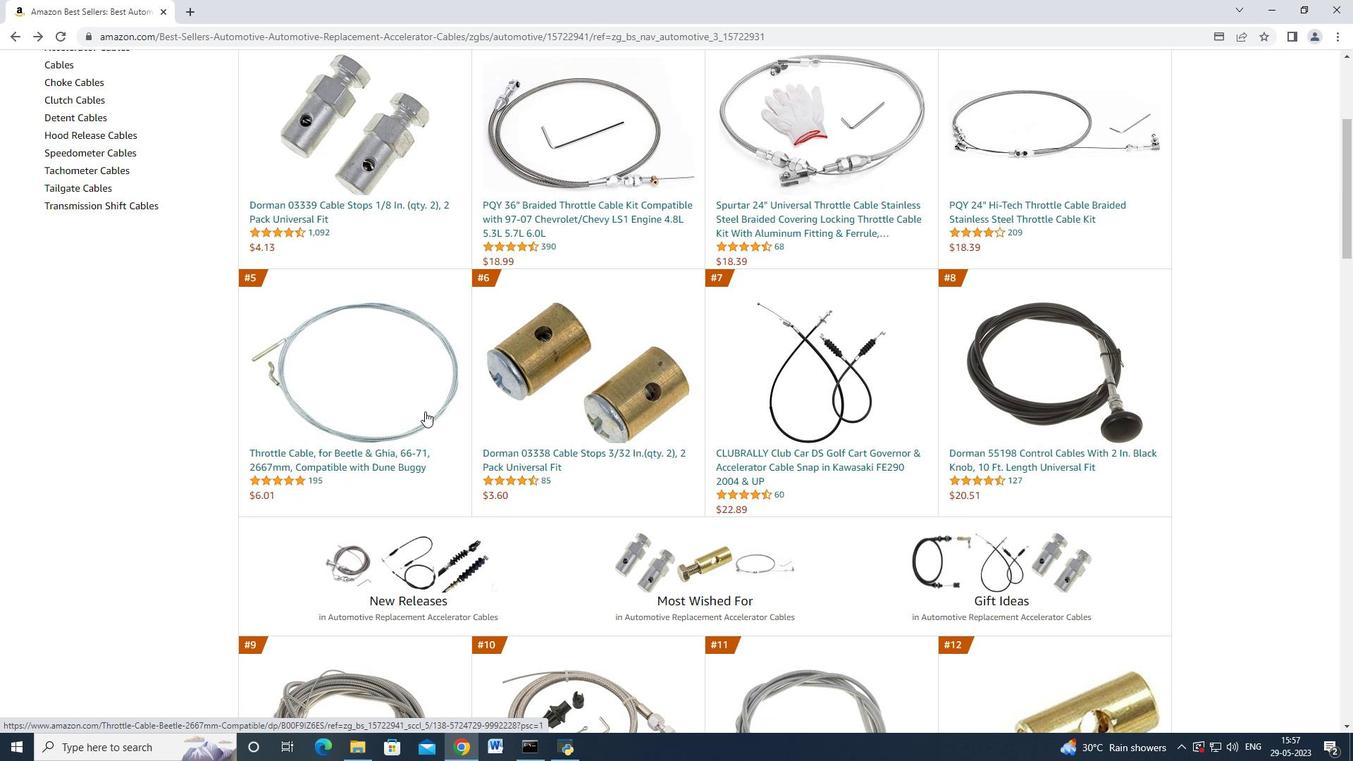
Action: Mouse moved to (444, 416)
Screenshot: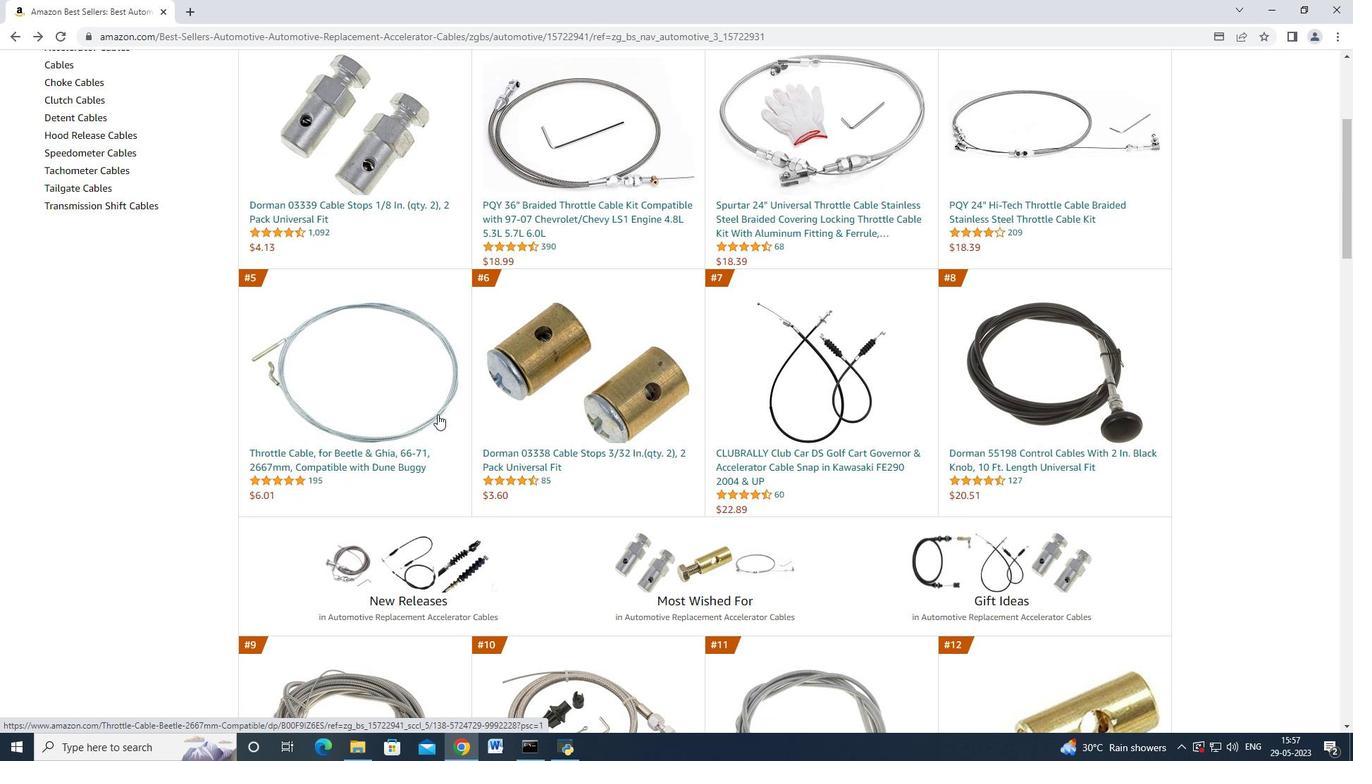 
Action: Mouse scrolled (444, 415) with delta (0, 0)
Screenshot: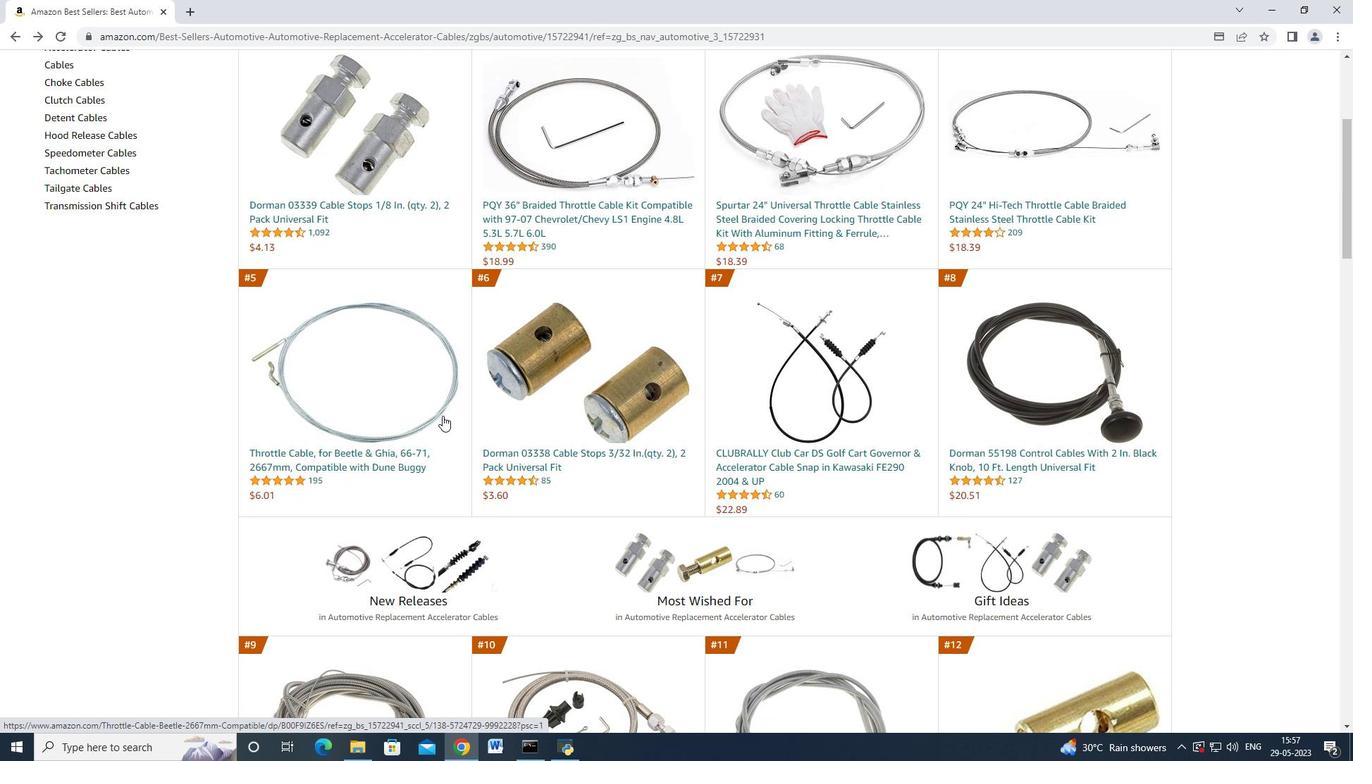 
Action: Mouse scrolled (444, 415) with delta (0, 0)
Screenshot: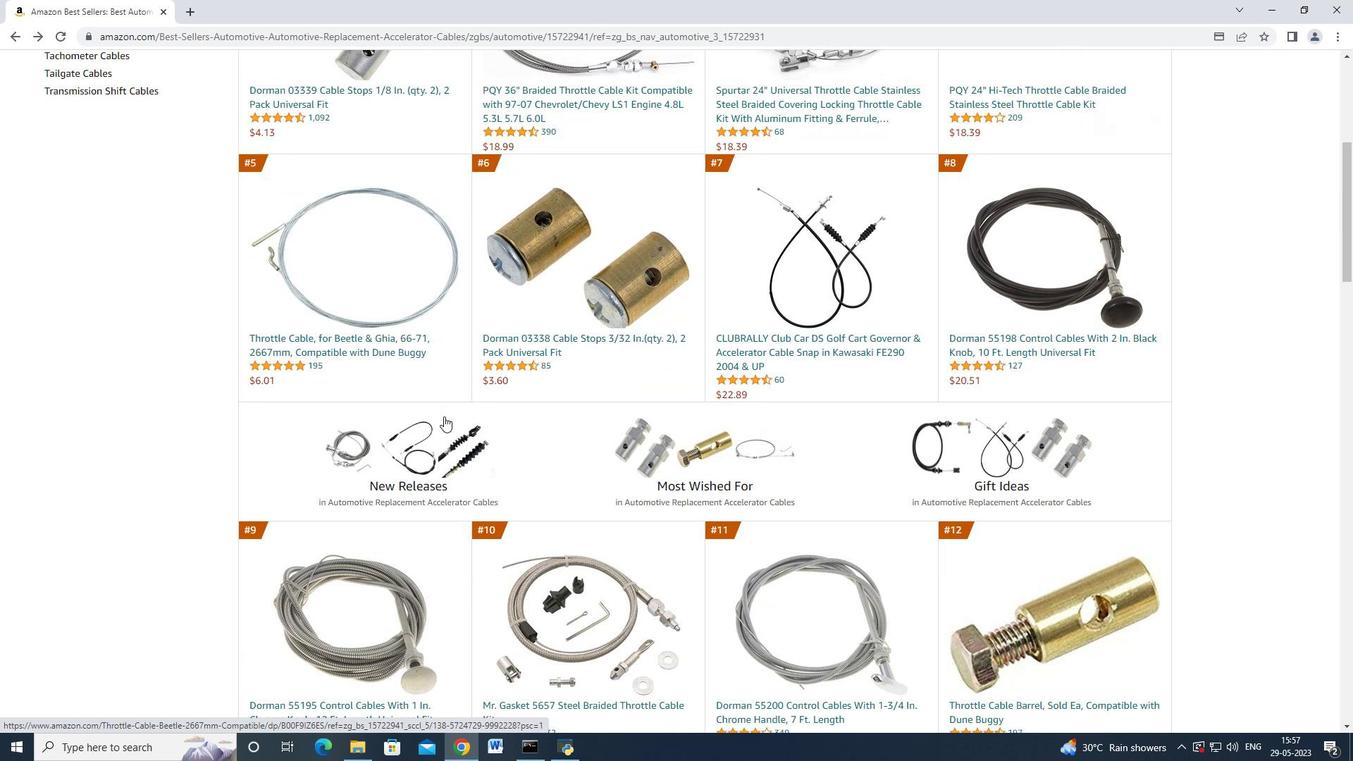 
Action: Mouse moved to (756, 251)
Screenshot: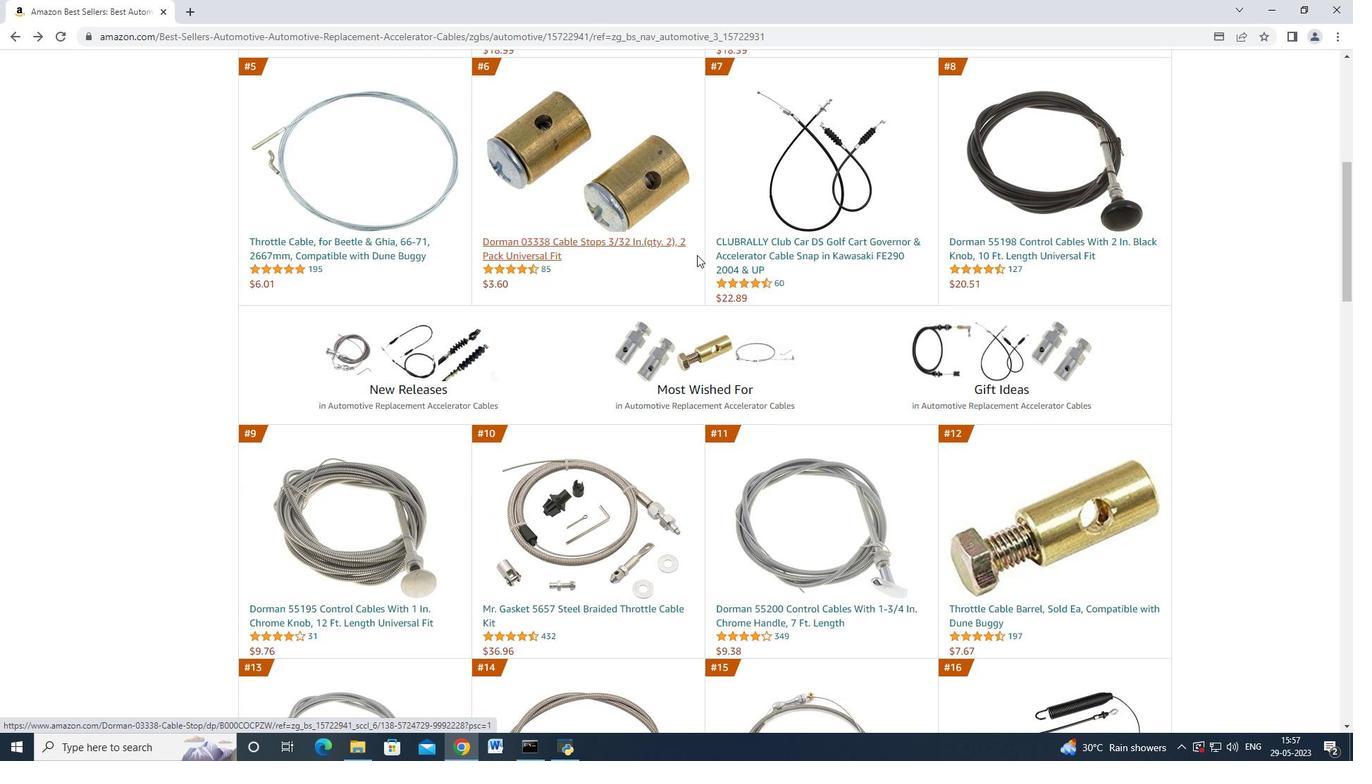 
Action: Mouse pressed left at (756, 251)
Screenshot: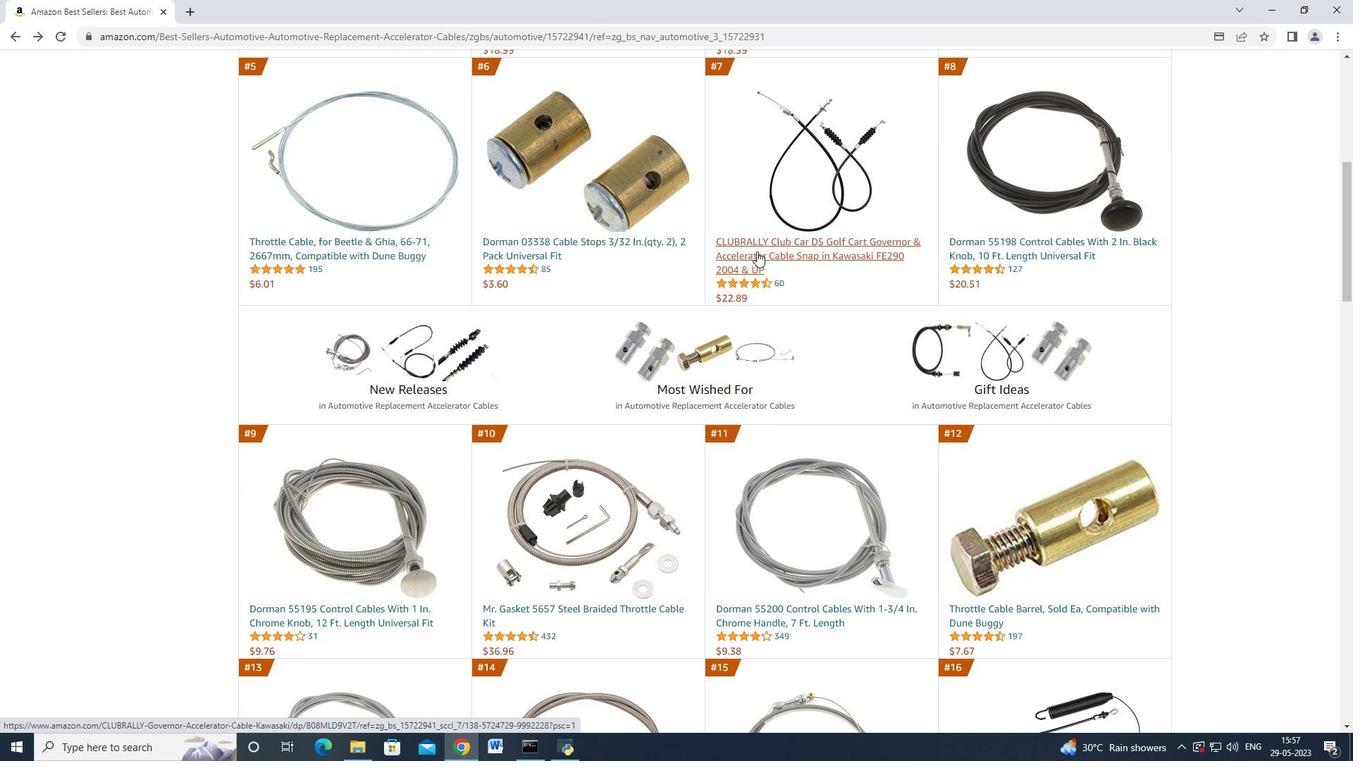 
Action: Mouse moved to (1013, 521)
Screenshot: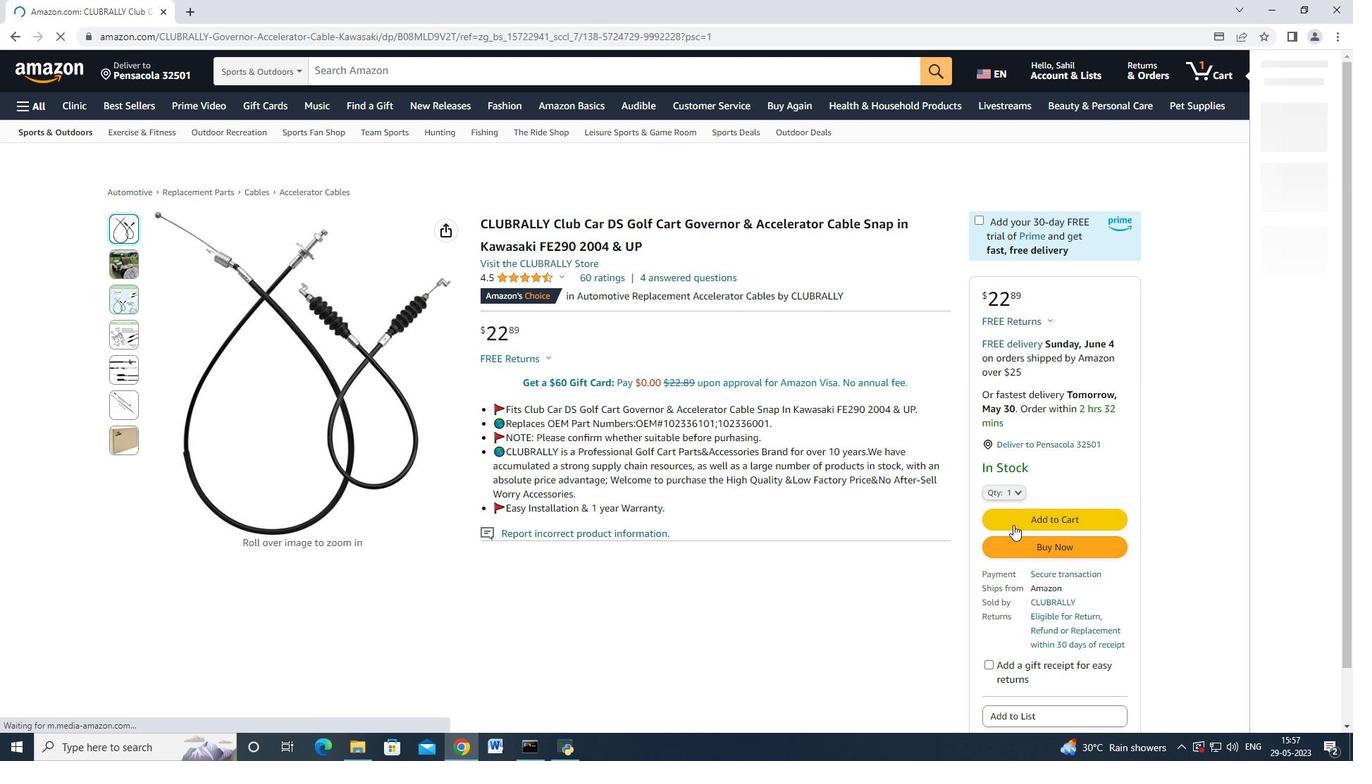 
Action: Mouse pressed left at (1013, 521)
Screenshot: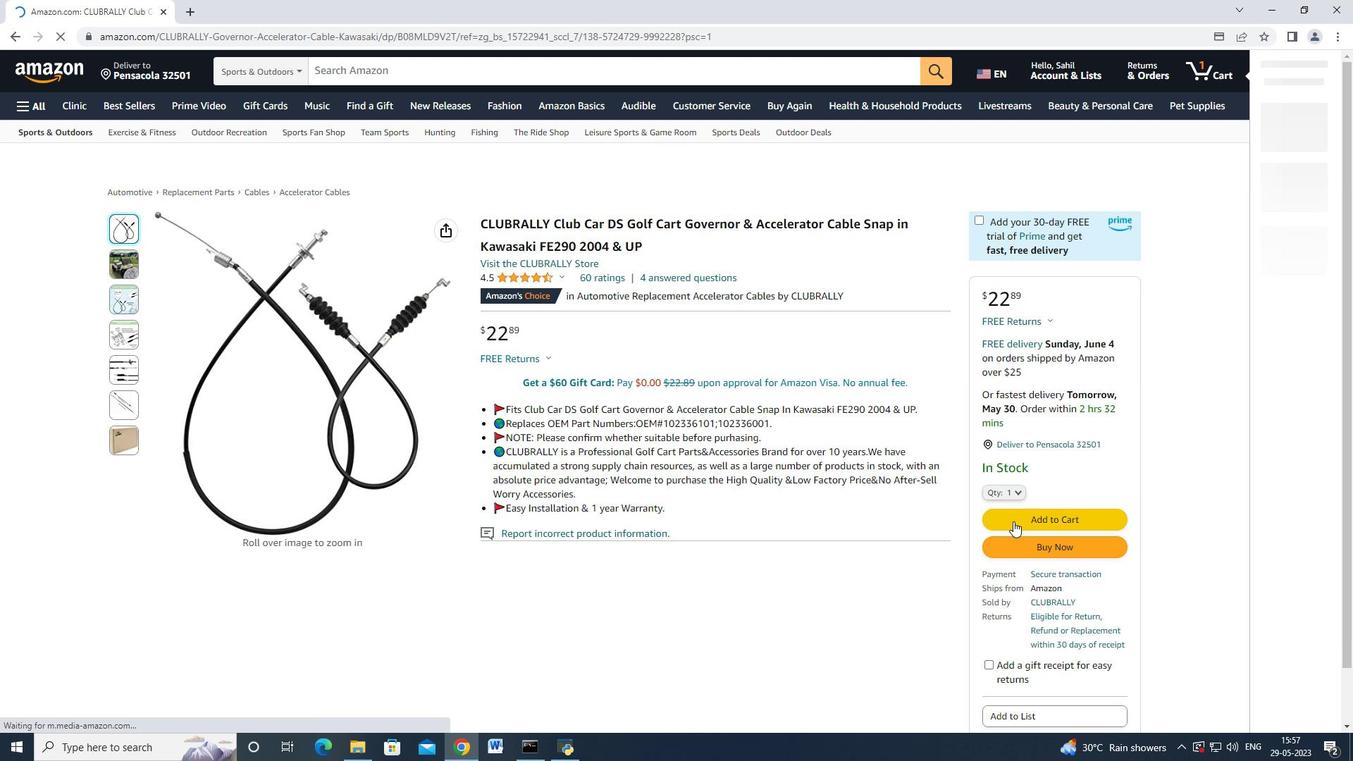 
Action: Mouse moved to (18, 31)
Screenshot: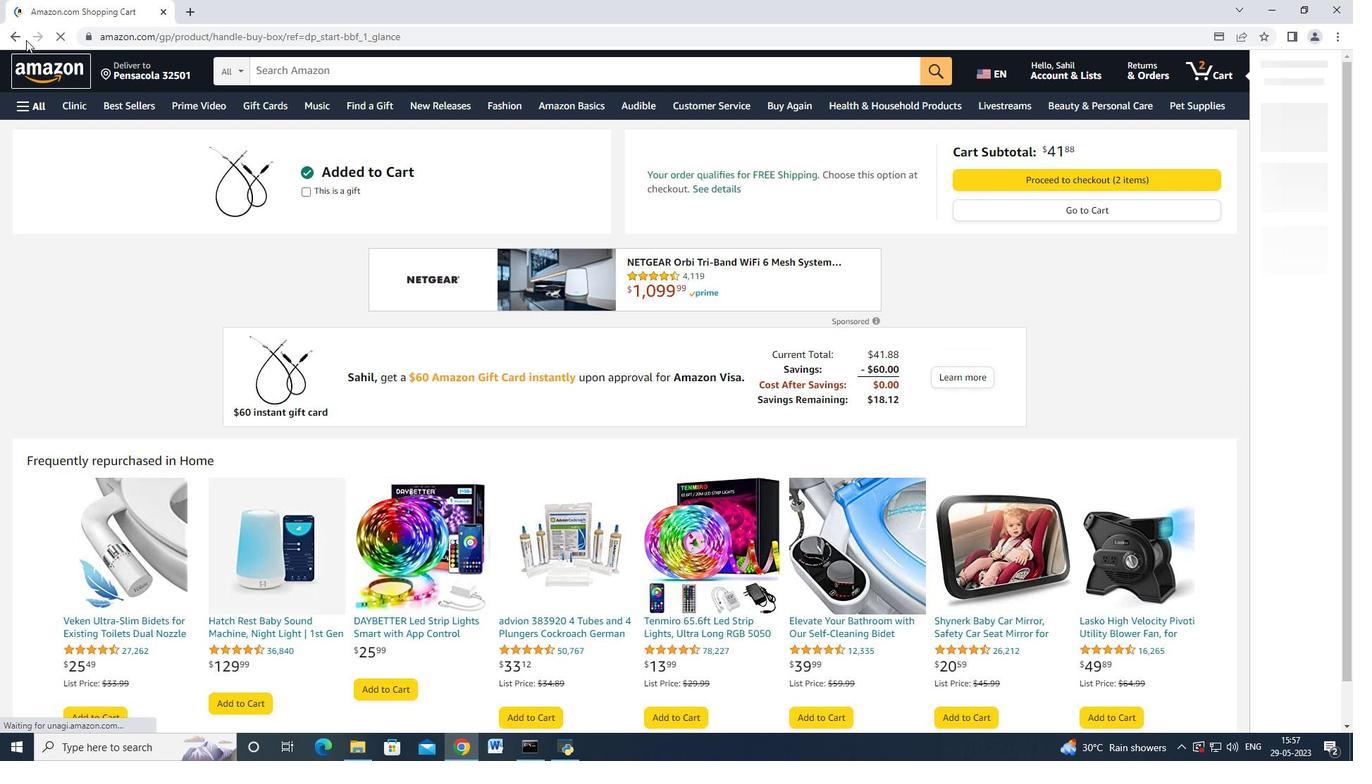 
Action: Mouse pressed left at (18, 31)
Screenshot: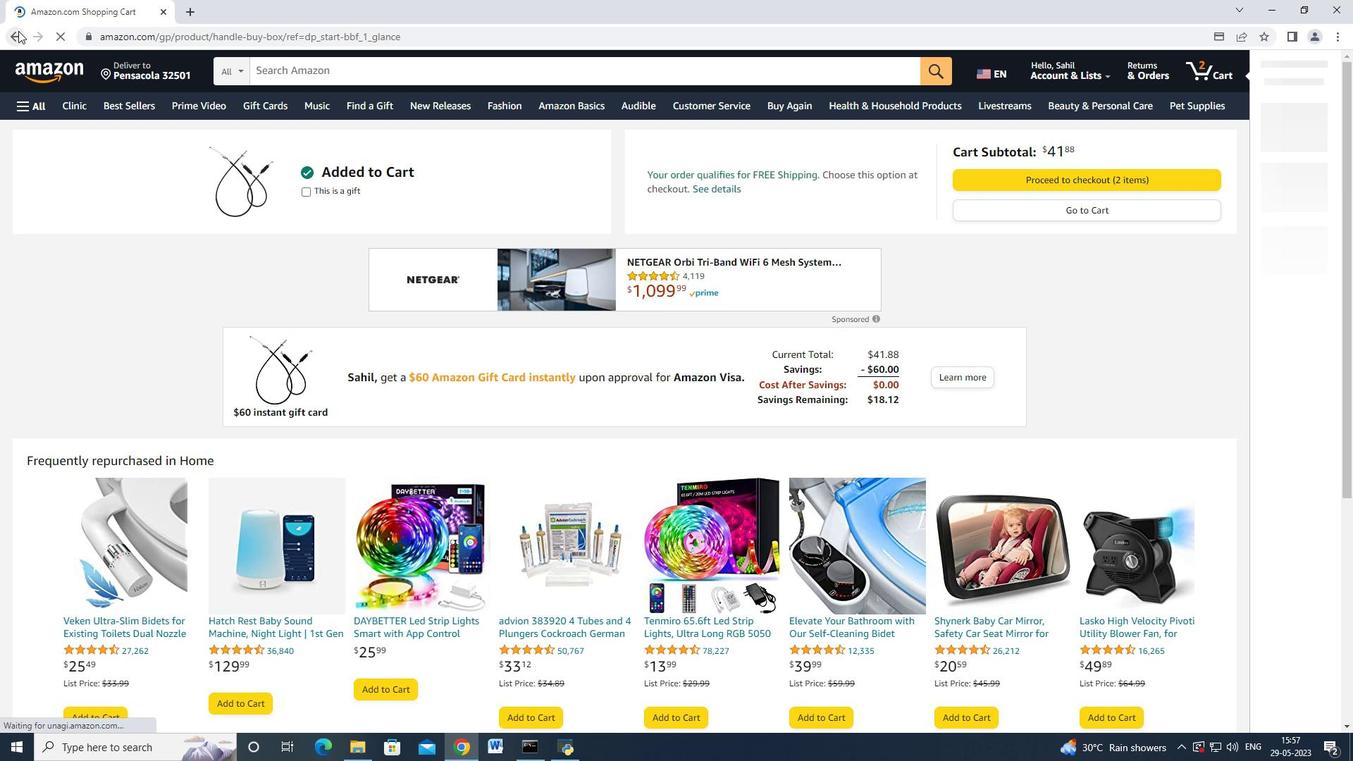
Action: Mouse pressed left at (18, 31)
Screenshot: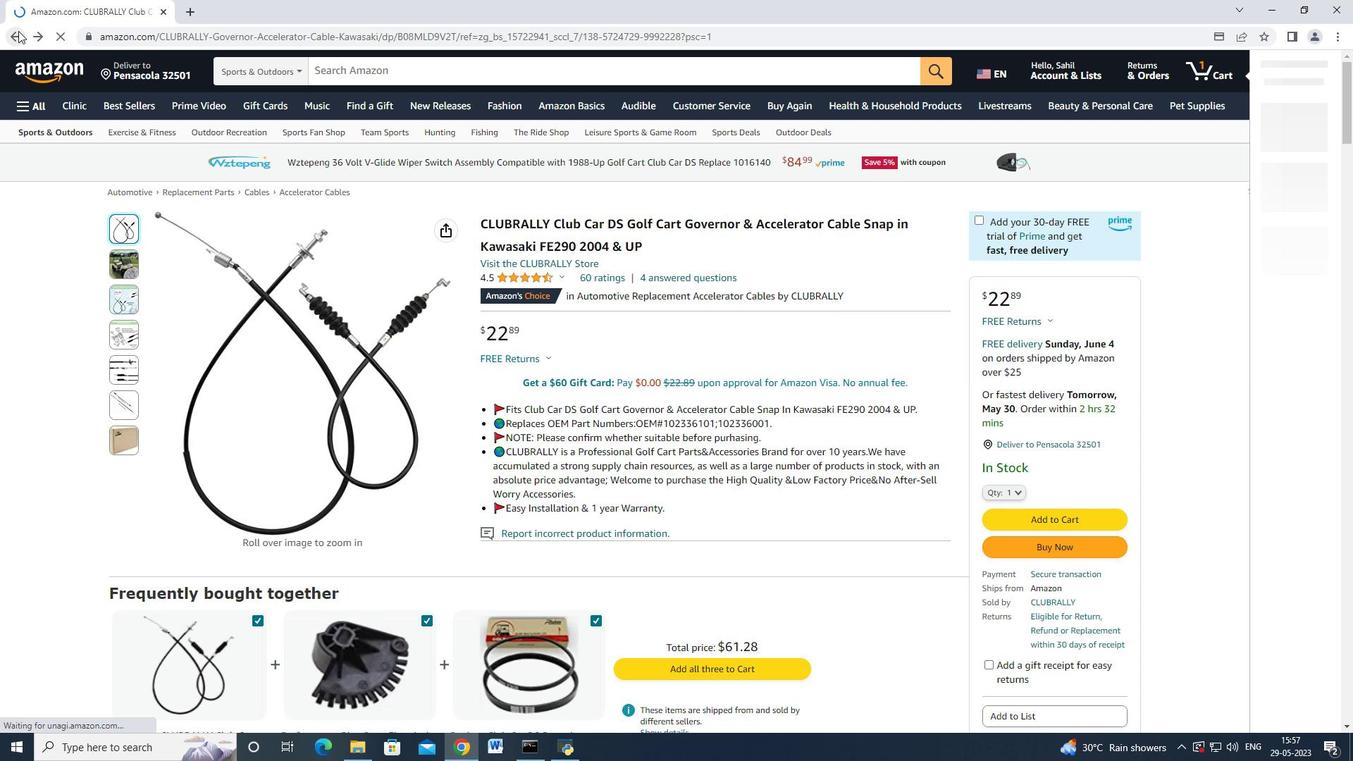 
Action: Mouse moved to (278, 257)
Screenshot: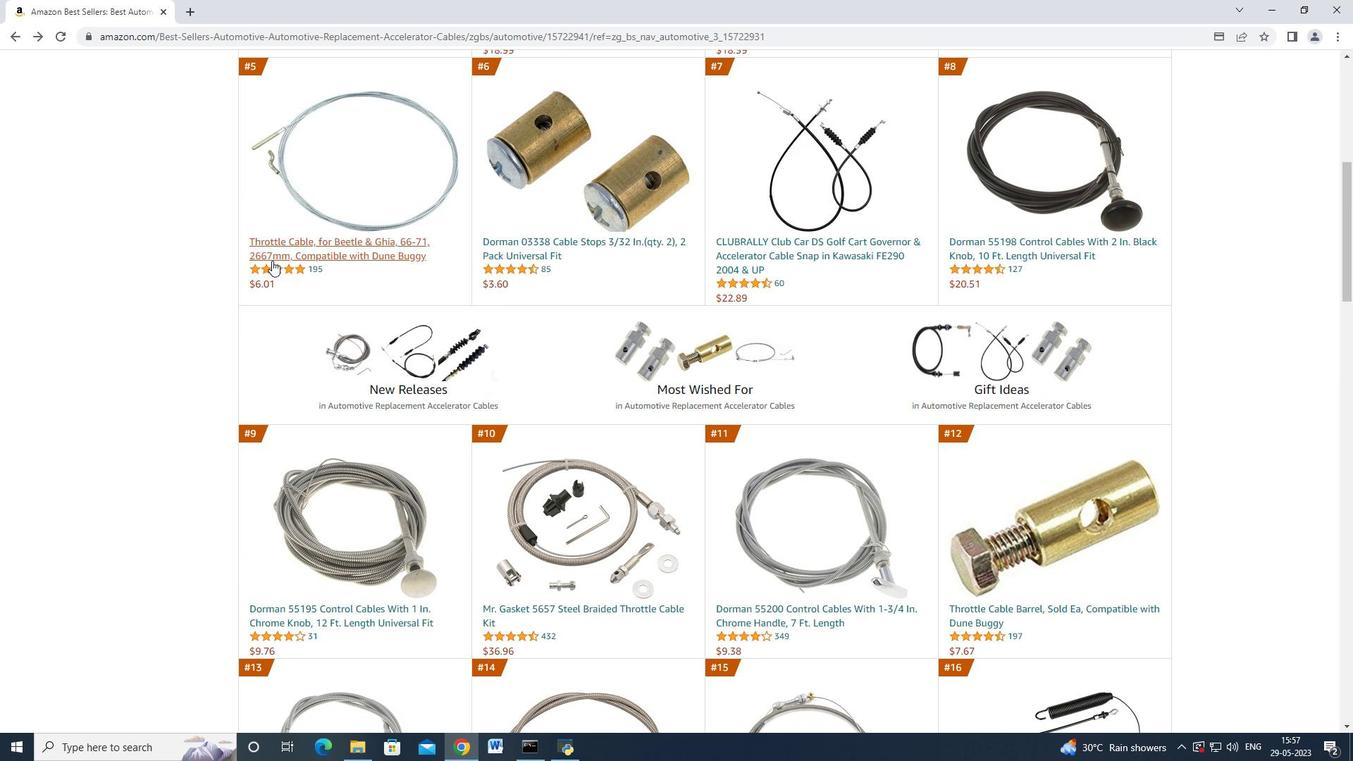 
Action: Mouse scrolled (278, 257) with delta (0, 0)
Screenshot: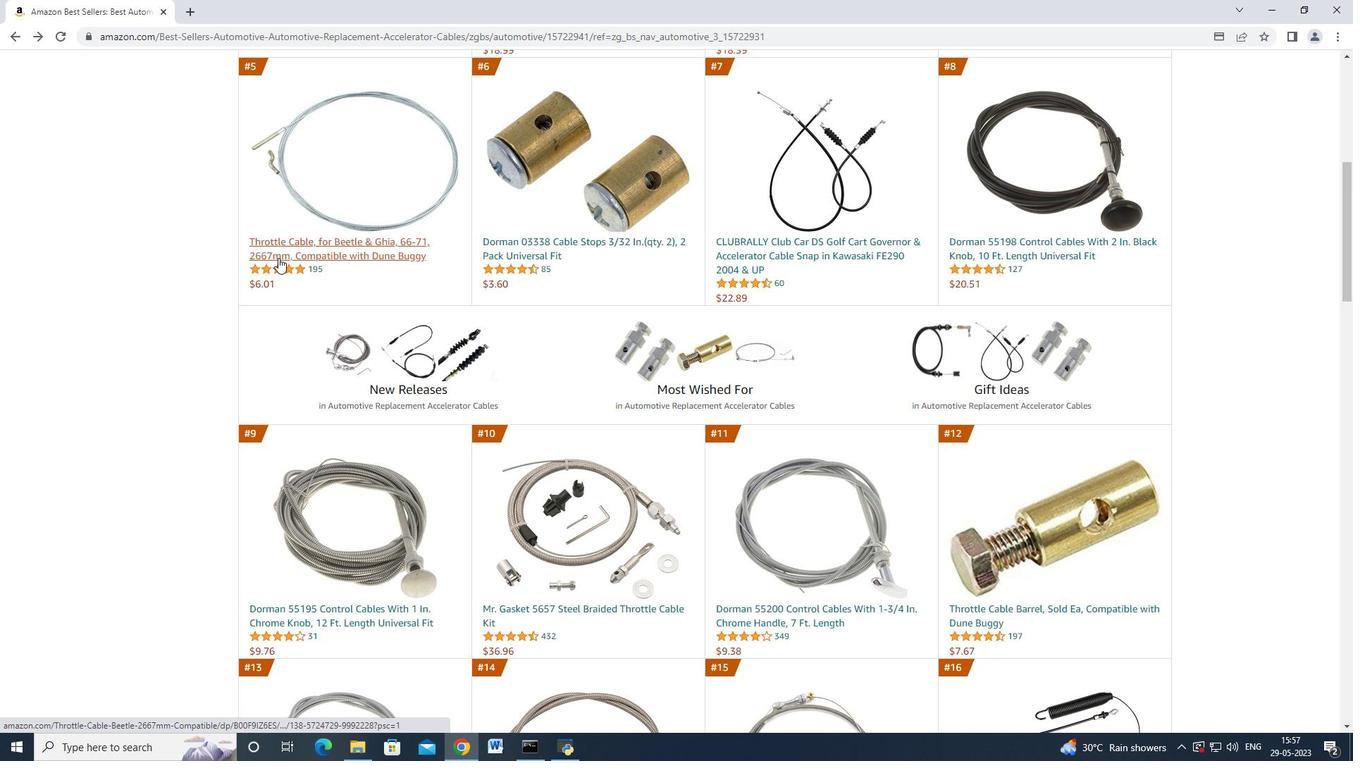 
Action: Mouse scrolled (278, 257) with delta (0, 0)
Screenshot: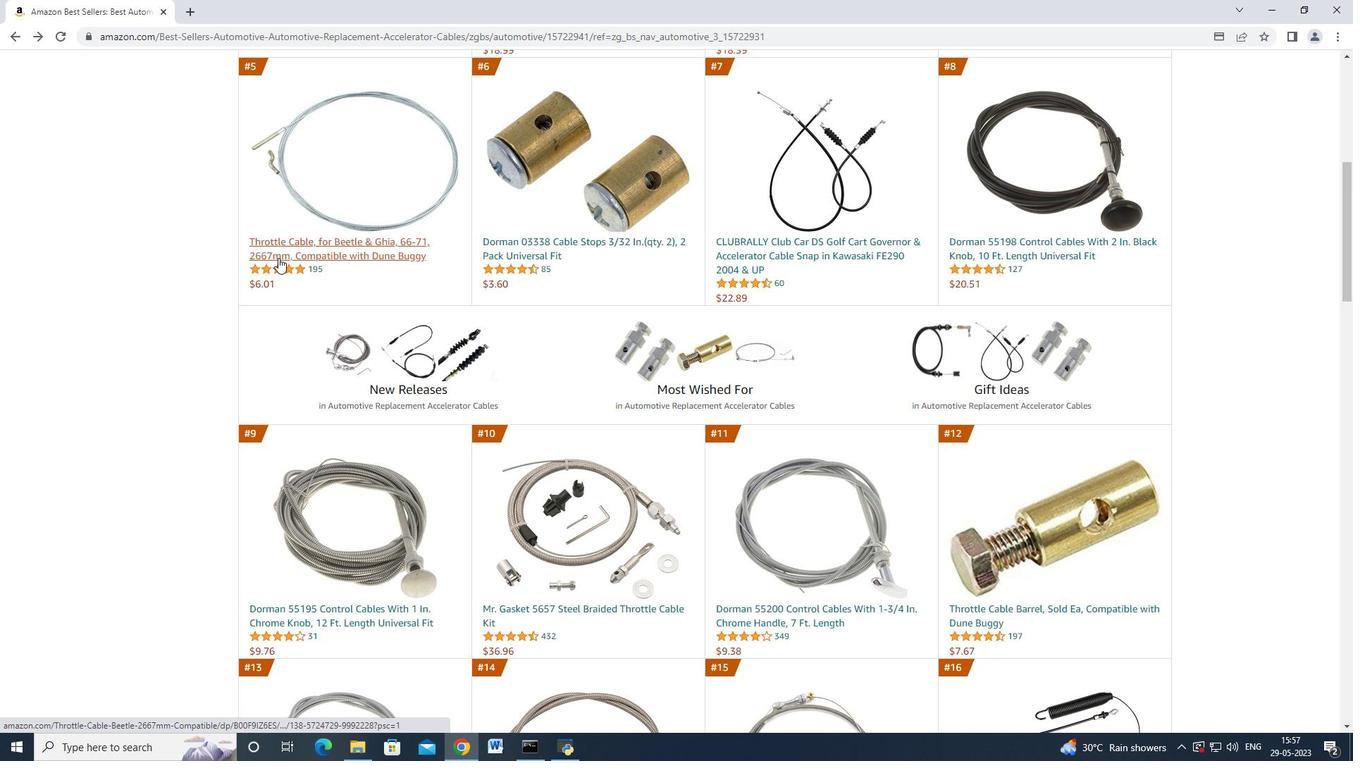 
Action: Mouse moved to (278, 257)
Screenshot: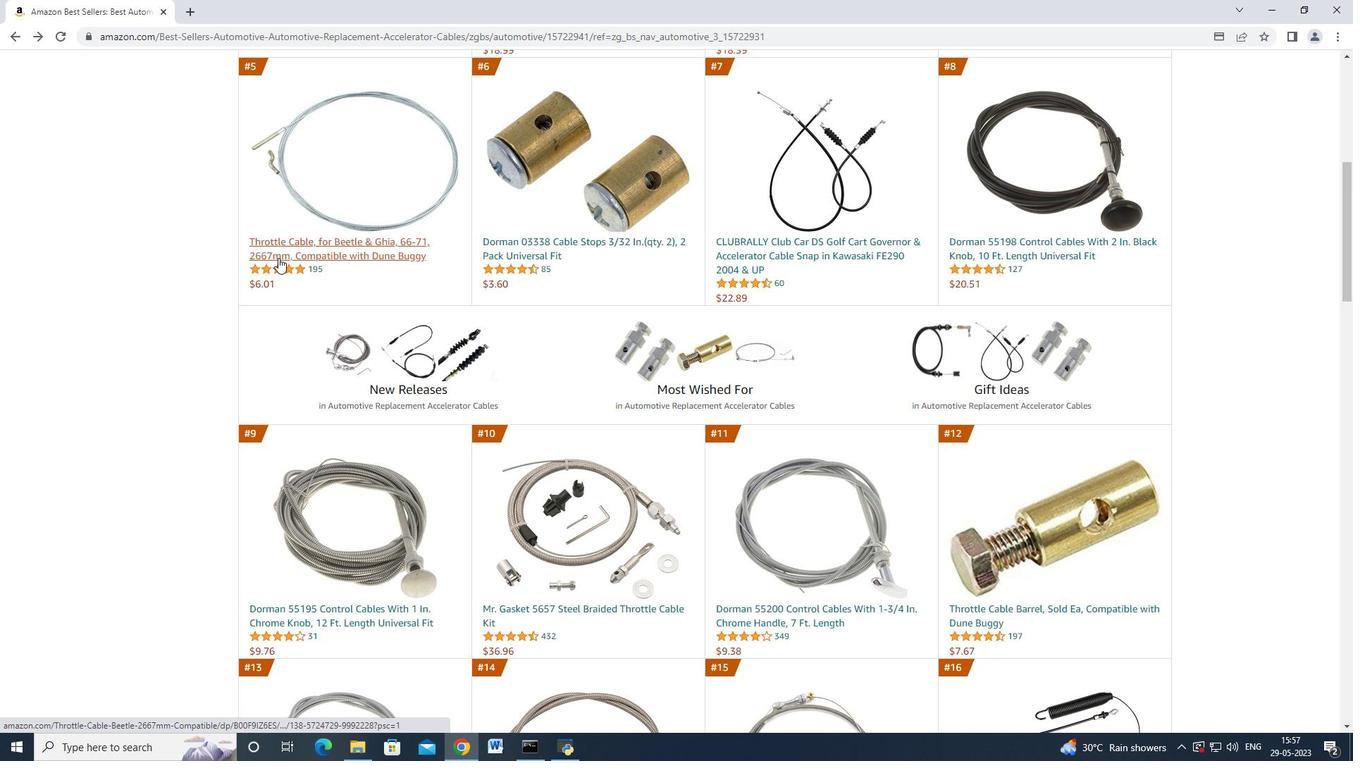 
Action: Mouse scrolled (278, 257) with delta (0, 0)
Screenshot: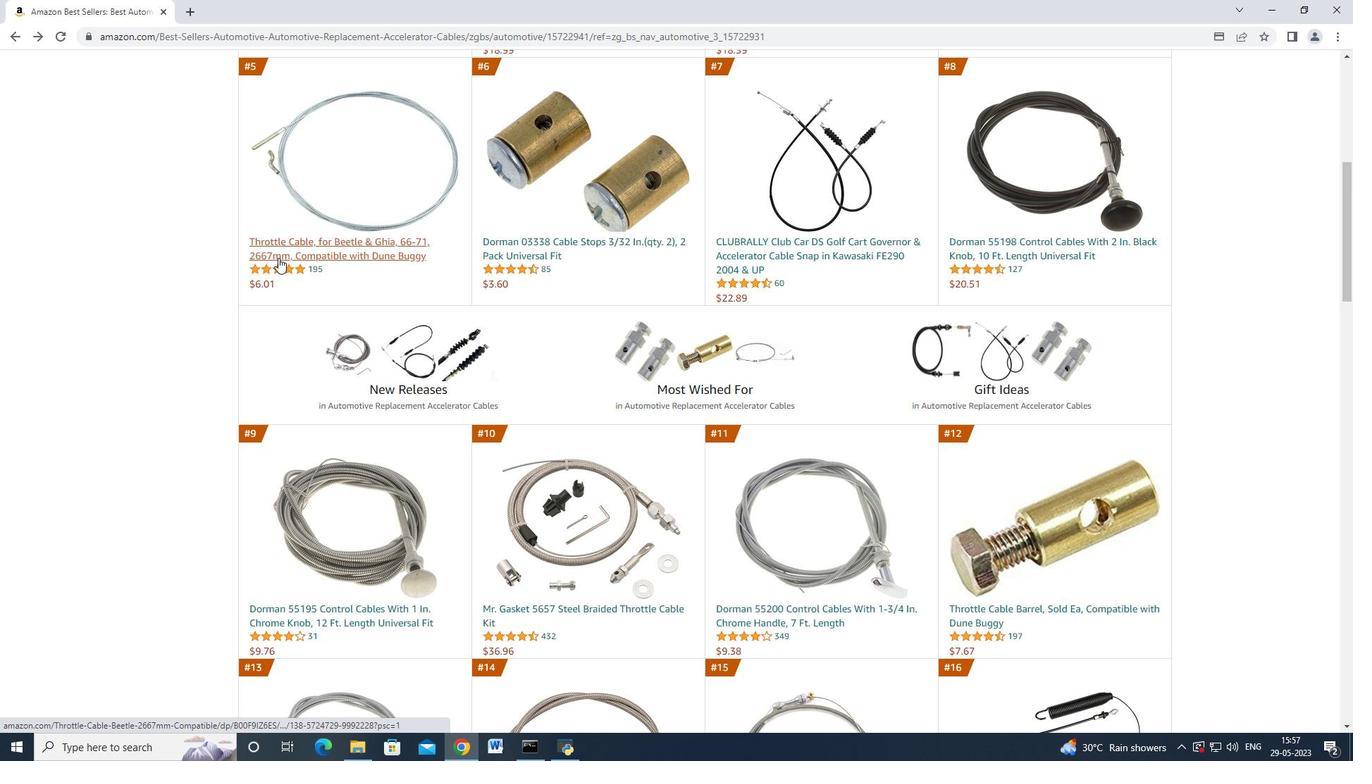 
Action: Mouse scrolled (278, 257) with delta (0, 0)
Screenshot: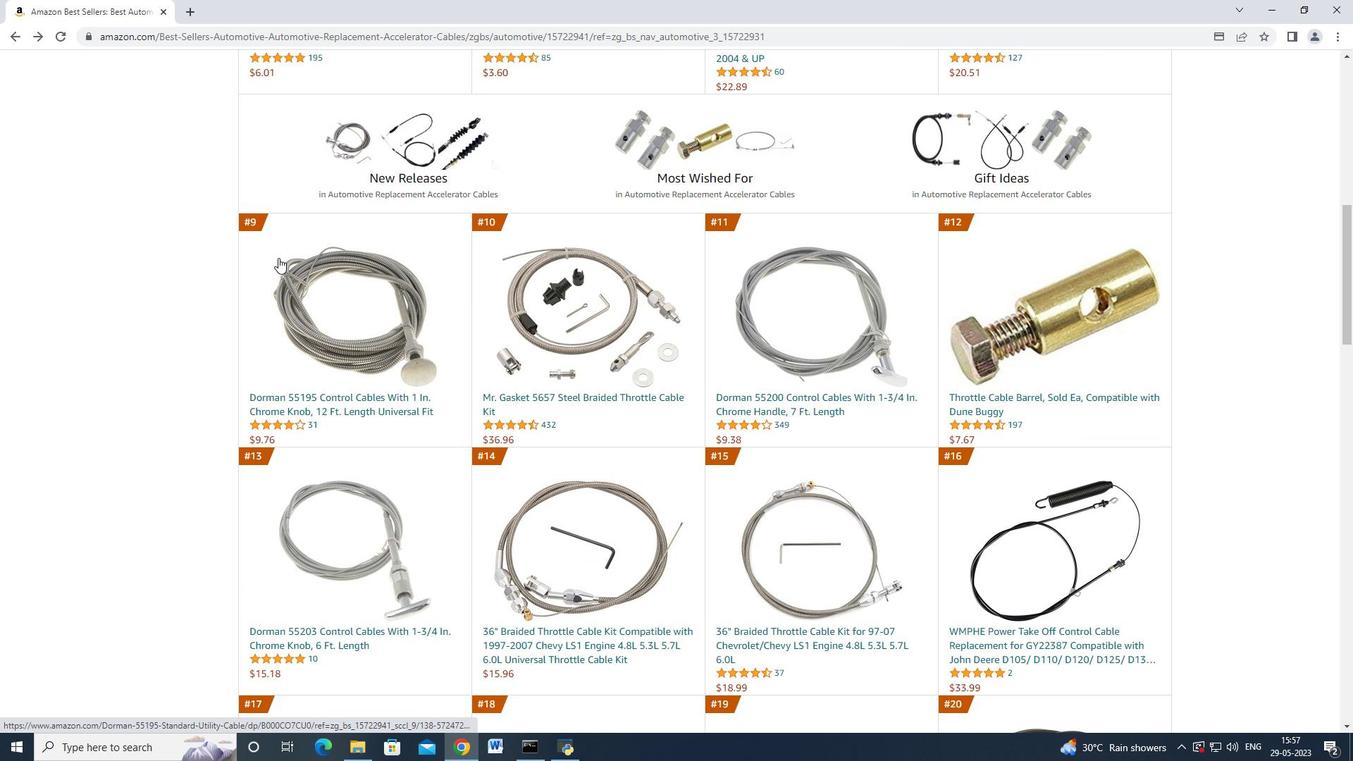 
Action: Mouse moved to (279, 257)
Screenshot: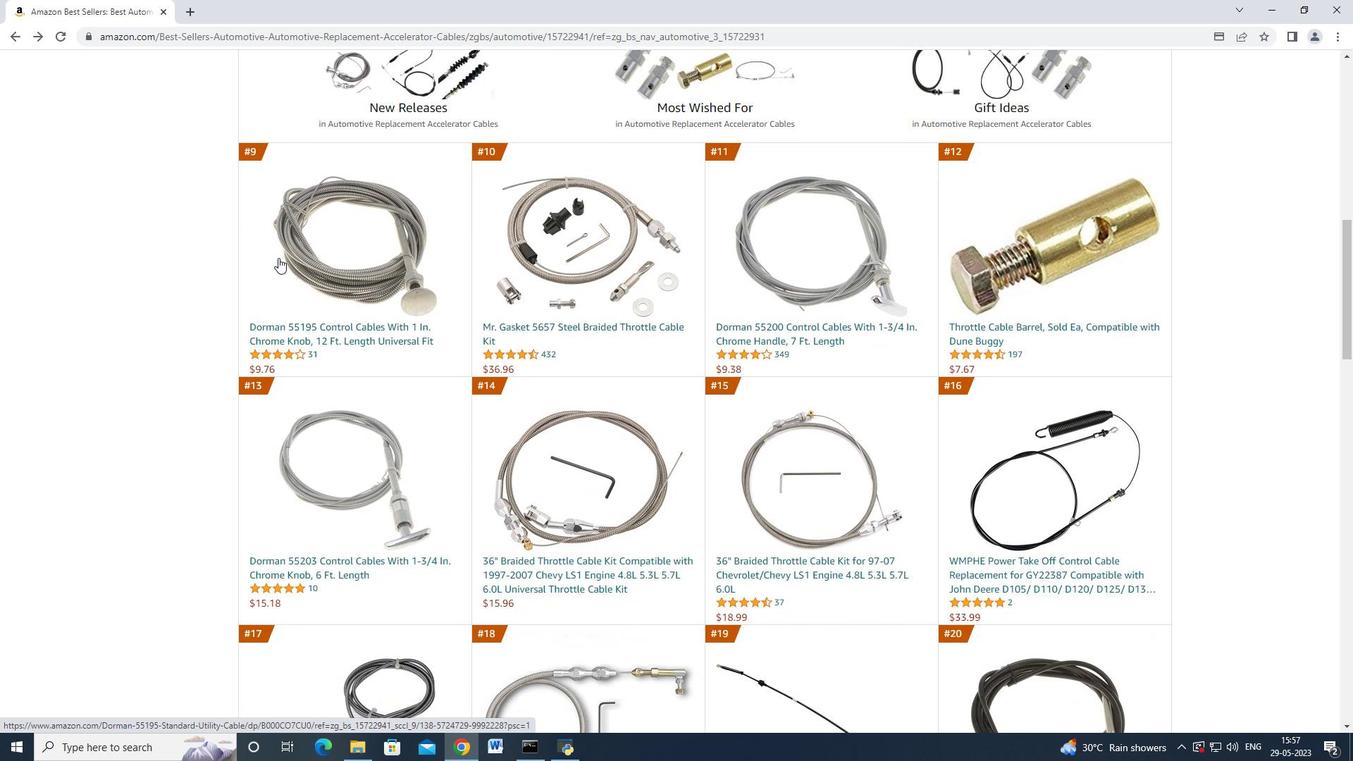
Action: Mouse scrolled (279, 257) with delta (0, 0)
Screenshot: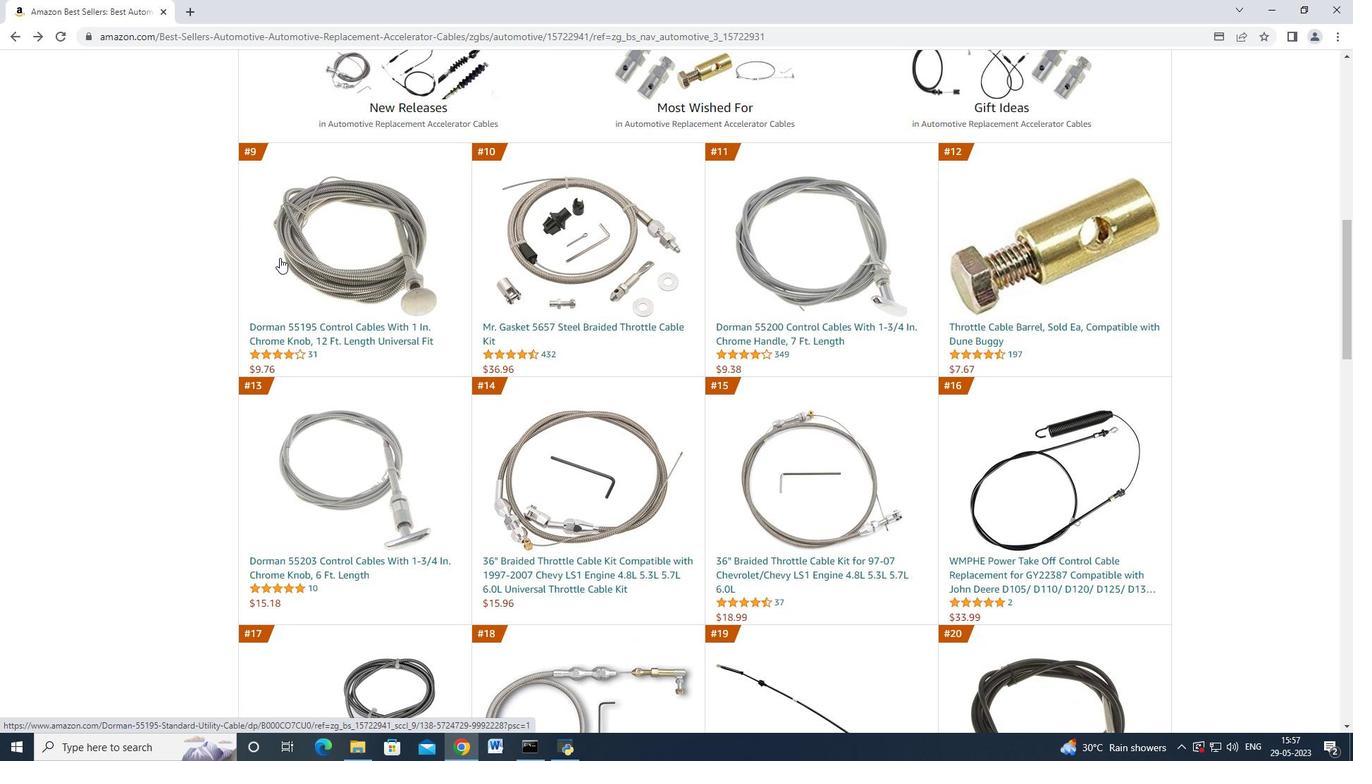 
Action: Mouse scrolled (279, 257) with delta (0, 0)
Screenshot: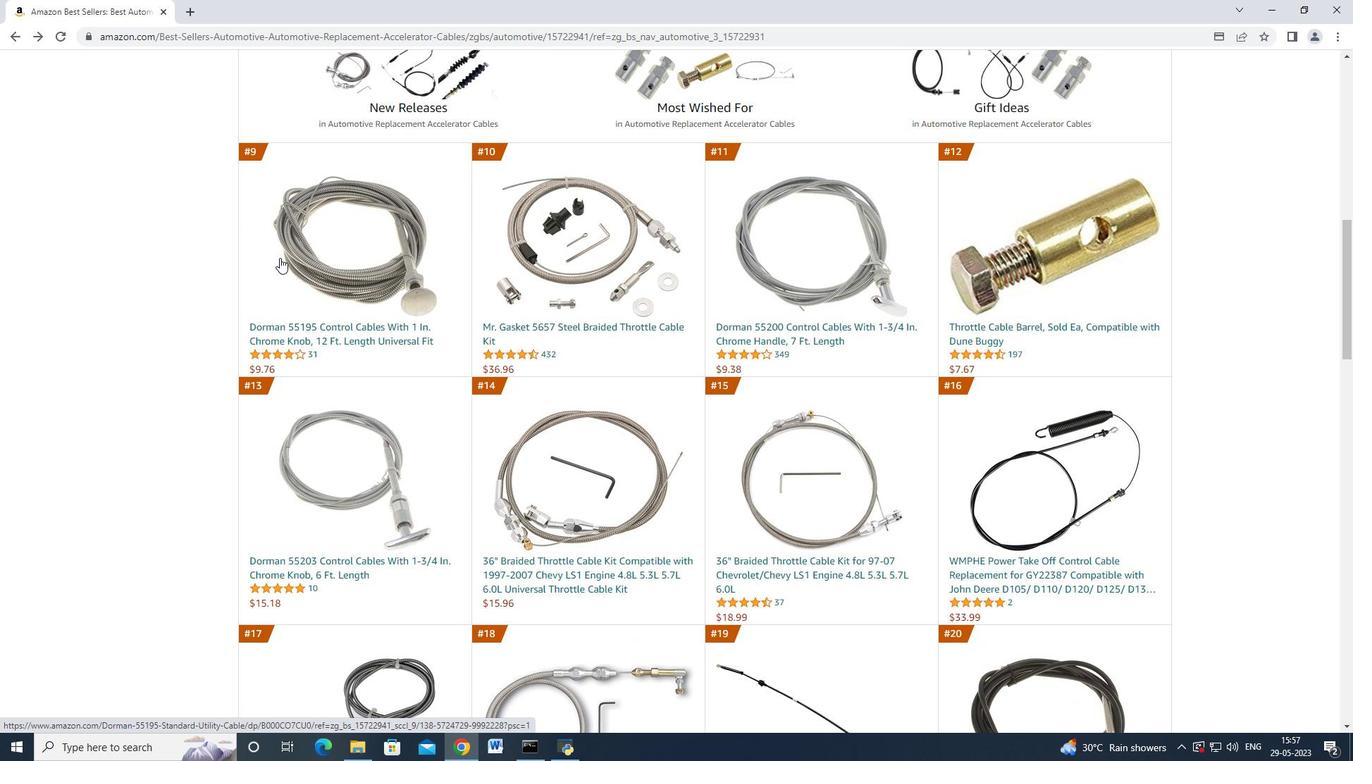 
Action: Mouse moved to (534, 441)
Screenshot: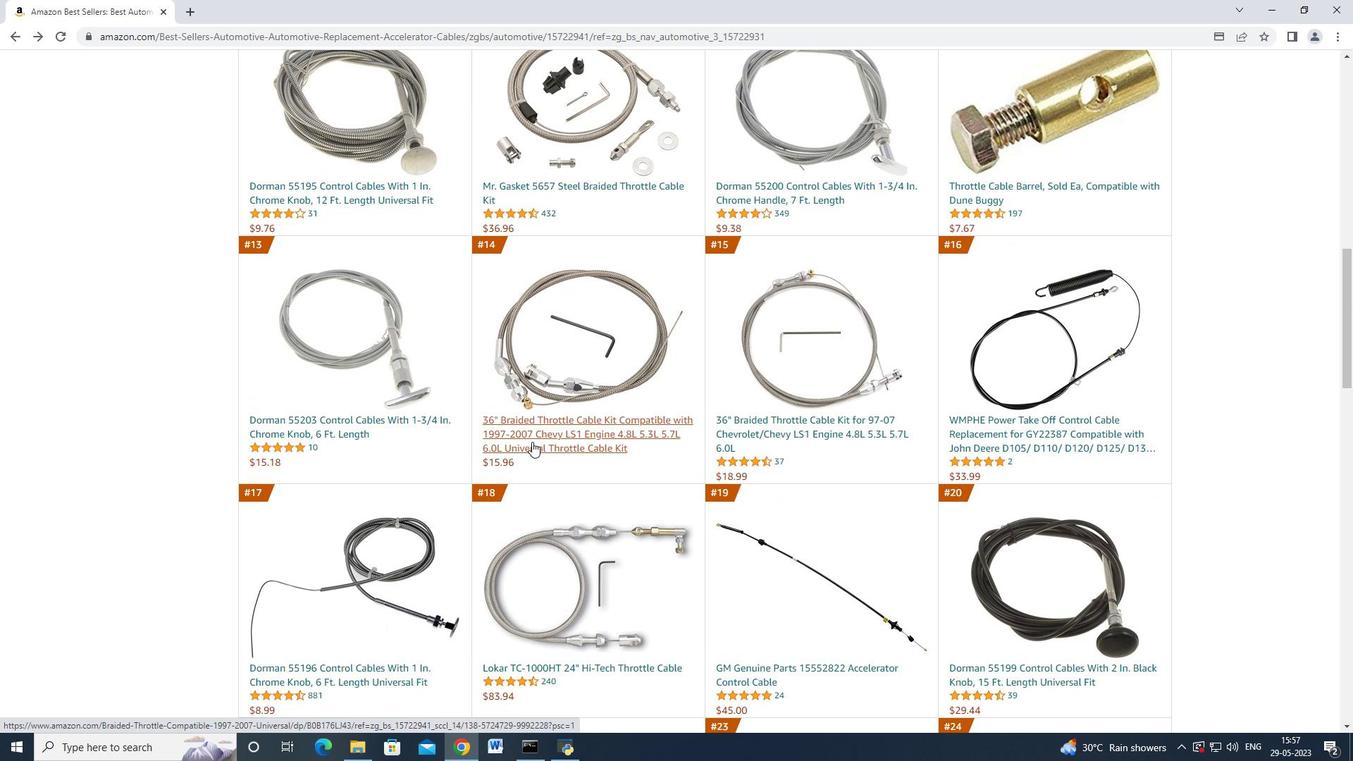 
Action: Mouse pressed left at (534, 441)
Screenshot: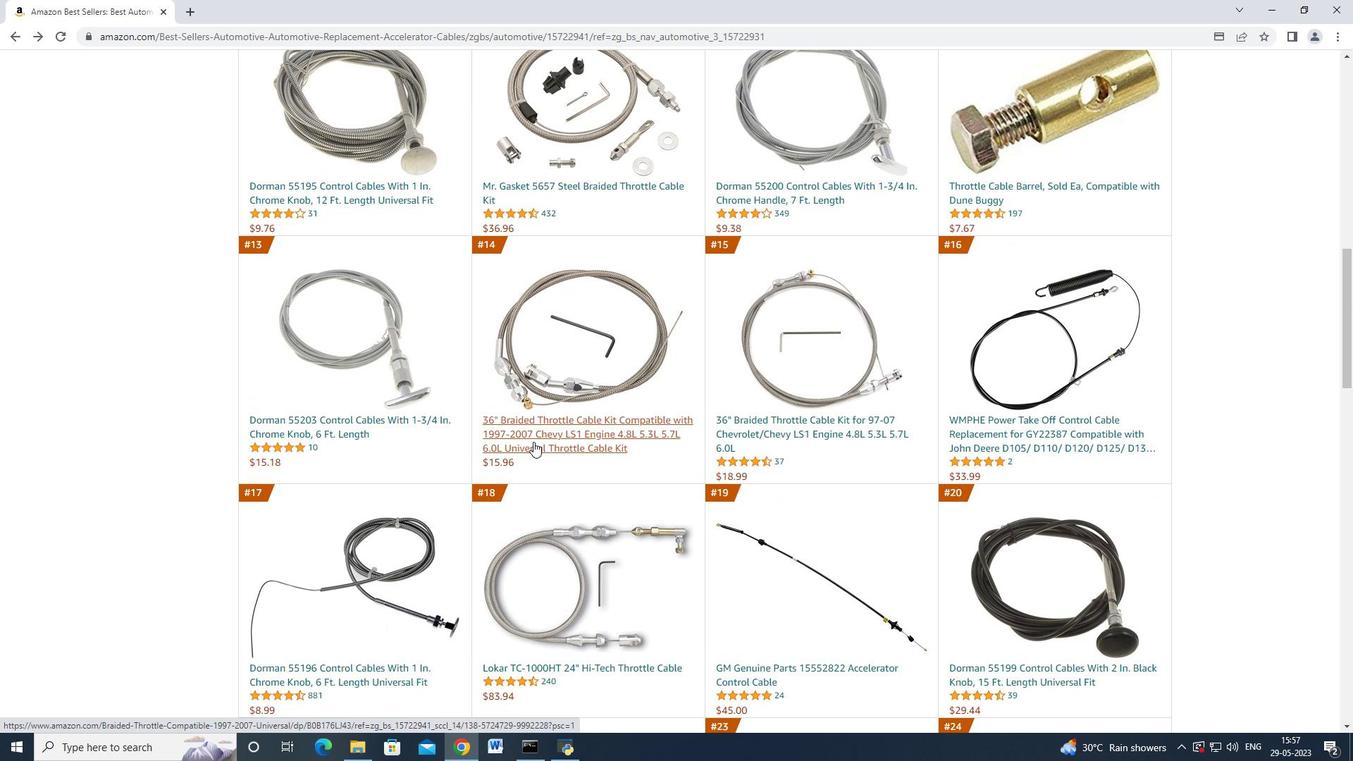 
Action: Mouse moved to (1098, 506)
Screenshot: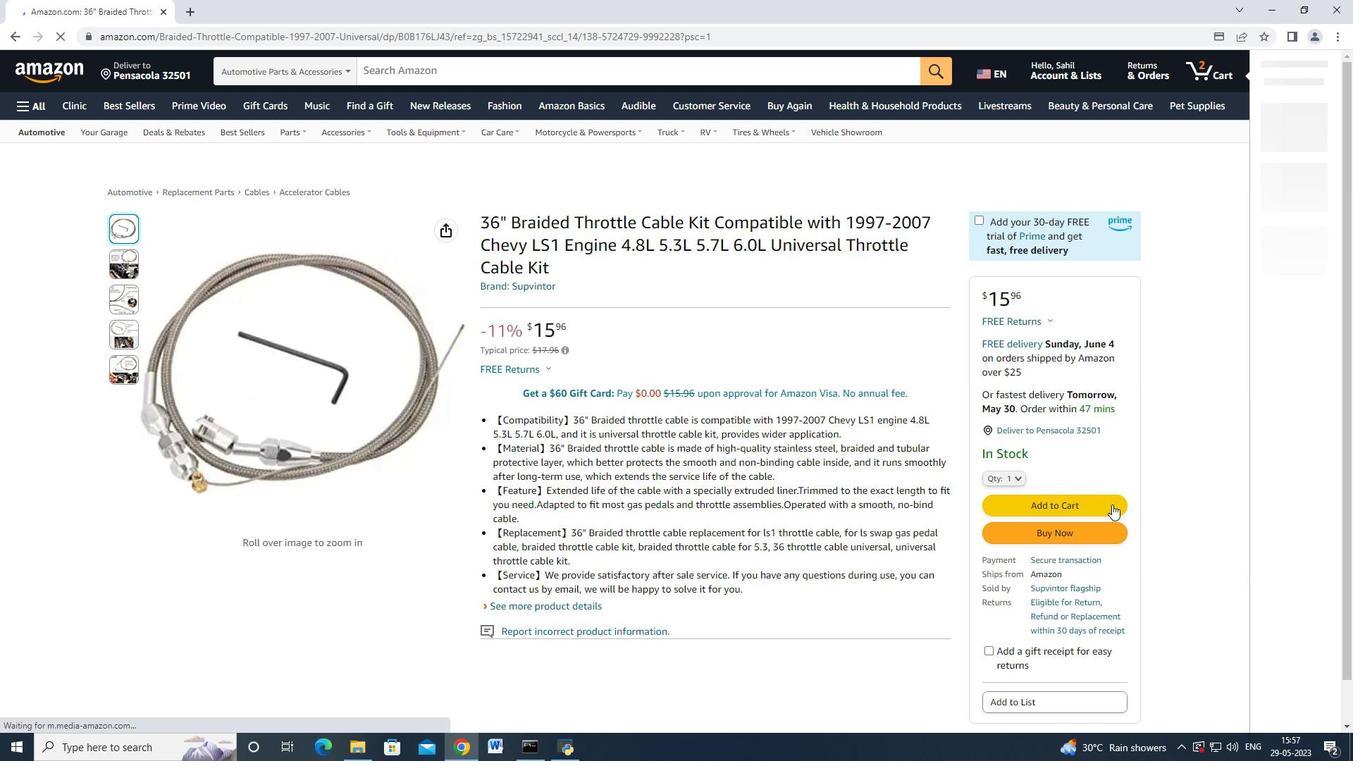 
Action: Mouse pressed left at (1098, 506)
Screenshot: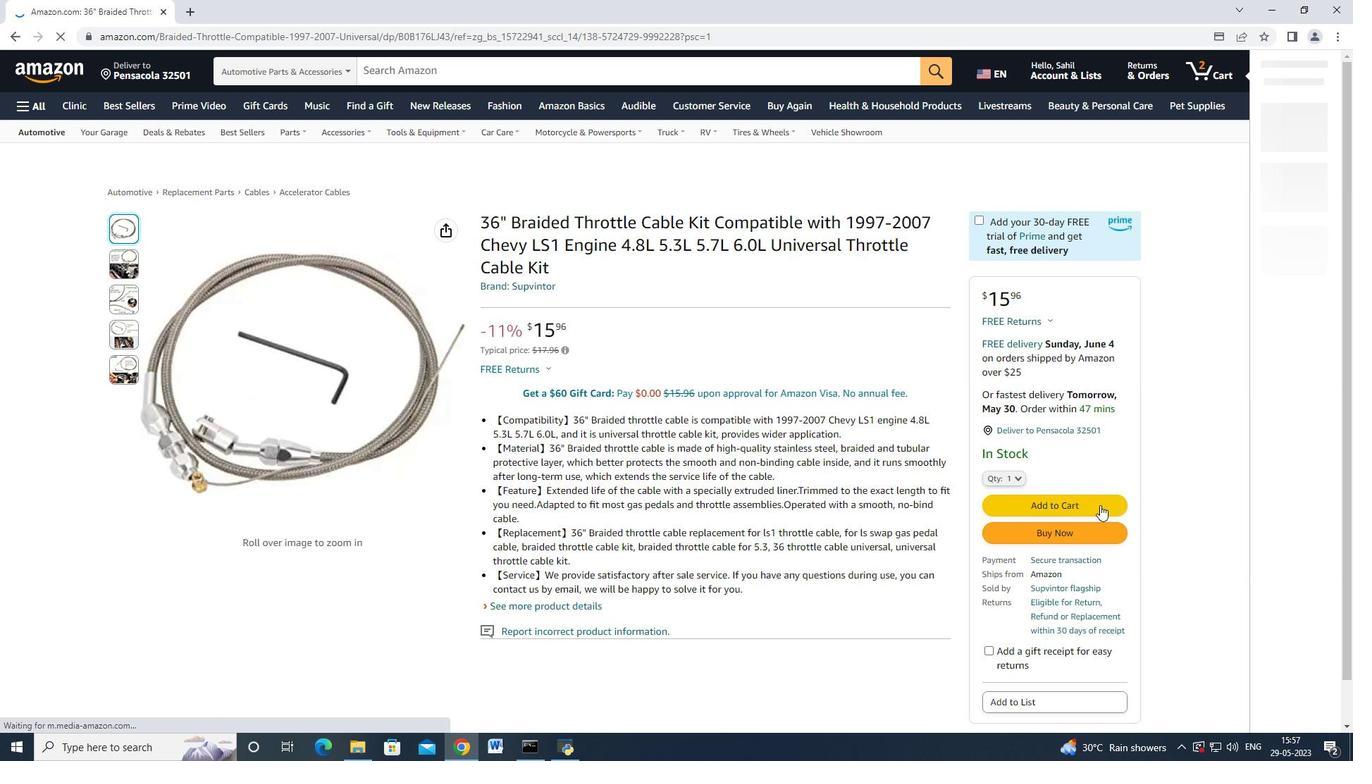 
Action: Mouse moved to (819, 413)
Screenshot: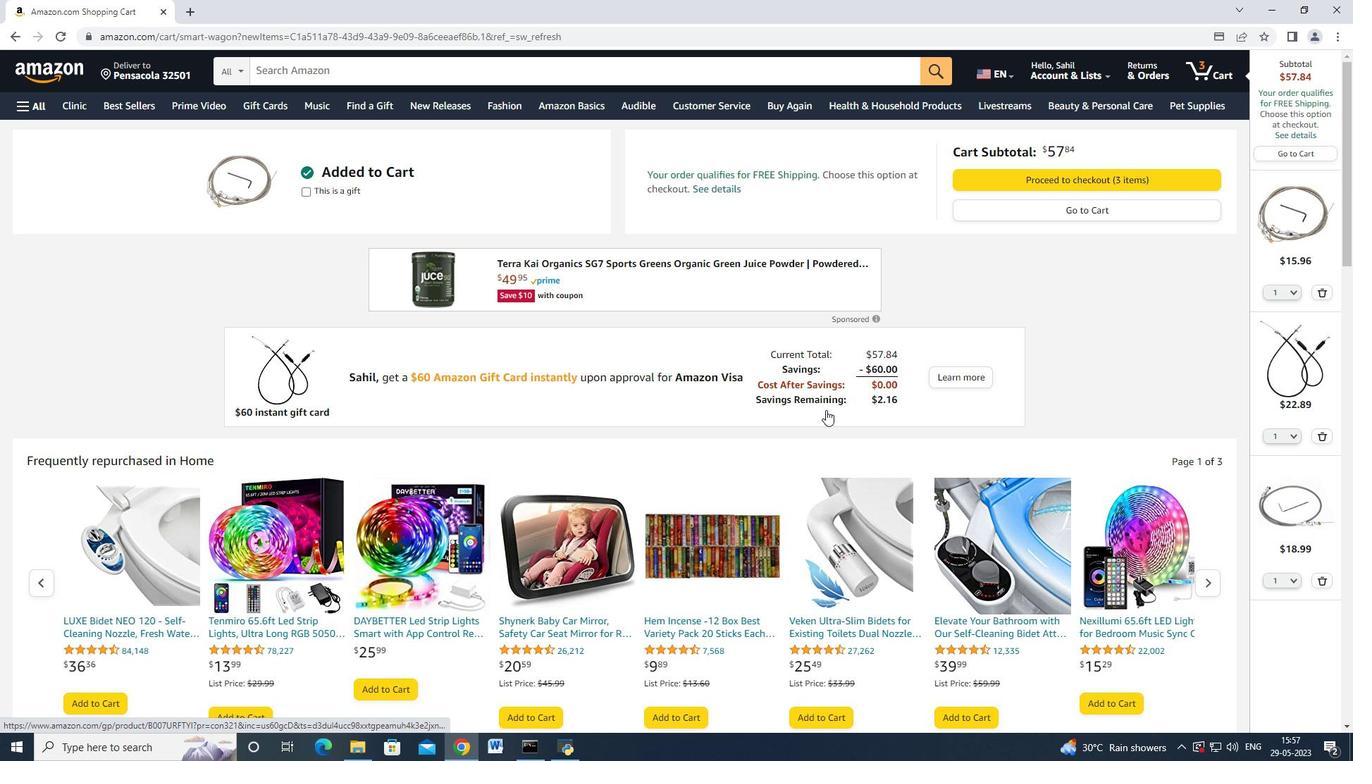 
Action: Mouse scrolled (819, 412) with delta (0, 0)
Screenshot: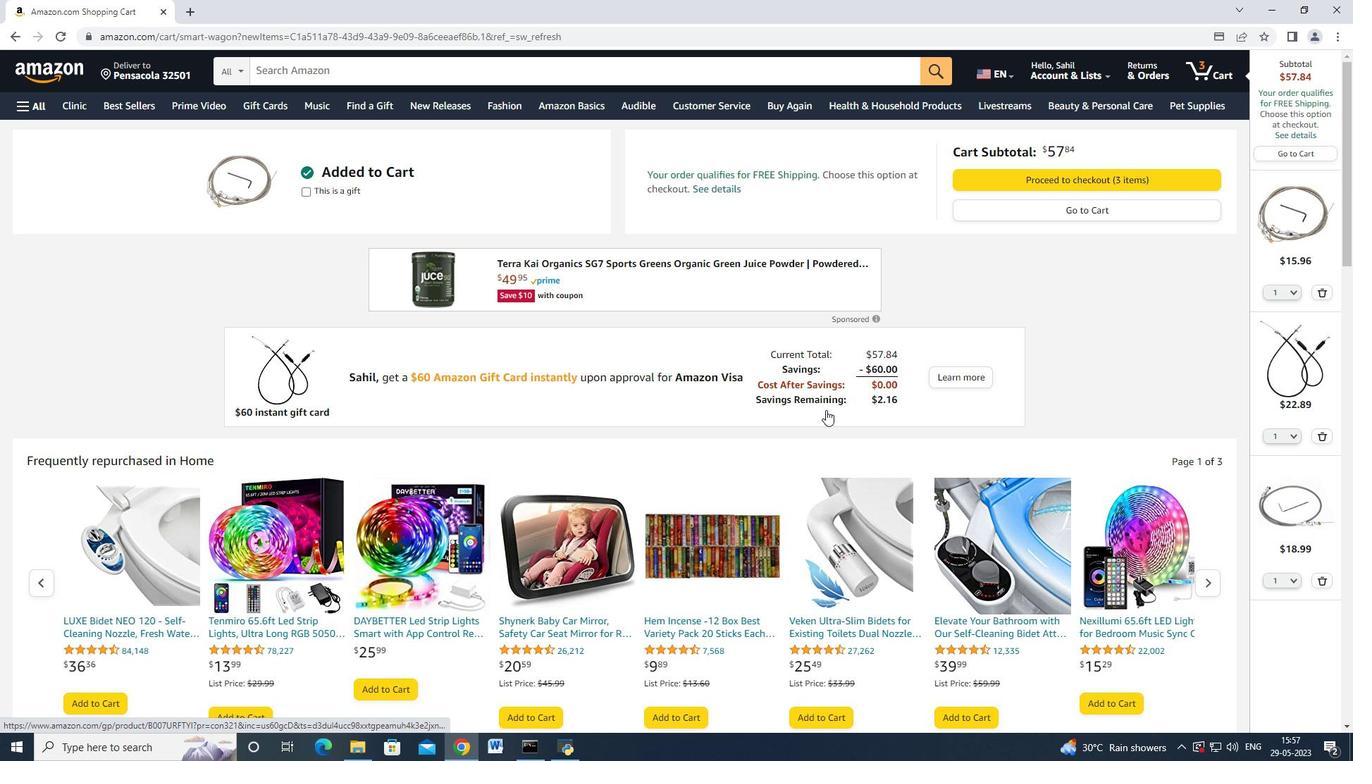 
Action: Mouse moved to (829, 400)
Screenshot: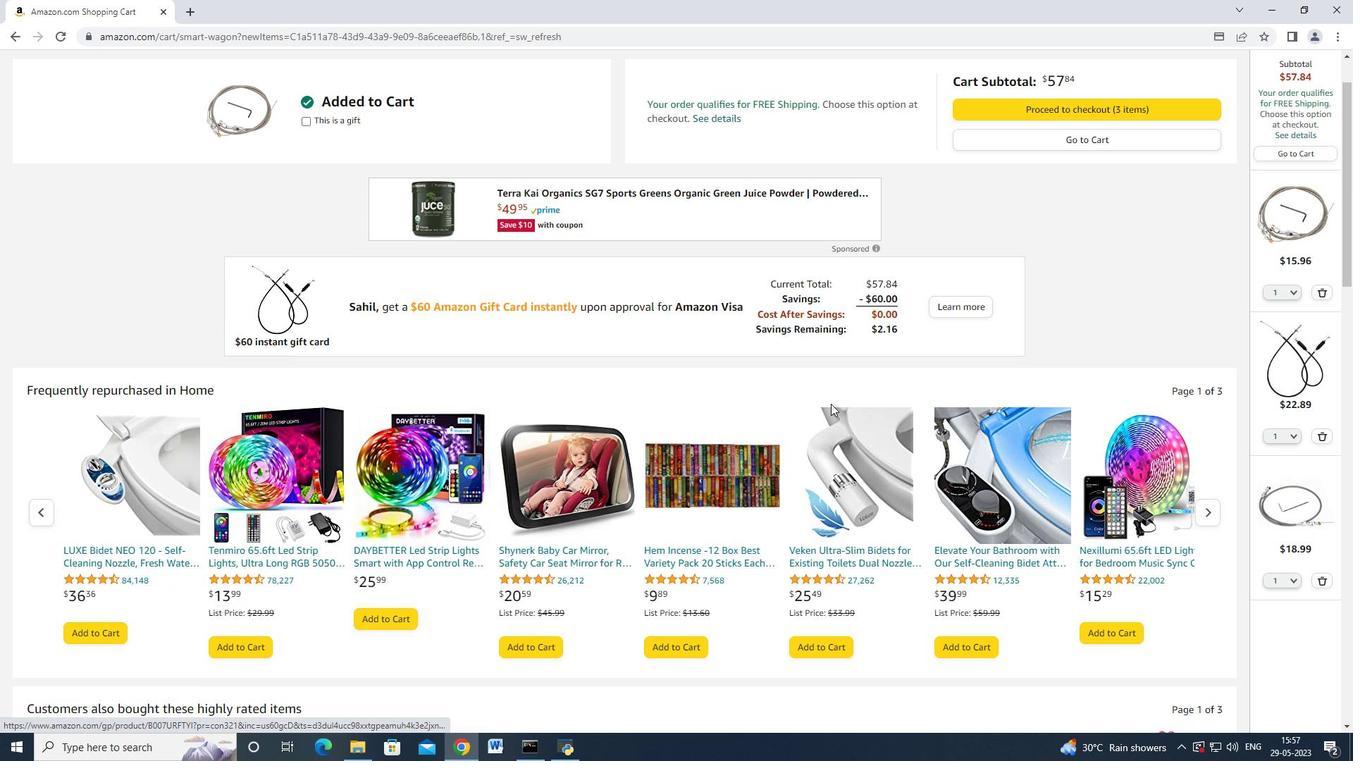 
Action: Mouse scrolled (829, 399) with delta (0, 0)
Screenshot: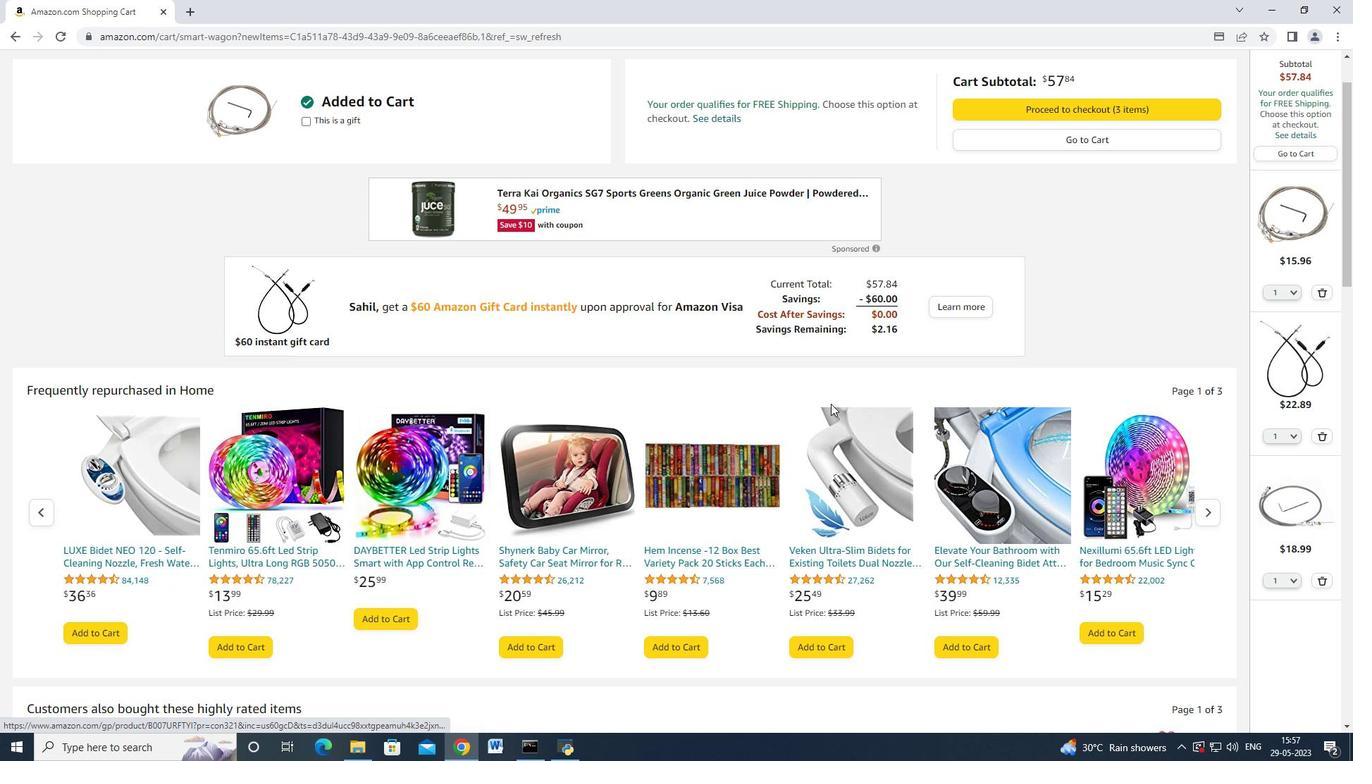 
Action: Mouse moved to (801, 417)
Screenshot: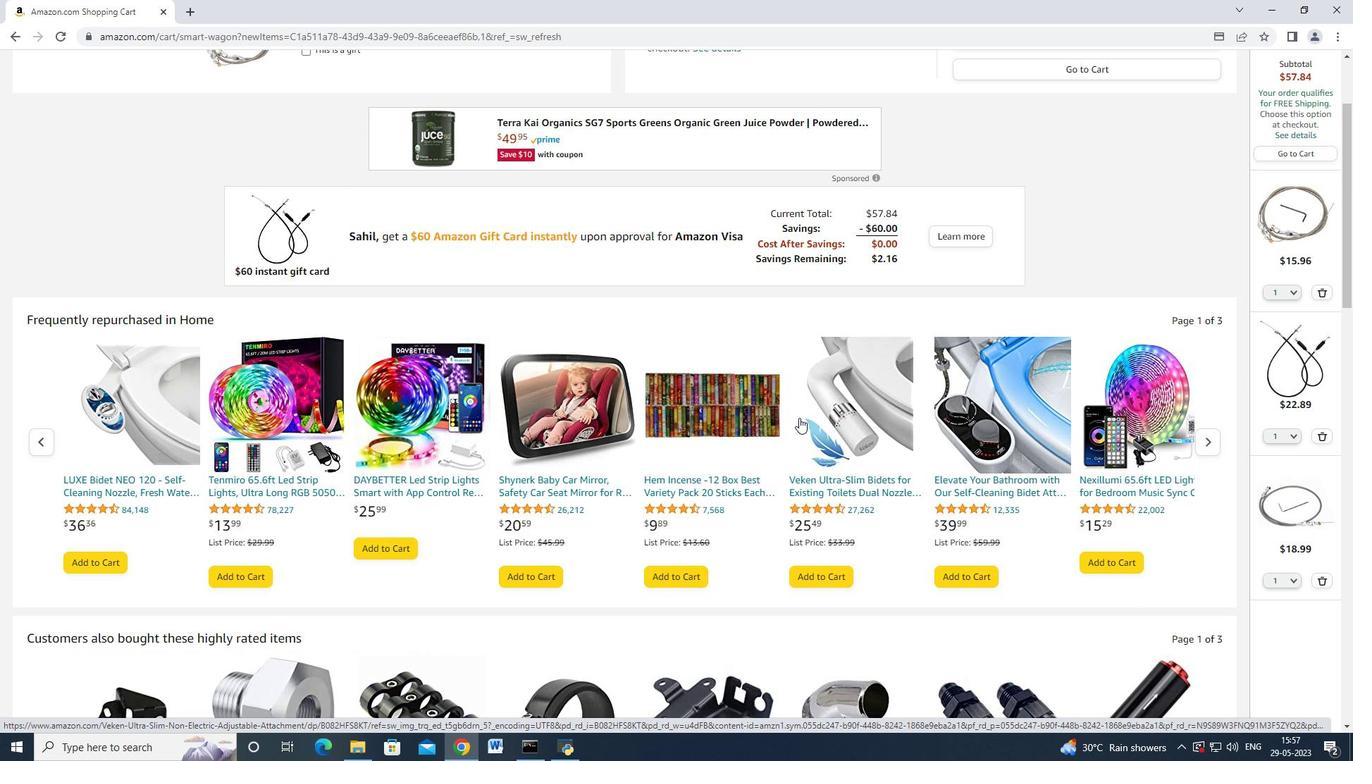 
Action: Mouse scrolled (801, 418) with delta (0, 0)
Screenshot: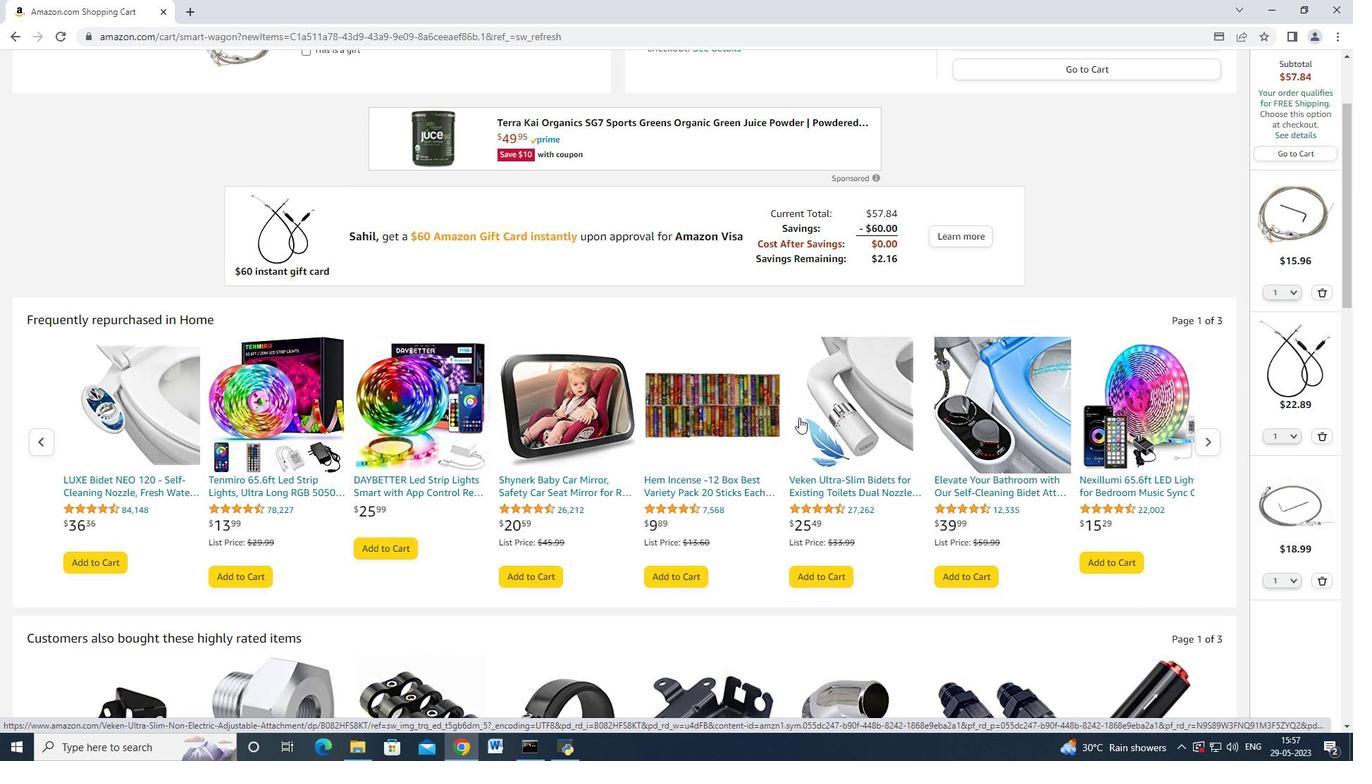 
Action: Mouse scrolled (801, 418) with delta (0, 0)
Screenshot: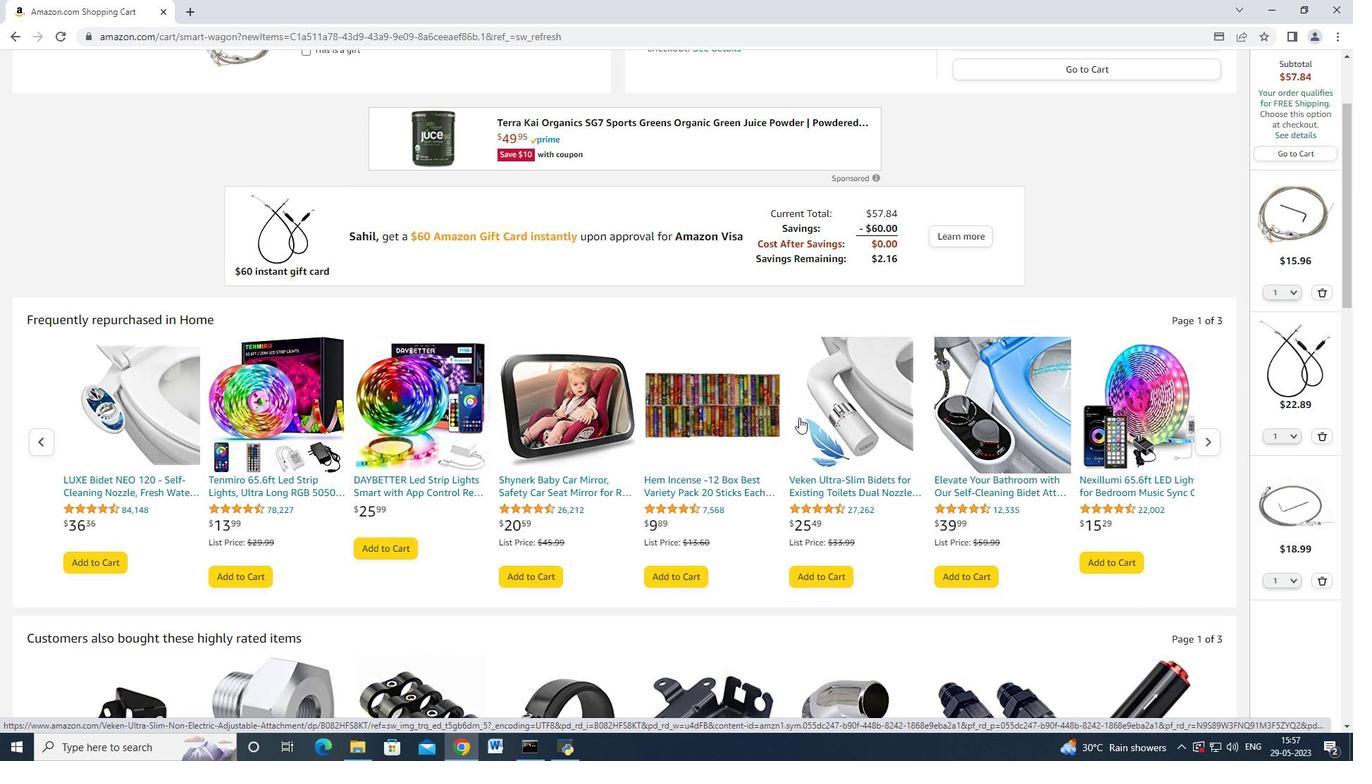 
Action: Mouse scrolled (801, 418) with delta (0, 0)
Screenshot: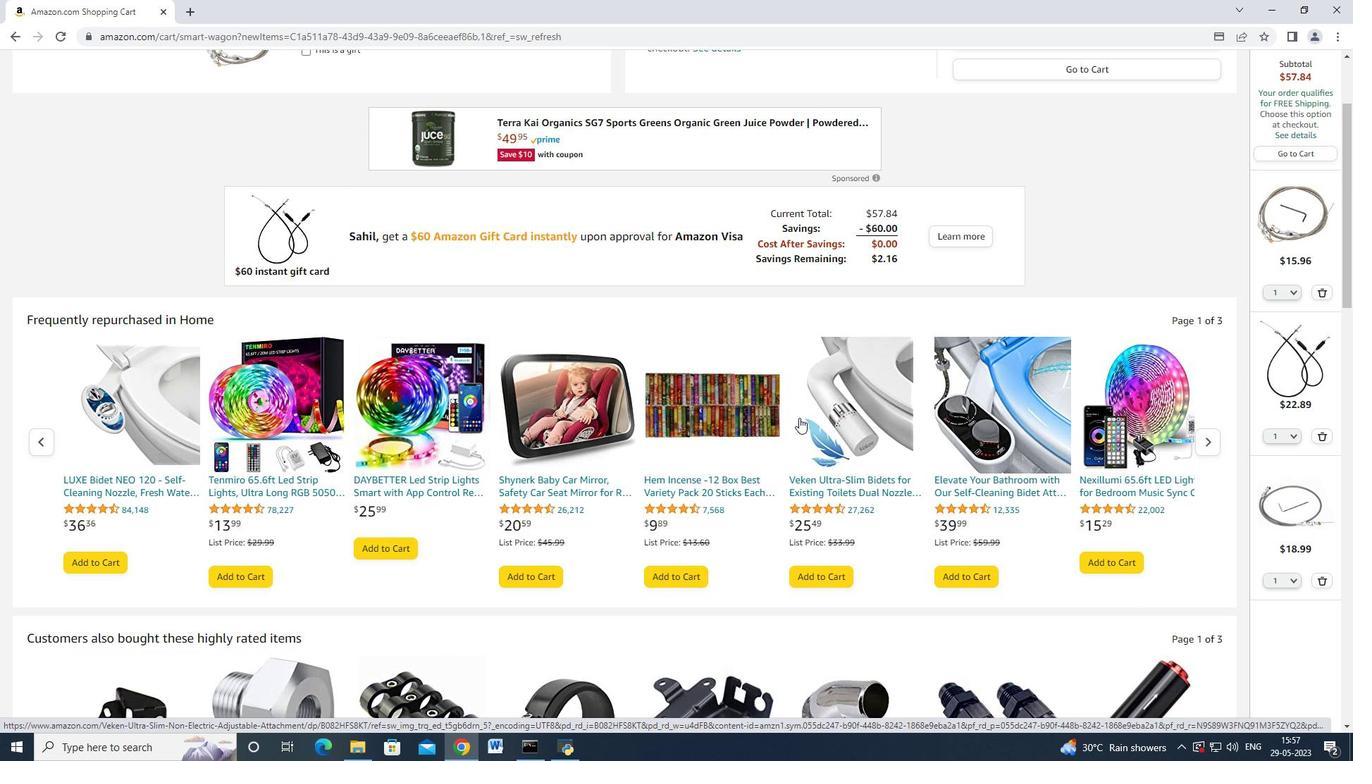 
Action: Mouse scrolled (801, 418) with delta (0, 0)
Screenshot: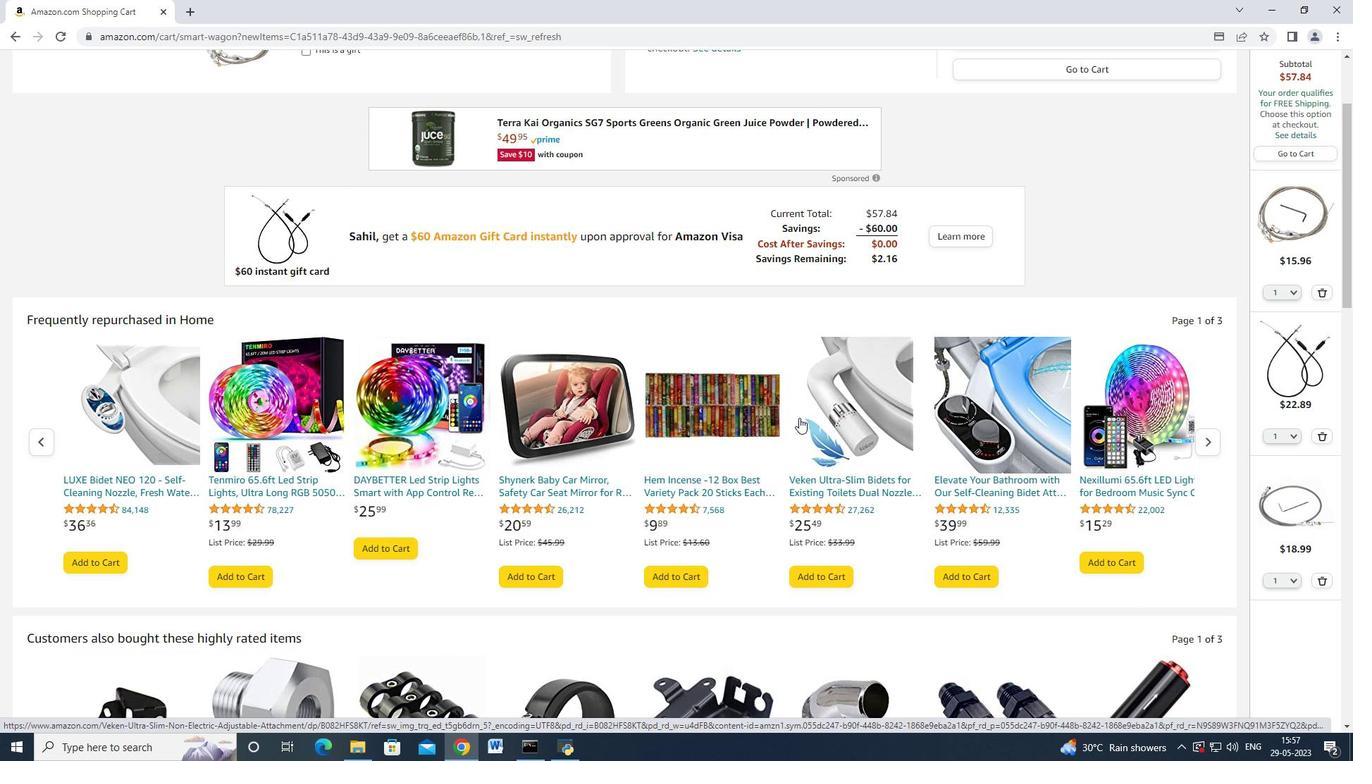 
Action: Mouse scrolled (801, 418) with delta (0, 0)
Screenshot: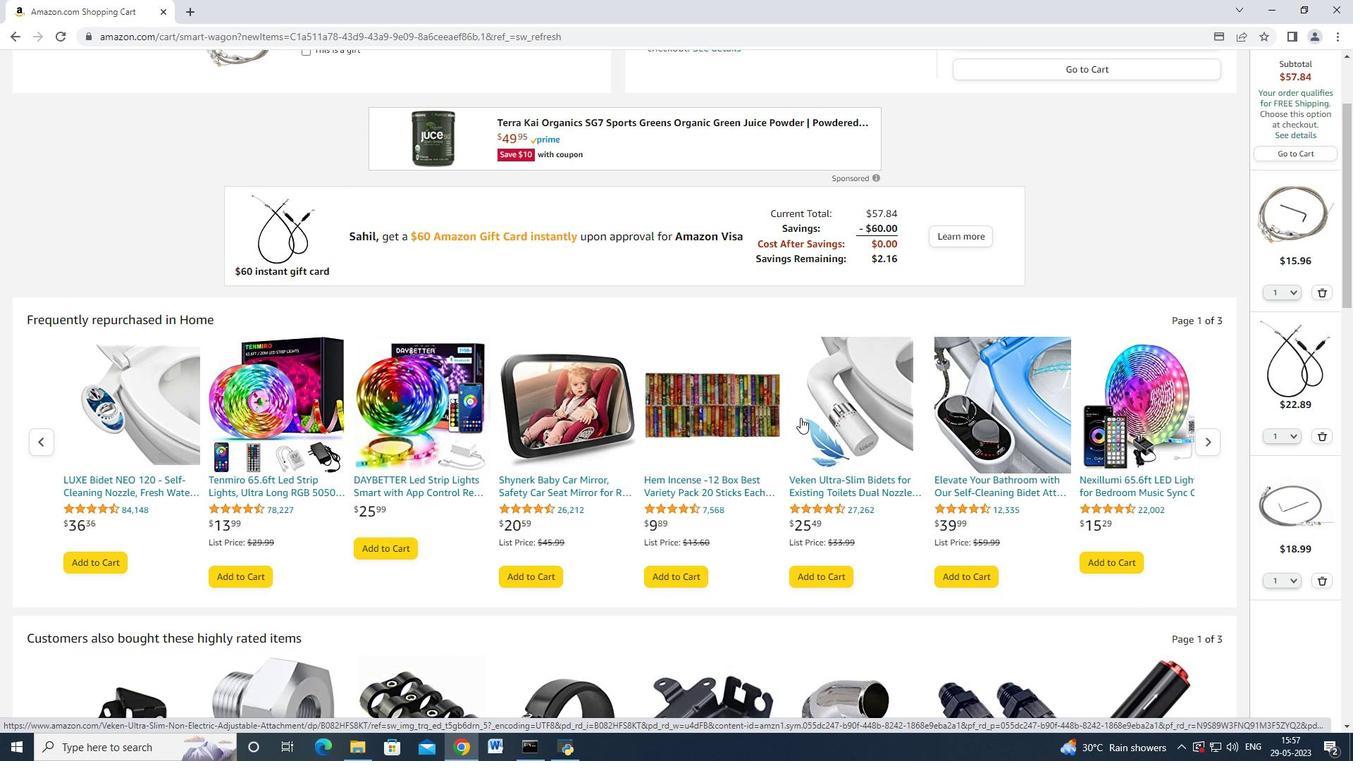 
Action: Mouse moved to (1112, 186)
Screenshot: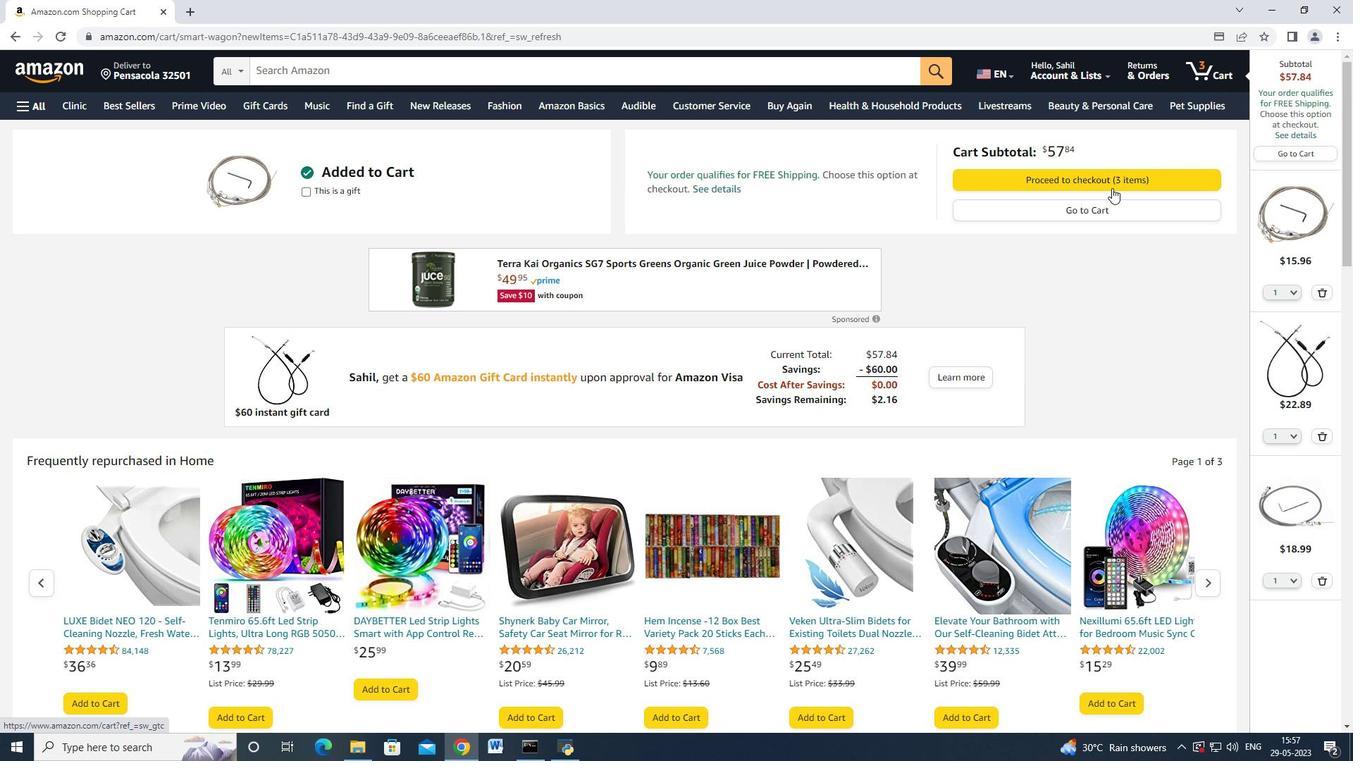 
Action: Mouse pressed left at (1112, 186)
Screenshot: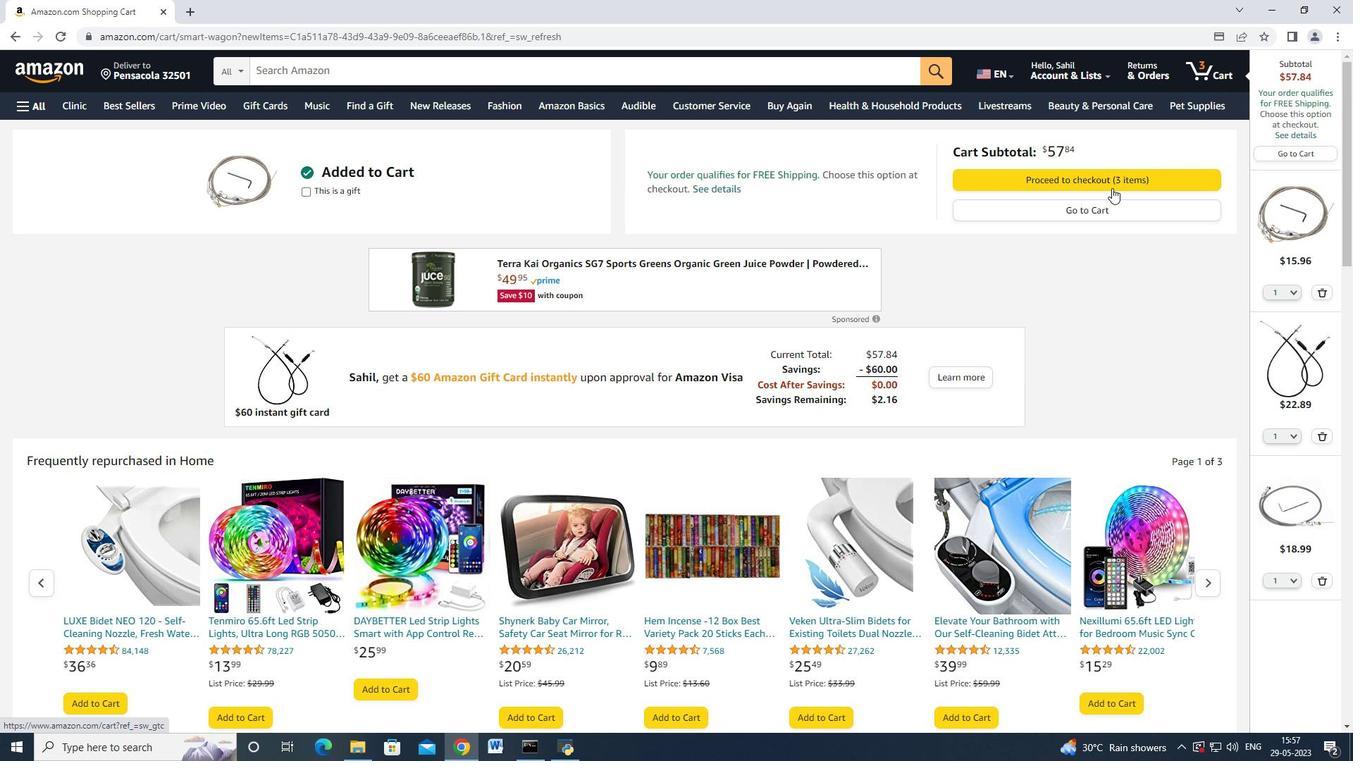 
Action: Mouse moved to (630, 154)
Screenshot: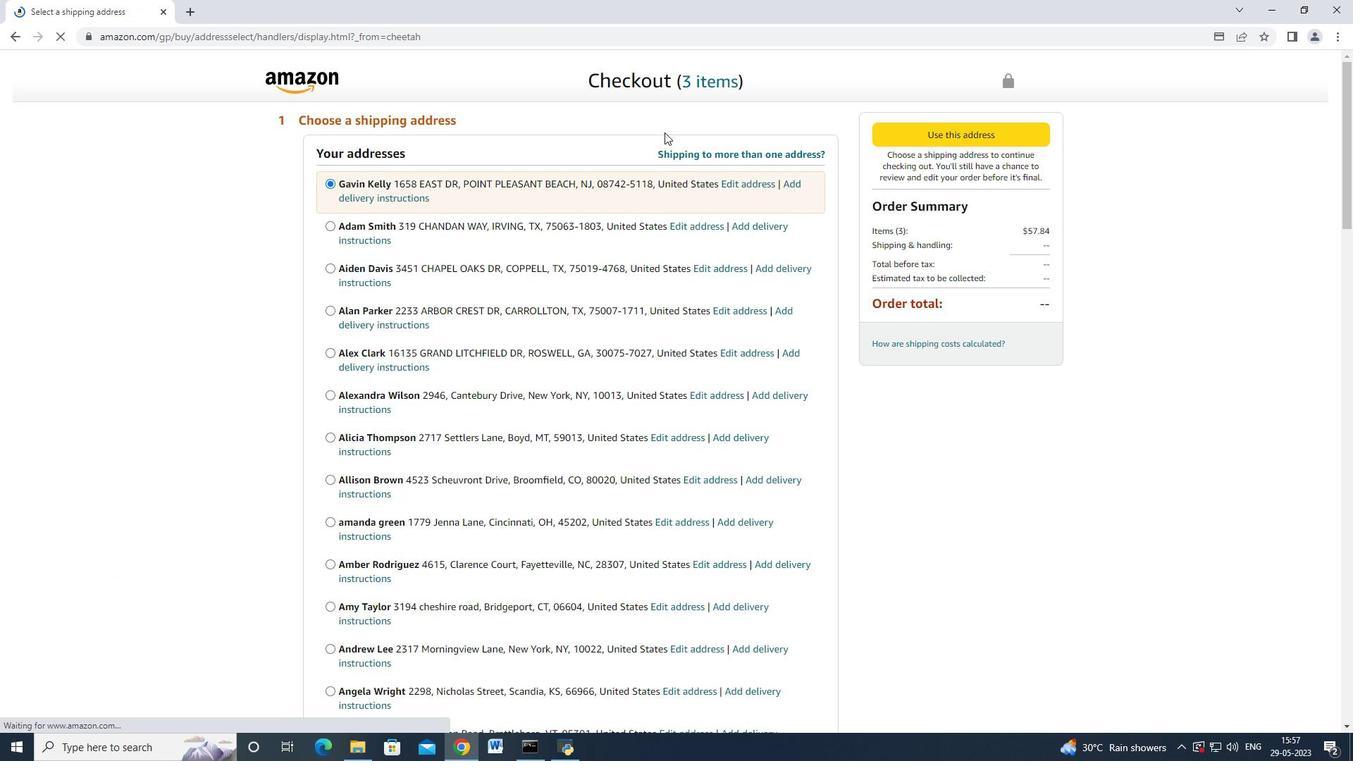 
Action: Mouse scrolled (630, 153) with delta (0, 0)
Screenshot: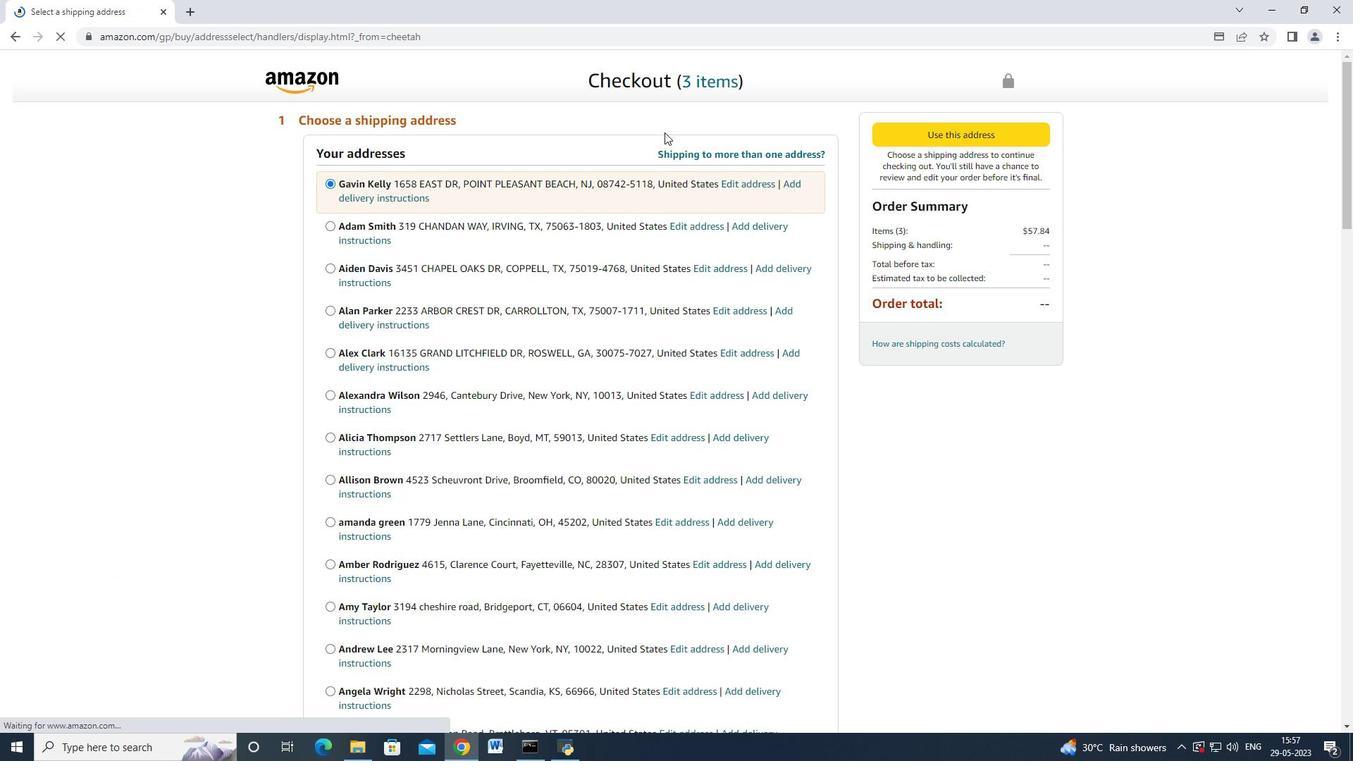 
Action: Mouse moved to (628, 159)
Screenshot: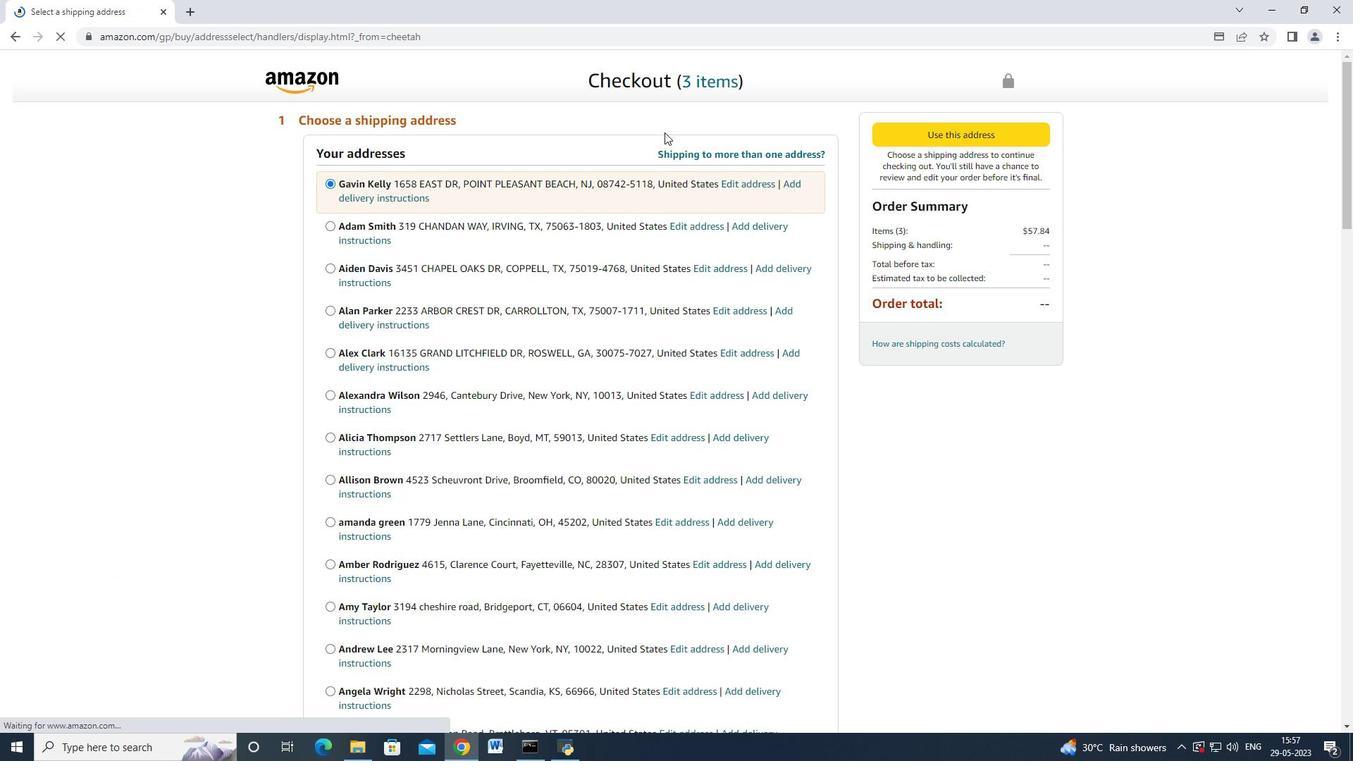 
Action: Mouse scrolled (628, 158) with delta (0, 0)
Screenshot: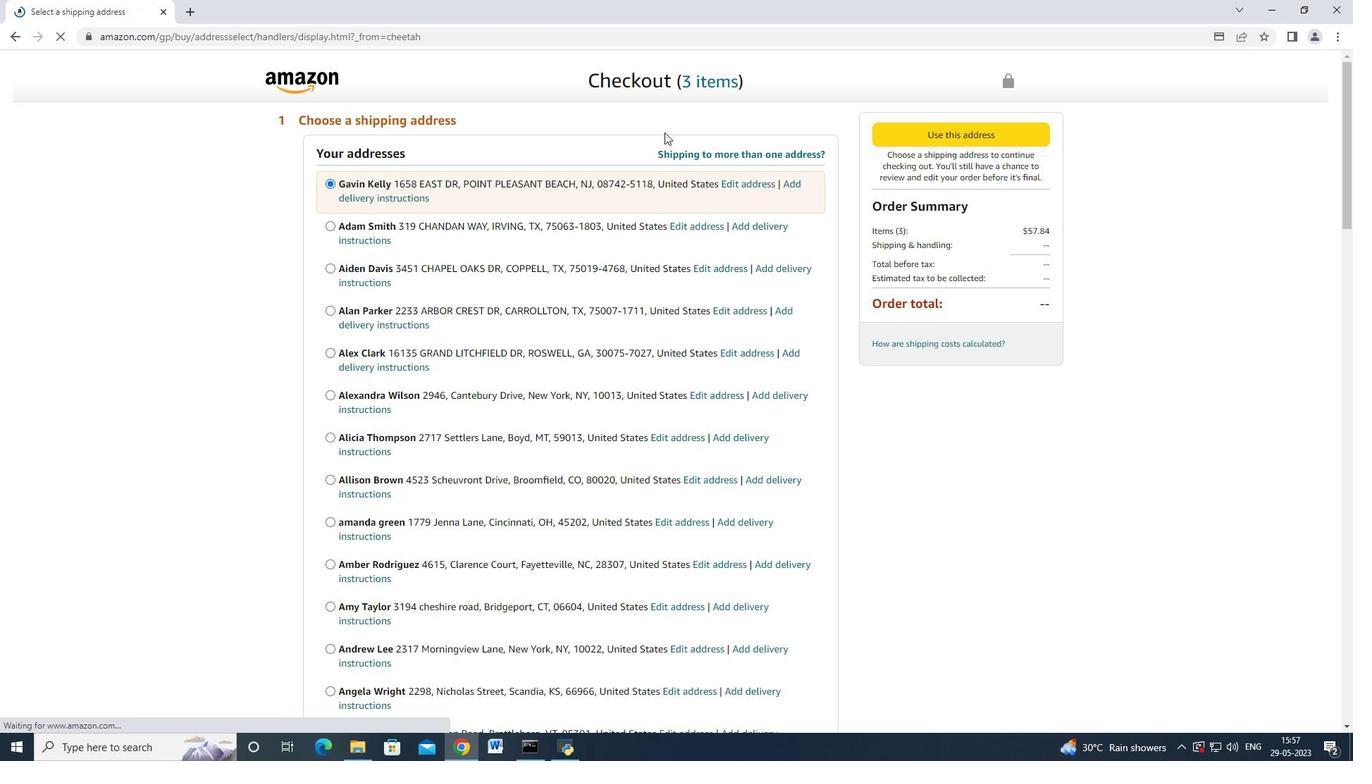 
Action: Mouse moved to (628, 160)
Screenshot: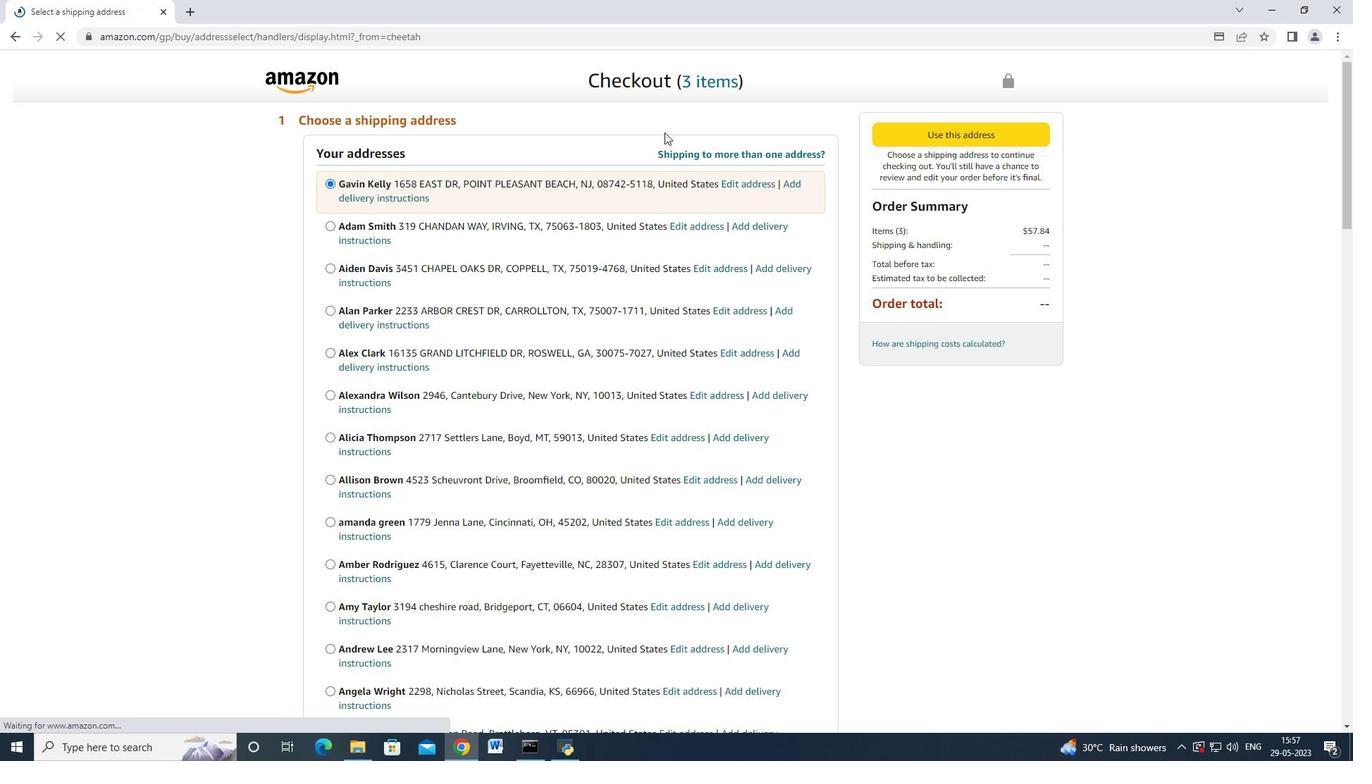 
Action: Mouse scrolled (628, 159) with delta (0, 0)
Screenshot: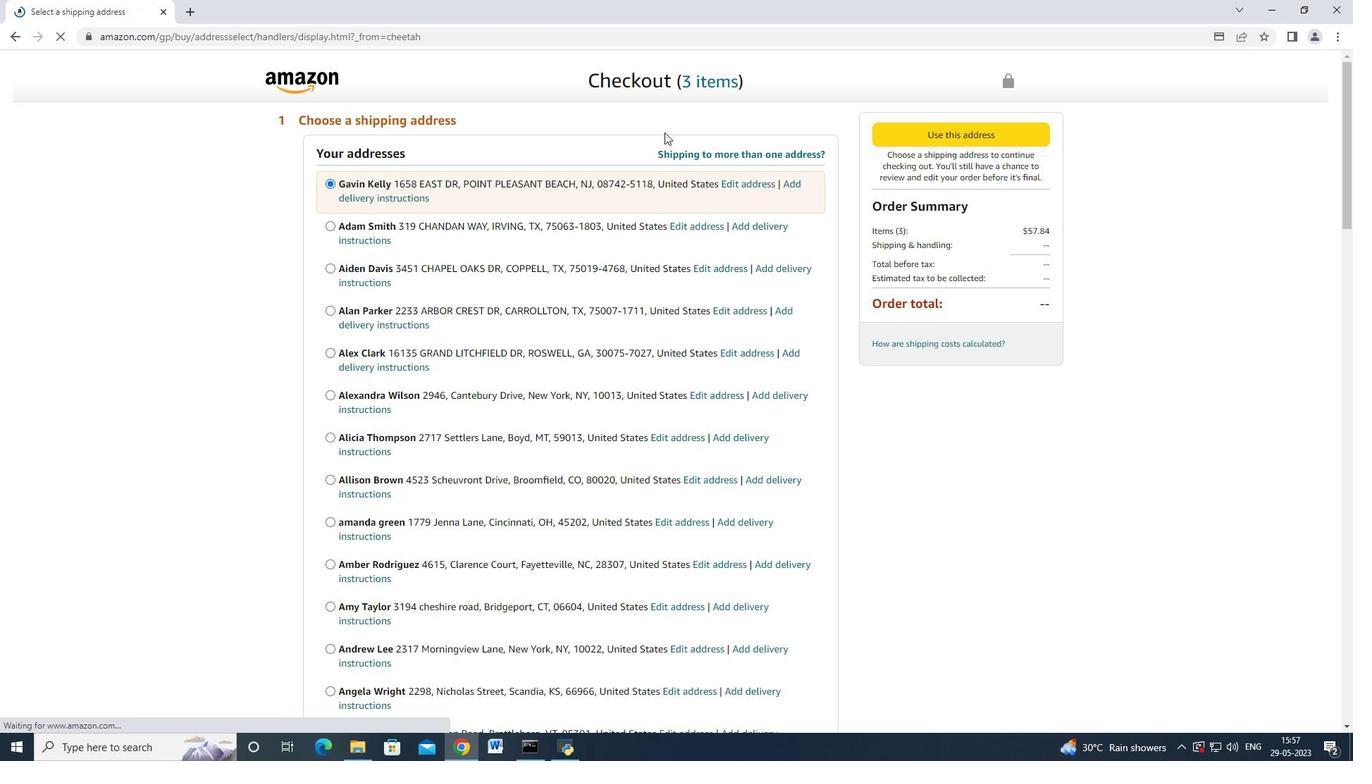 
Action: Mouse moved to (628, 160)
Screenshot: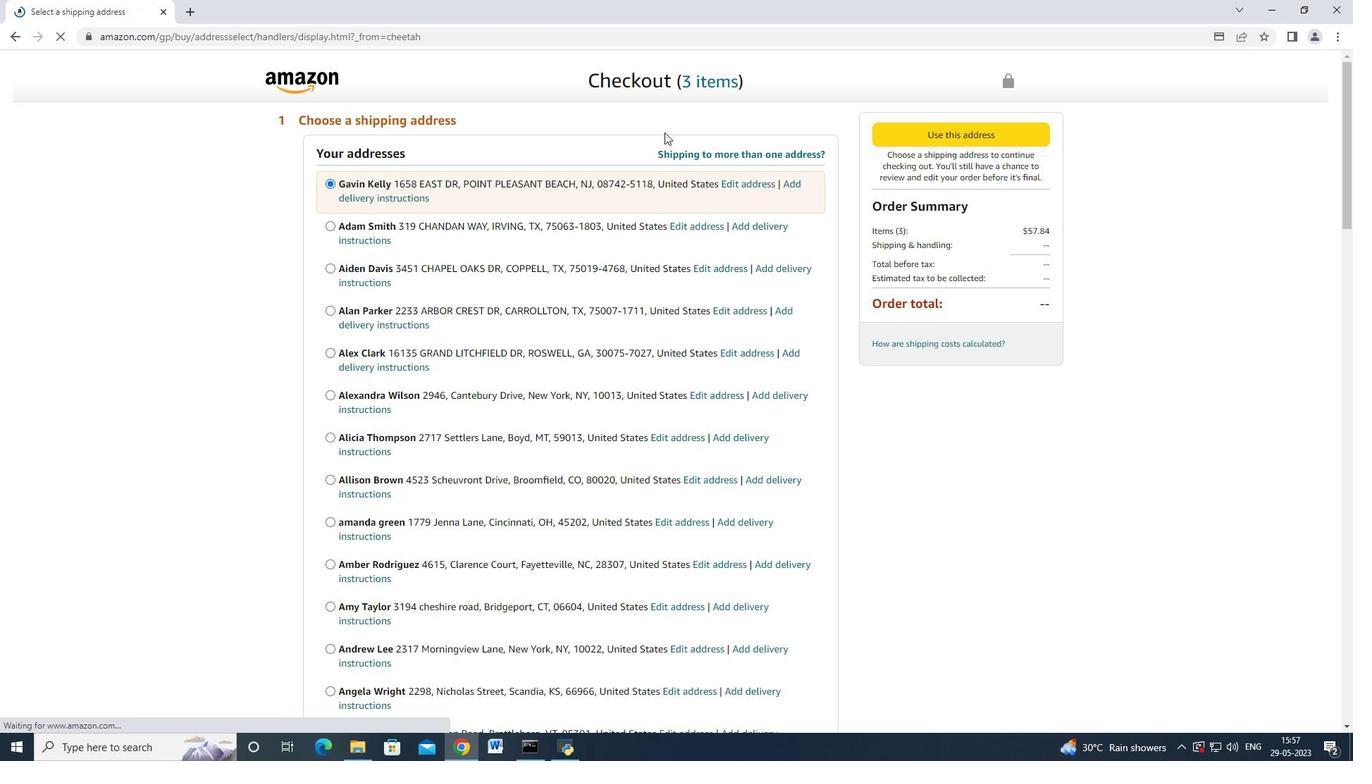 
Action: Mouse scrolled (628, 159) with delta (0, 0)
Screenshot: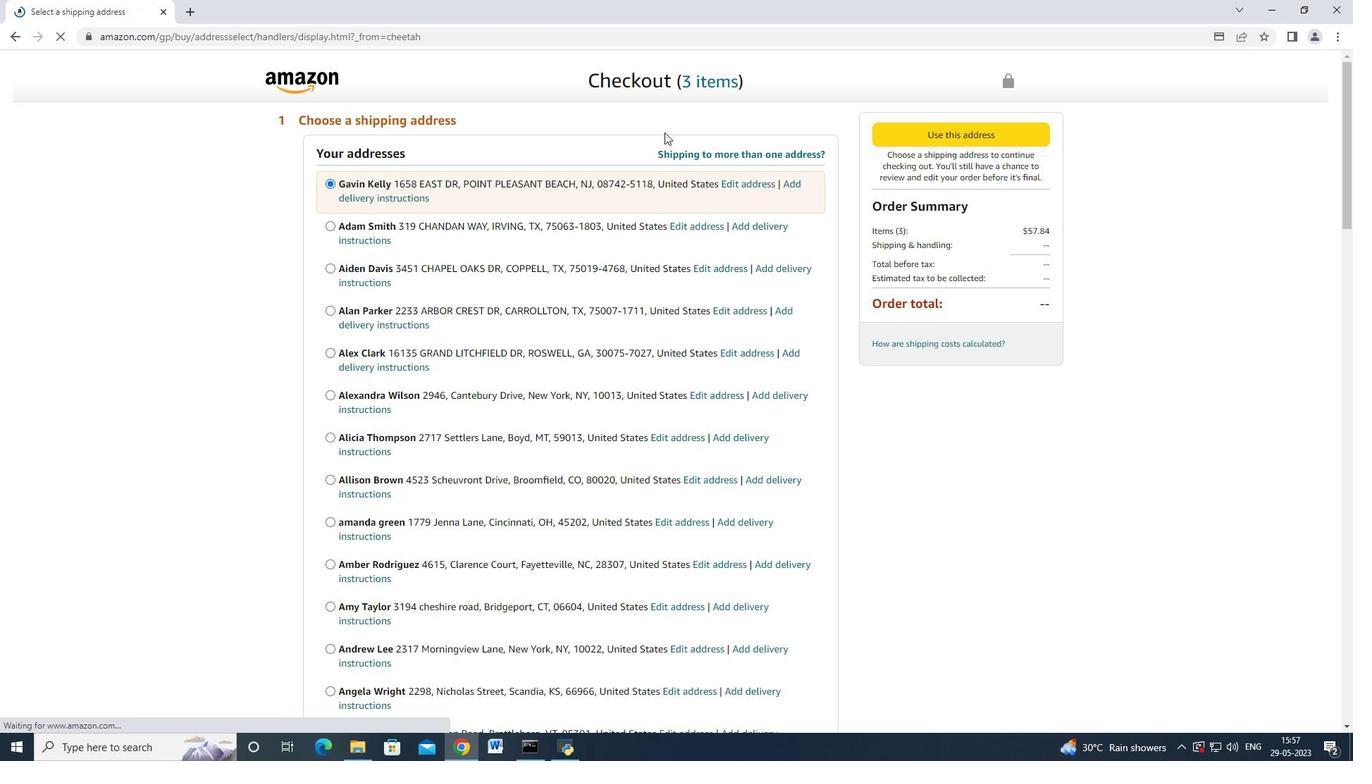 
Action: Mouse moved to (627, 161)
Screenshot: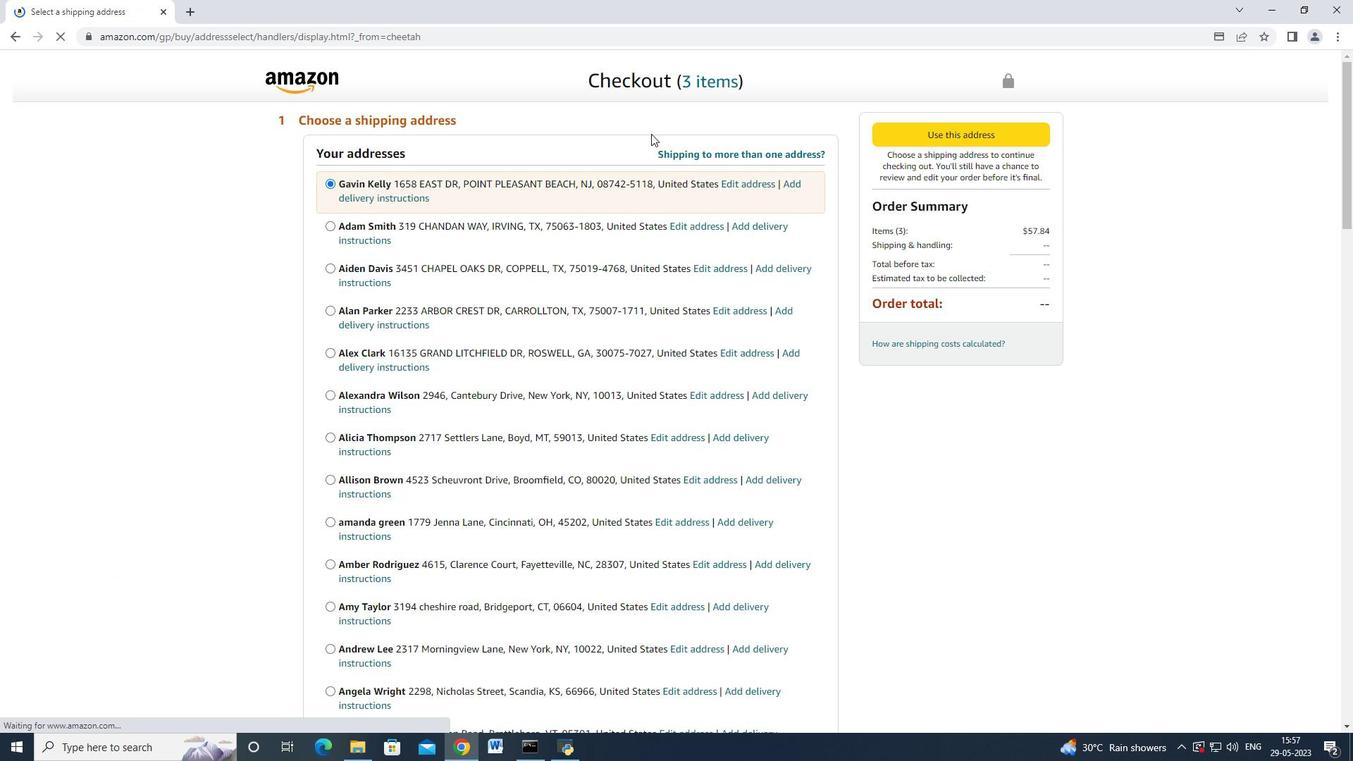
Action: Mouse scrolled (628, 160) with delta (0, 0)
Screenshot: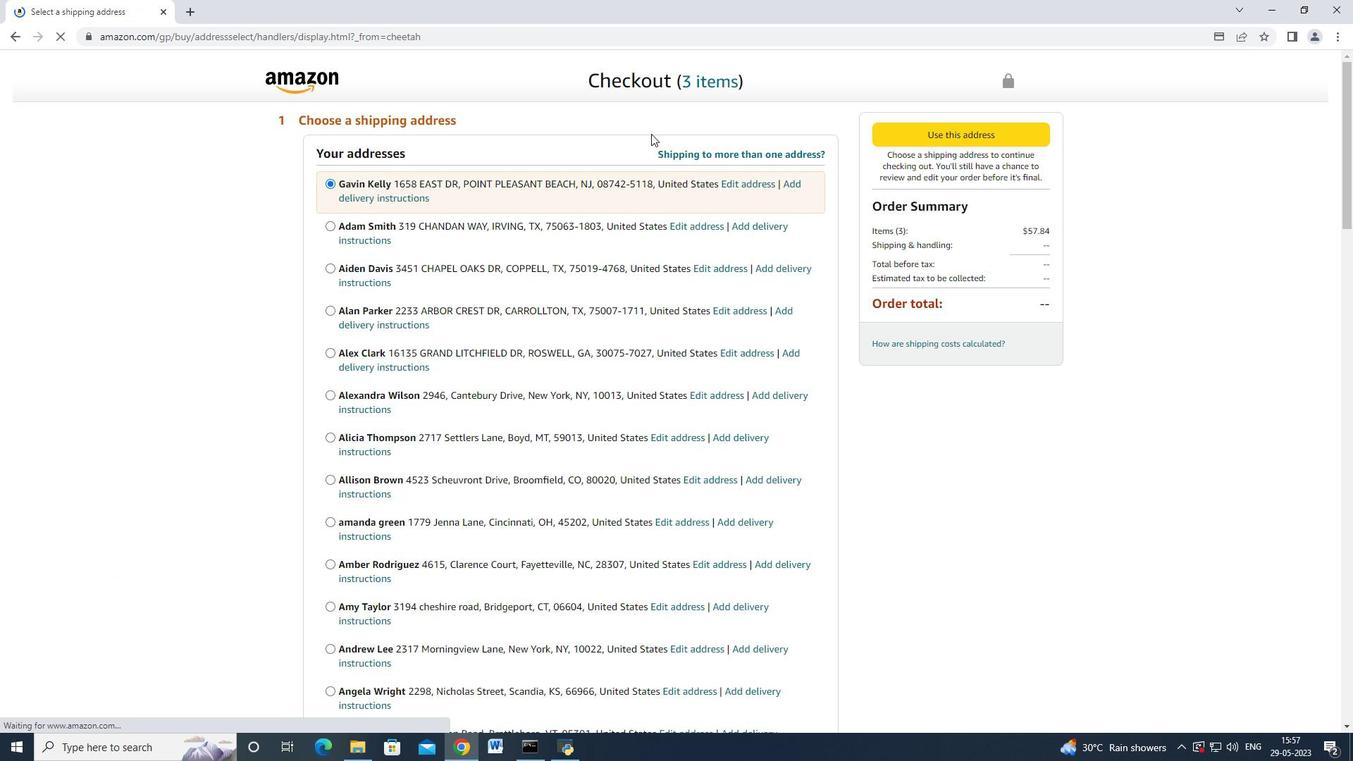 
Action: Mouse moved to (627, 162)
Screenshot: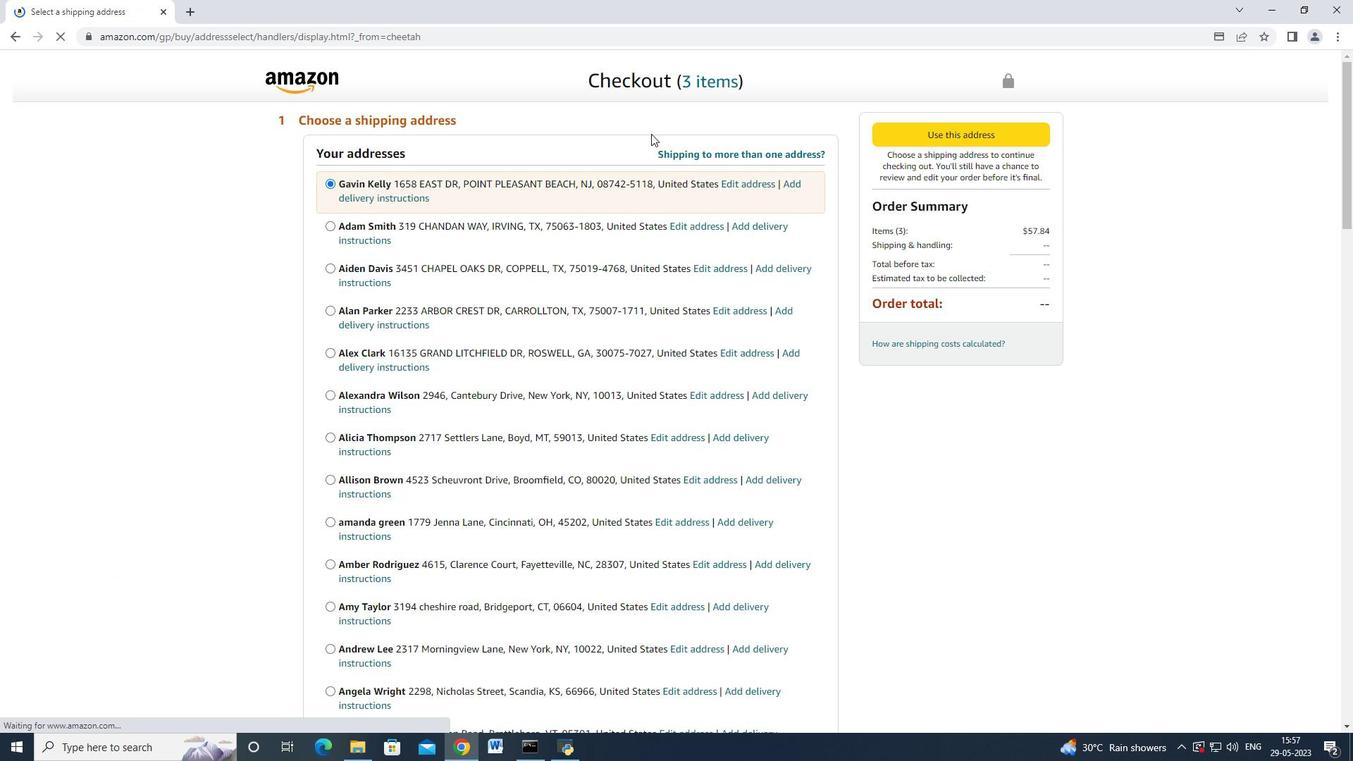 
Action: Mouse scrolled (627, 160) with delta (0, 0)
Screenshot: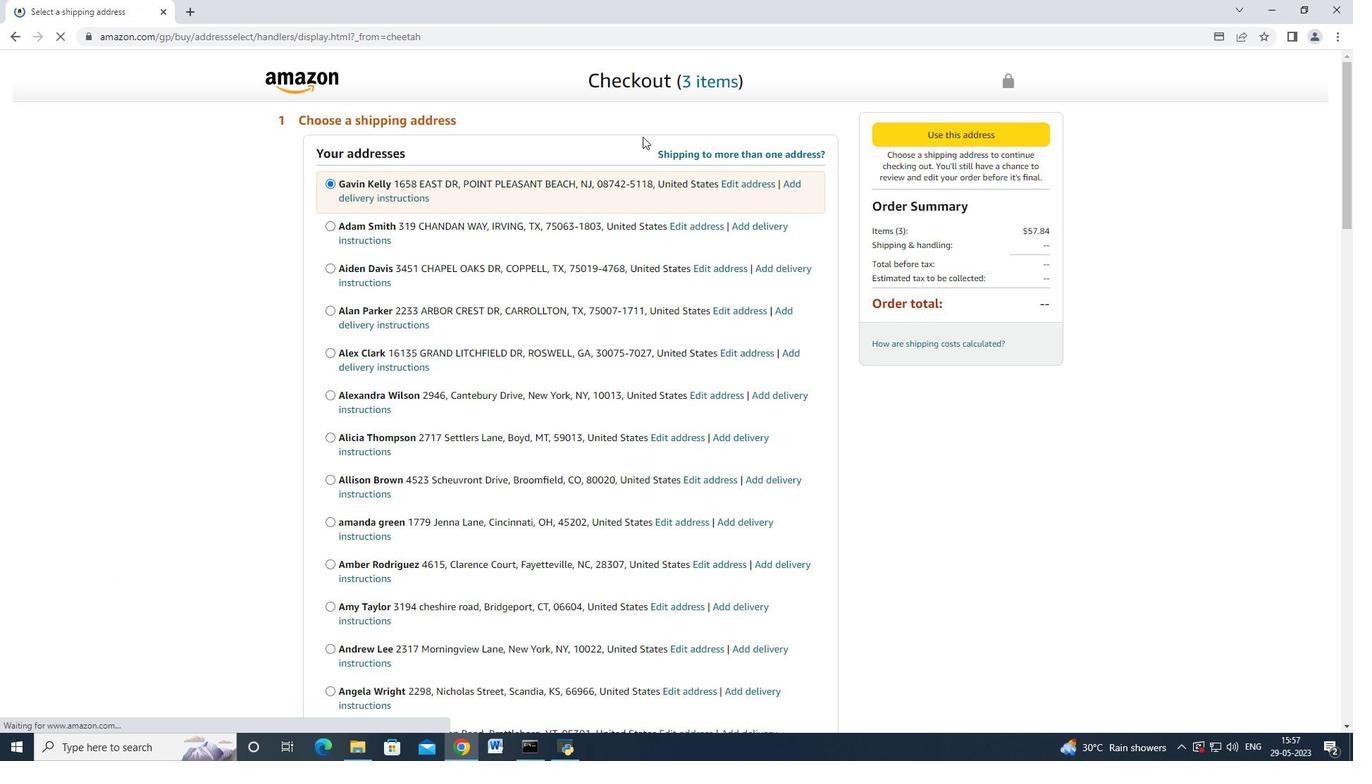 
Action: Mouse moved to (627, 162)
Screenshot: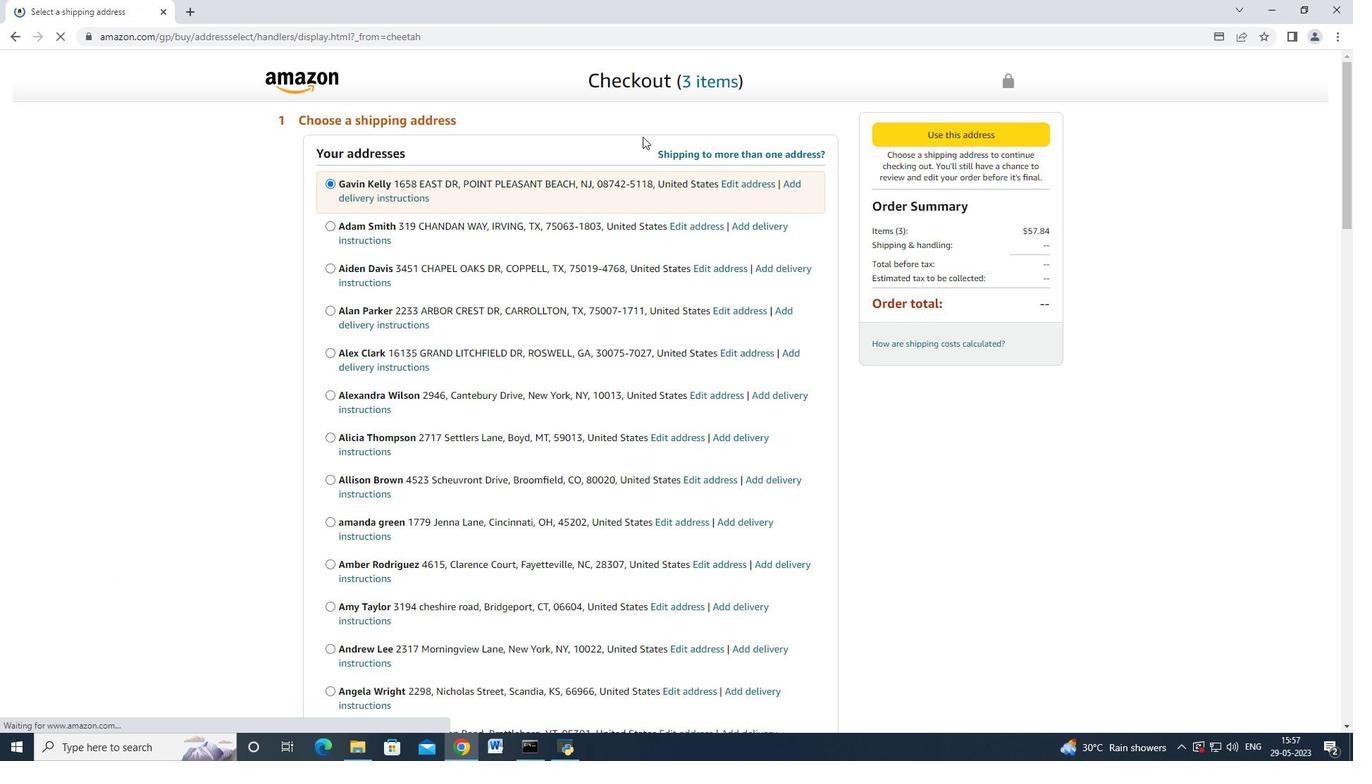 
Action: Mouse scrolled (627, 162) with delta (0, 0)
Screenshot: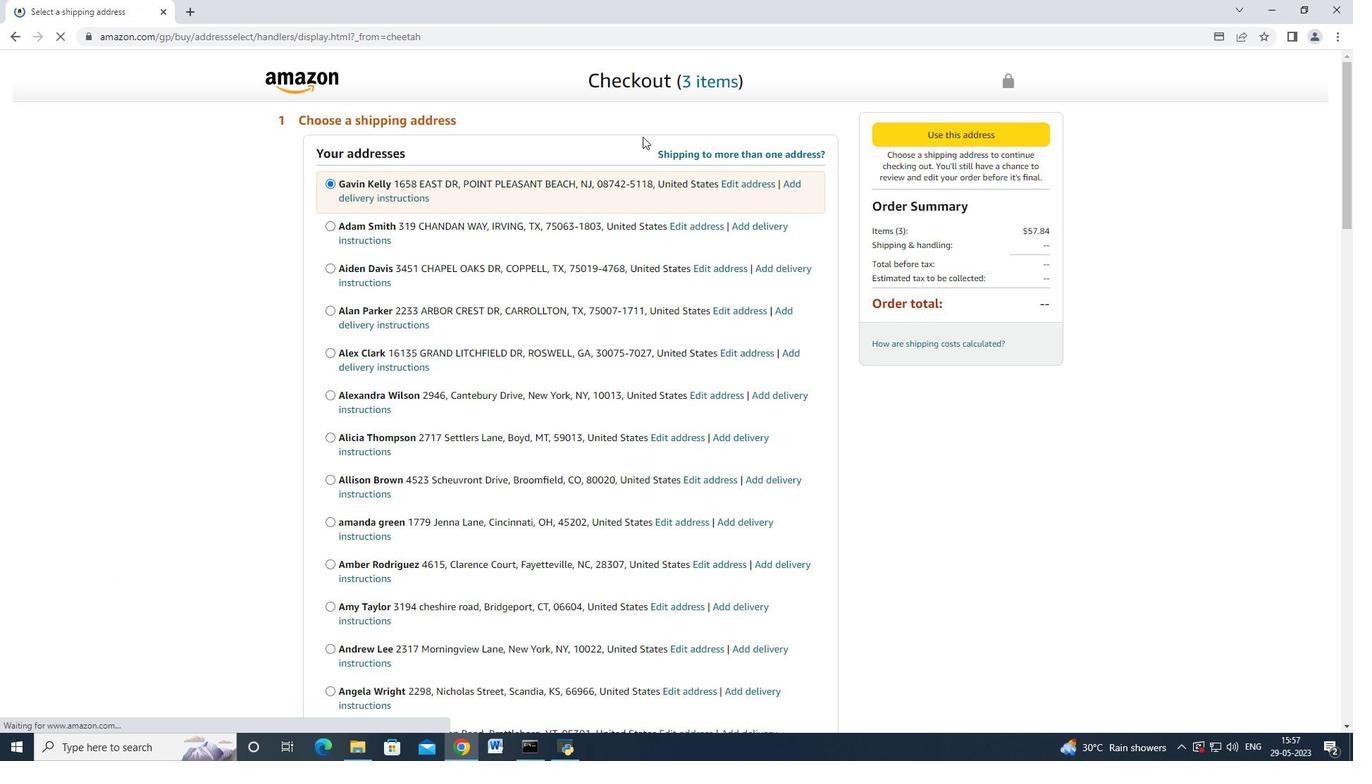 
Action: Mouse moved to (626, 163)
Screenshot: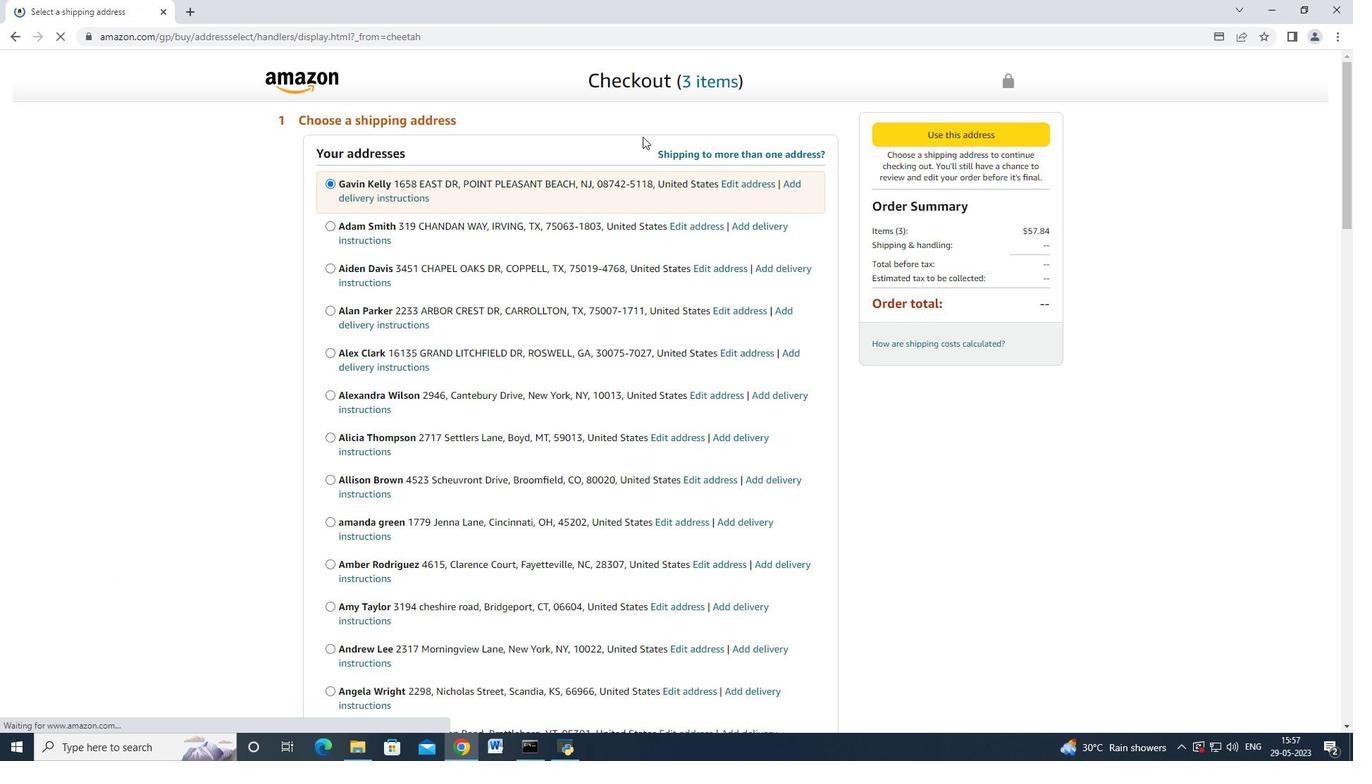 
Action: Mouse scrolled (627, 162) with delta (0, 0)
Screenshot: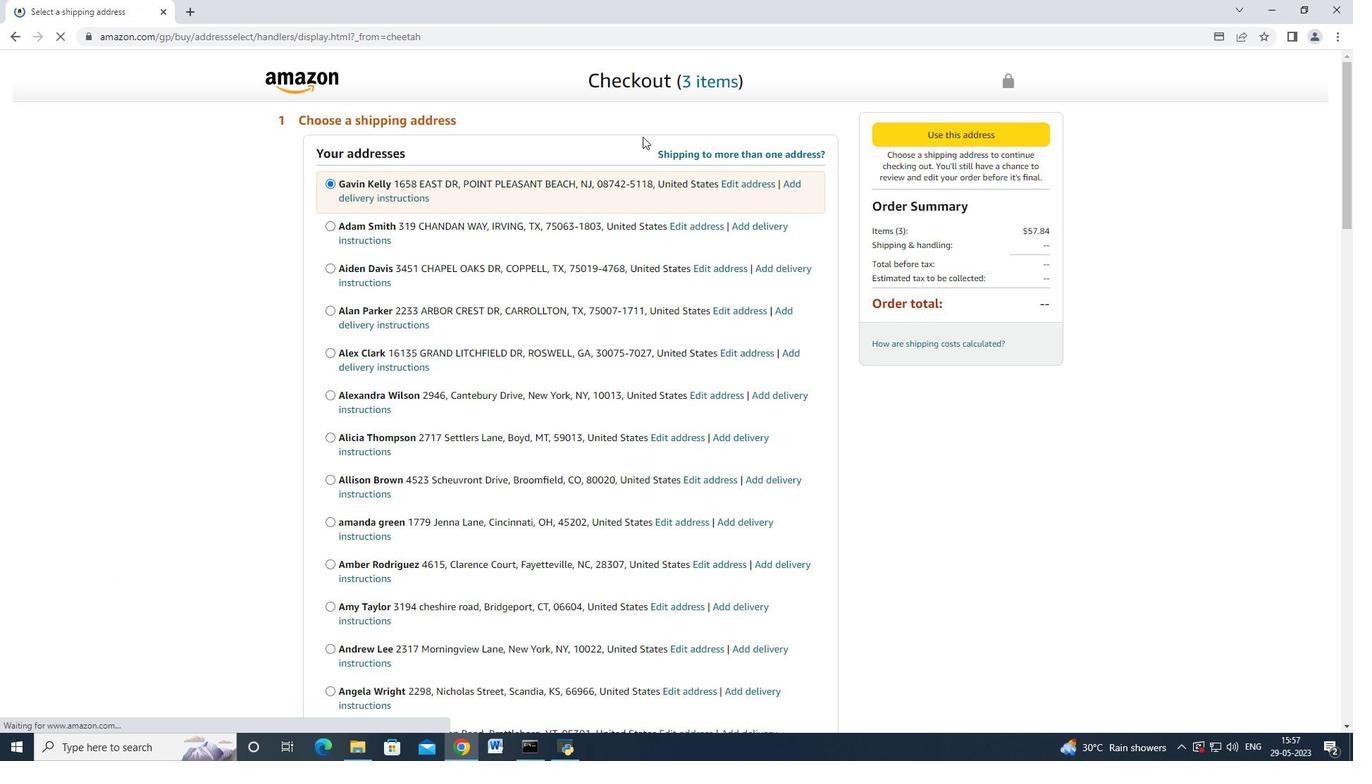 
Action: Mouse moved to (598, 199)
Screenshot: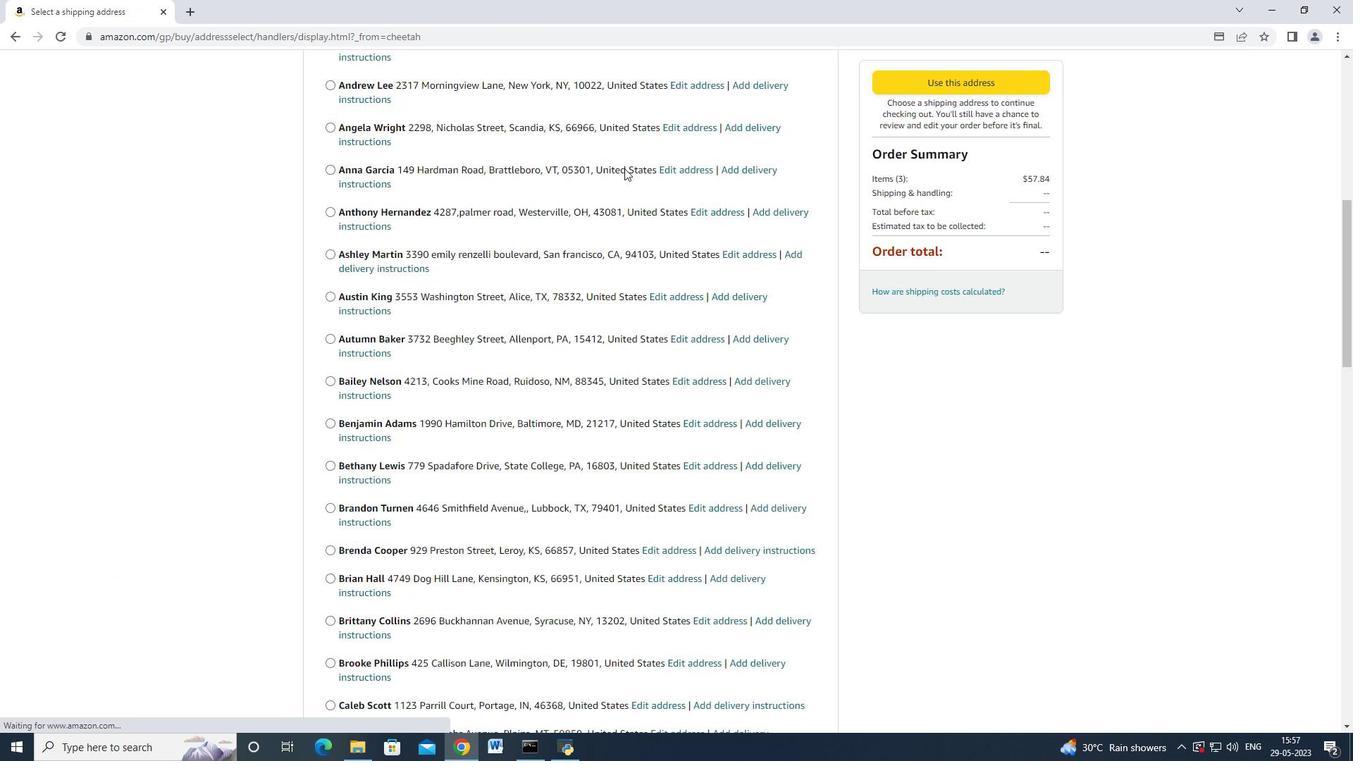 
Action: Mouse scrolled (598, 198) with delta (0, 0)
Screenshot: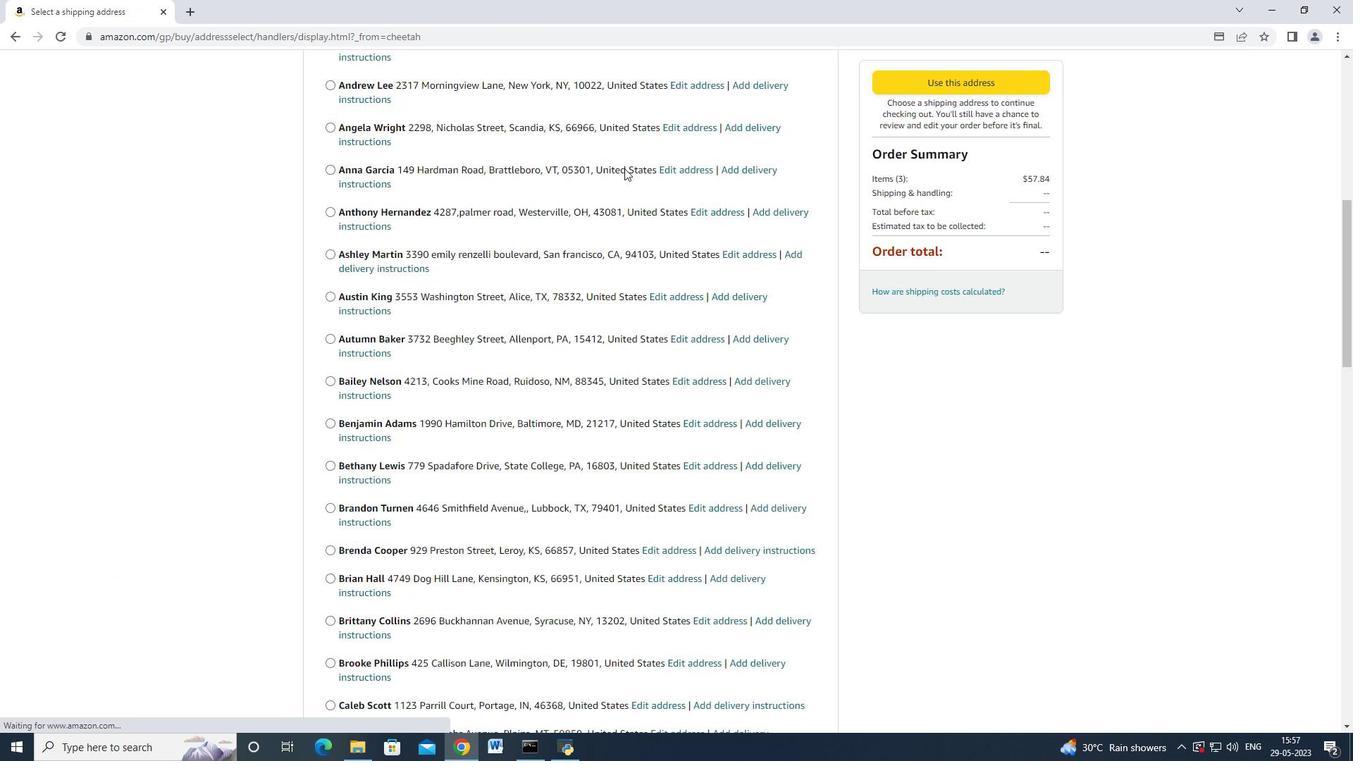 
Action: Mouse moved to (594, 210)
Screenshot: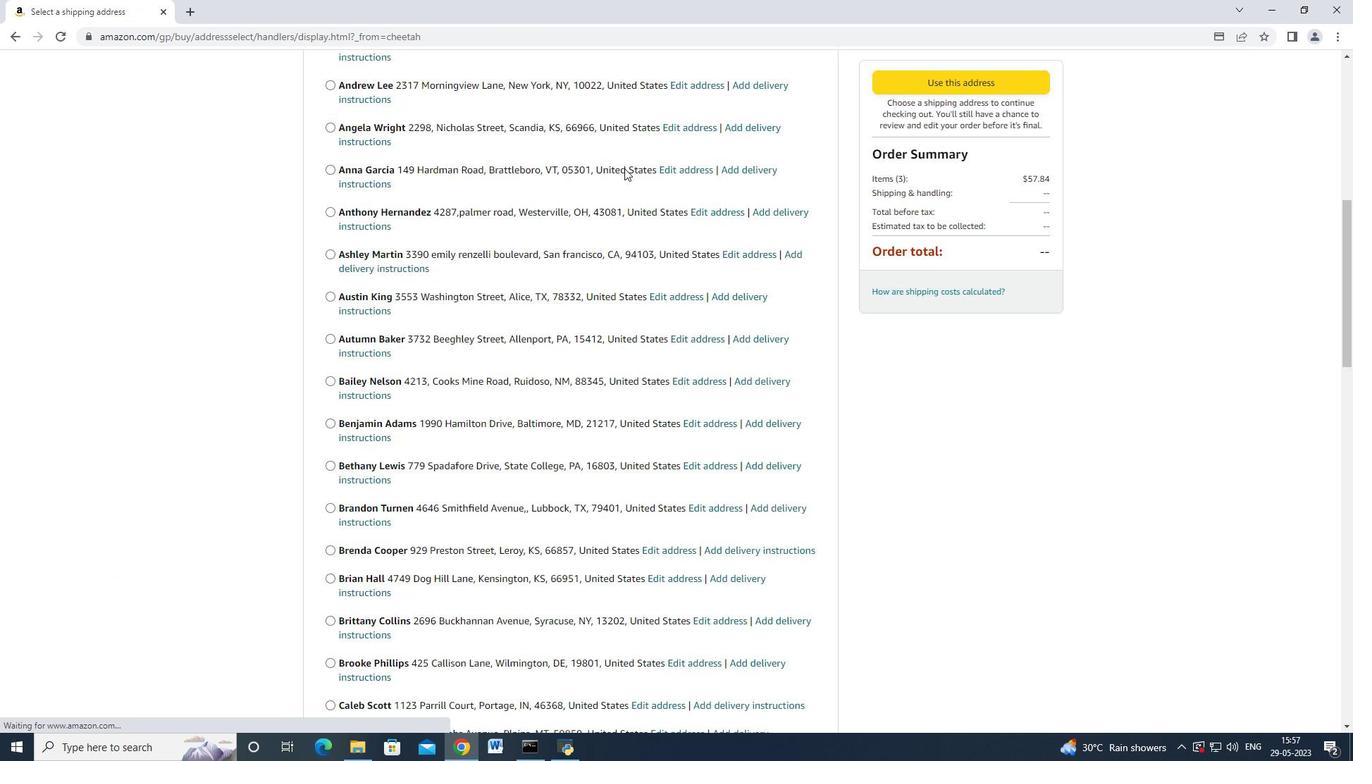 
Action: Mouse scrolled (595, 207) with delta (0, 0)
Screenshot: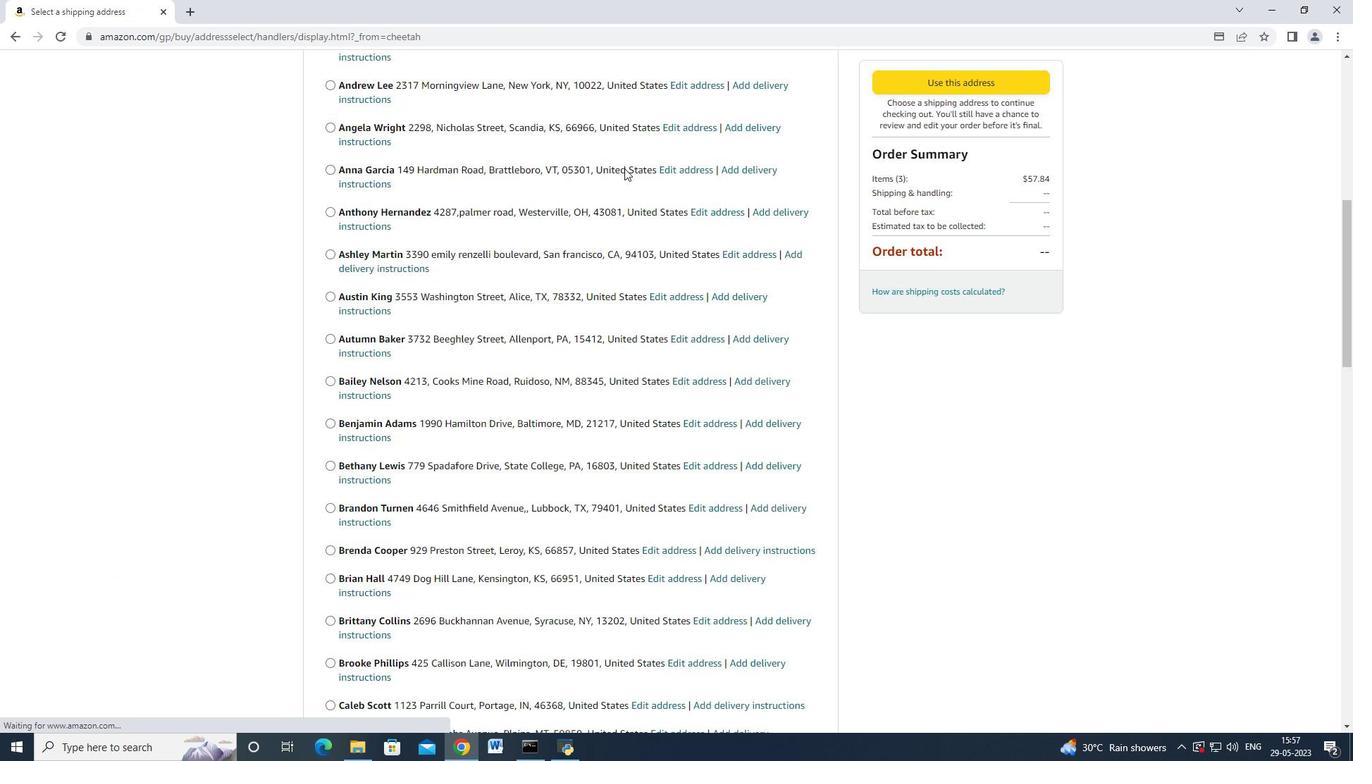 
Action: Mouse scrolled (594, 209) with delta (0, 0)
Screenshot: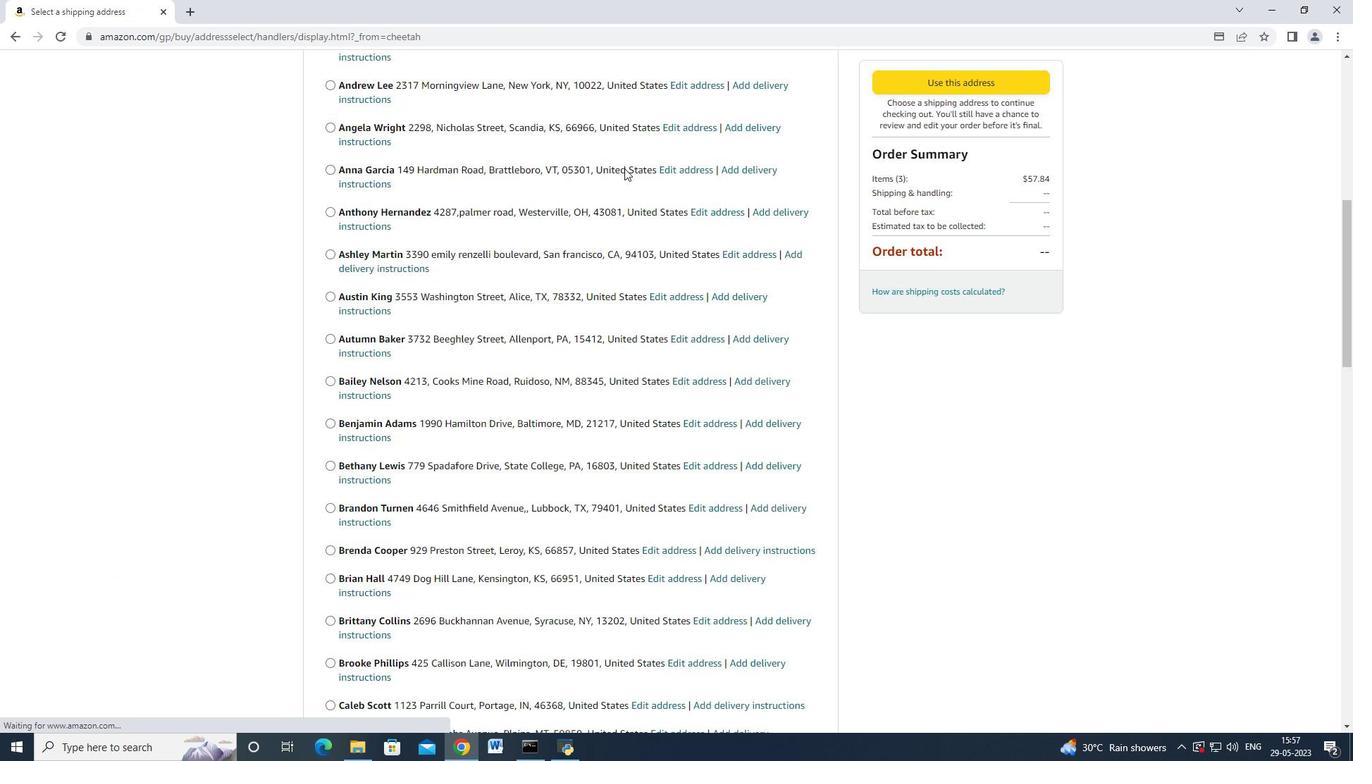 
Action: Mouse moved to (594, 210)
Screenshot: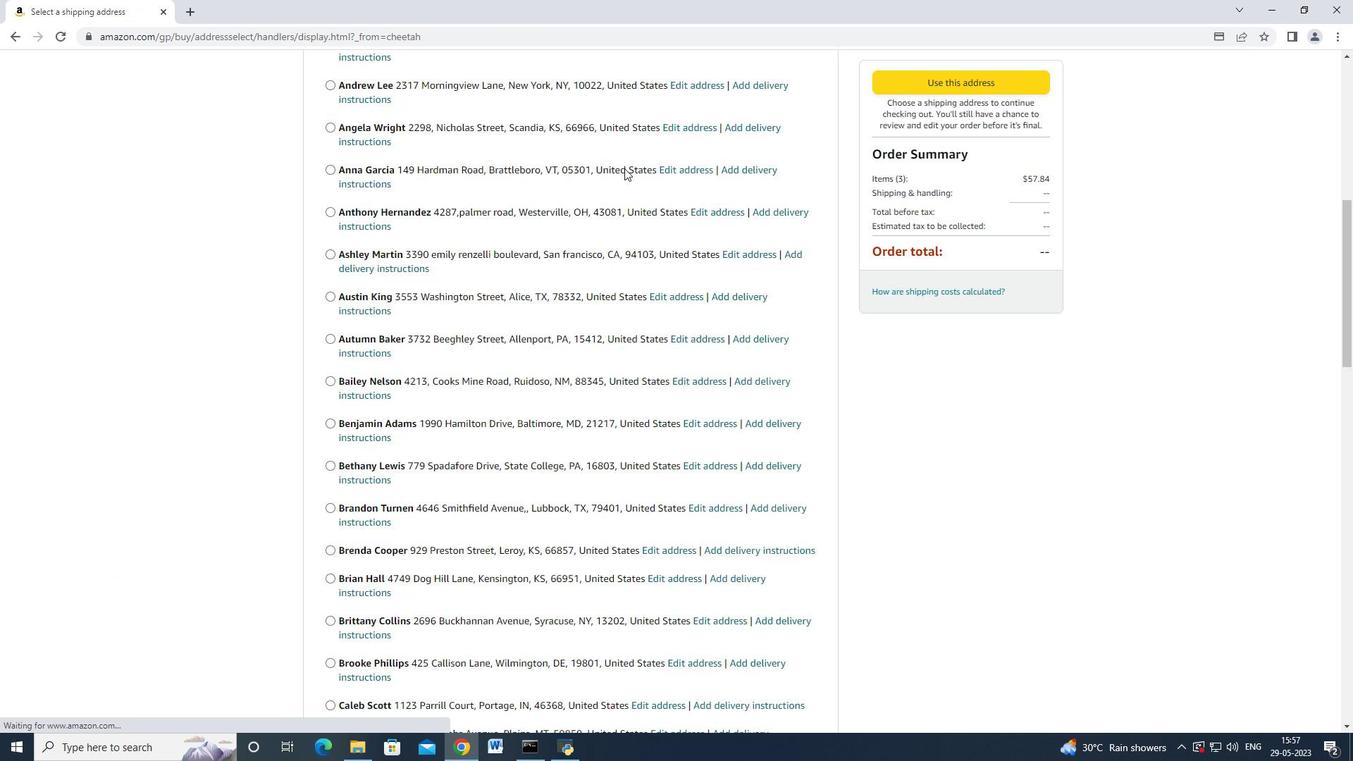 
Action: Mouse scrolled (594, 209) with delta (0, 0)
Screenshot: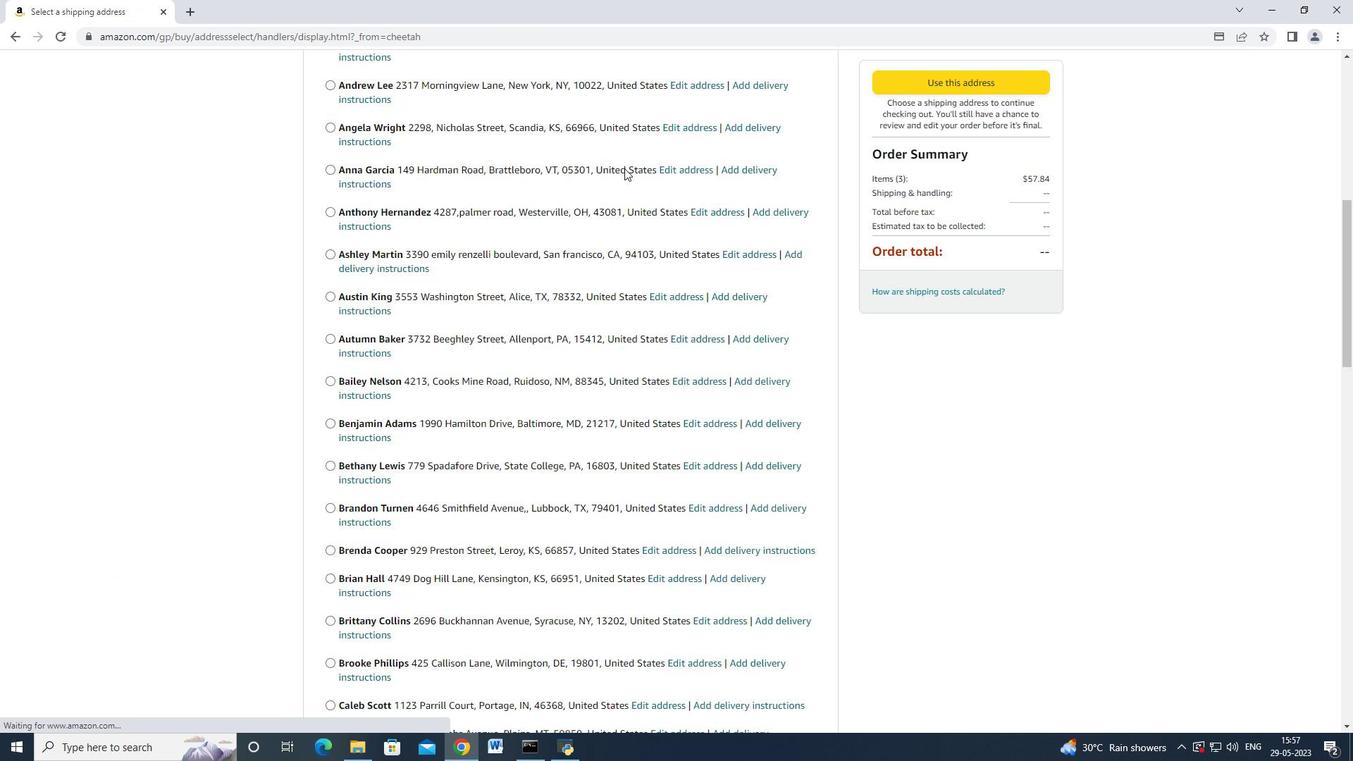 
Action: Mouse moved to (593, 212)
Screenshot: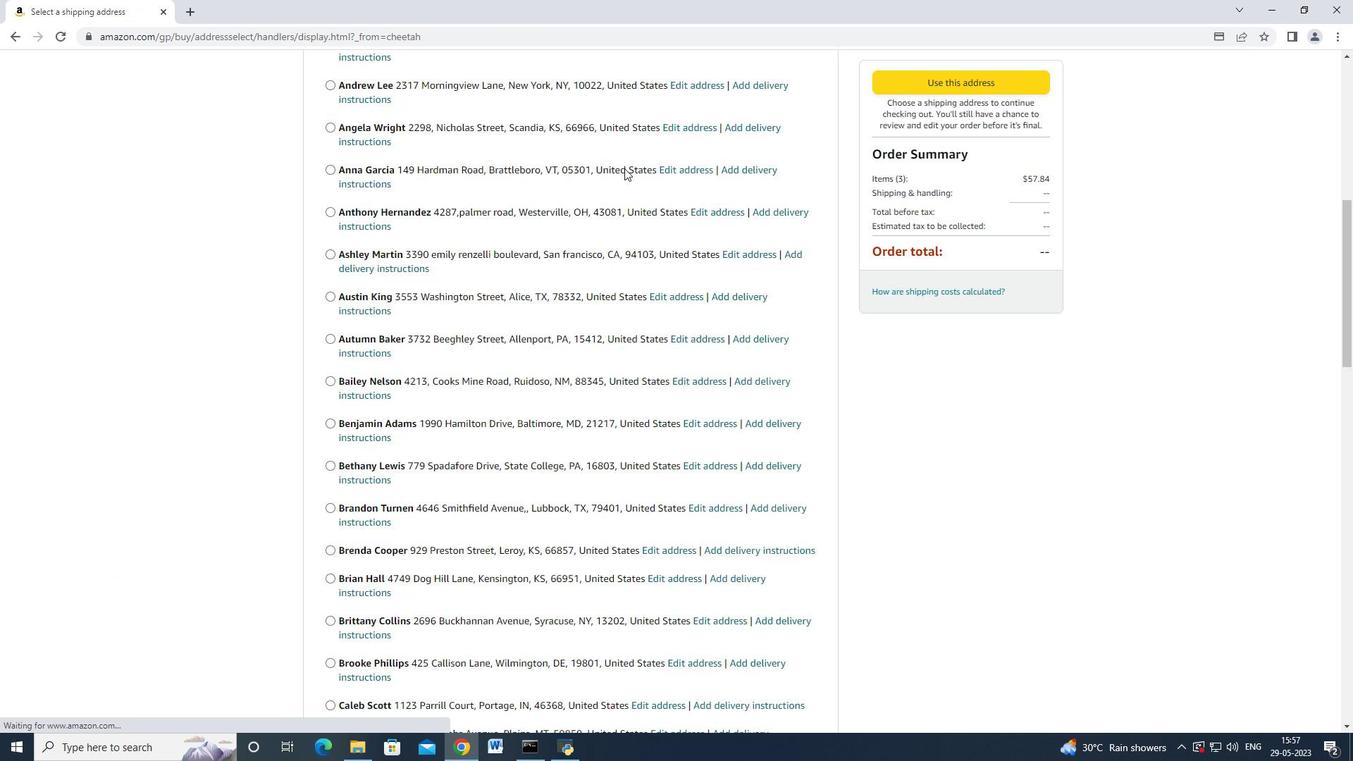 
Action: Mouse scrolled (594, 210) with delta (0, 0)
Screenshot: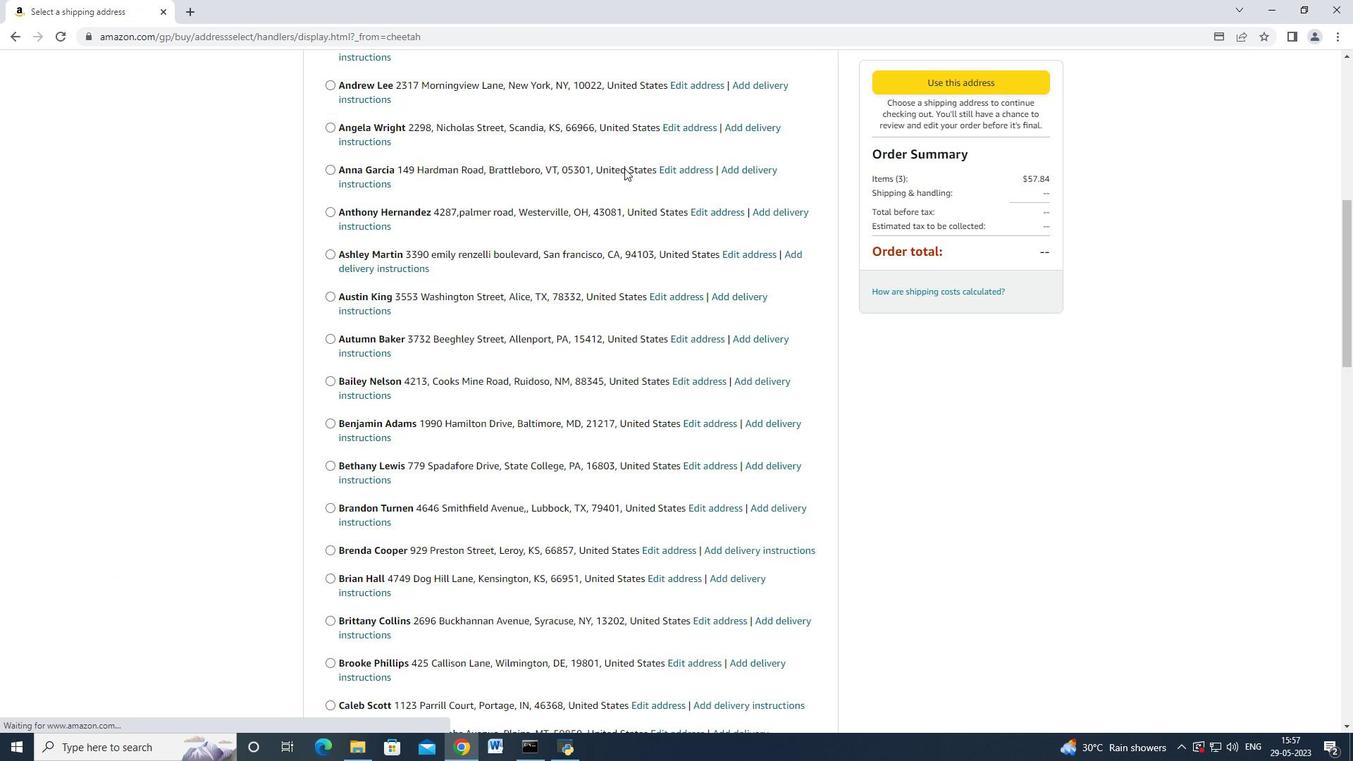 
Action: Mouse moved to (592, 216)
Screenshot: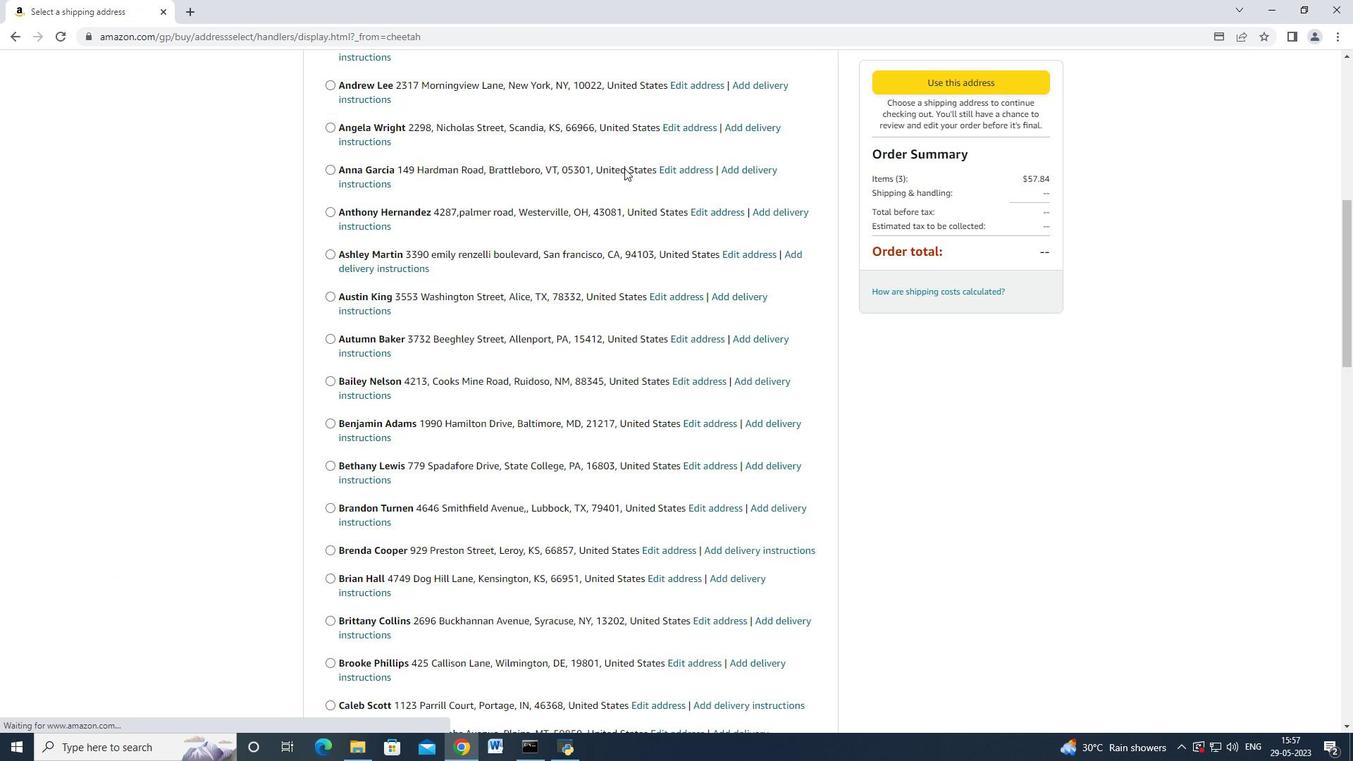 
Action: Mouse scrolled (592, 212) with delta (0, 0)
Screenshot: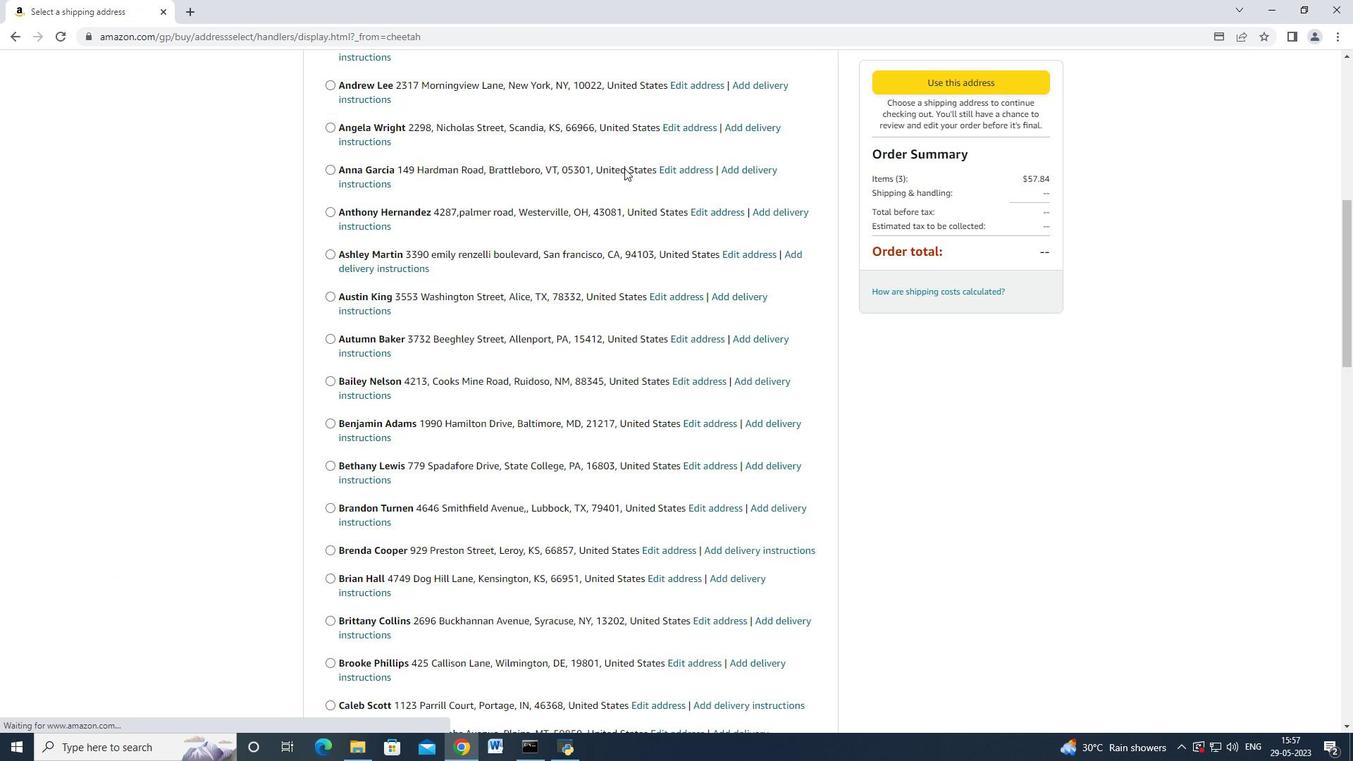 
Action: Mouse moved to (591, 217)
Screenshot: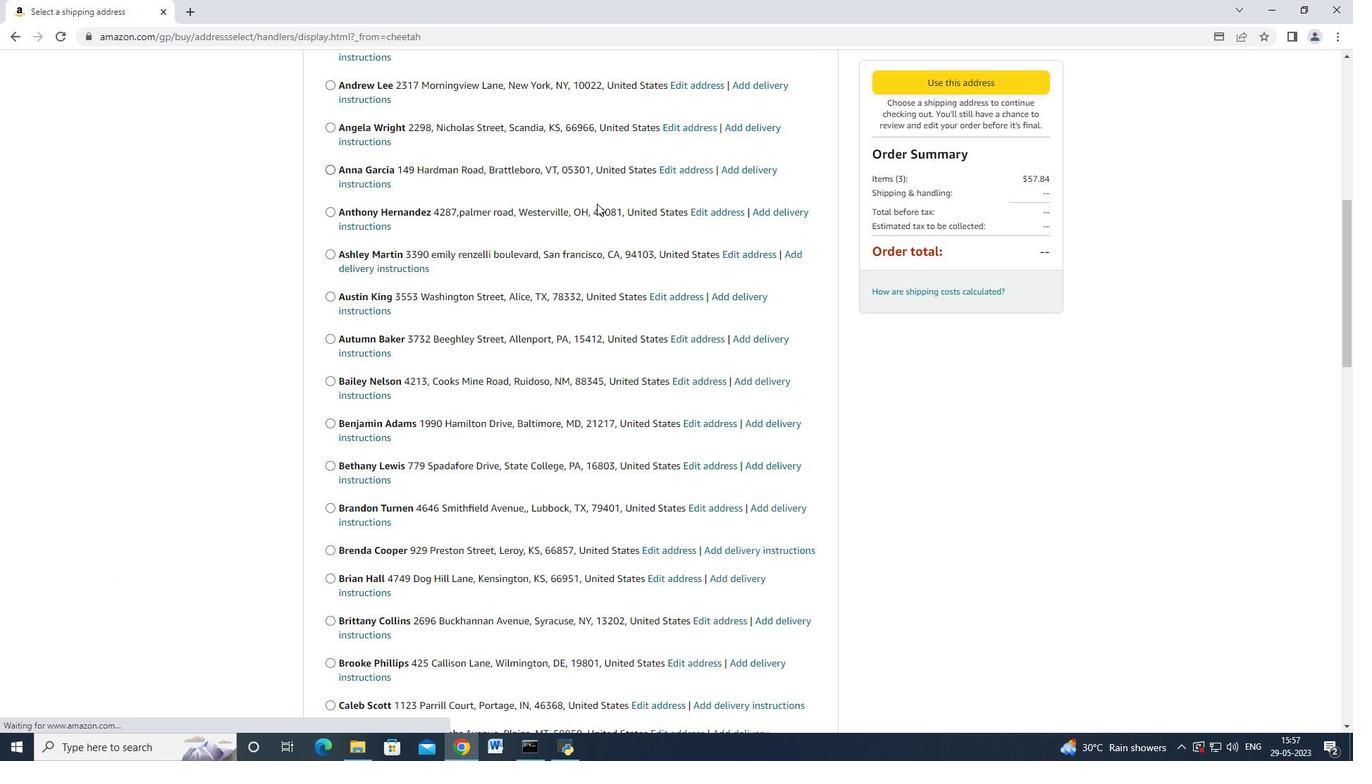 
Action: Mouse scrolled (591, 215) with delta (0, 0)
Screenshot: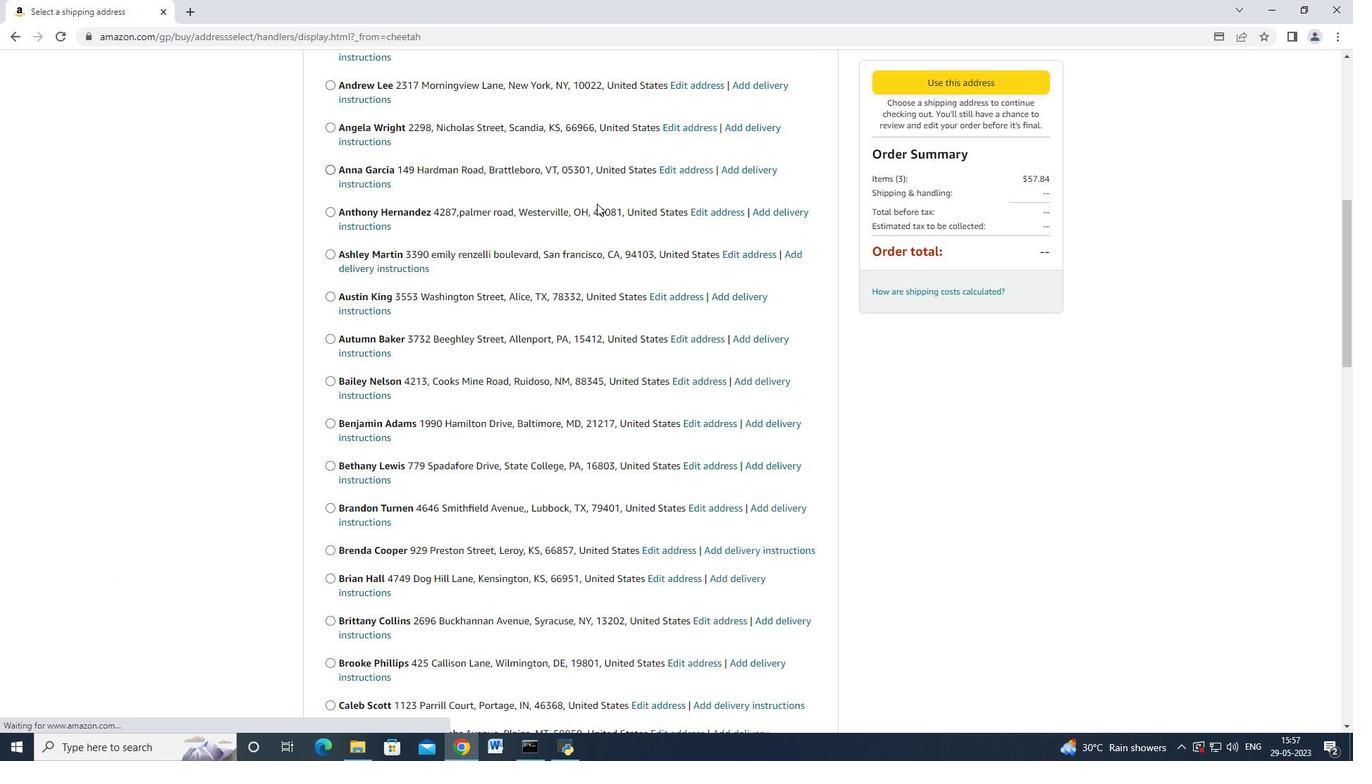 
Action: Mouse moved to (563, 229)
Screenshot: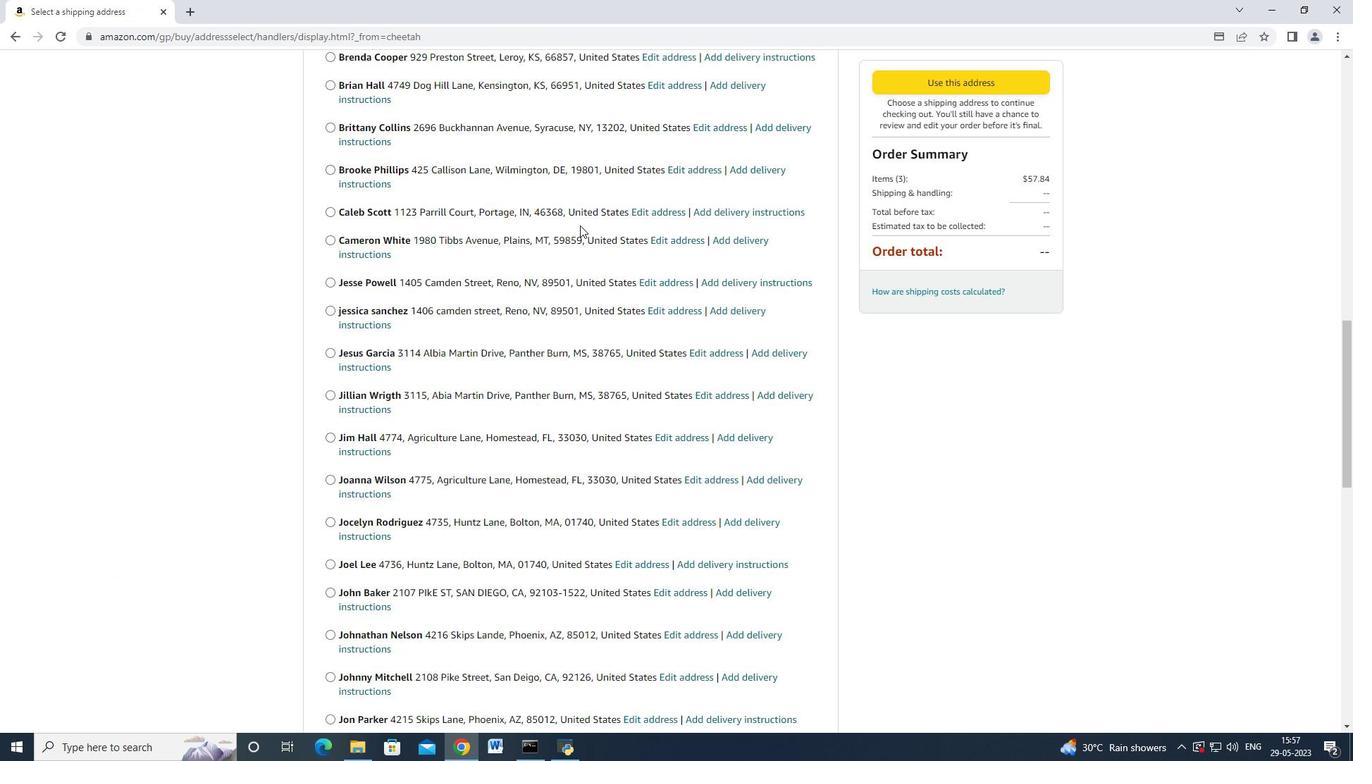 
Action: Mouse scrolled (567, 227) with delta (0, 0)
Screenshot: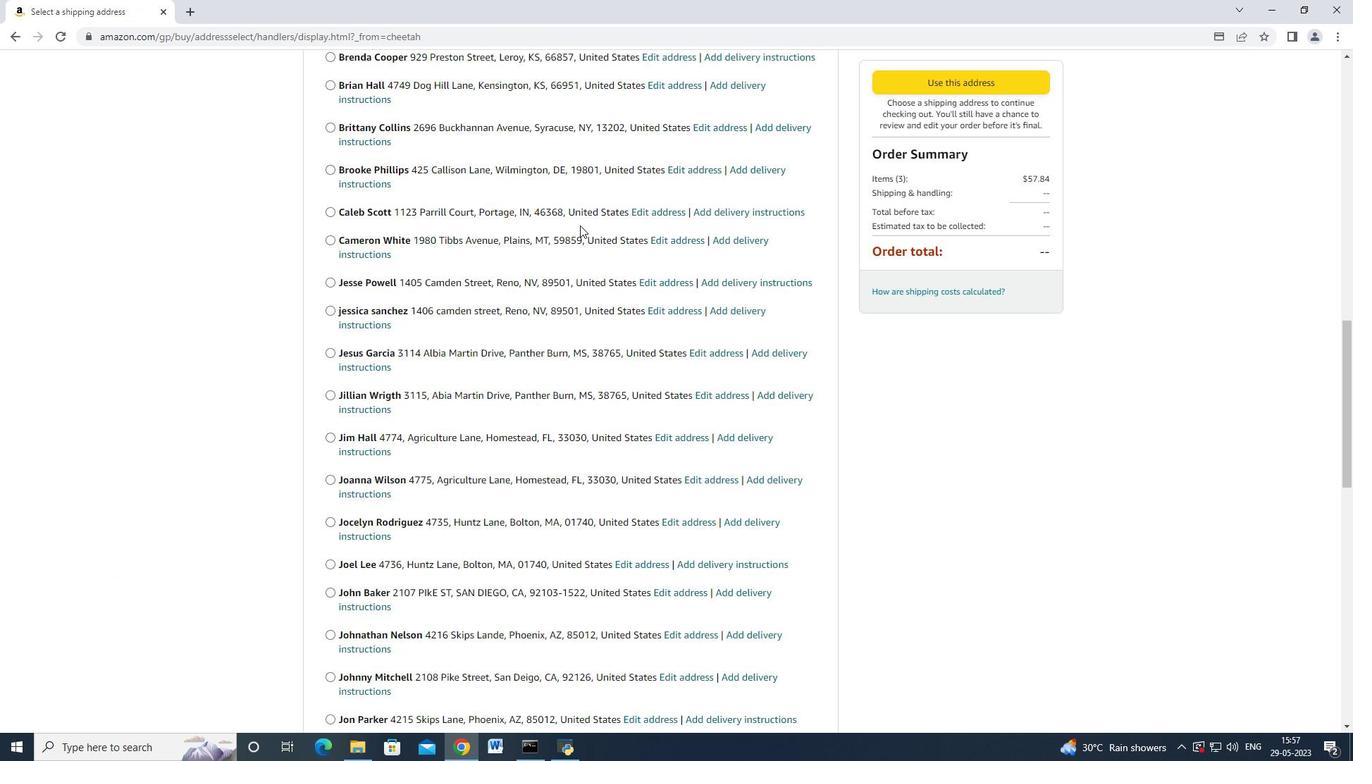 
Action: Mouse moved to (563, 229)
Screenshot: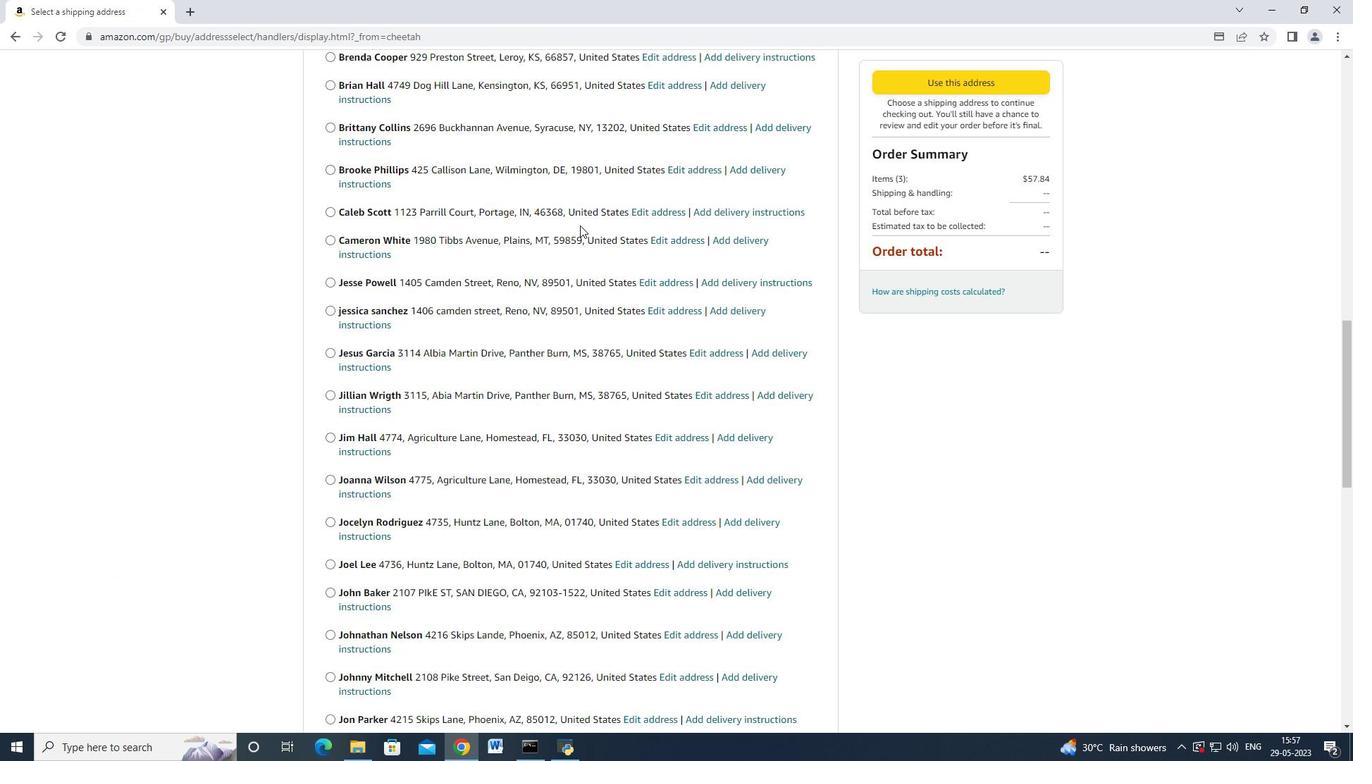
Action: Mouse scrolled (565, 228) with delta (0, 0)
Screenshot: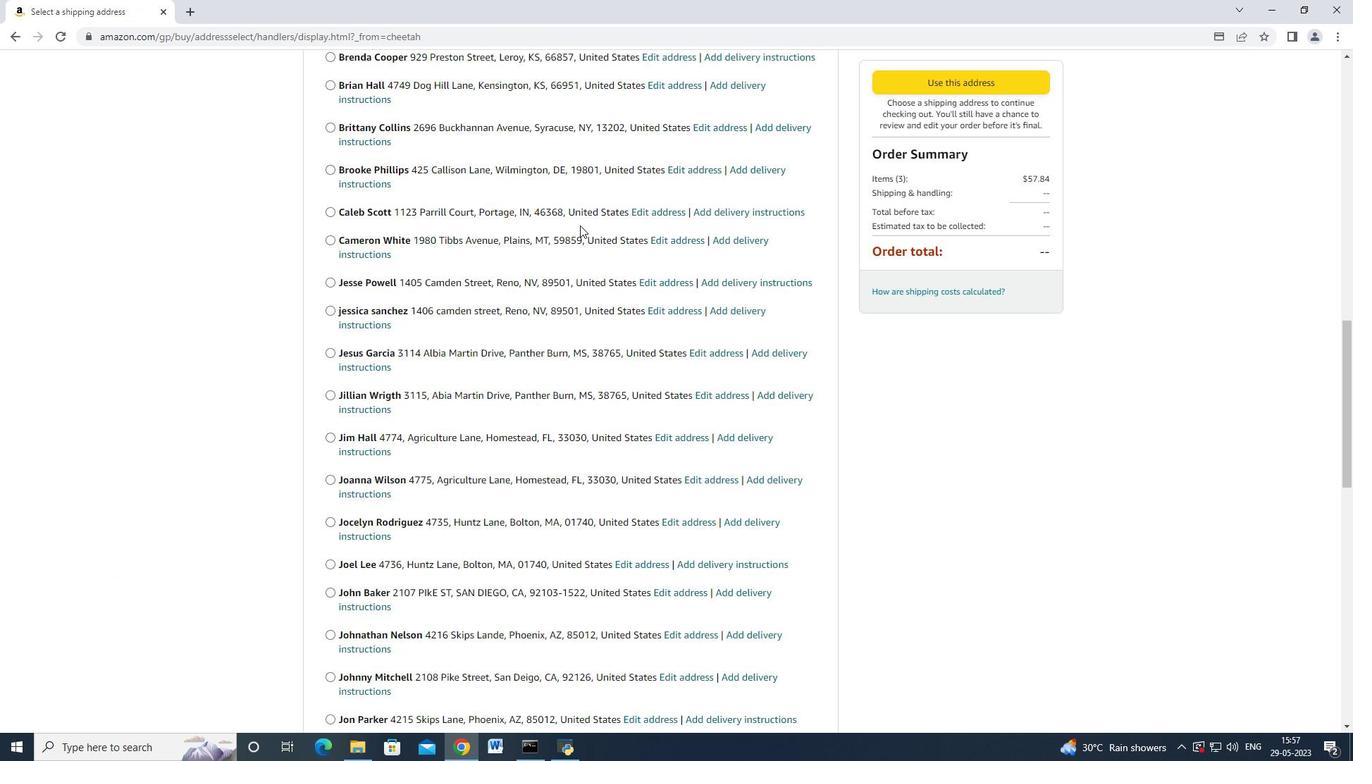 
Action: Mouse moved to (562, 229)
Screenshot: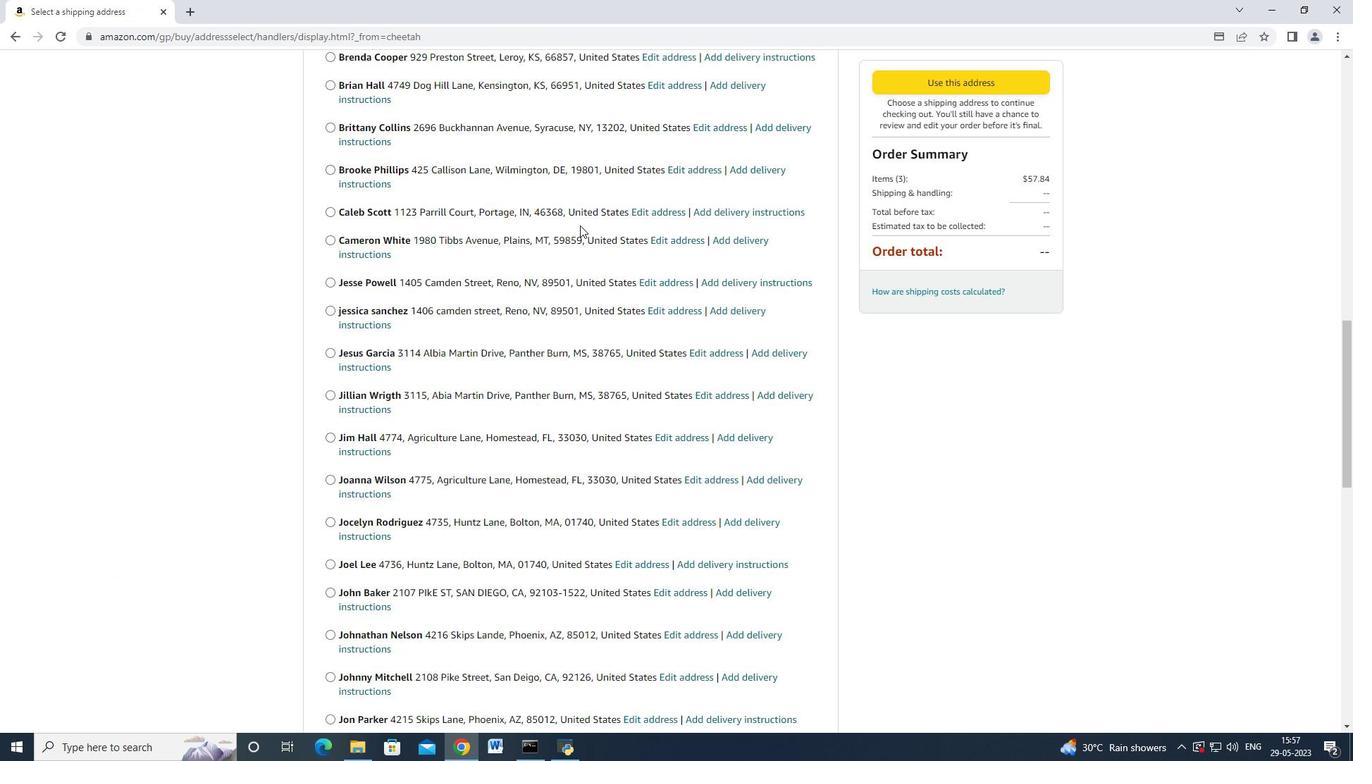 
Action: Mouse scrolled (565, 228) with delta (0, 0)
Screenshot: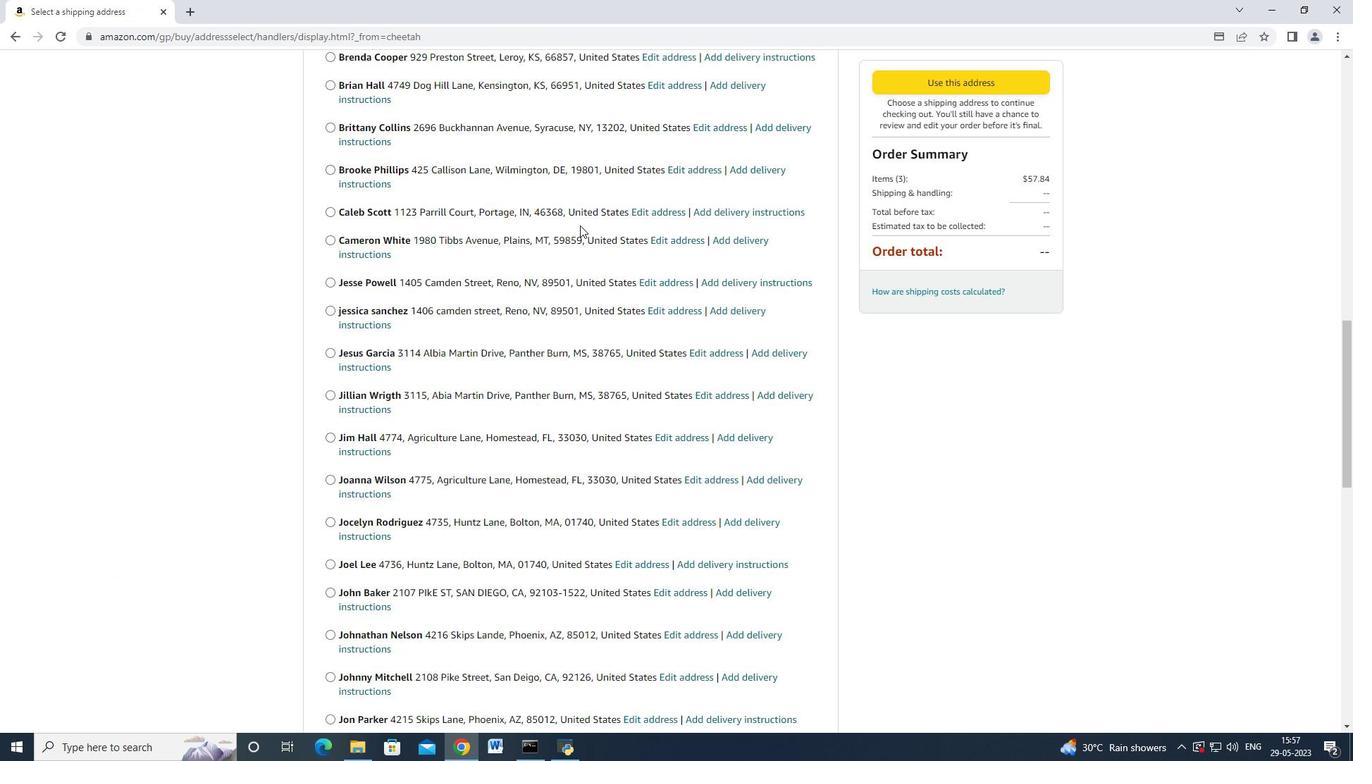 
Action: Mouse moved to (559, 229)
Screenshot: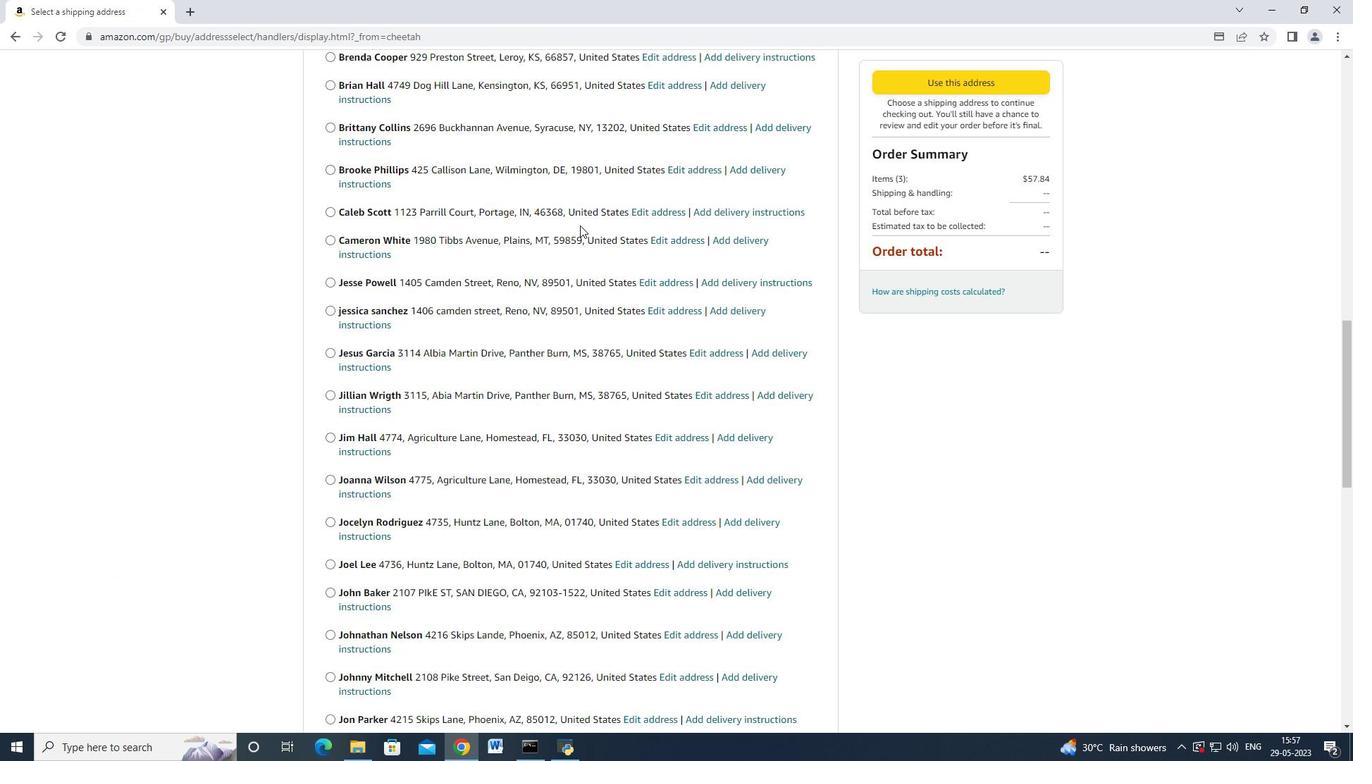 
Action: Mouse scrolled (564, 228) with delta (0, 0)
Screenshot: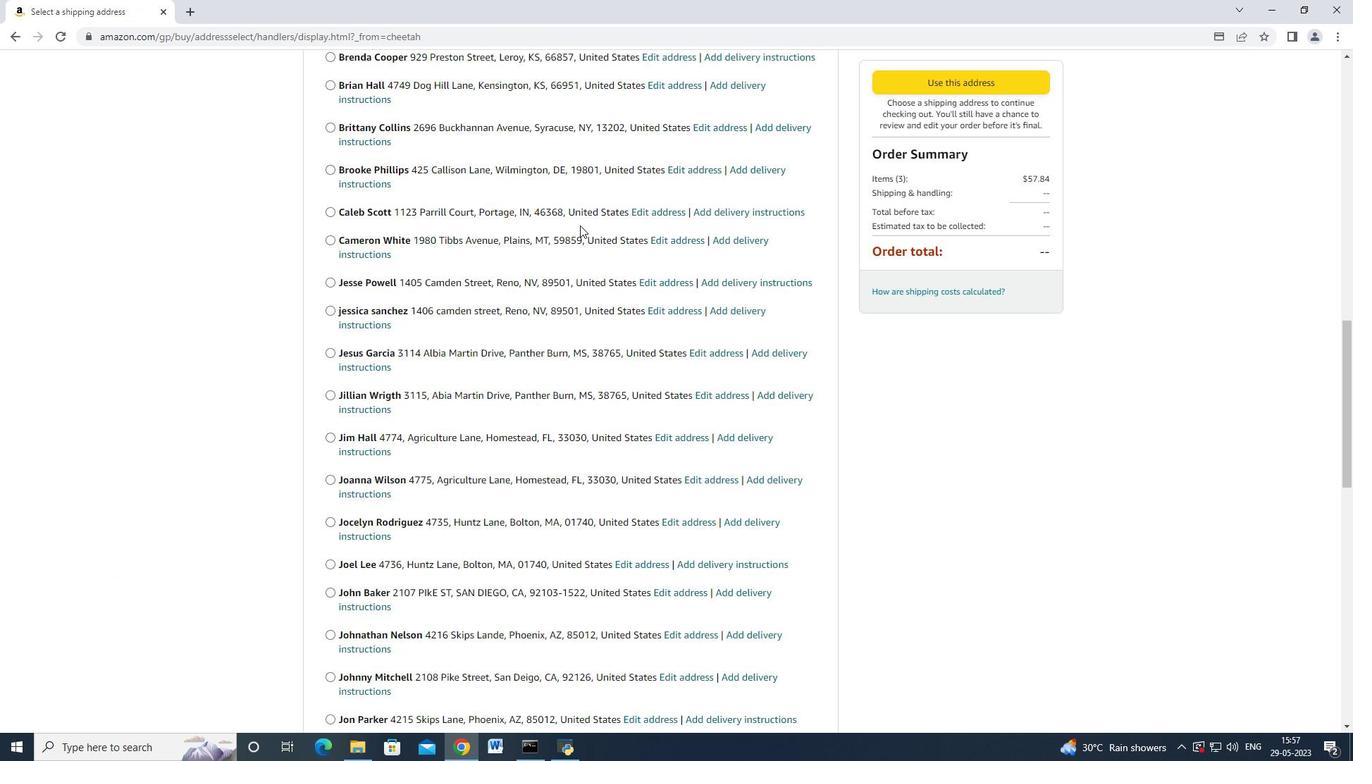 
Action: Mouse moved to (554, 232)
Screenshot: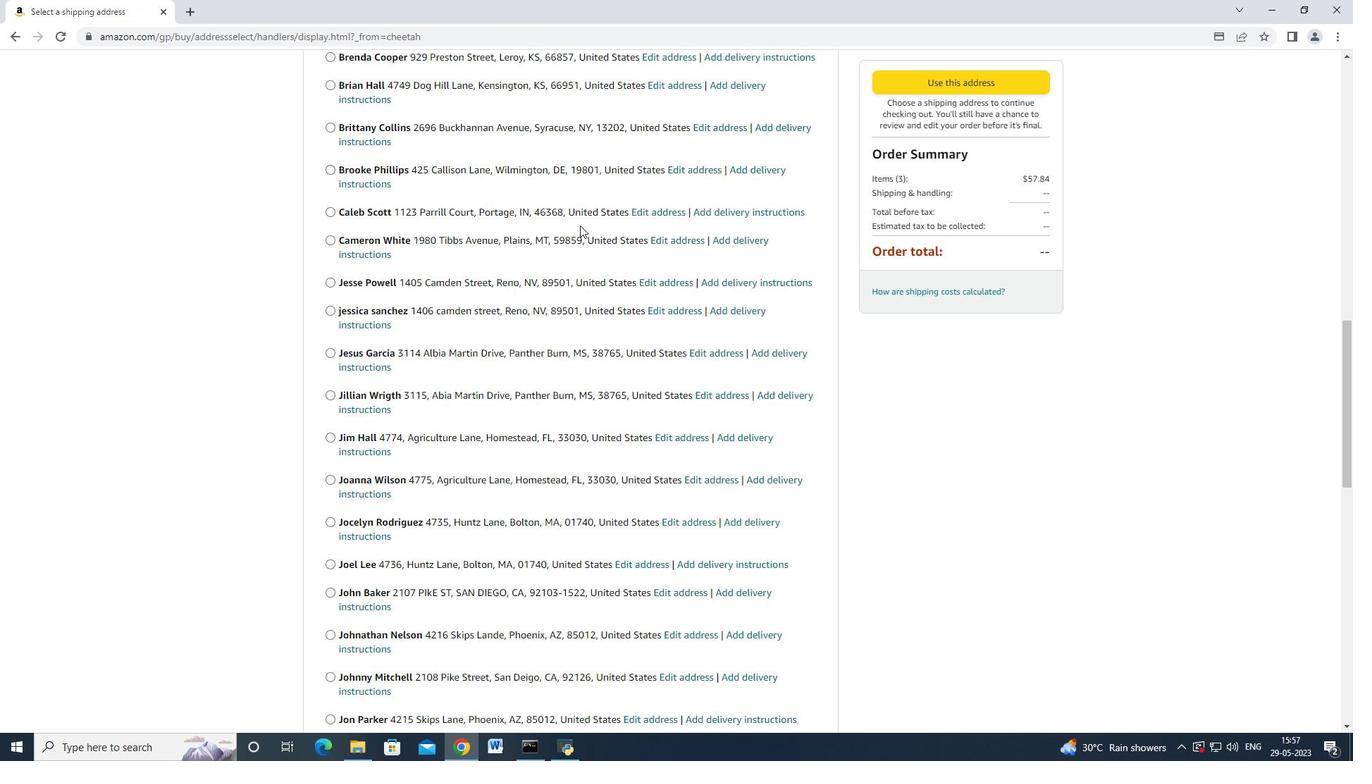 
Action: Mouse scrolled (563, 228) with delta (0, 0)
Screenshot: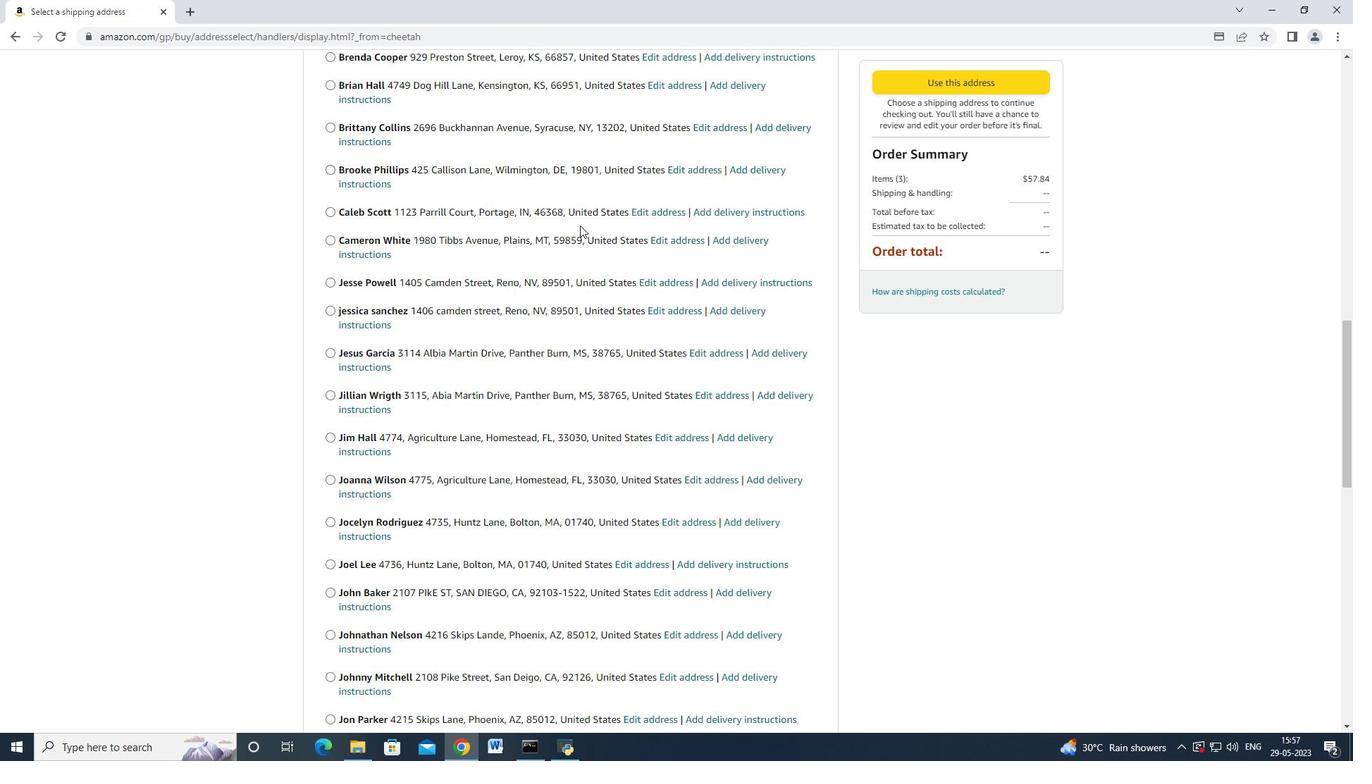 
Action: Mouse moved to (553, 232)
Screenshot: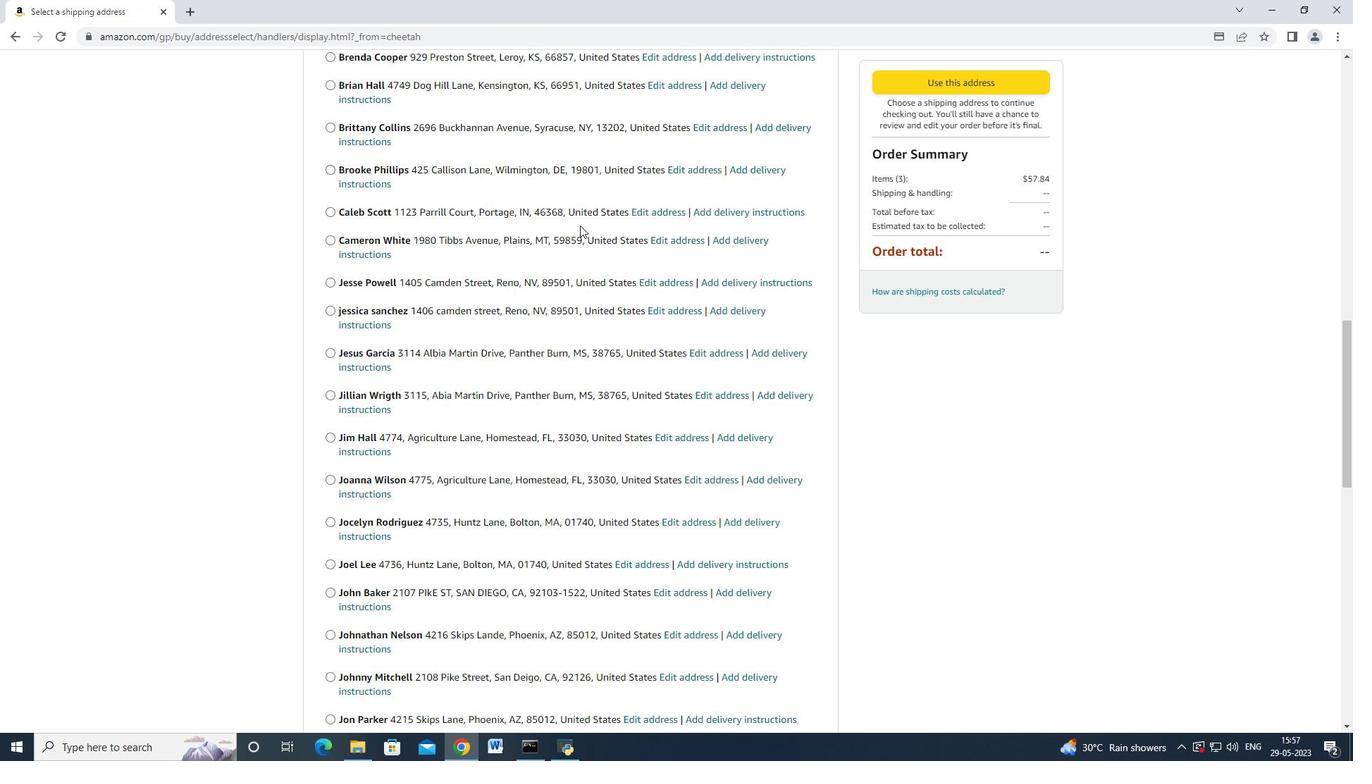 
Action: Mouse scrolled (563, 228) with delta (0, 0)
Screenshot: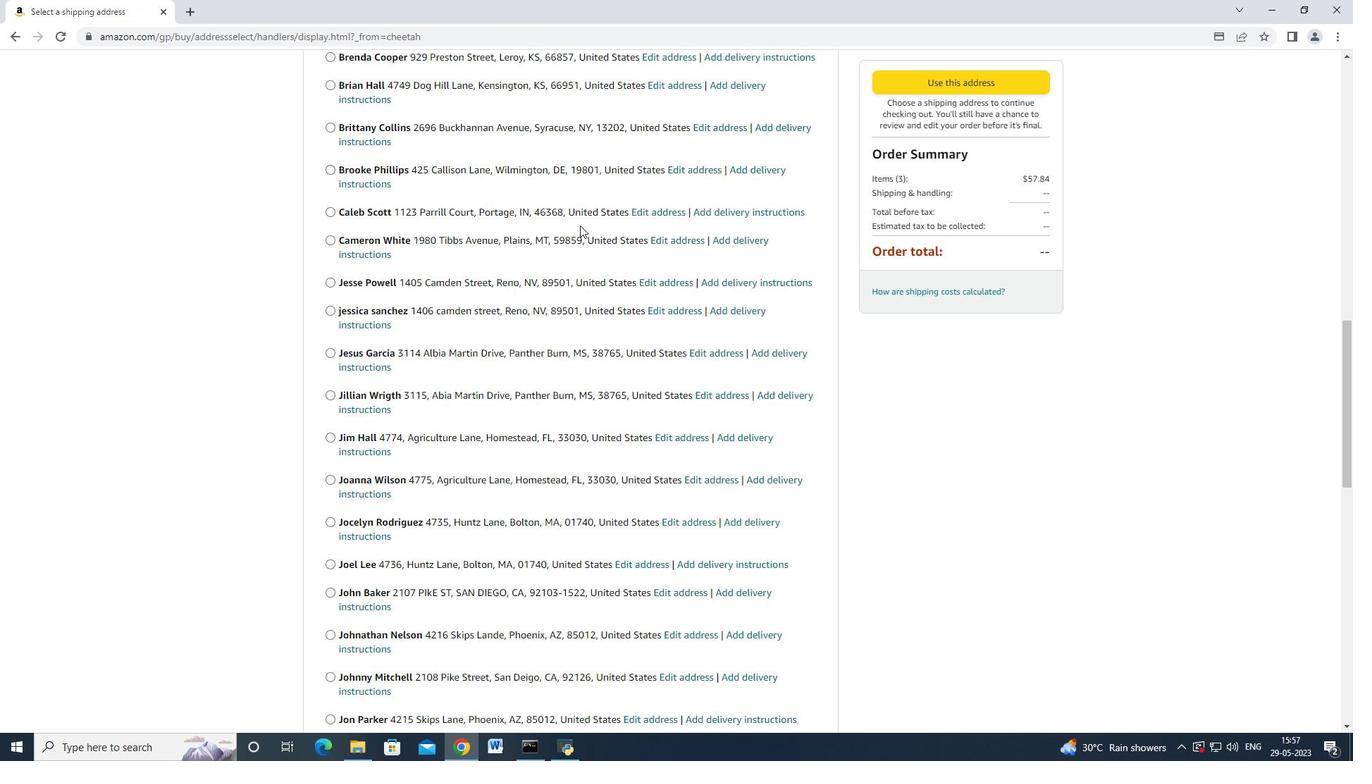 
Action: Mouse moved to (549, 234)
Screenshot: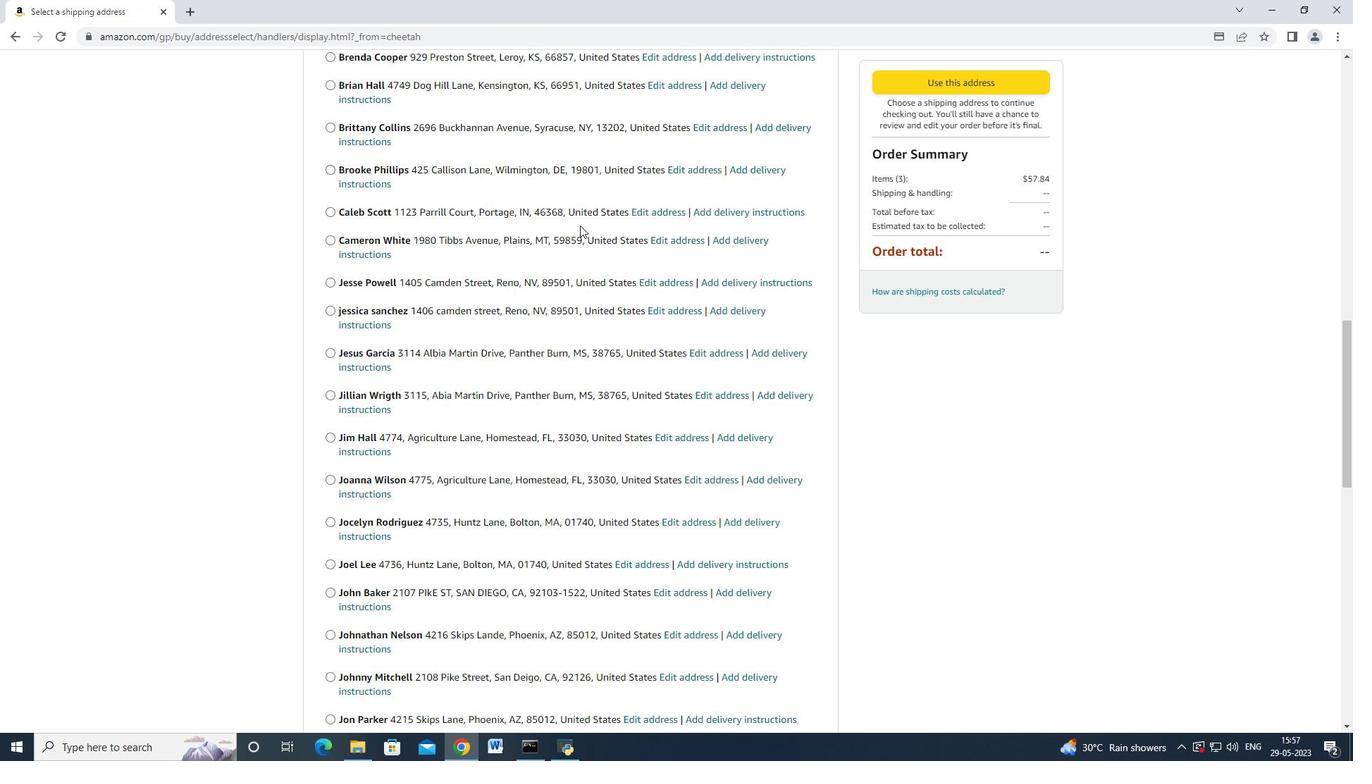 
Action: Mouse scrolled (563, 228) with delta (0, 0)
Screenshot: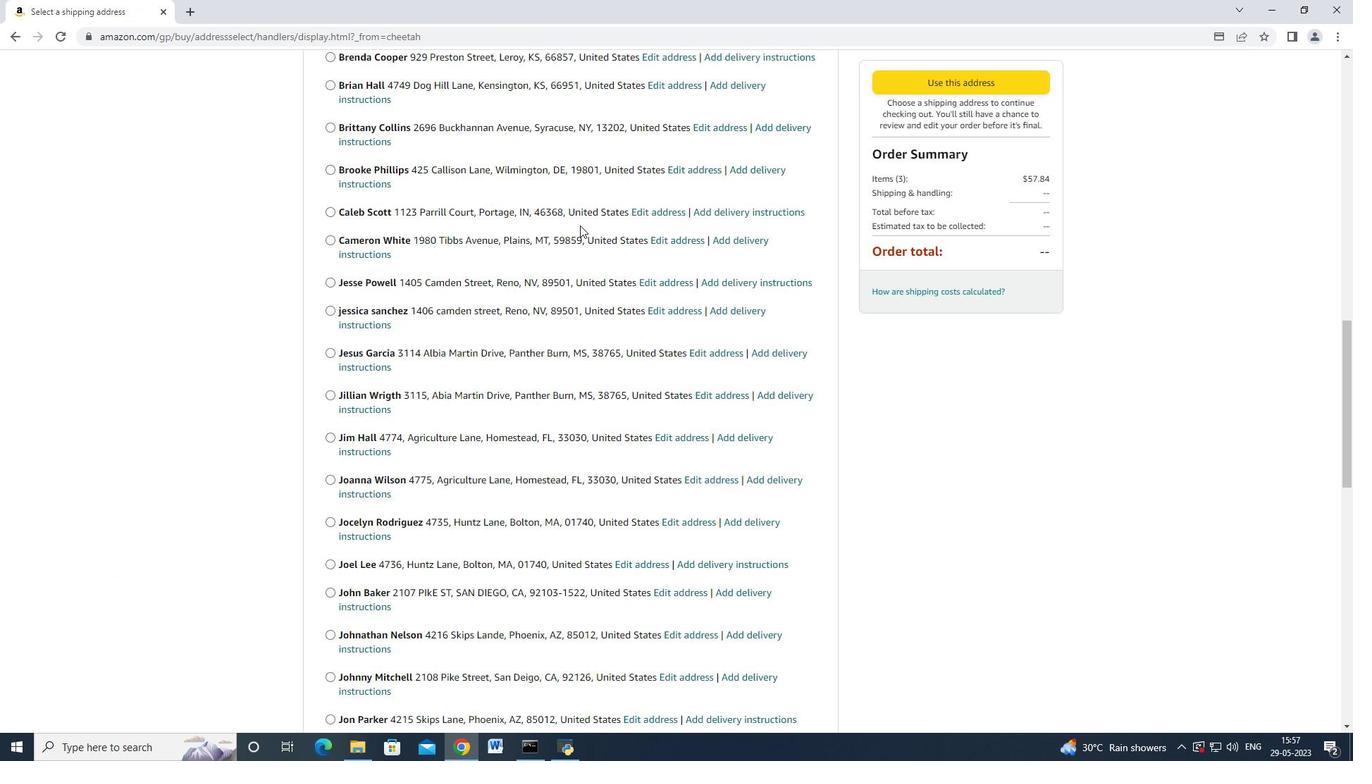 
Action: Mouse moved to (530, 248)
Screenshot: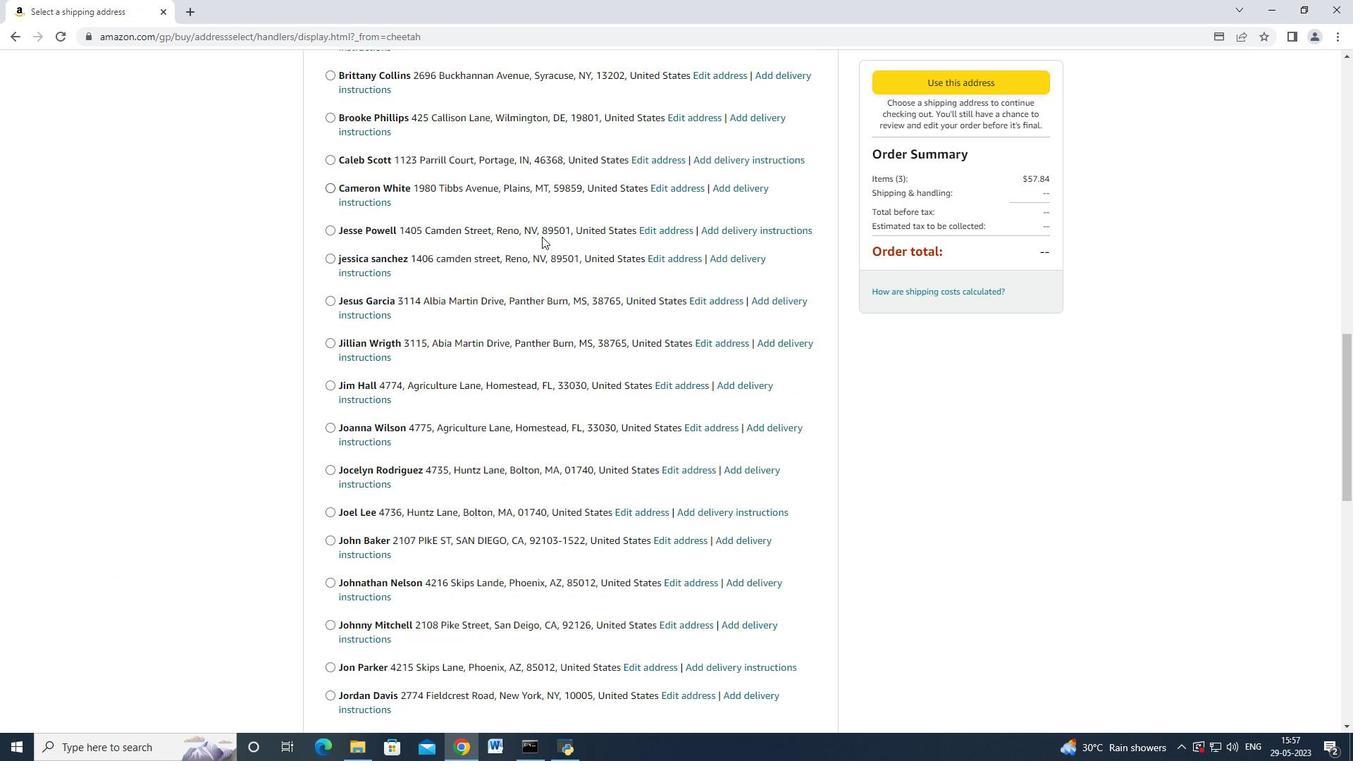 
Action: Mouse scrolled (530, 248) with delta (0, 0)
Screenshot: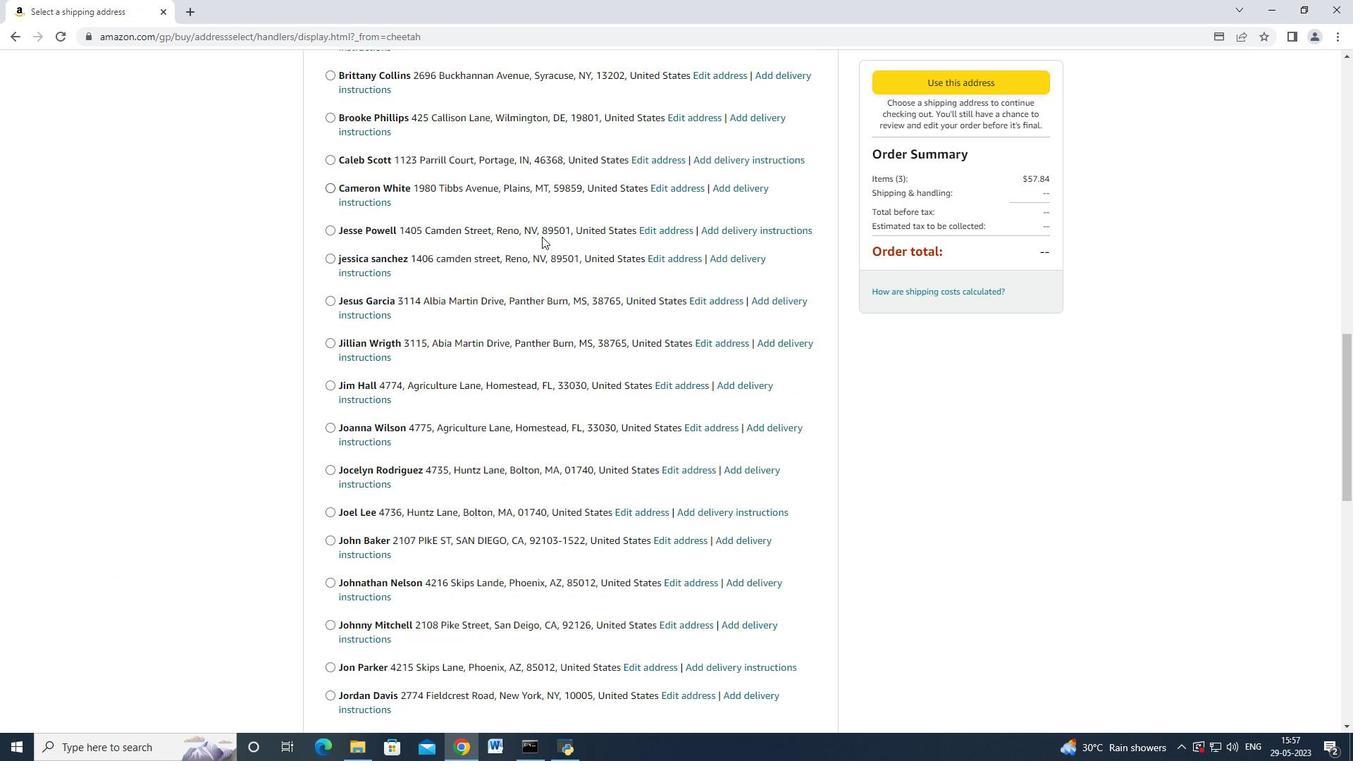 
Action: Mouse moved to (528, 250)
Screenshot: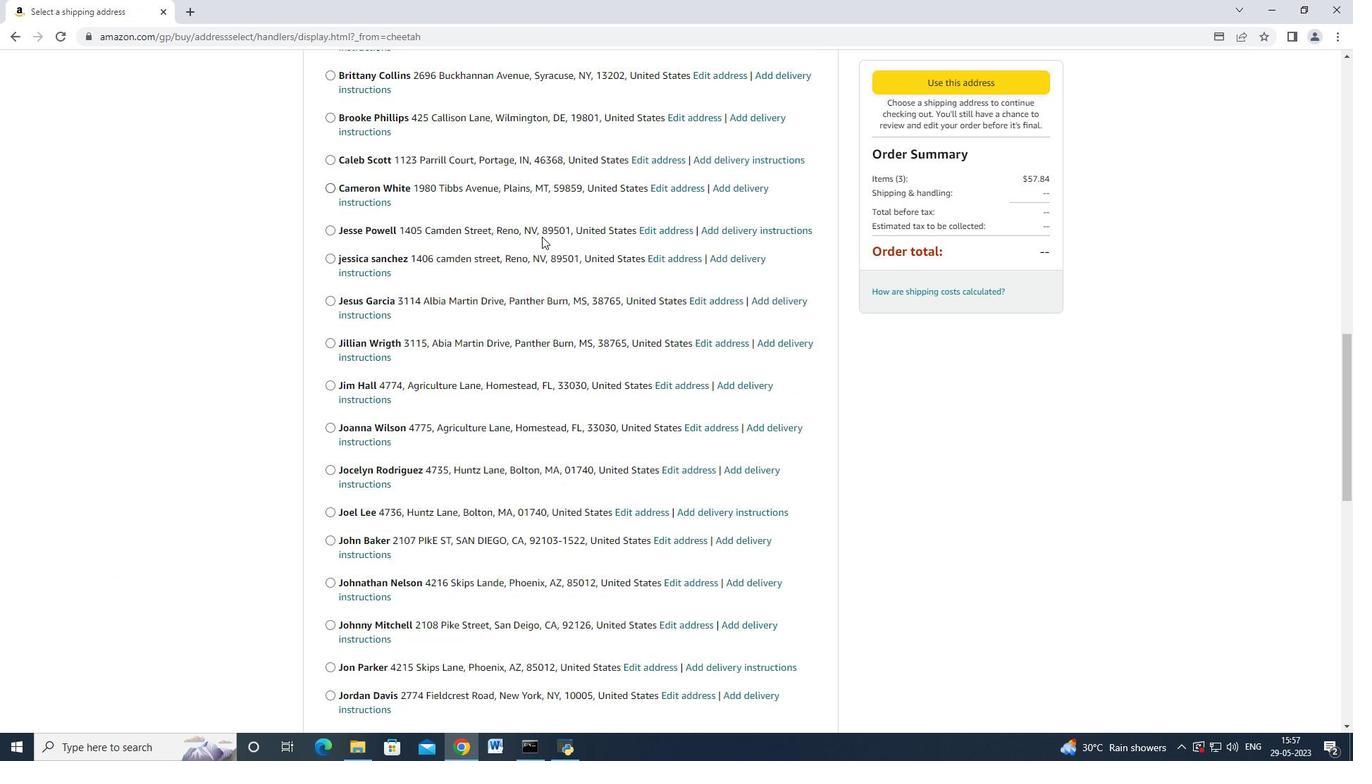 
Action: Mouse scrolled (528, 250) with delta (0, 0)
Screenshot: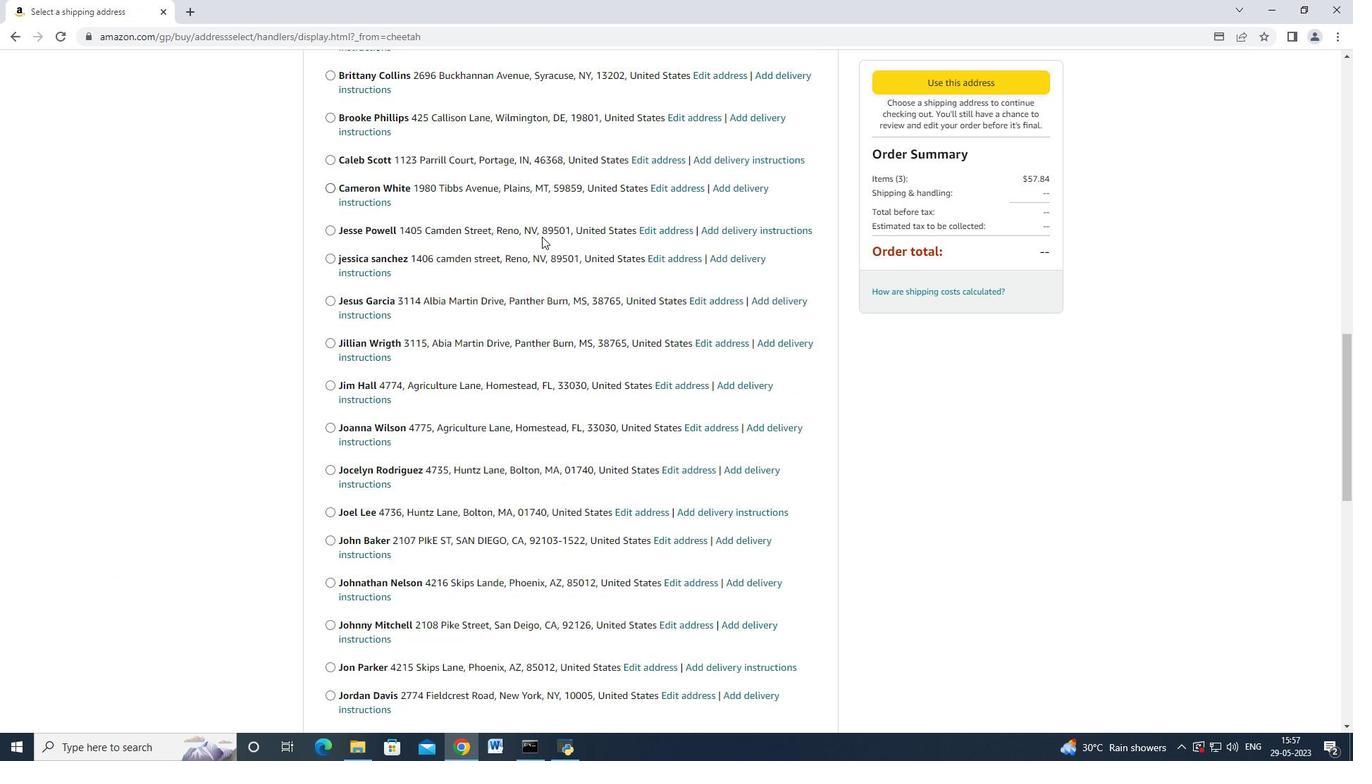 
Action: Mouse moved to (527, 251)
Screenshot: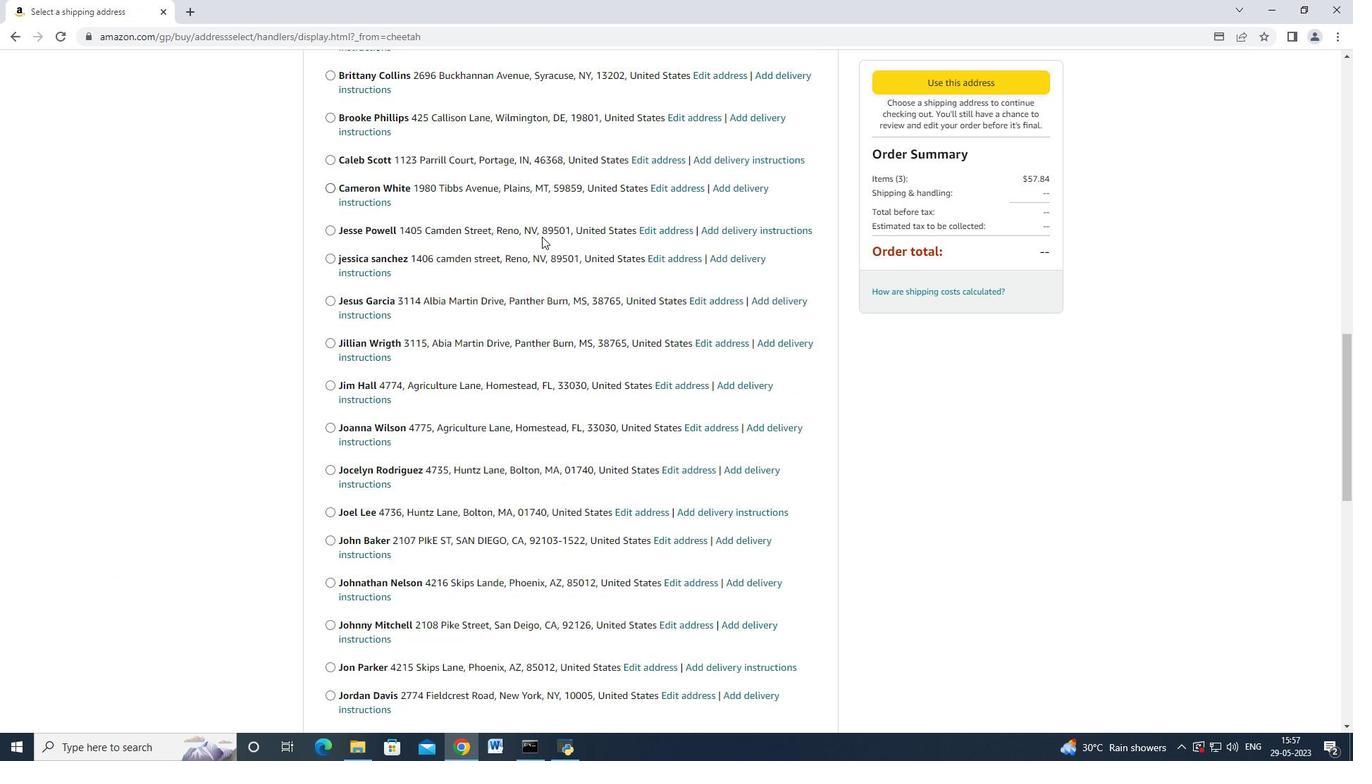 
Action: Mouse scrolled (527, 250) with delta (0, 0)
Screenshot: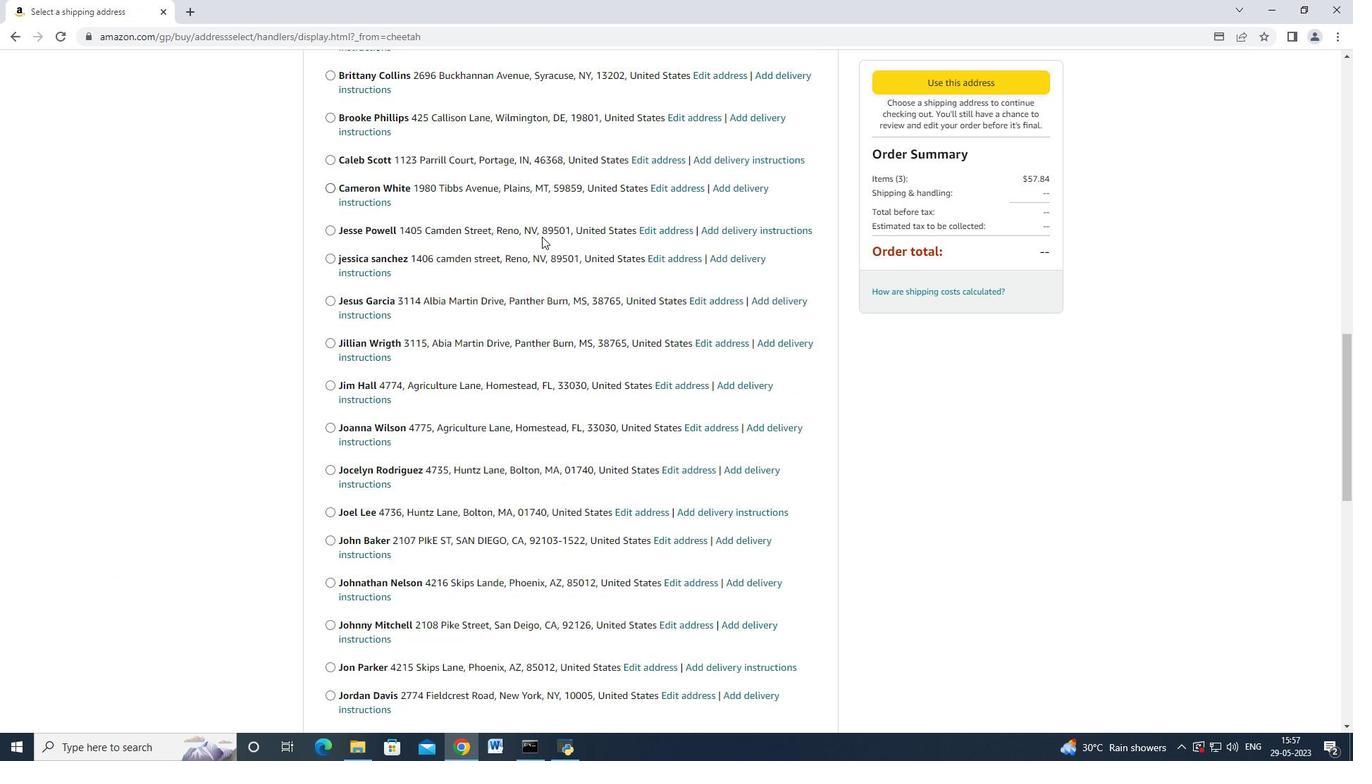 
Action: Mouse moved to (526, 251)
Screenshot: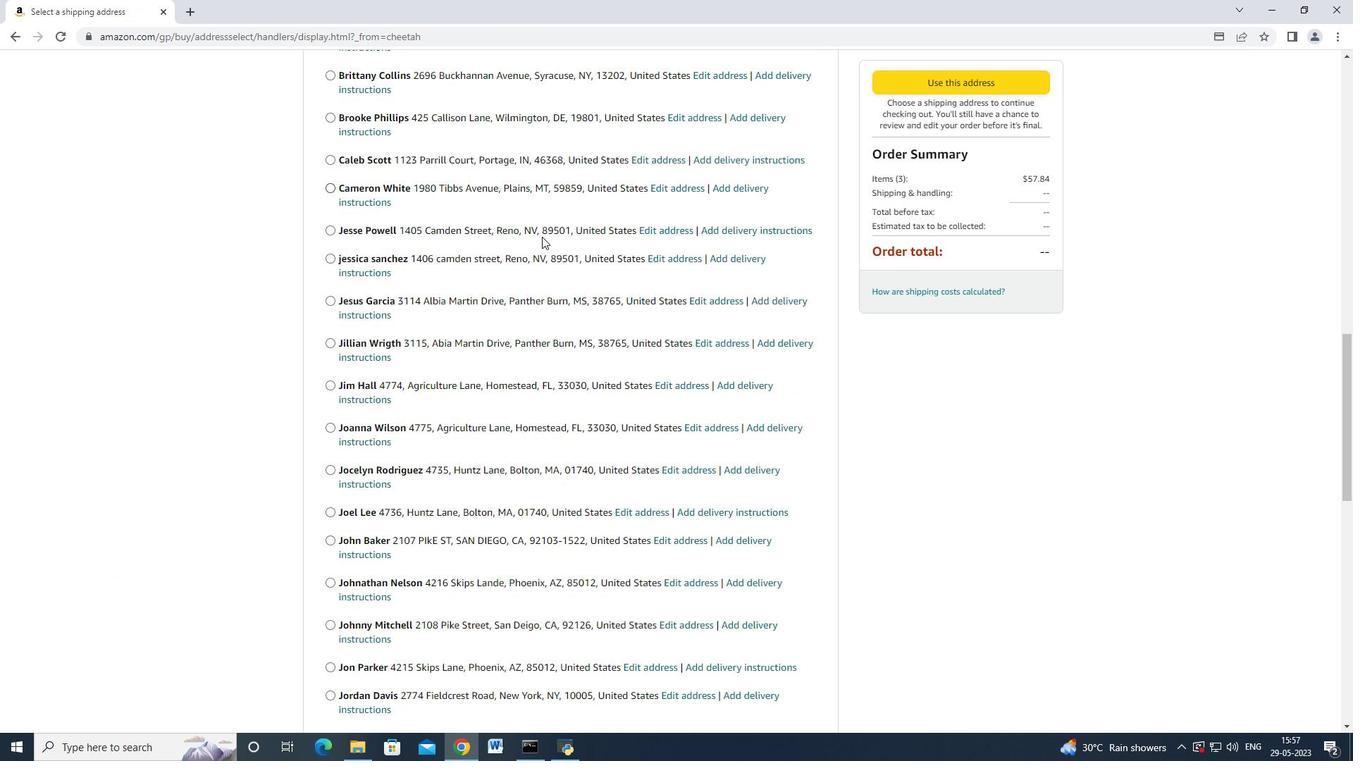 
Action: Mouse scrolled (527, 250) with delta (0, 0)
Screenshot: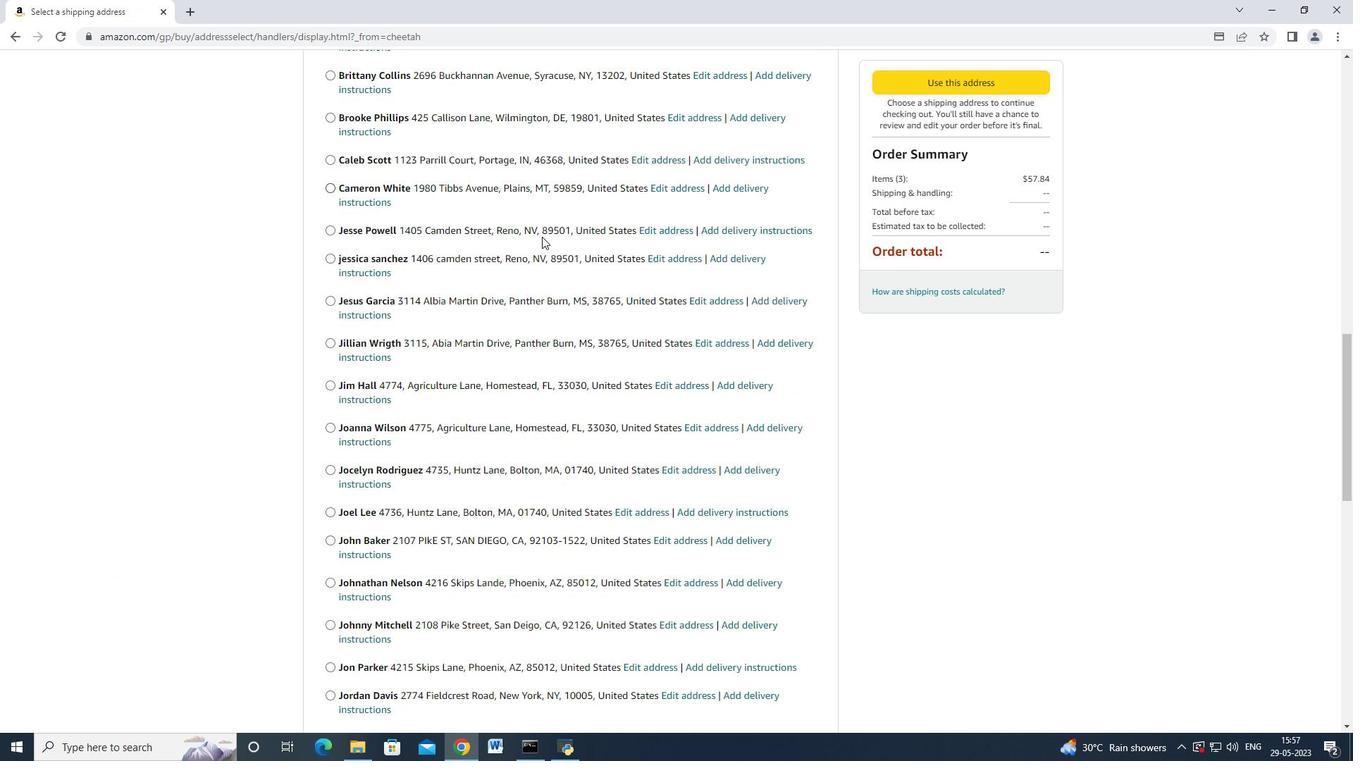 
Action: Mouse moved to (525, 251)
Screenshot: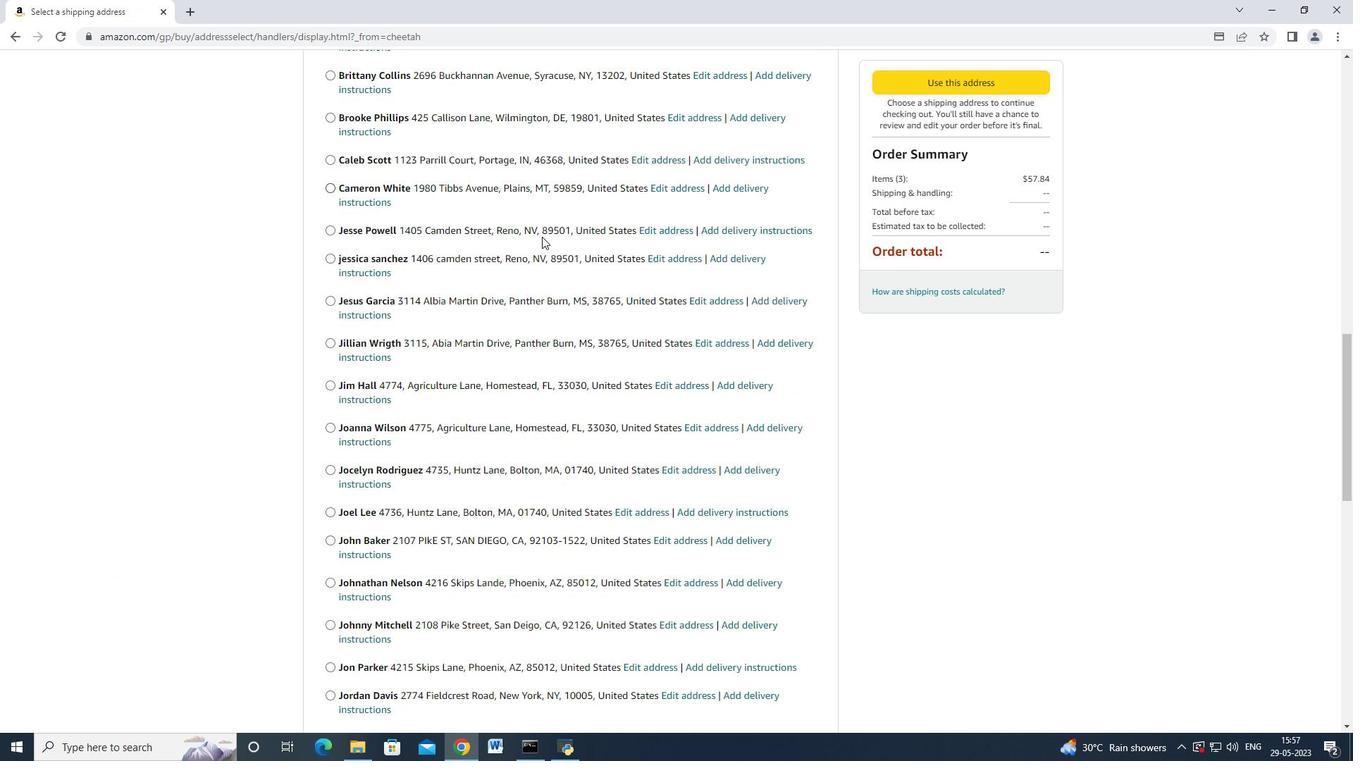 
Action: Mouse scrolled (526, 250) with delta (0, 0)
Screenshot: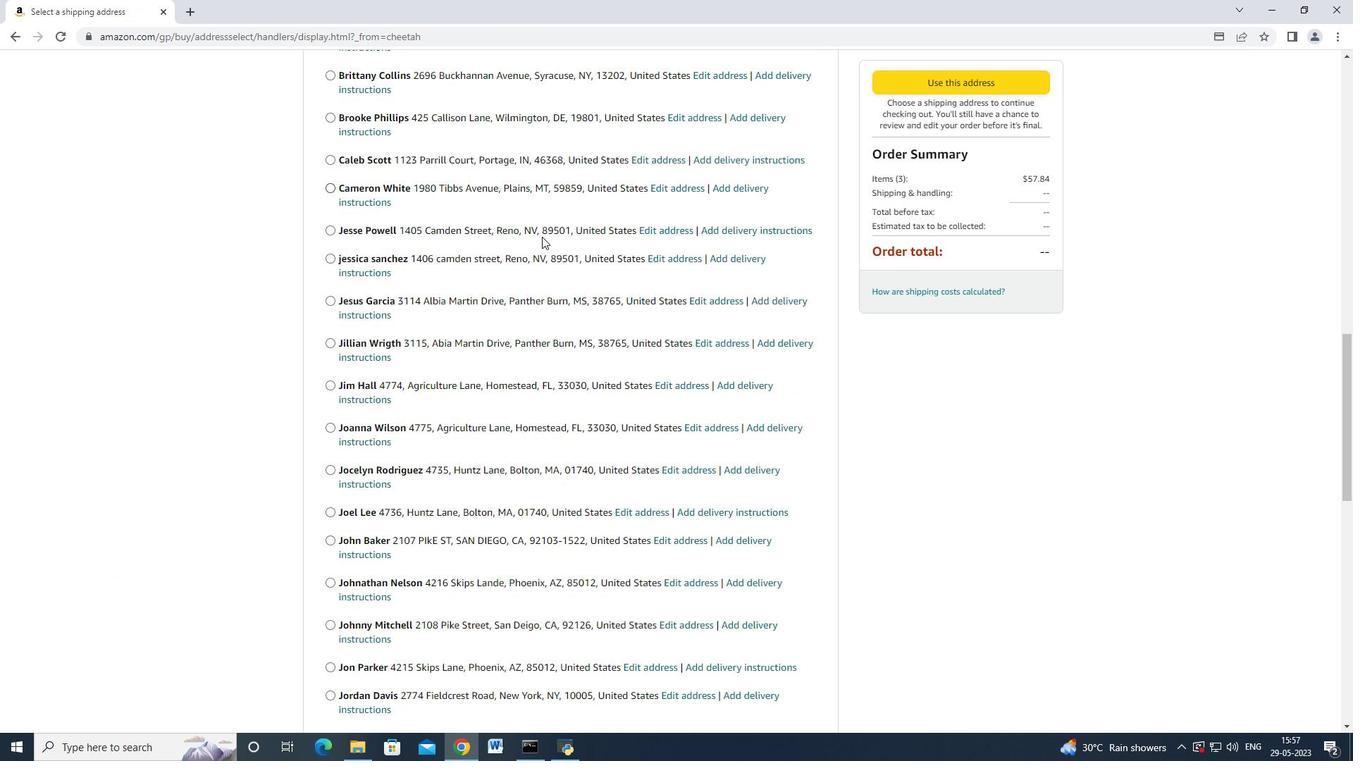 
Action: Mouse scrolled (525, 250) with delta (0, 0)
Screenshot: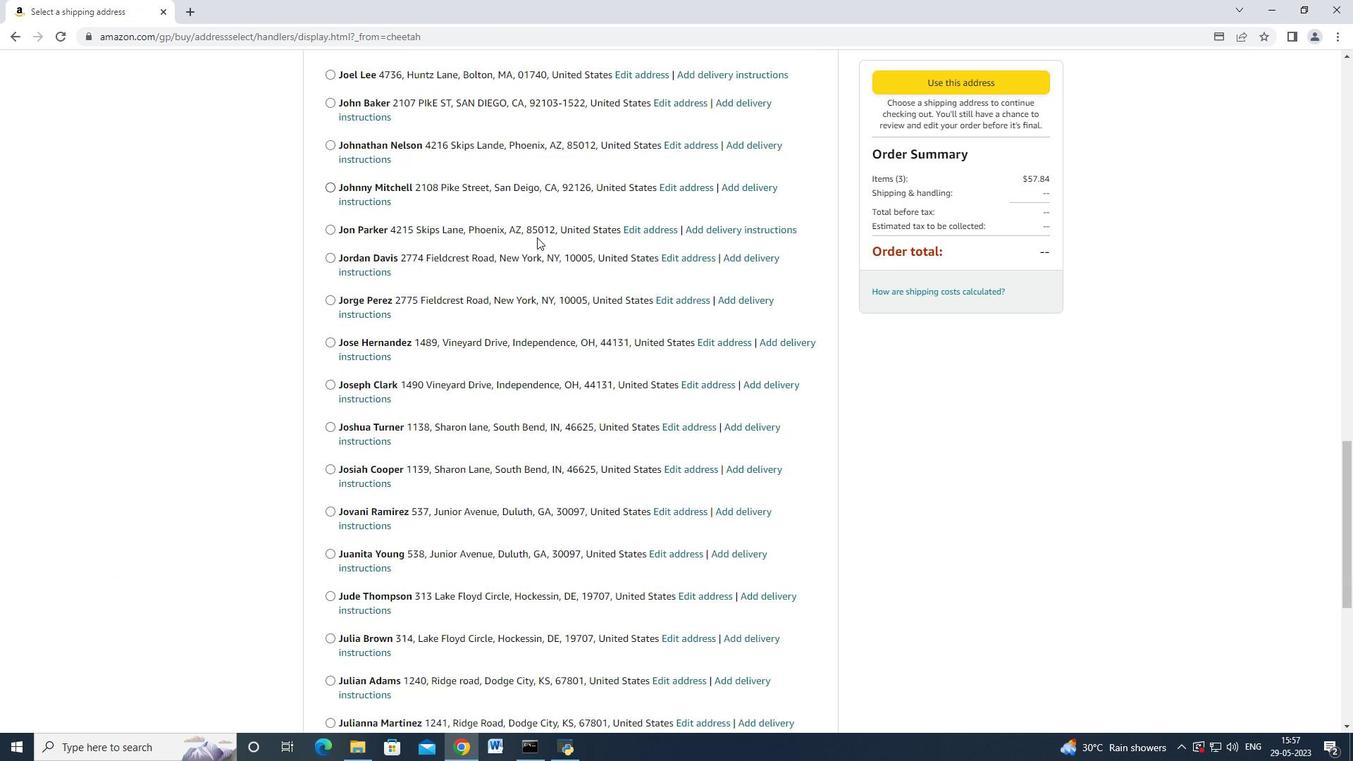 
Action: Mouse scrolled (525, 250) with delta (0, 0)
Screenshot: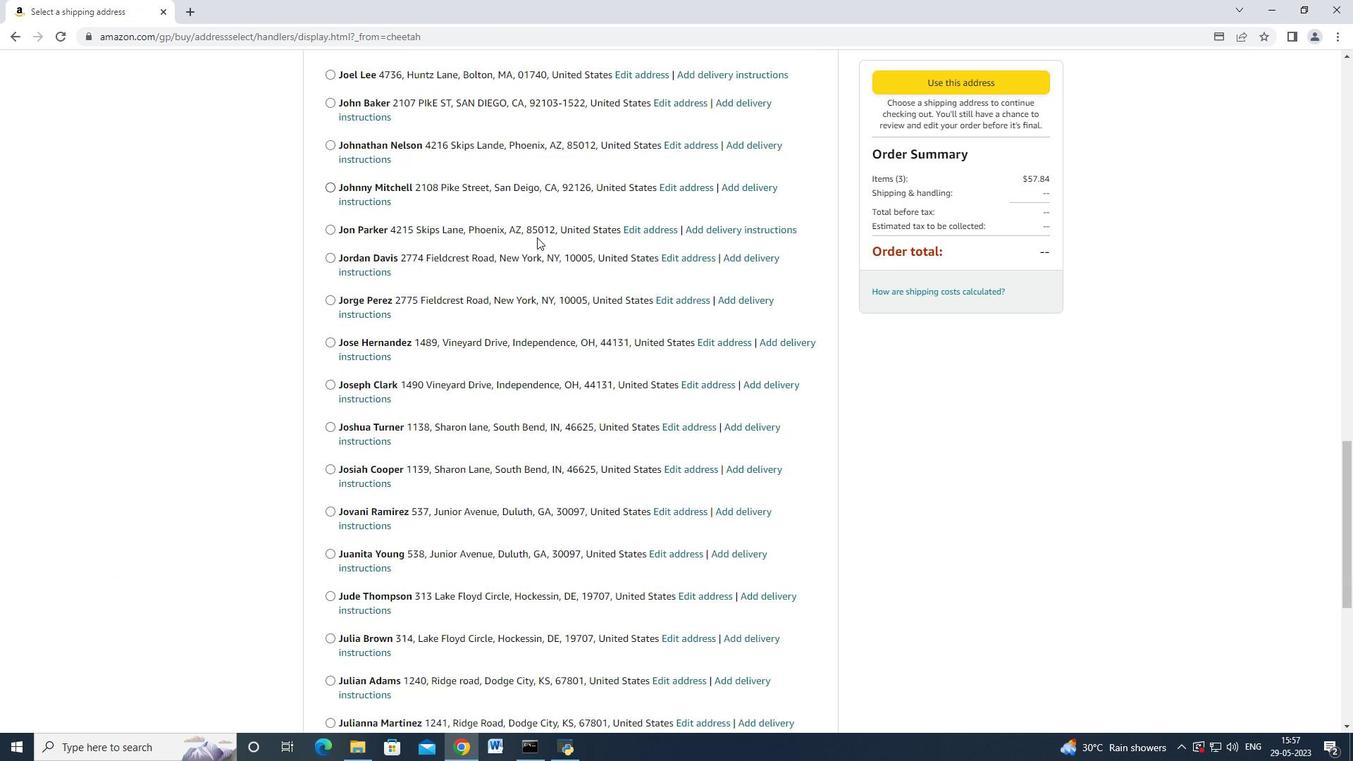 
Action: Mouse moved to (520, 259)
Screenshot: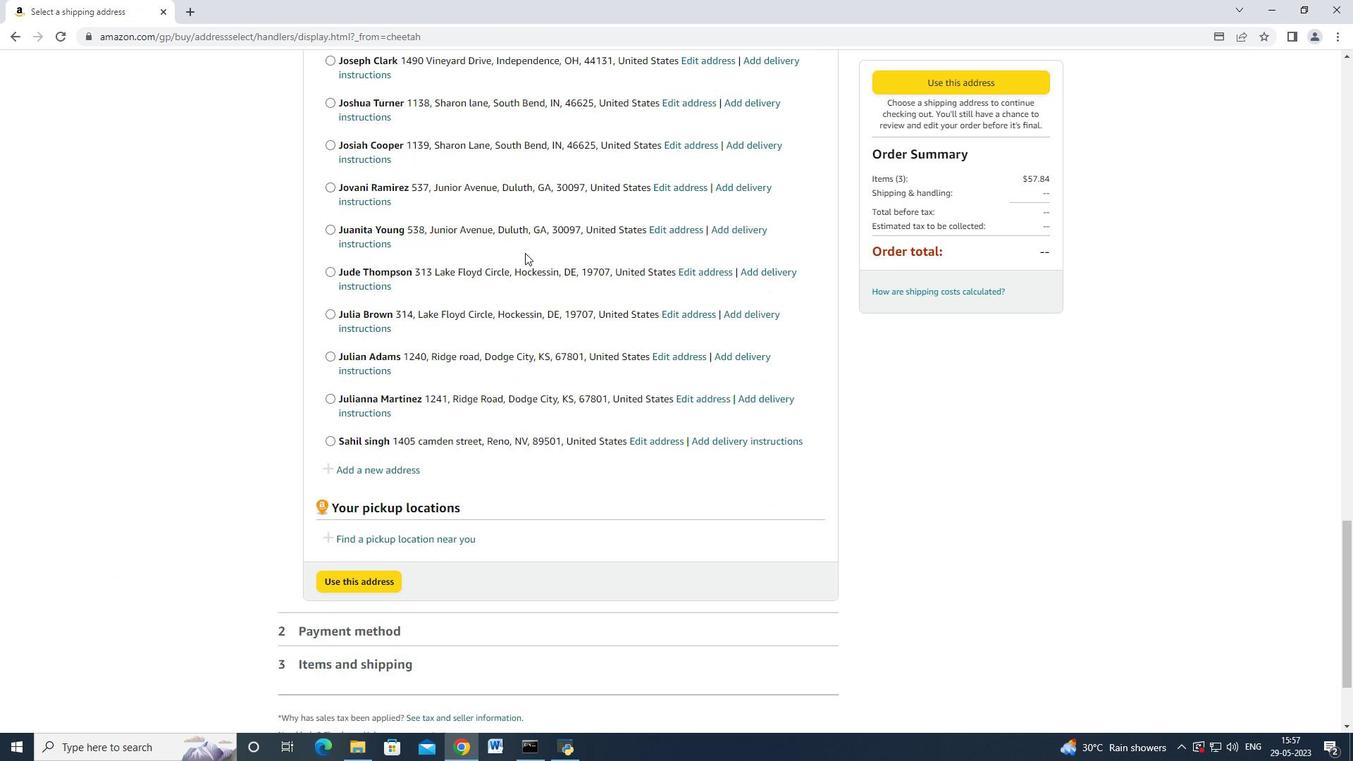 
Action: Mouse scrolled (520, 258) with delta (0, 0)
Screenshot: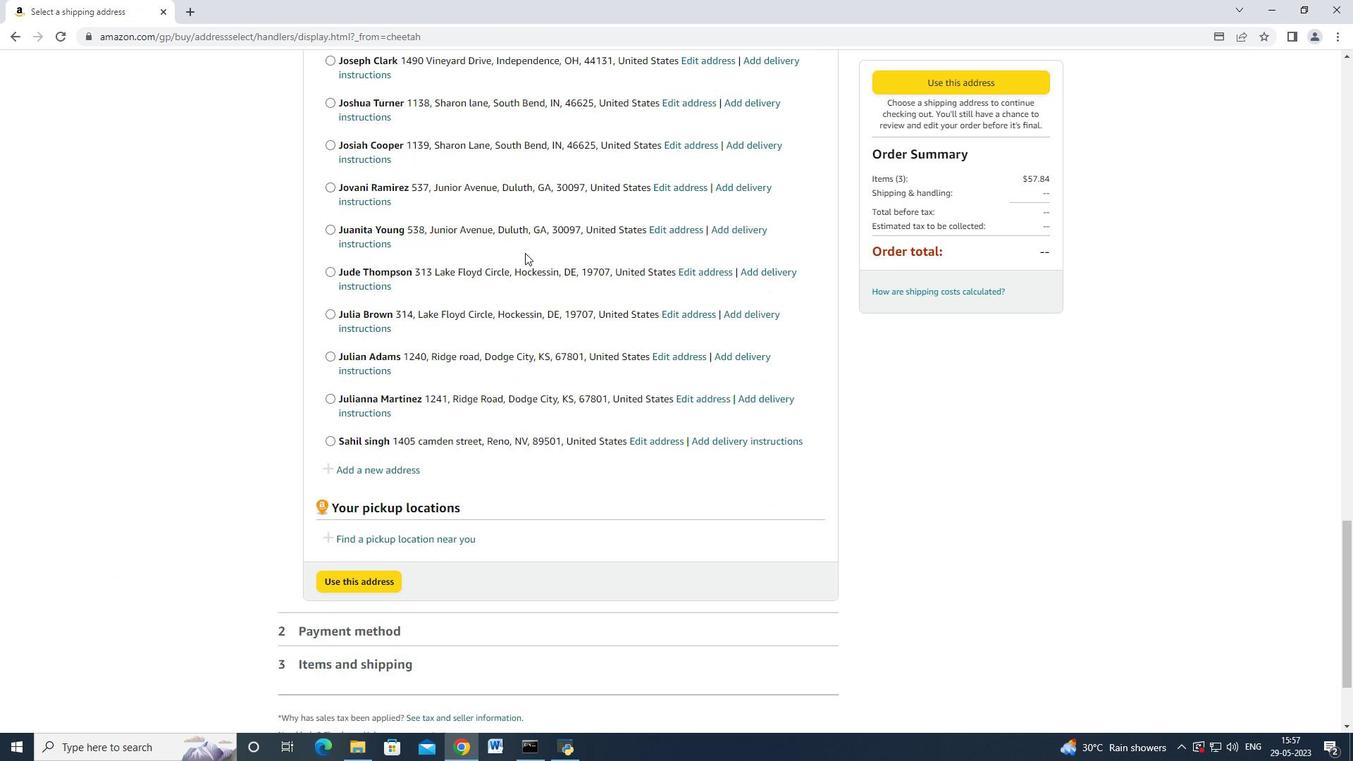 
Action: Mouse moved to (519, 261)
Screenshot: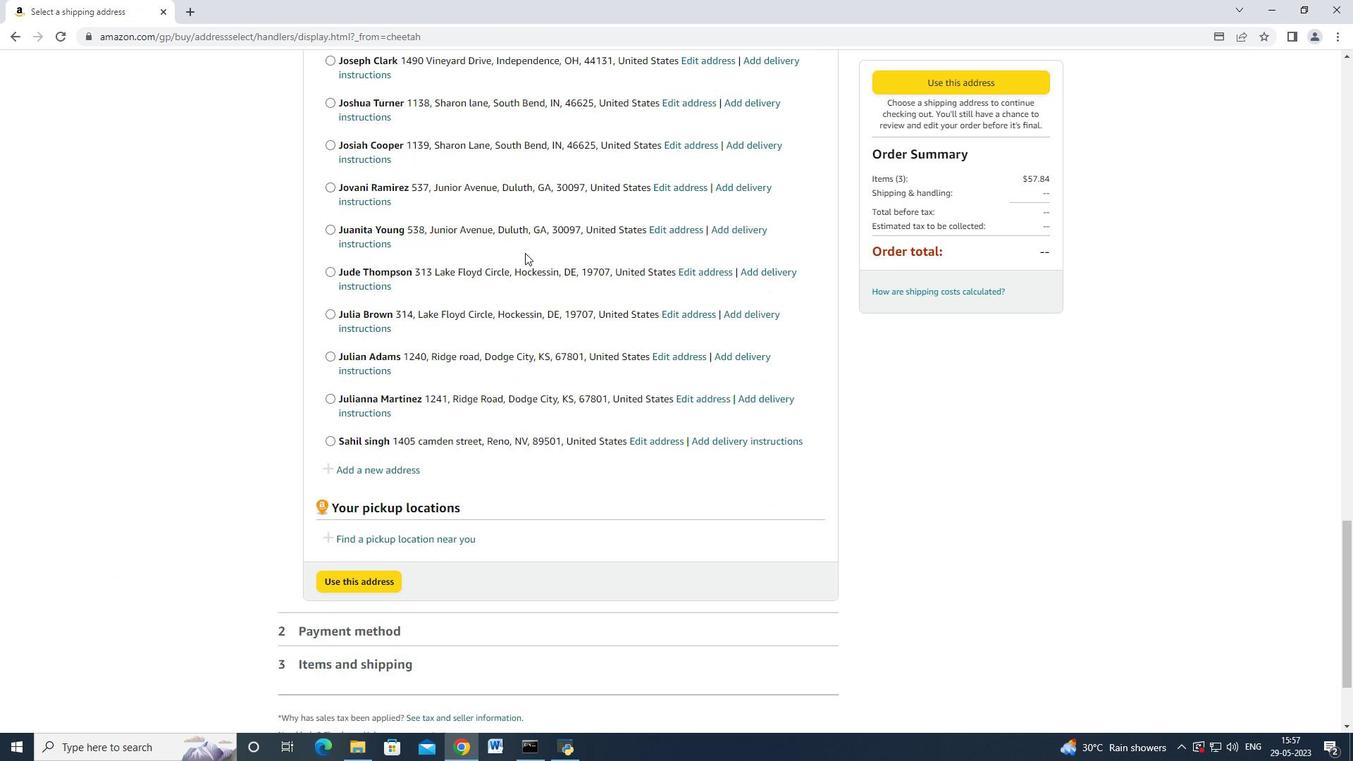 
Action: Mouse scrolled (519, 260) with delta (0, 0)
Screenshot: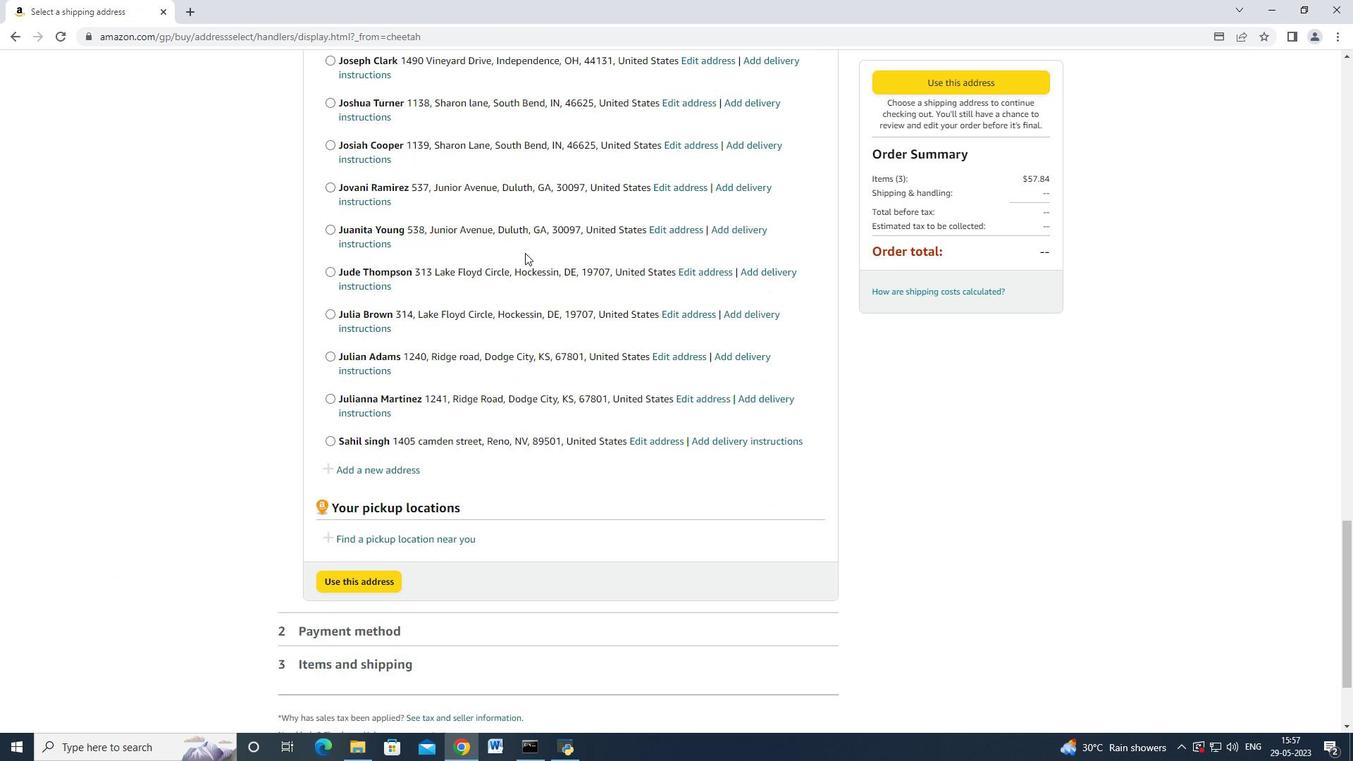 
Action: Mouse moved to (518, 262)
Screenshot: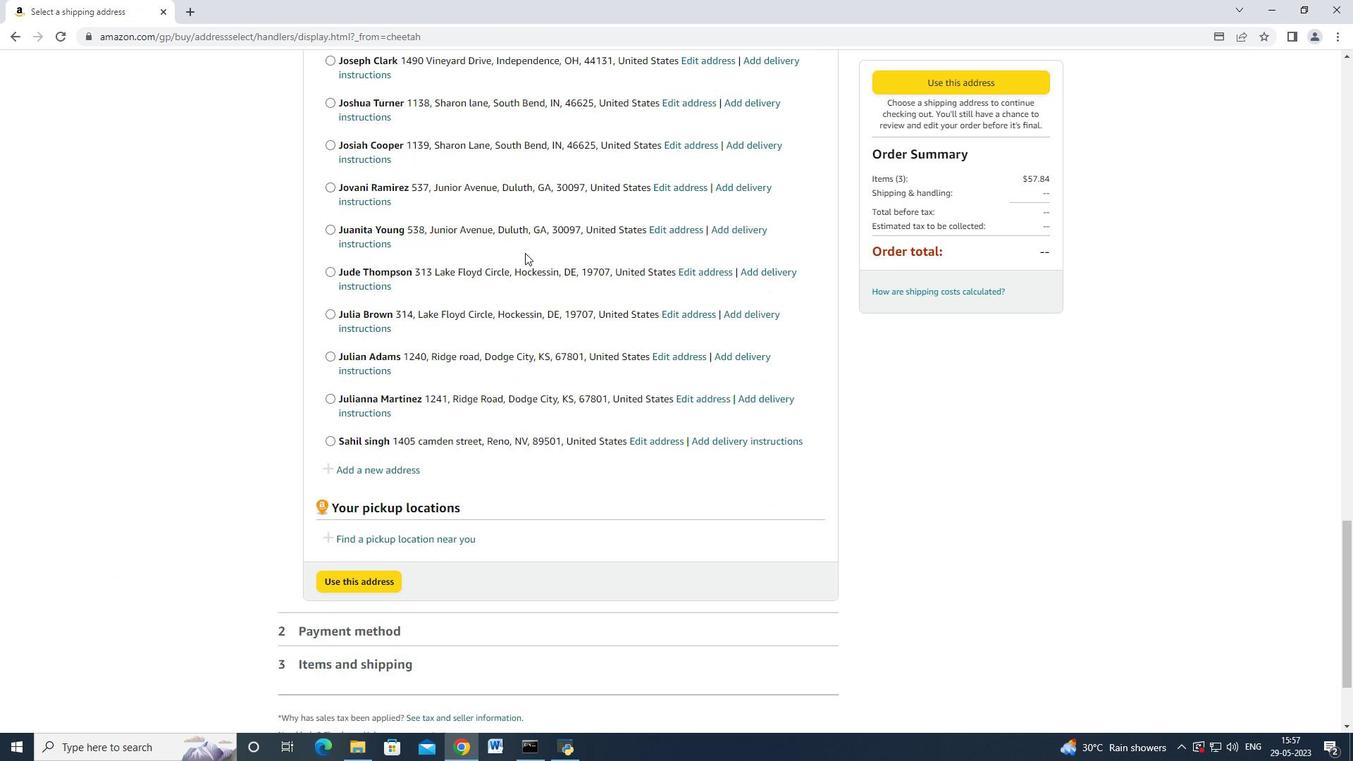 
Action: Mouse scrolled (518, 262) with delta (0, 0)
Screenshot: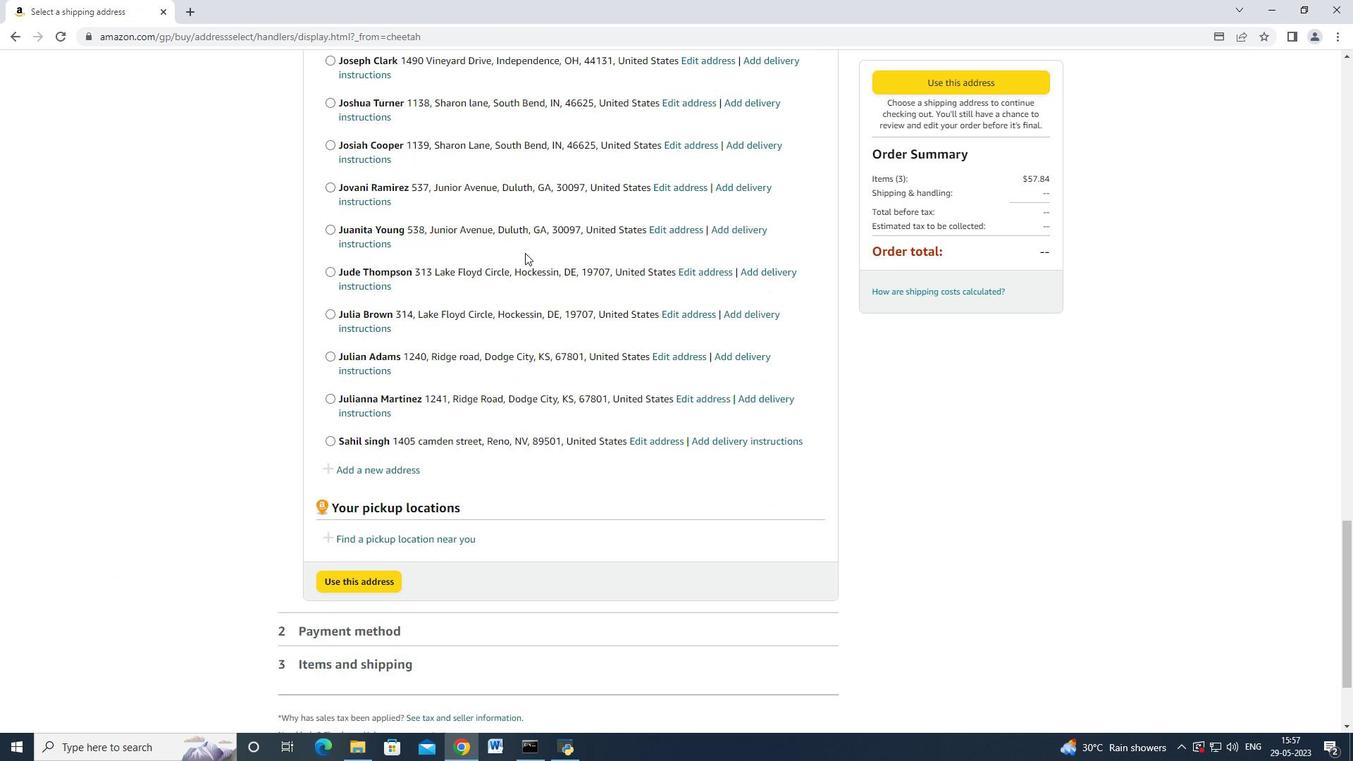 
Action: Mouse moved to (517, 262)
Screenshot: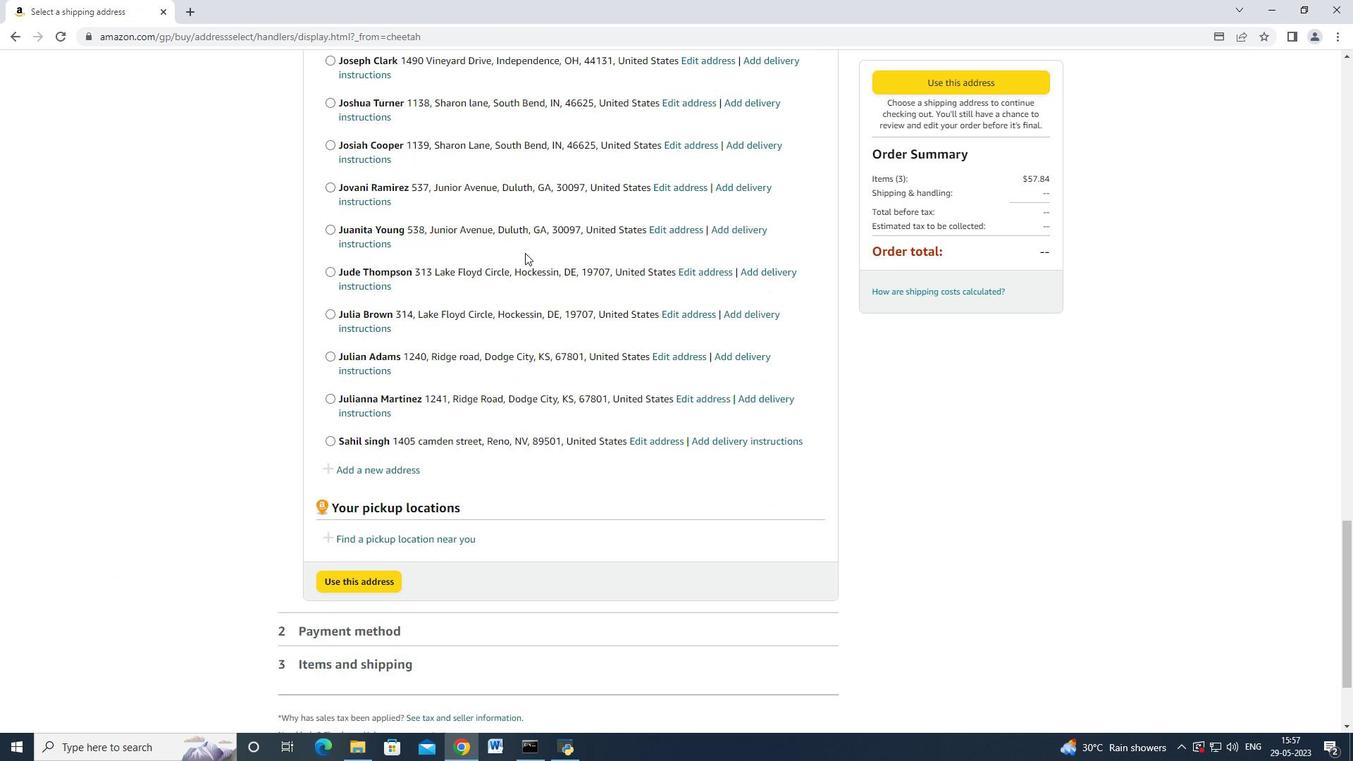 
Action: Mouse scrolled (518, 262) with delta (0, 0)
Screenshot: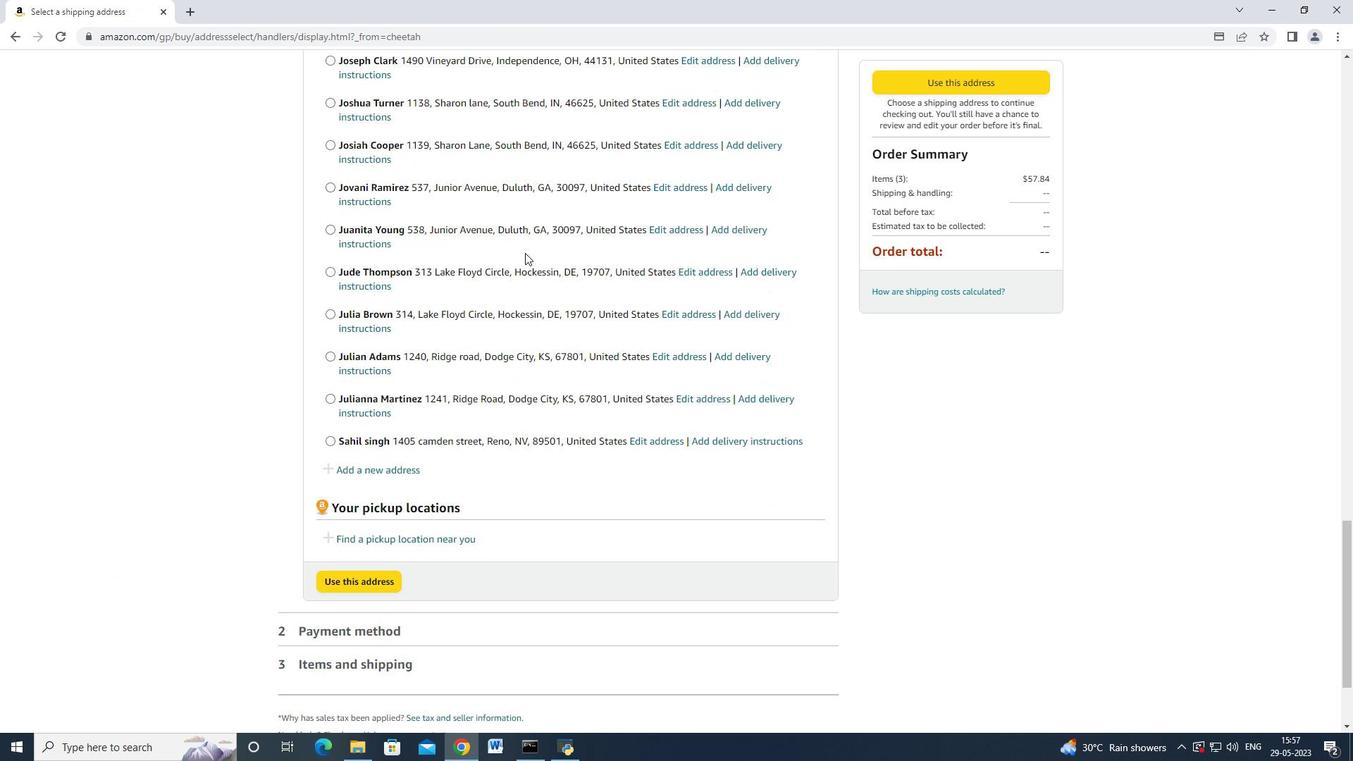 
Action: Mouse moved to (517, 262)
Screenshot: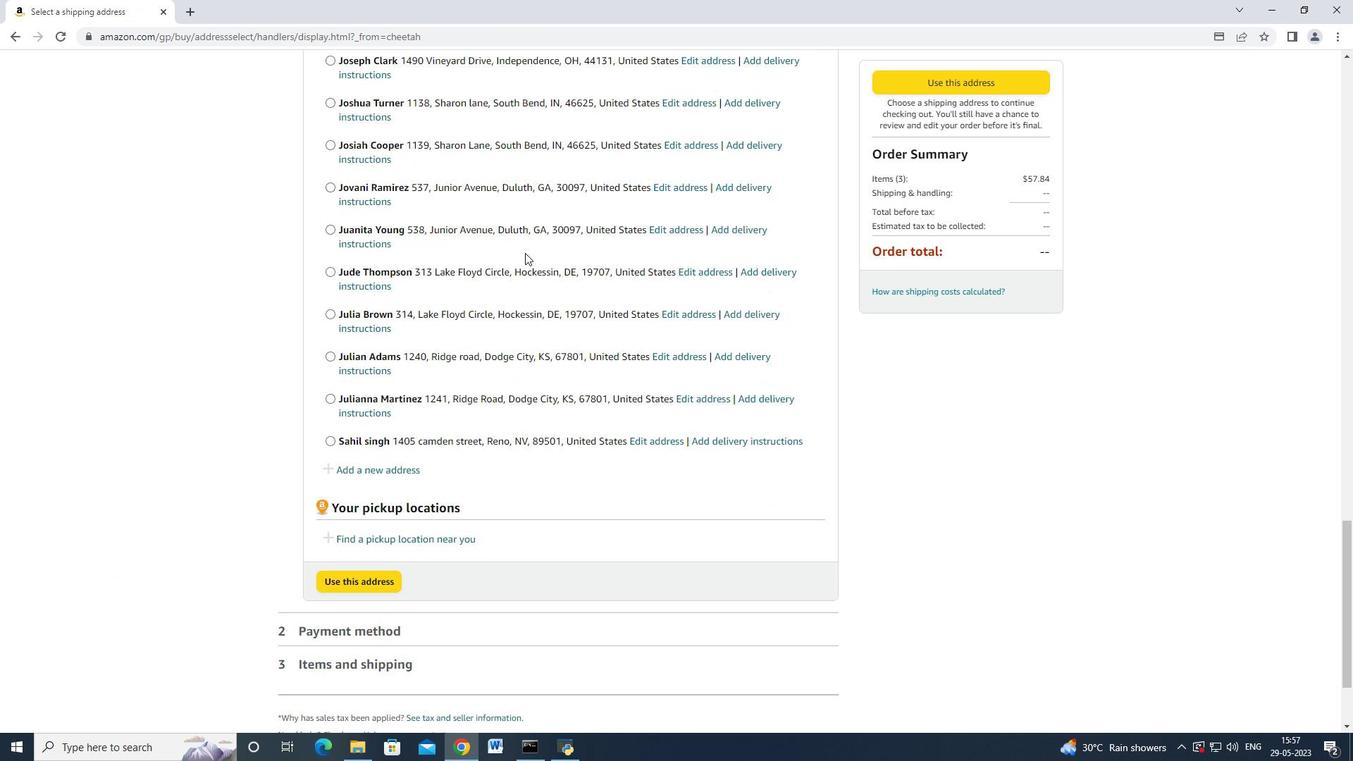 
Action: Mouse scrolled (517, 262) with delta (0, 0)
Screenshot: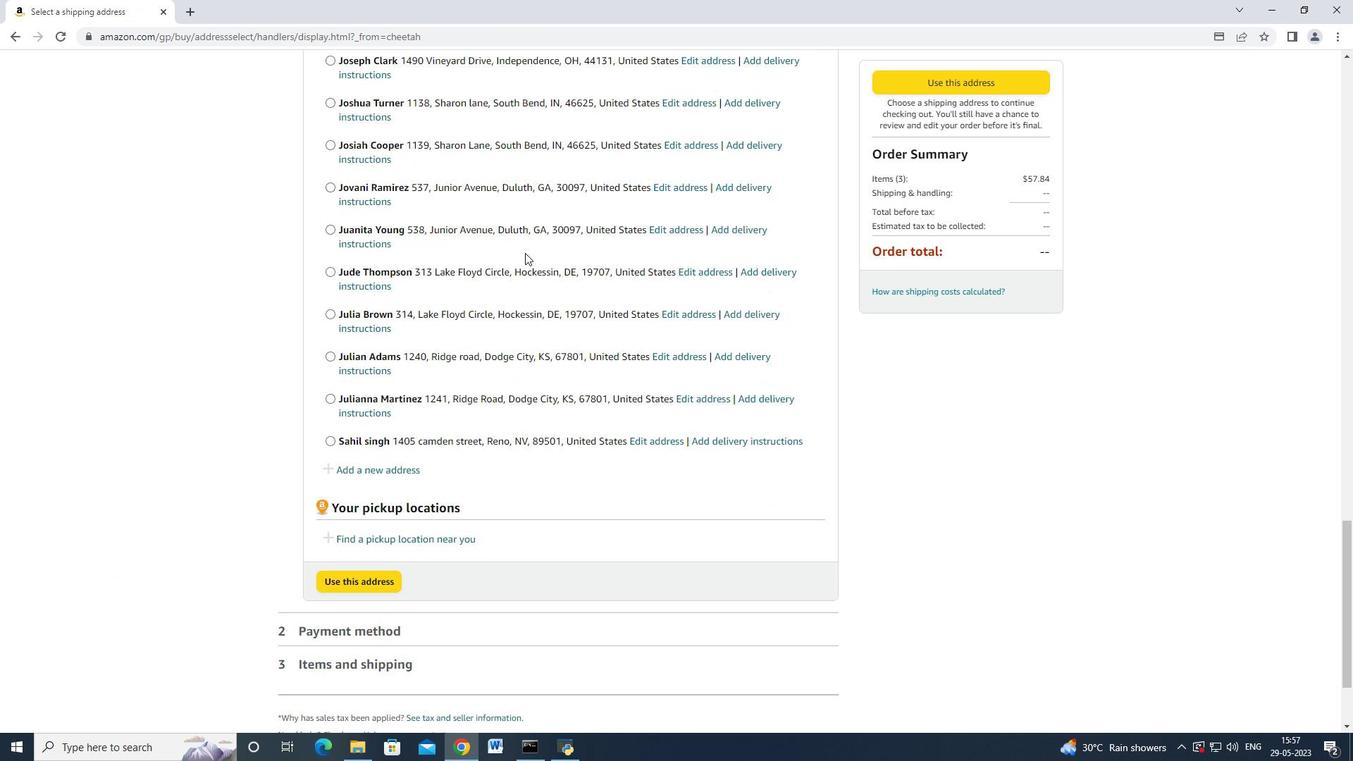 
Action: Mouse moved to (516, 262)
Screenshot: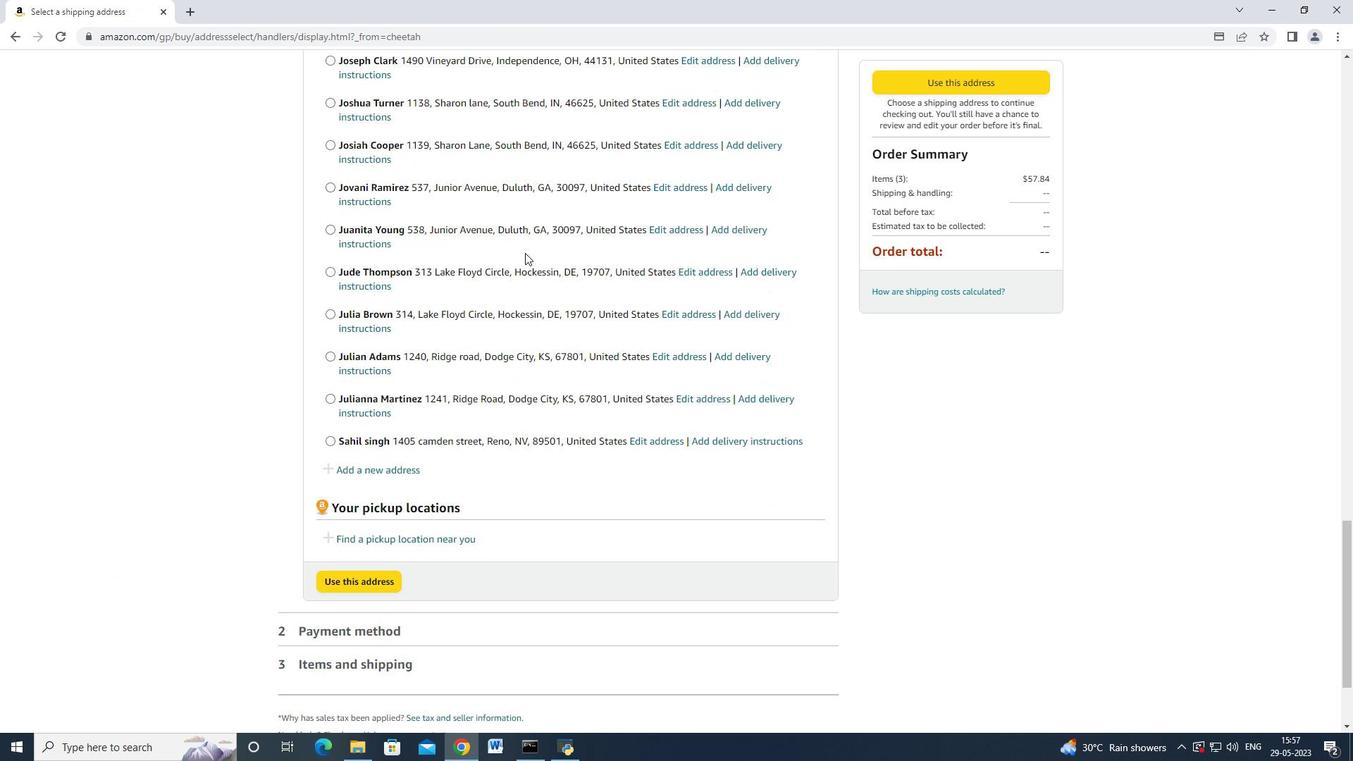 
Action: Mouse scrolled (517, 262) with delta (0, 0)
Screenshot: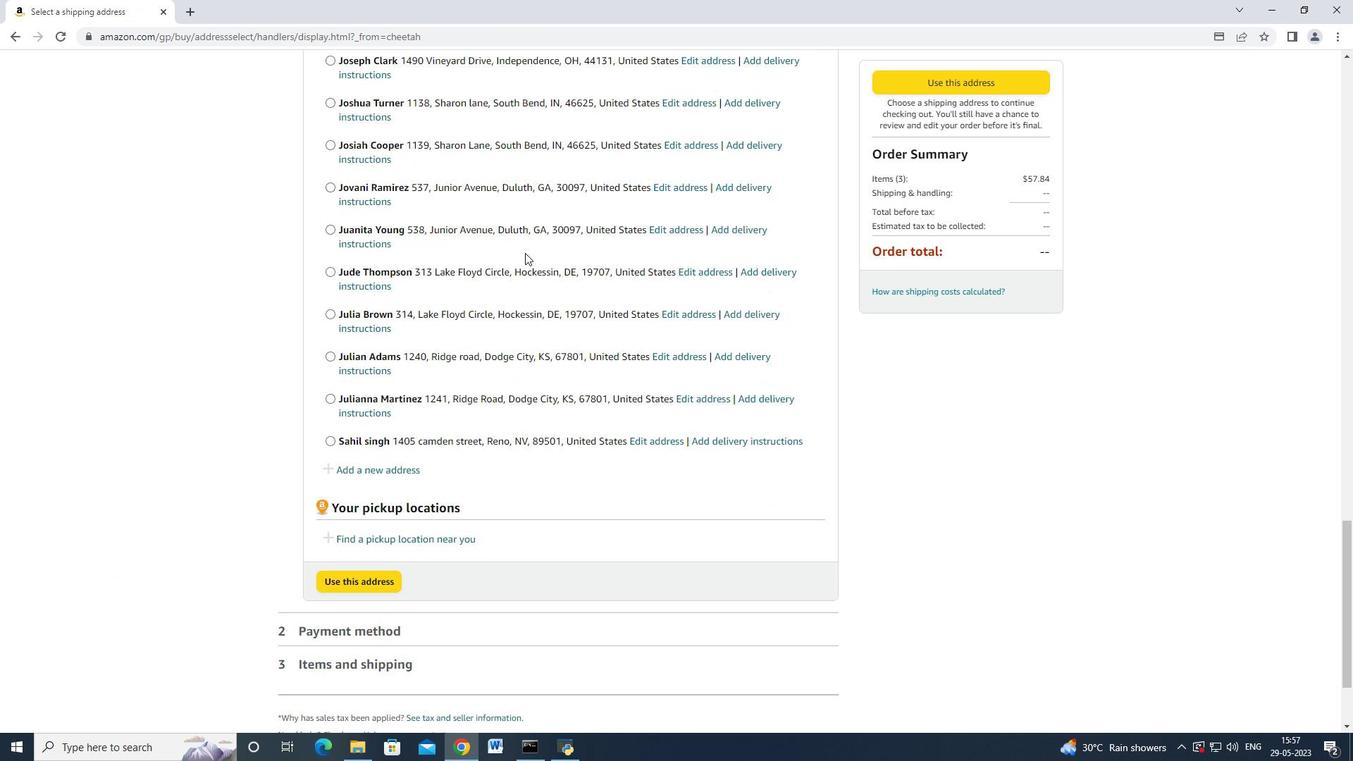 
Action: Mouse scrolled (516, 262) with delta (0, 0)
Screenshot: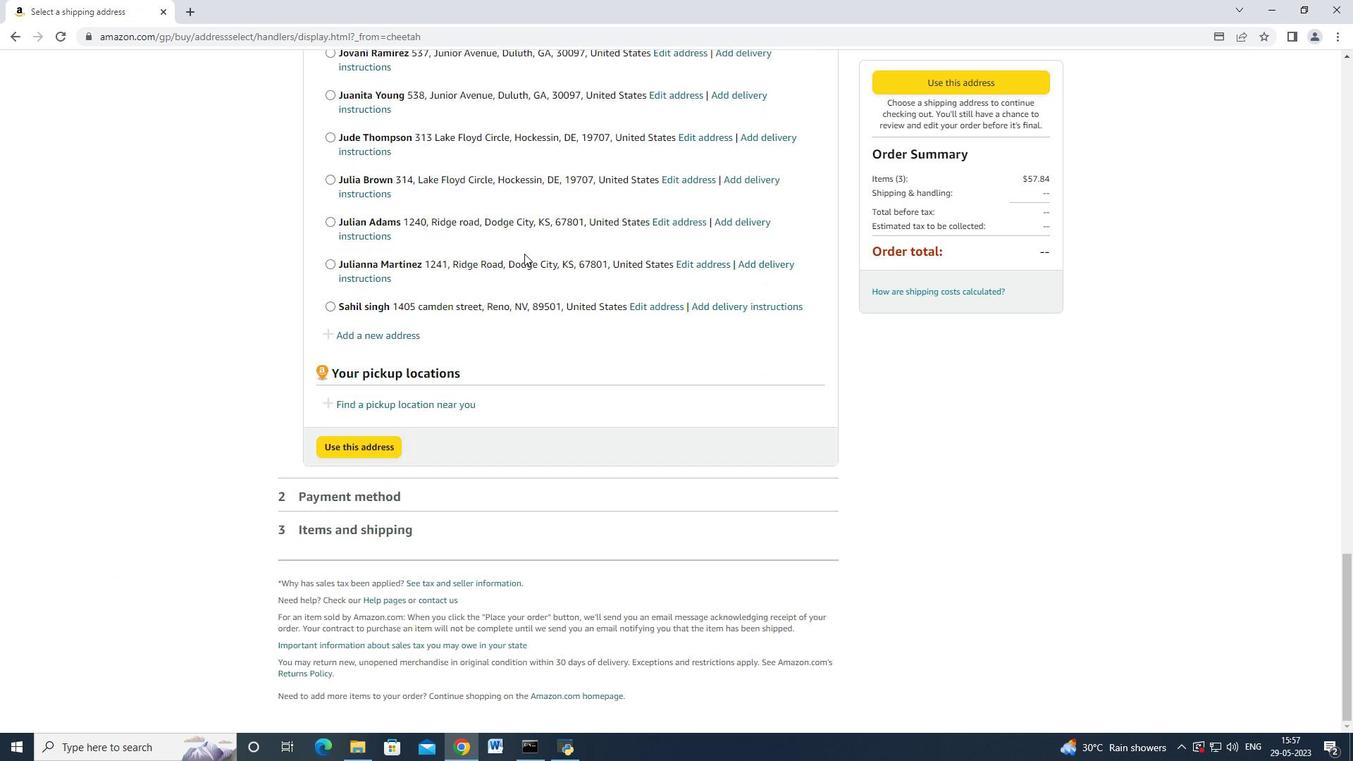
Action: Mouse moved to (395, 339)
Screenshot: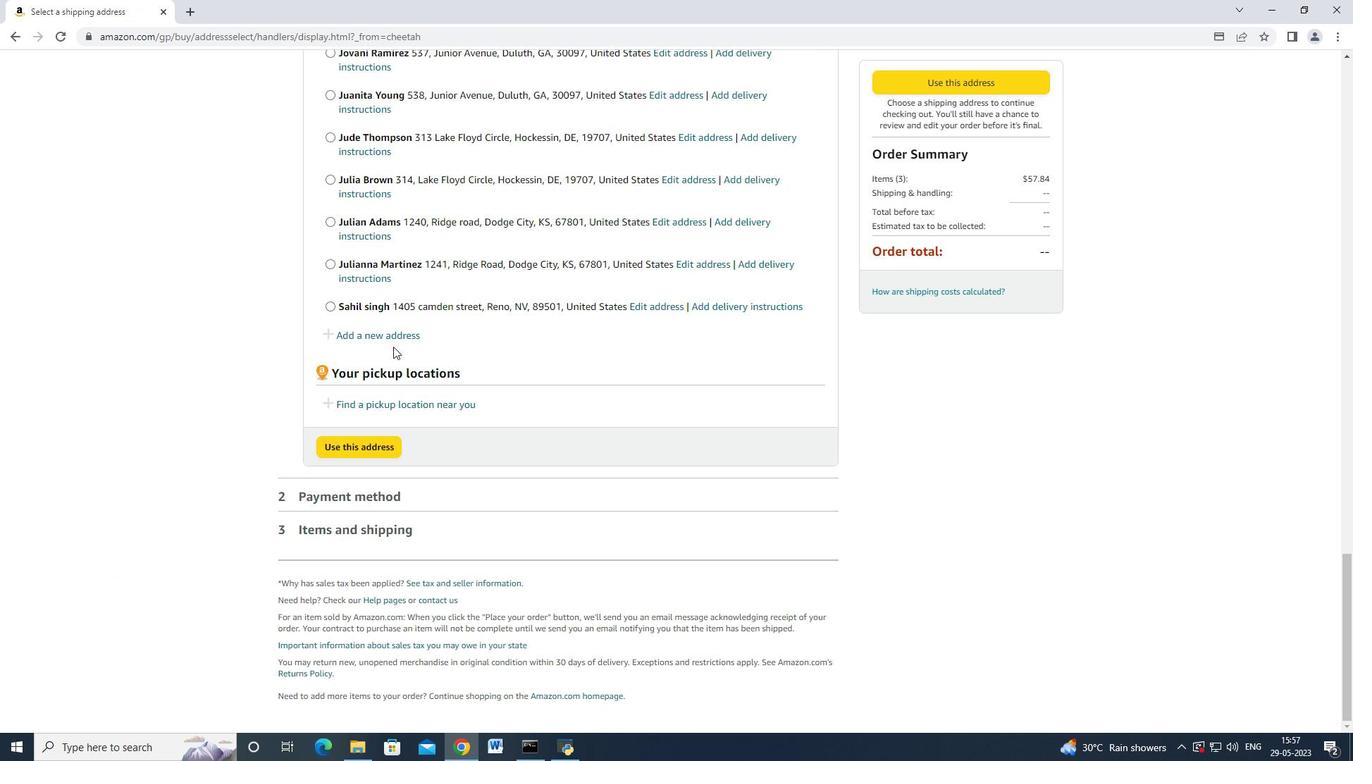 
Action: Mouse pressed left at (395, 339)
Screenshot: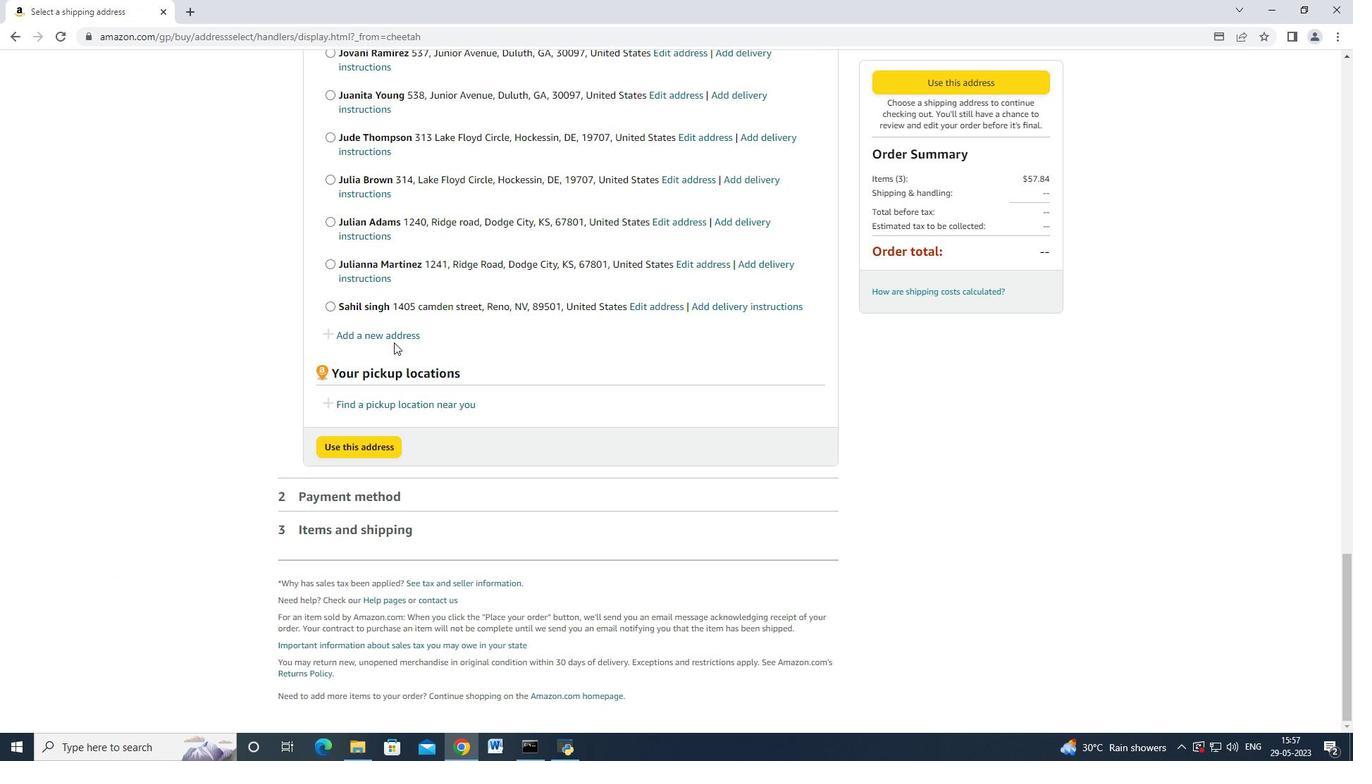 
Action: Mouse moved to (470, 346)
Screenshot: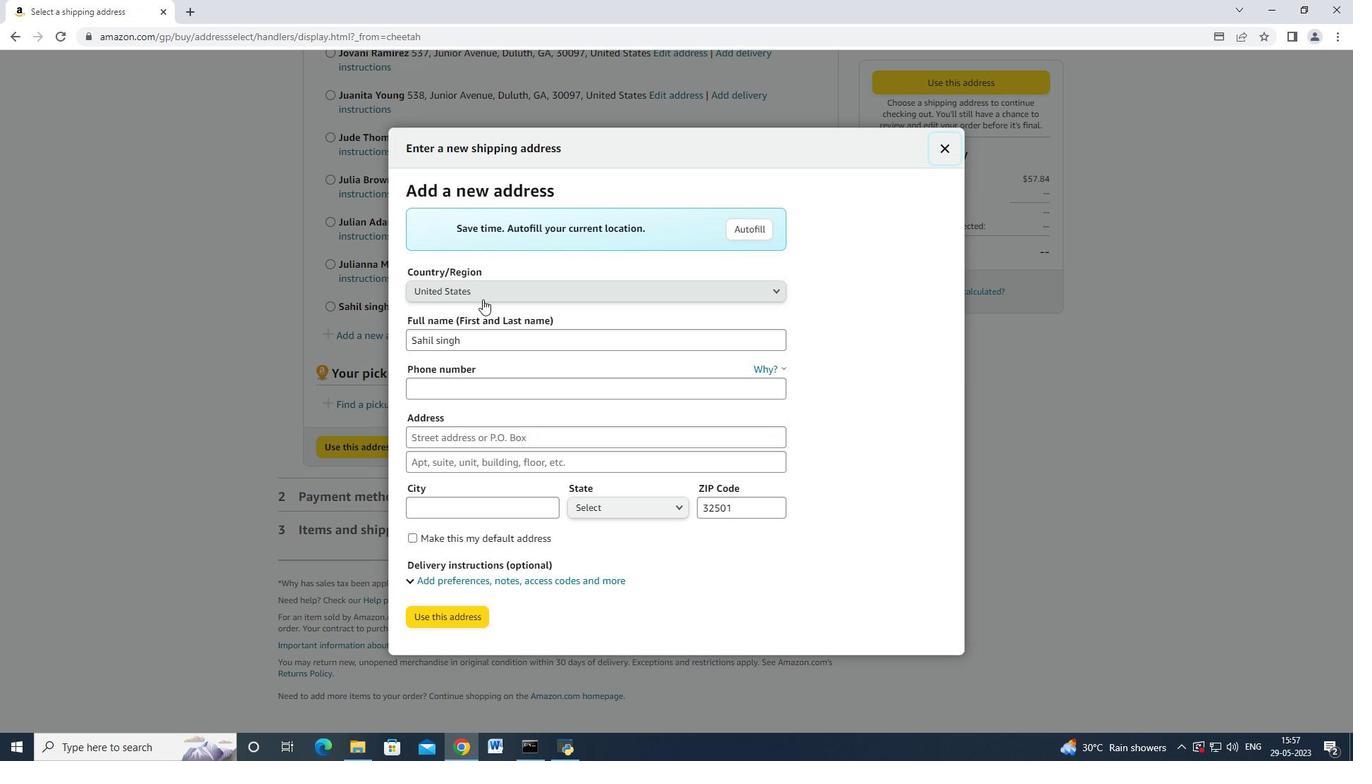
Action: Mouse pressed left at (470, 346)
Screenshot: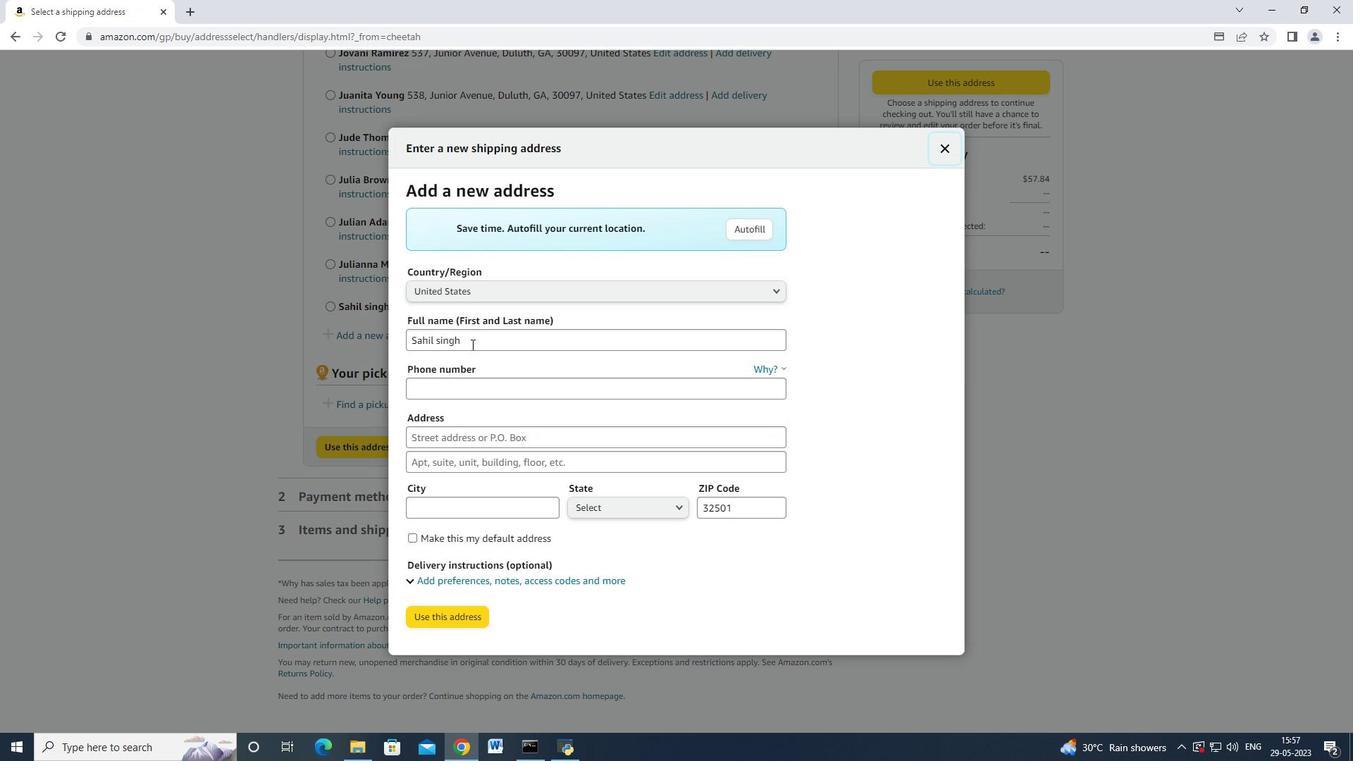 
Action: Mouse moved to (473, 346)
Screenshot: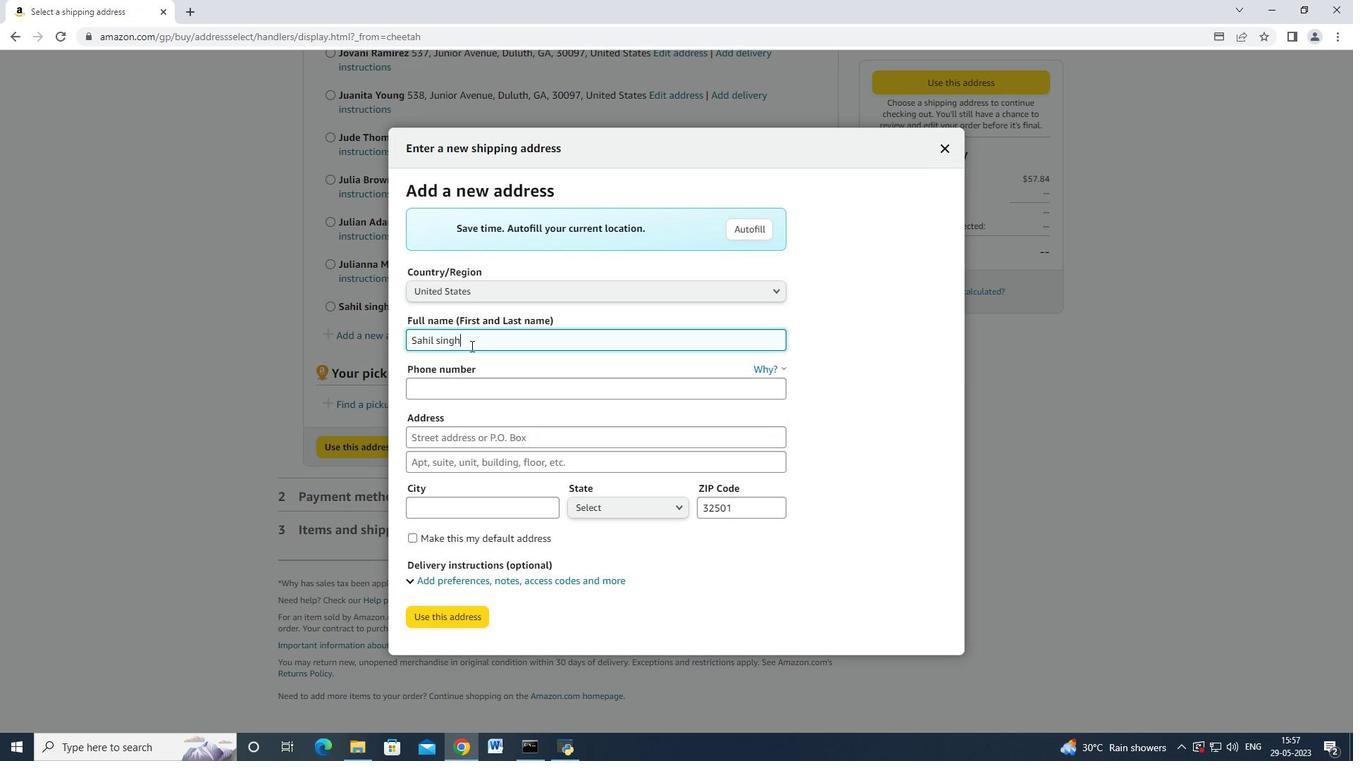 
Action: Mouse pressed left at (473, 346)
Screenshot: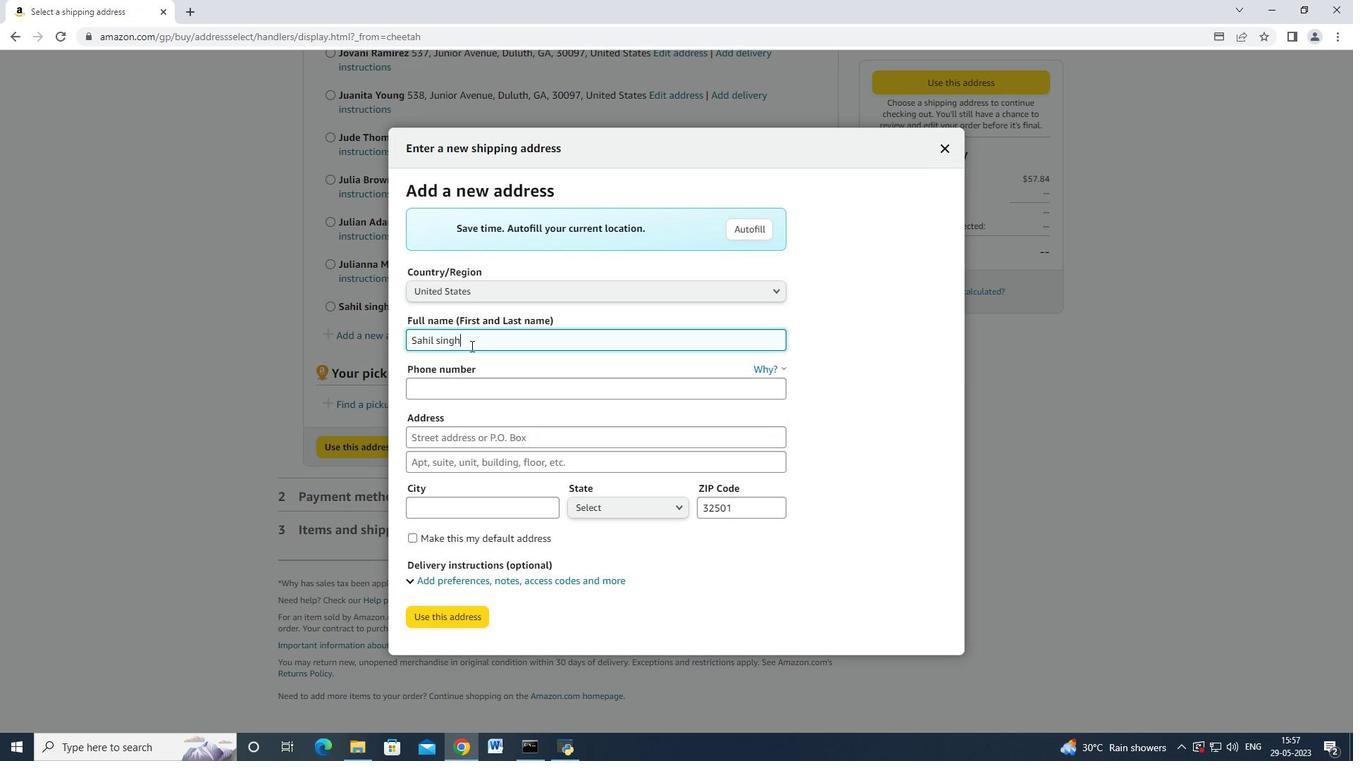 
Action: Mouse moved to (372, 329)
Screenshot: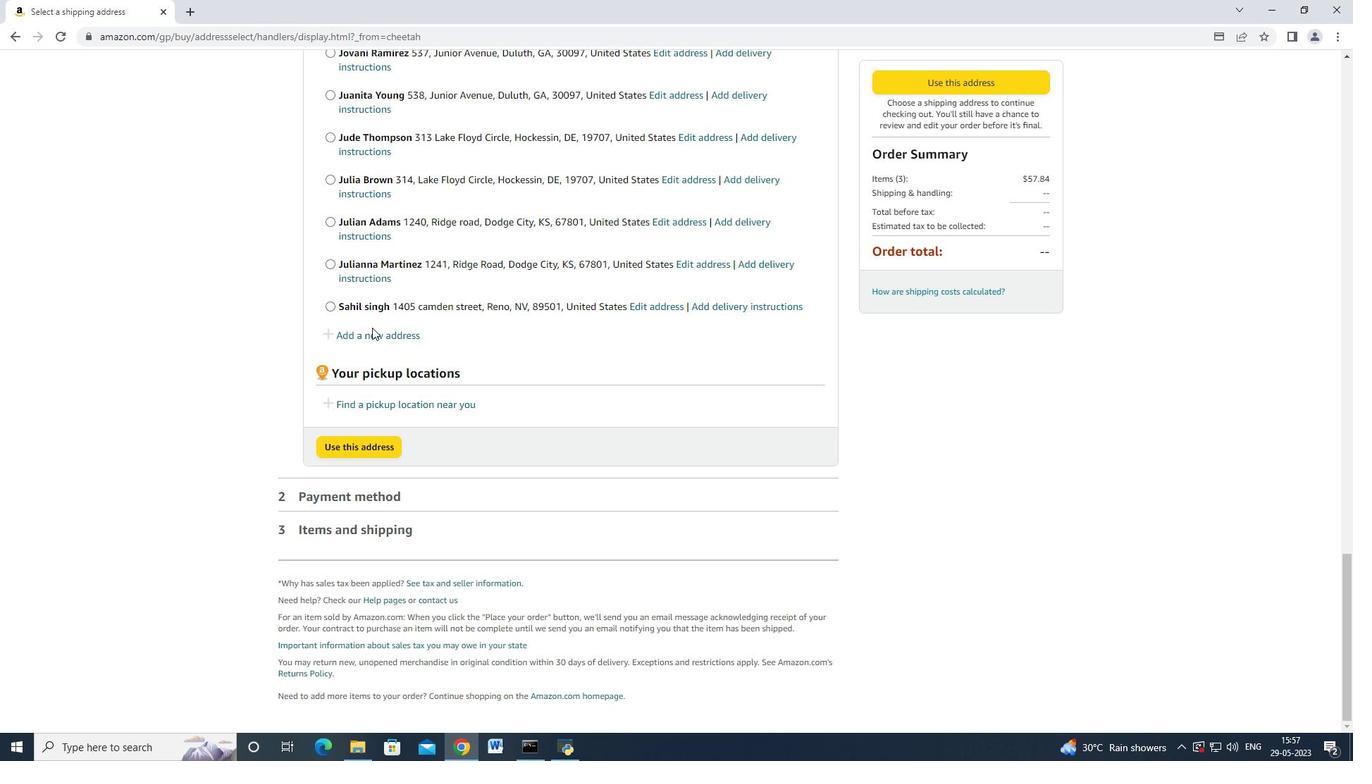 
Action: Mouse pressed left at (372, 329)
Screenshot: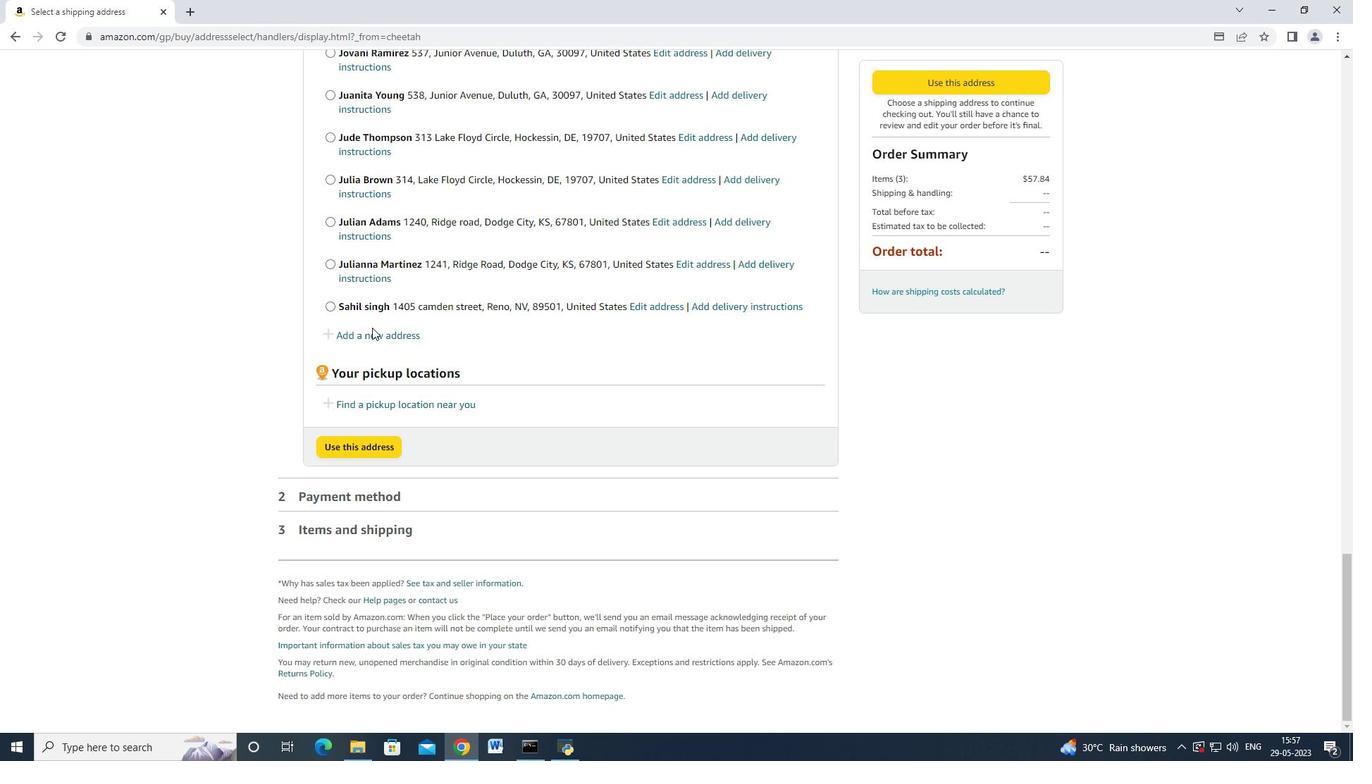 
Action: Mouse moved to (469, 341)
Screenshot: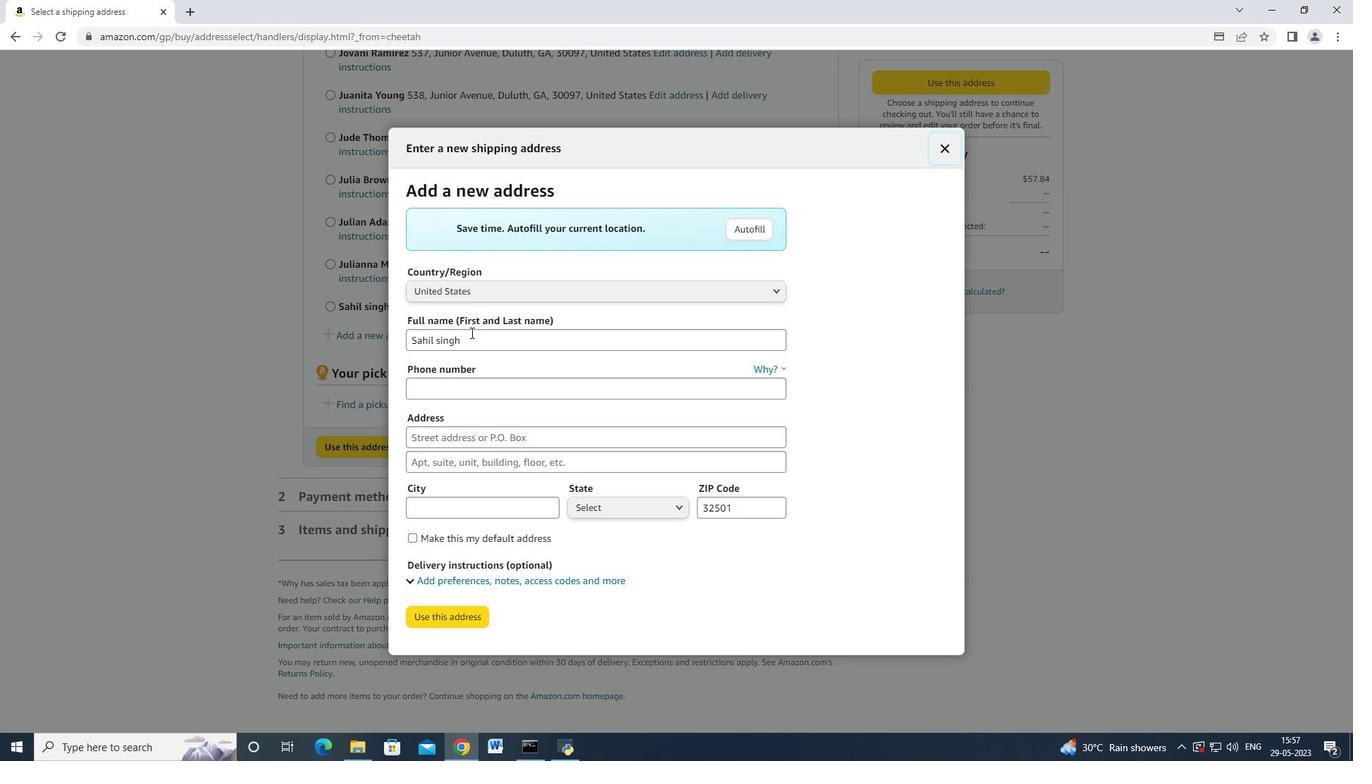 
Action: Mouse pressed left at (469, 341)
Screenshot: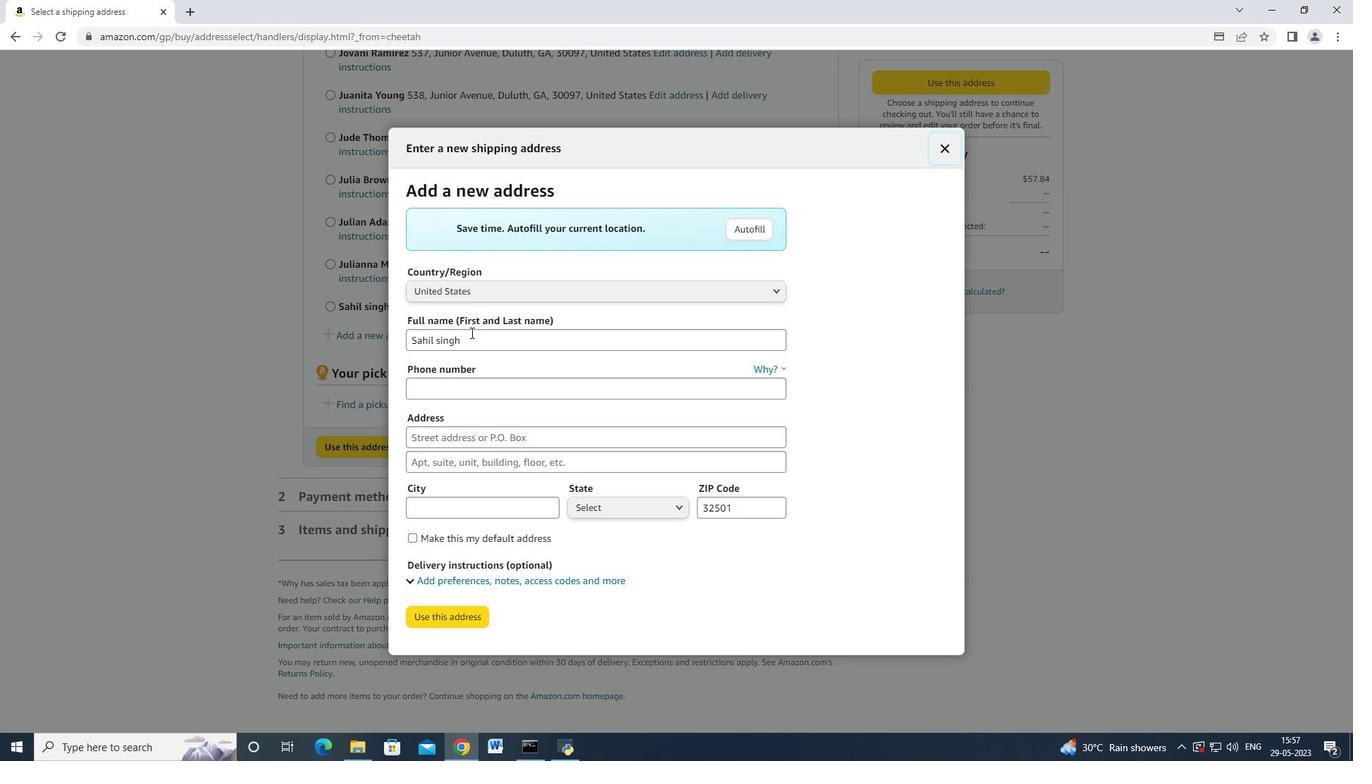 
Action: Mouse moved to (436, 329)
Screenshot: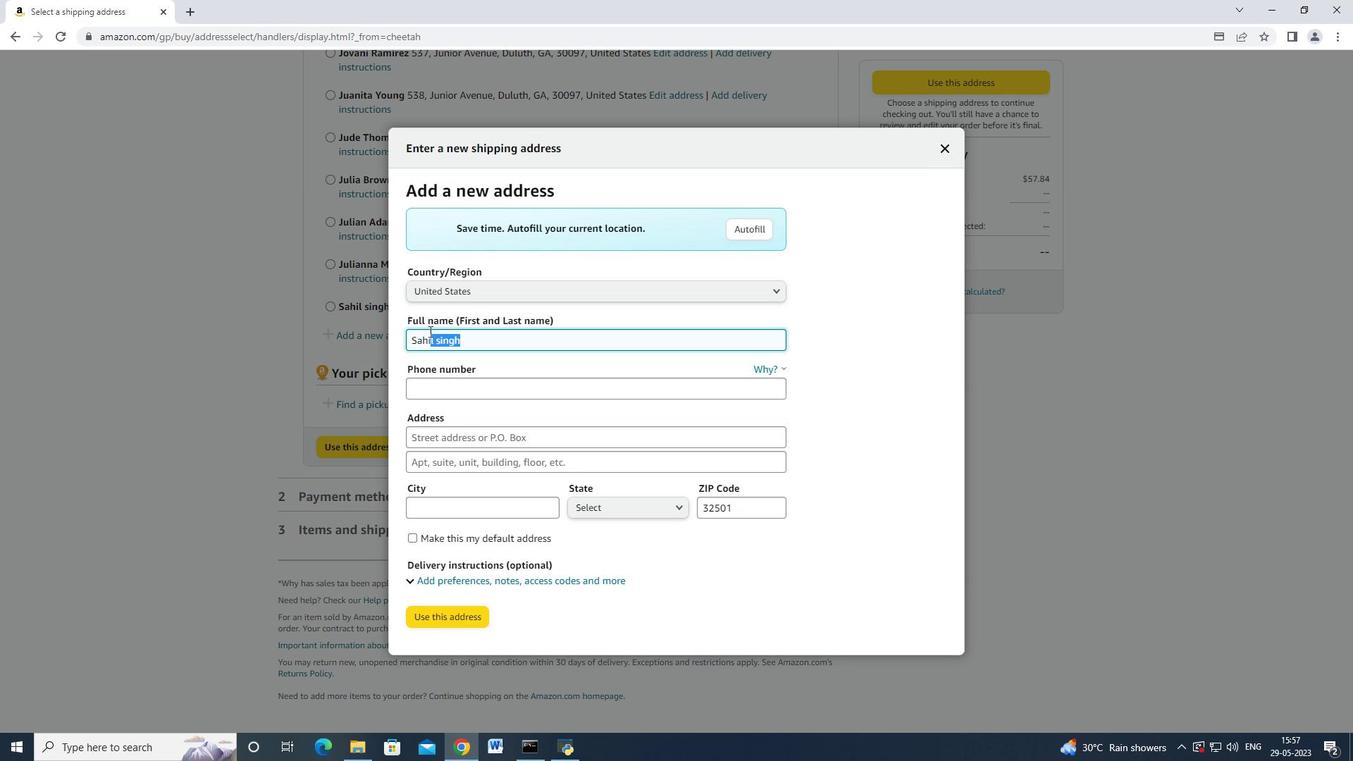 
Action: Key pressed <Key.backspace><Key.backspace><Key.backspace><Key.backspace><Key.backspace><Key.backspace><Key.backspace><Key.shift_r>Carlos<Key.space><Key.shift>Perez<Key.space><Key.tab><Key.tab>8014200980<Key.tab>3632<Key.space><Key.shift_r>Walton<Key.space><Key.shift_r>Street<Key.tab><Key.tab><Key.shift_r>Salt<Key.space><Key.shift>Lake<Key.space><Key.shift>City<Key.tab><Key.enter><Key.down><Key.down><Key.down><Key.down><Key.down><Key.down><Key.down><Key.down><Key.down><Key.down><Key.down><Key.down><Key.down><Key.down><Key.down><Key.down><Key.down><Key.down><Key.down><Key.down><Key.down><Key.down><Key.down><Key.down><Key.down><Key.down><Key.down><Key.down><Key.down><Key.down><Key.down><Key.down><Key.down><Key.down><Key.down><Key.down><Key.down><Key.down><Key.down><Key.down><Key.down><Key.down><Key.down><Key.down><Key.down><Key.down><Key.down><Key.down><Key.down><Key.down><Key.down><Key.enter><Key.tab><Key.enter>
Screenshot: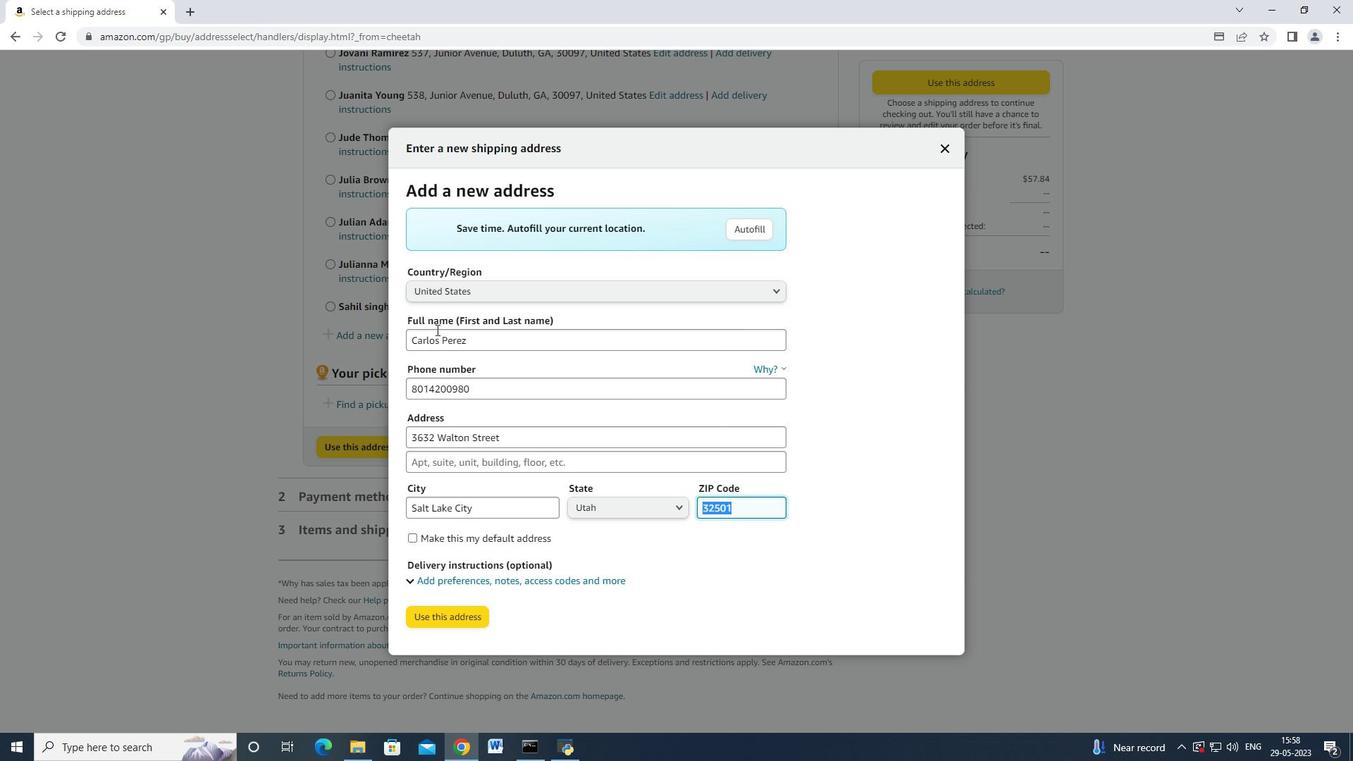 
Action: Mouse moved to (441, 336)
Screenshot: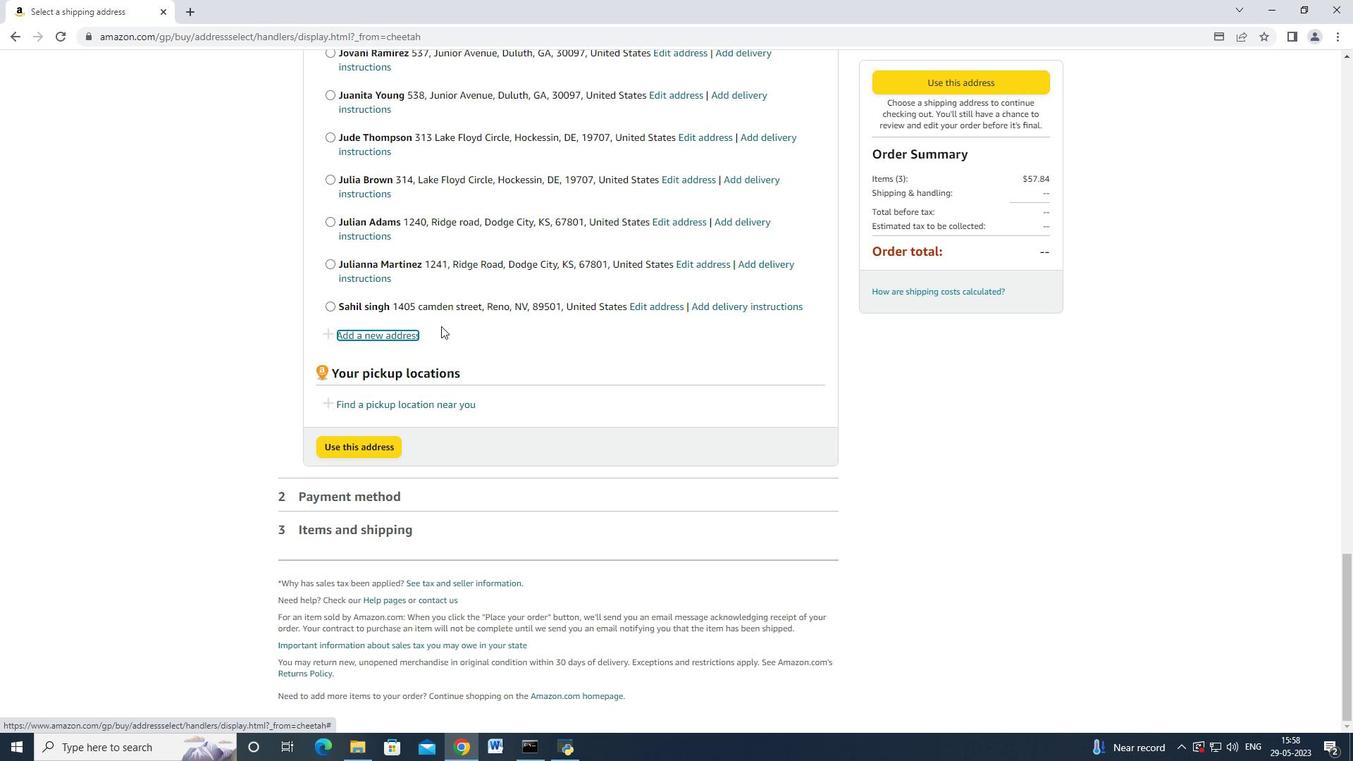 
Action: Mouse scrolled (441, 336) with delta (0, 0)
Screenshot: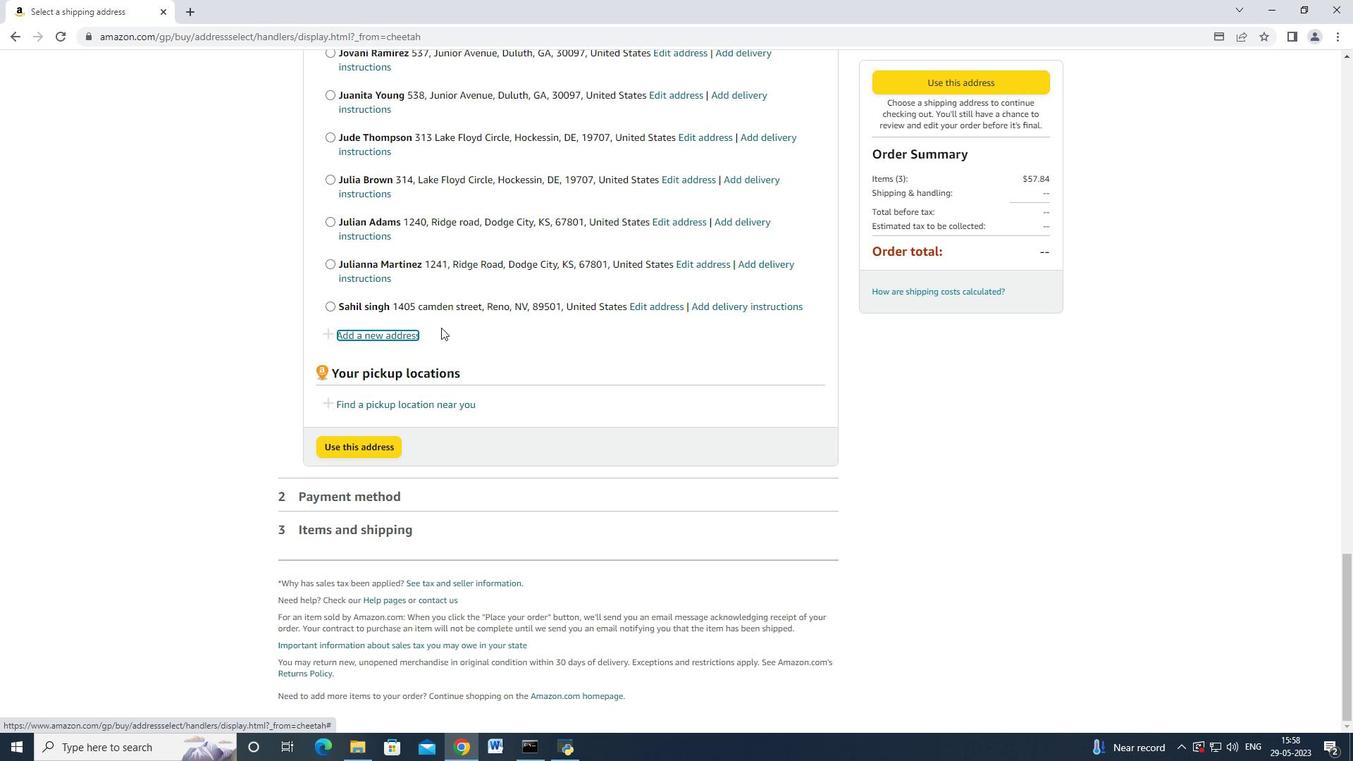 
Action: Mouse scrolled (441, 336) with delta (0, 0)
Screenshot: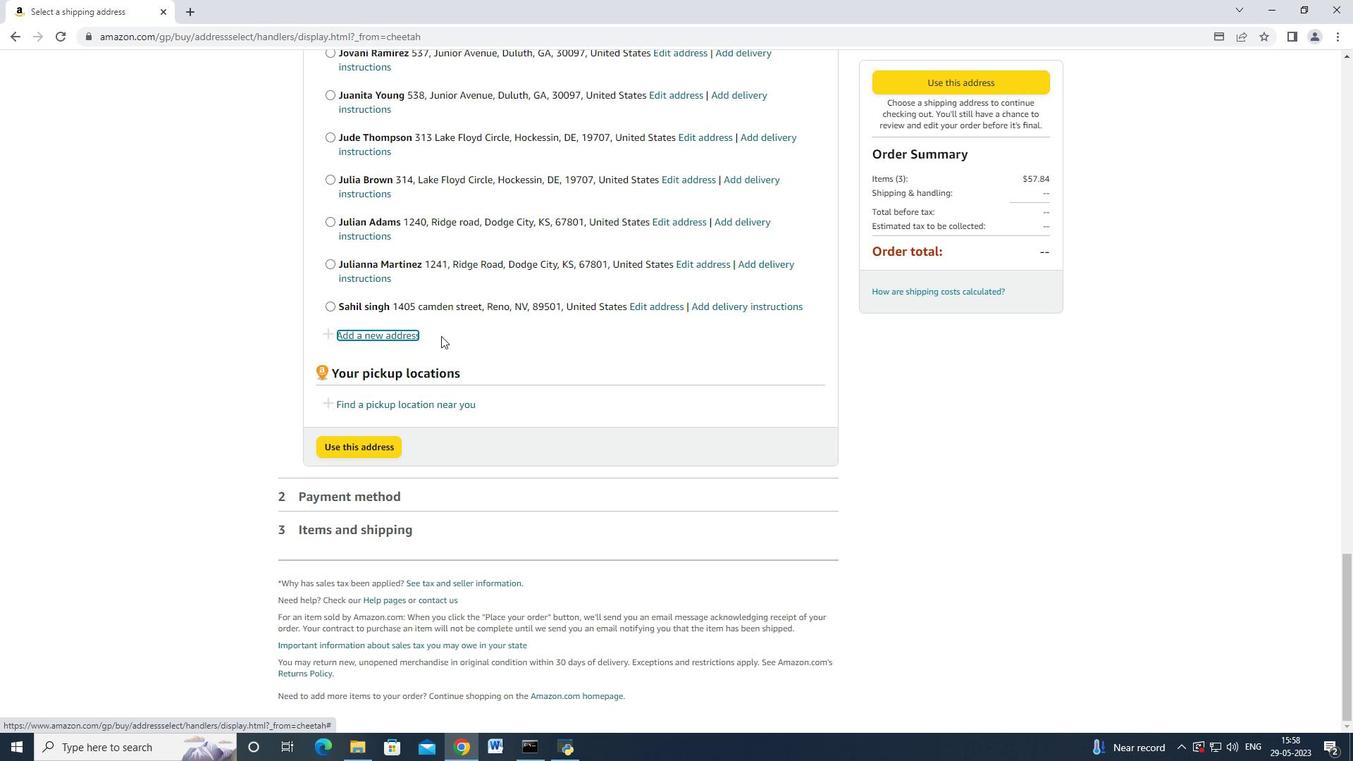
Action: Mouse scrolled (441, 336) with delta (0, 0)
